 Task: Plan a trip to Mioveni, Romania from 5th December, 2023 to 13th December, 2023 for 6 adults. Place can be entire room with 3 bedrooms having 3 beds and 3 bathrooms. Property type can be house.
Action: Mouse moved to (489, 110)
Screenshot: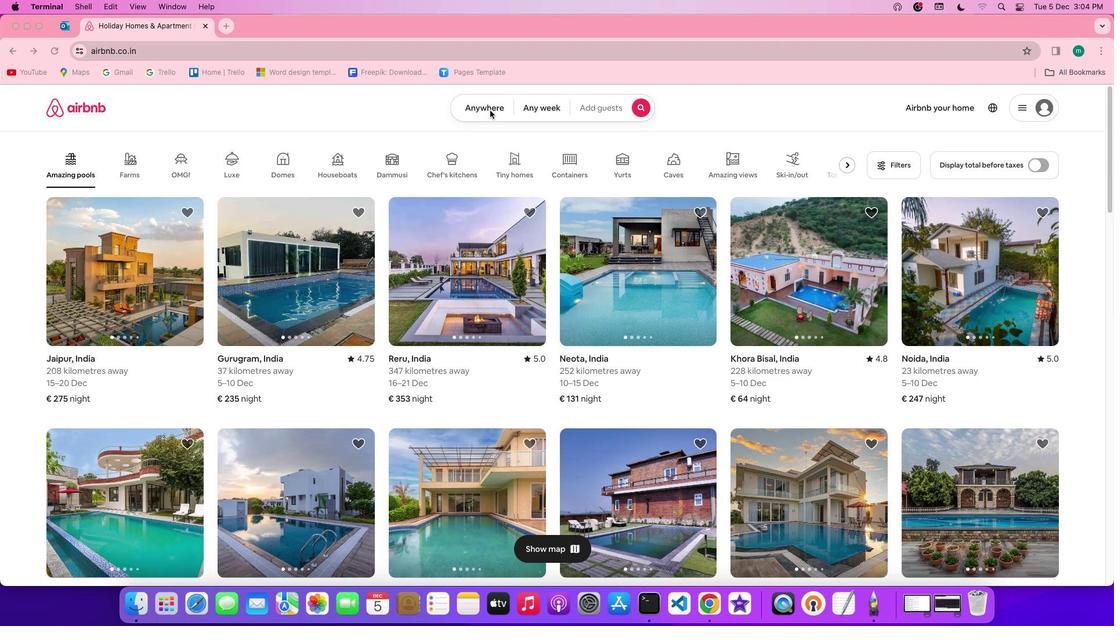 
Action: Mouse pressed left at (489, 110)
Screenshot: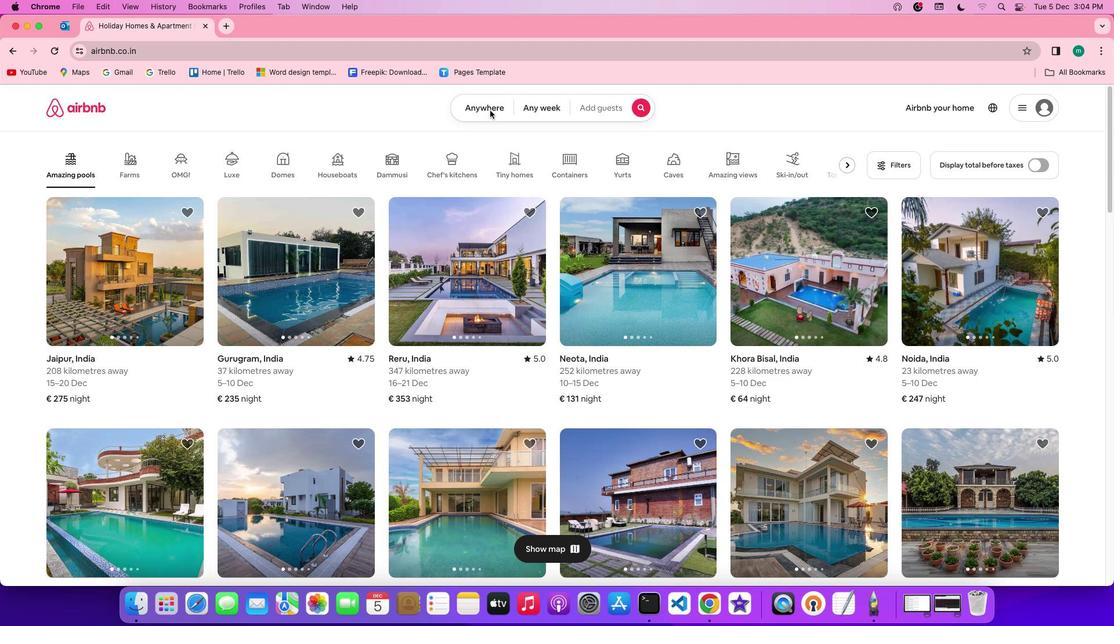
Action: Mouse pressed left at (489, 110)
Screenshot: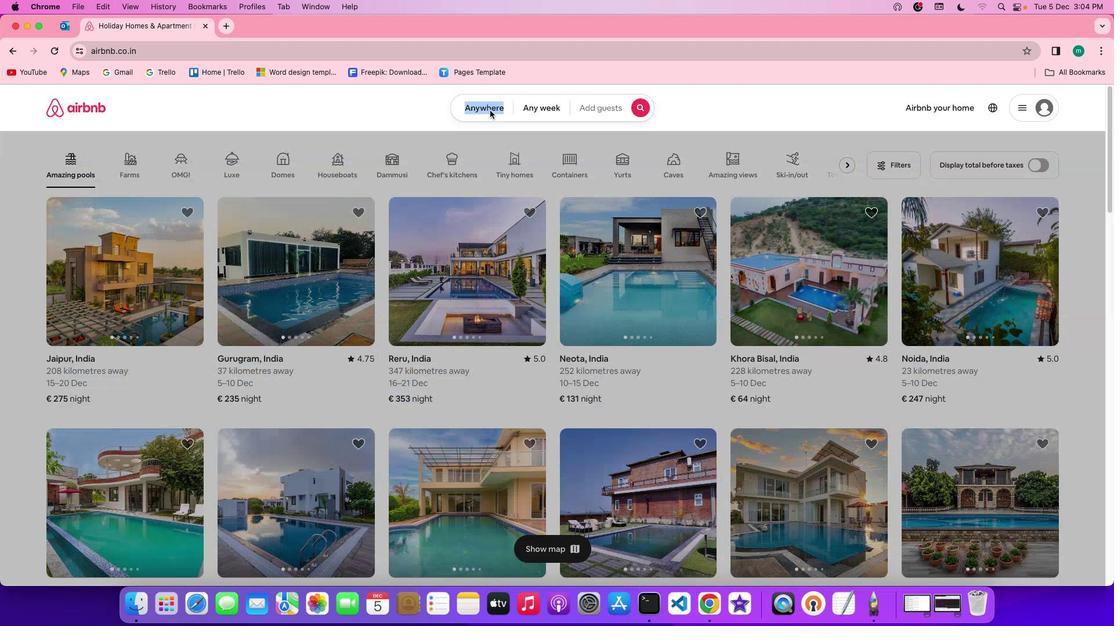 
Action: Mouse moved to (403, 150)
Screenshot: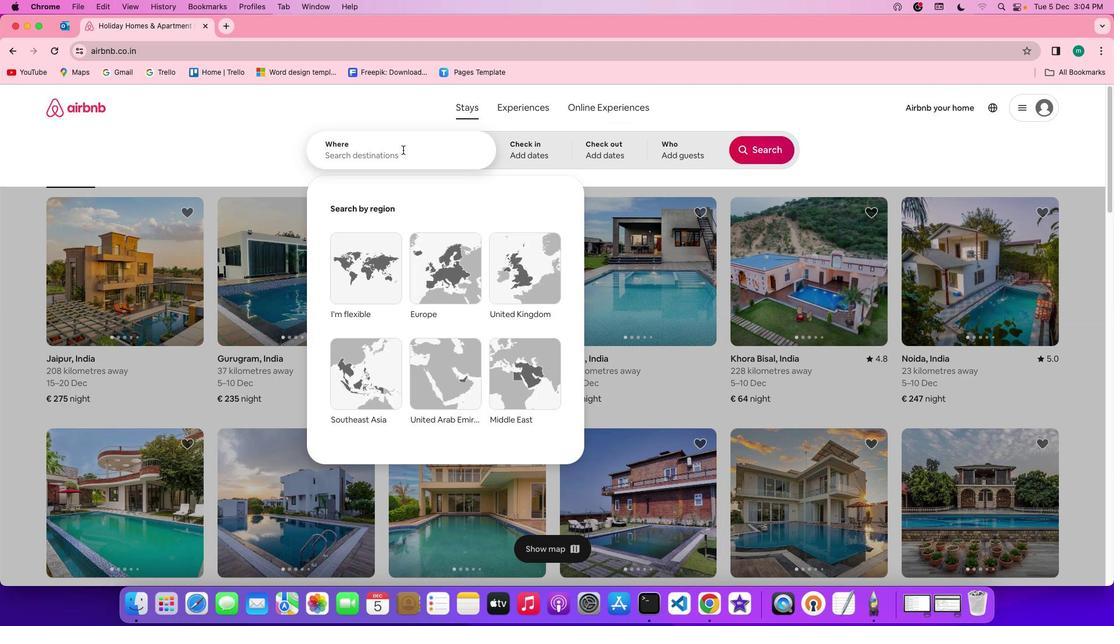 
Action: Mouse pressed left at (403, 150)
Screenshot: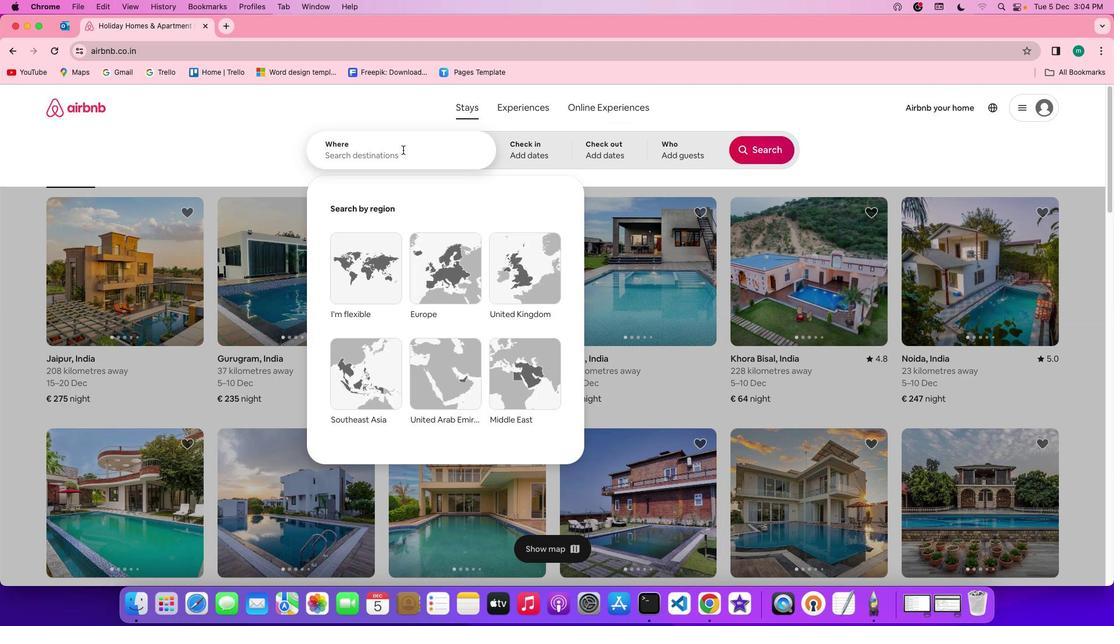 
Action: Key pressed Key.shift'M''i''o''v''e''n''i'','Key.spaceKey.shift'r''o''m''a''n''i''a'
Screenshot: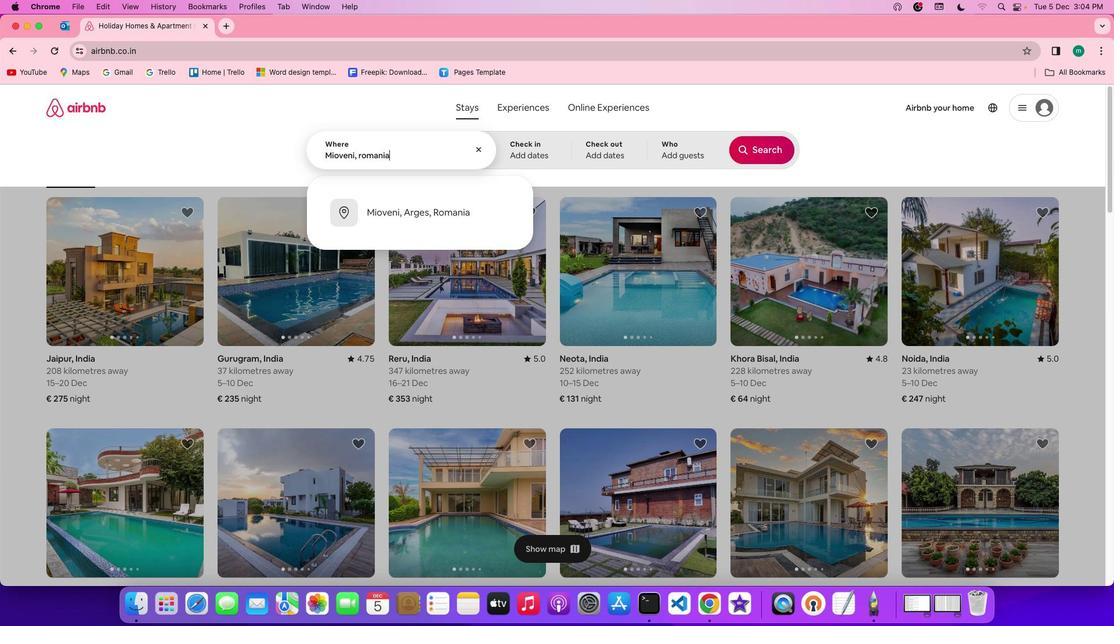 
Action: Mouse moved to (504, 147)
Screenshot: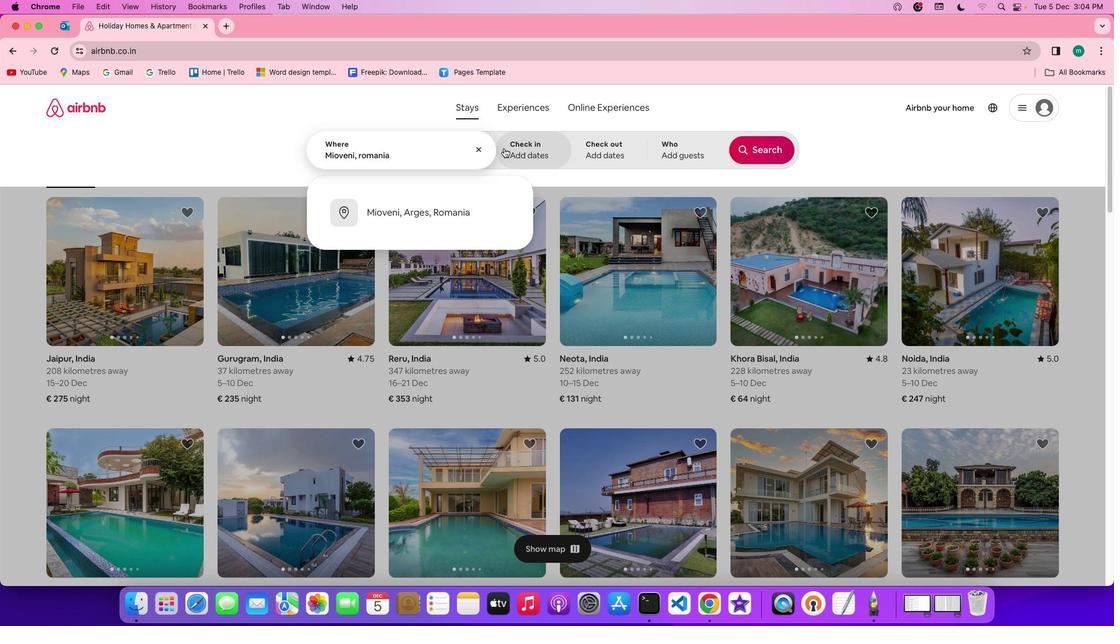 
Action: Mouse pressed left at (504, 147)
Screenshot: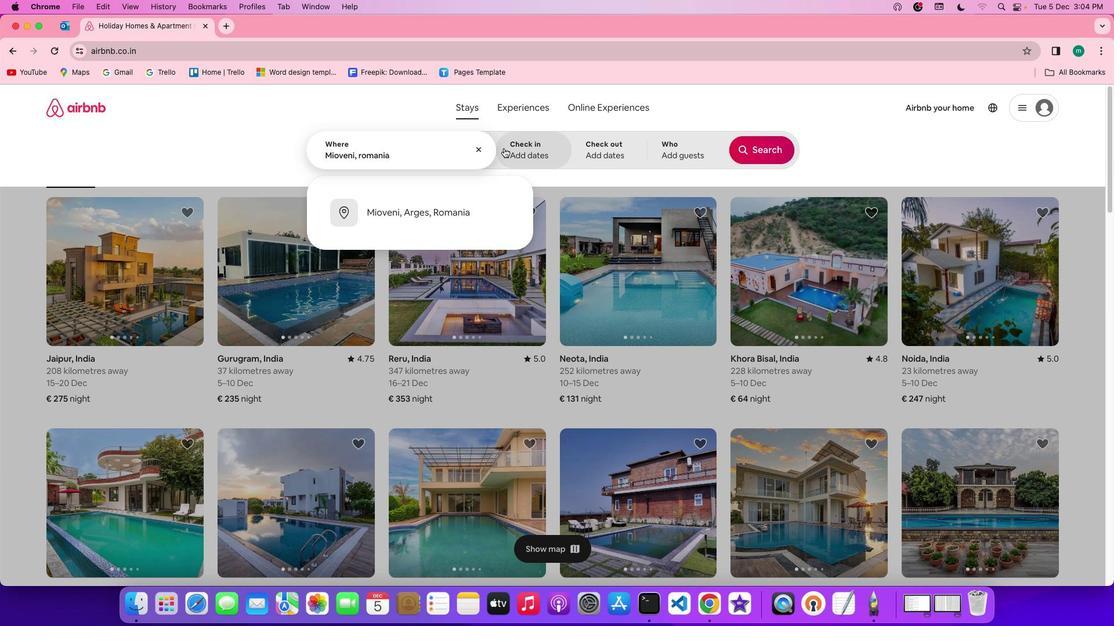 
Action: Mouse moved to (407, 312)
Screenshot: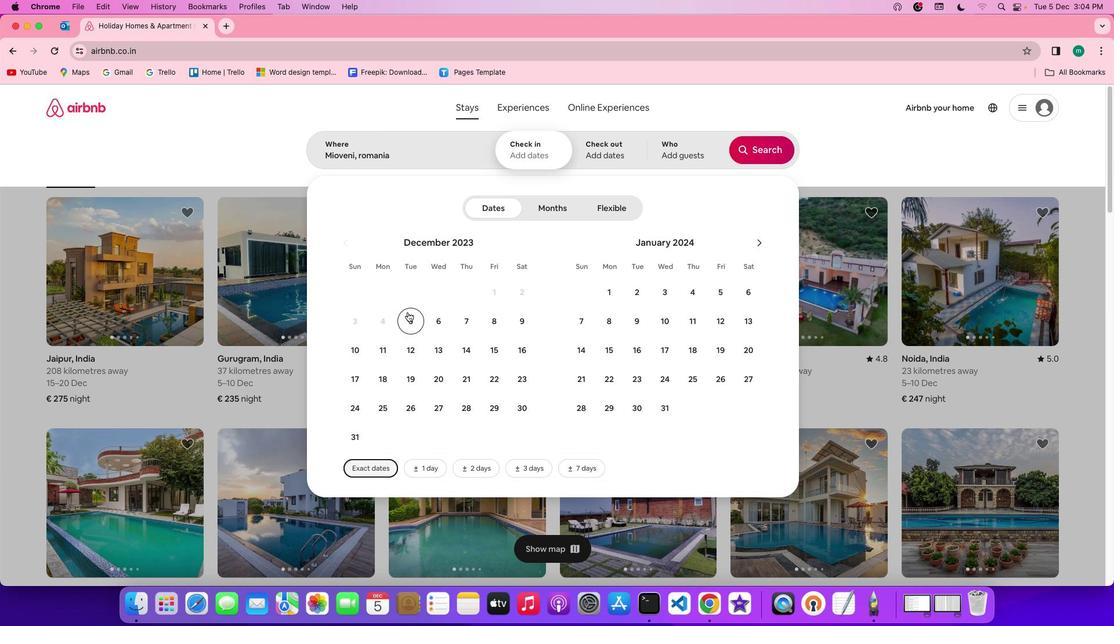 
Action: Mouse pressed left at (407, 312)
Screenshot: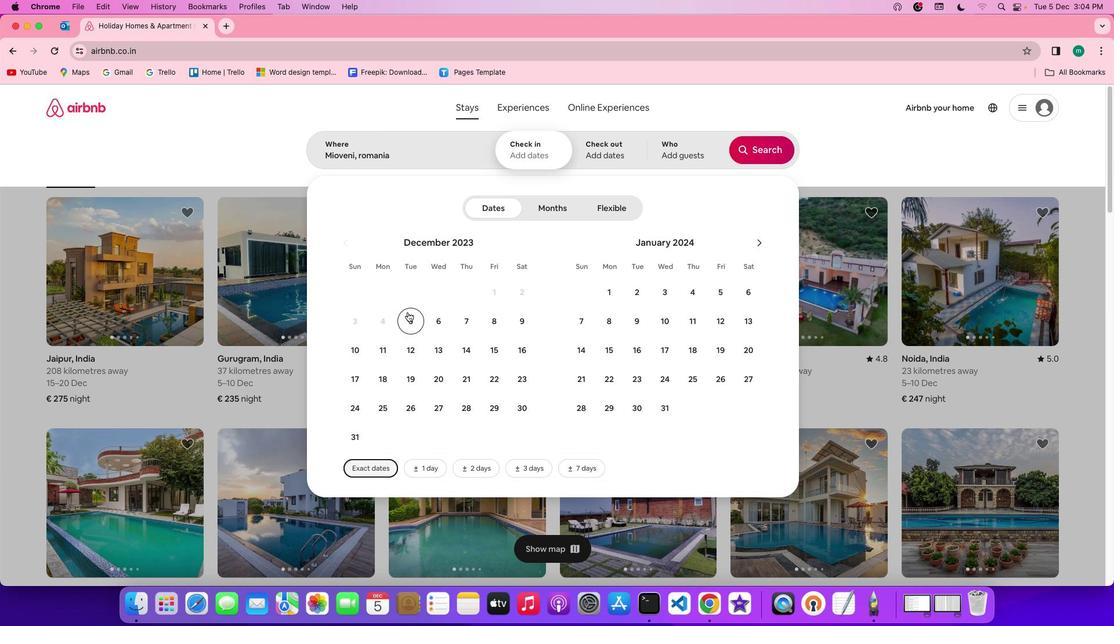 
Action: Mouse moved to (437, 362)
Screenshot: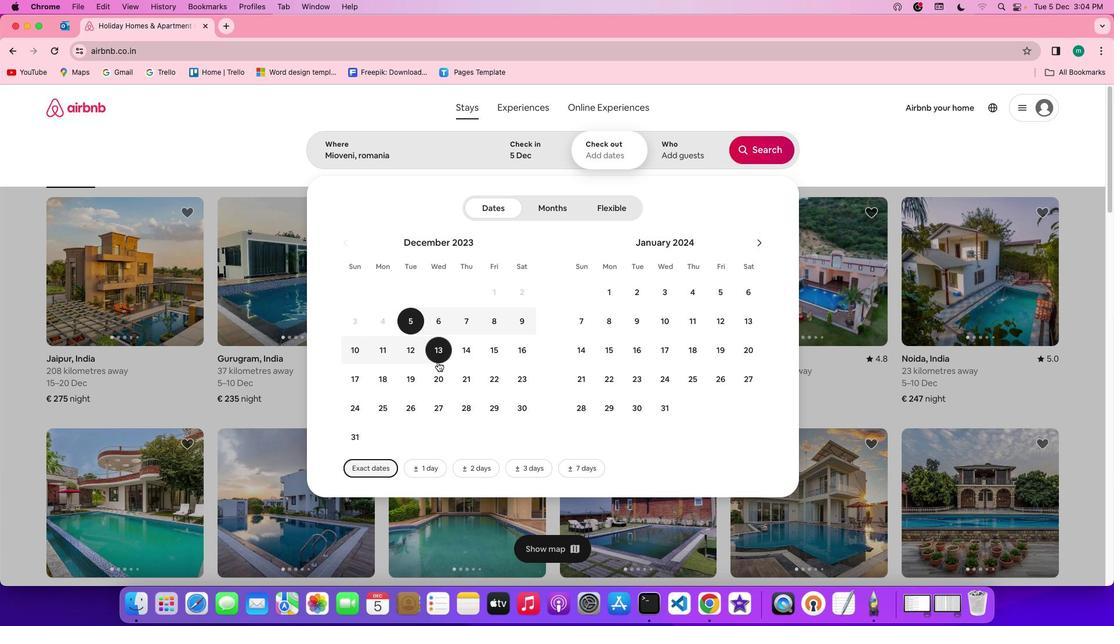 
Action: Mouse pressed left at (437, 362)
Screenshot: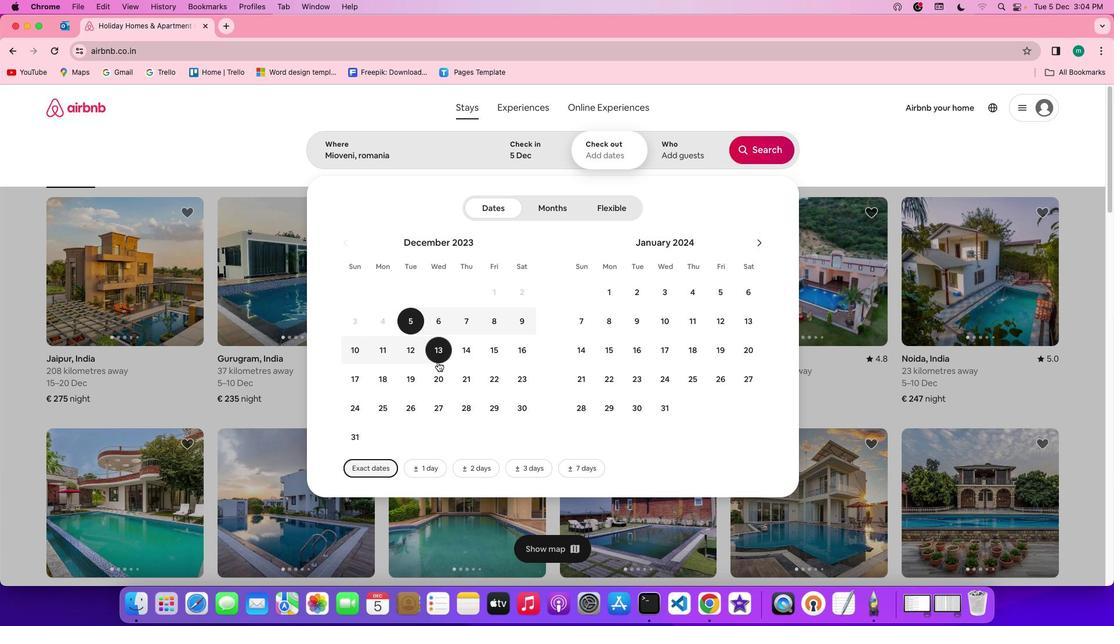 
Action: Mouse moved to (710, 157)
Screenshot: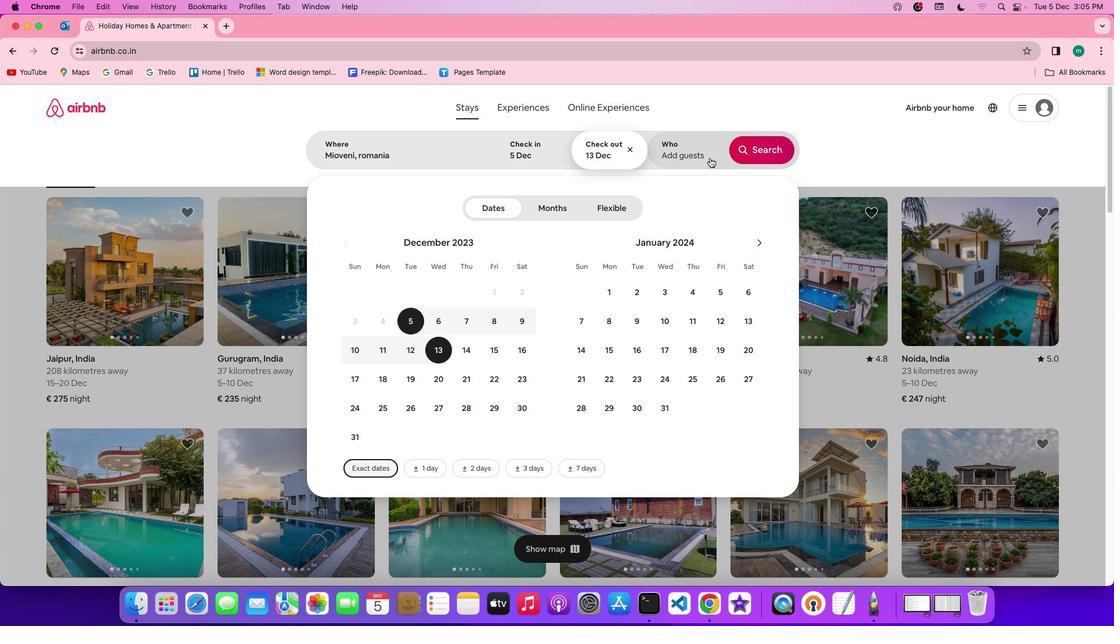 
Action: Mouse pressed left at (710, 157)
Screenshot: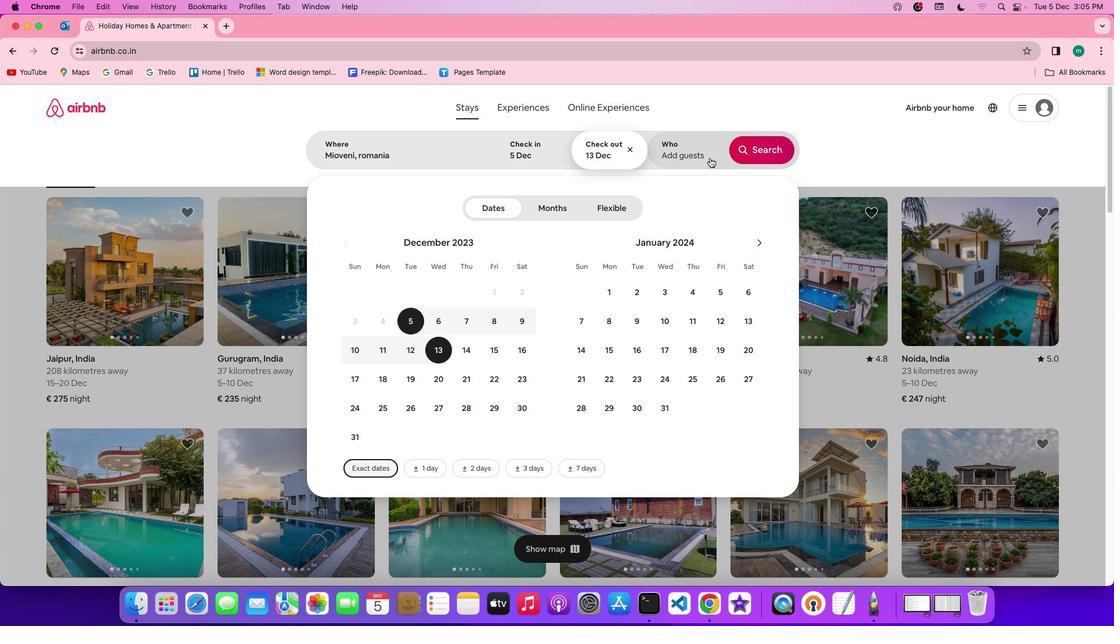 
Action: Mouse moved to (767, 211)
Screenshot: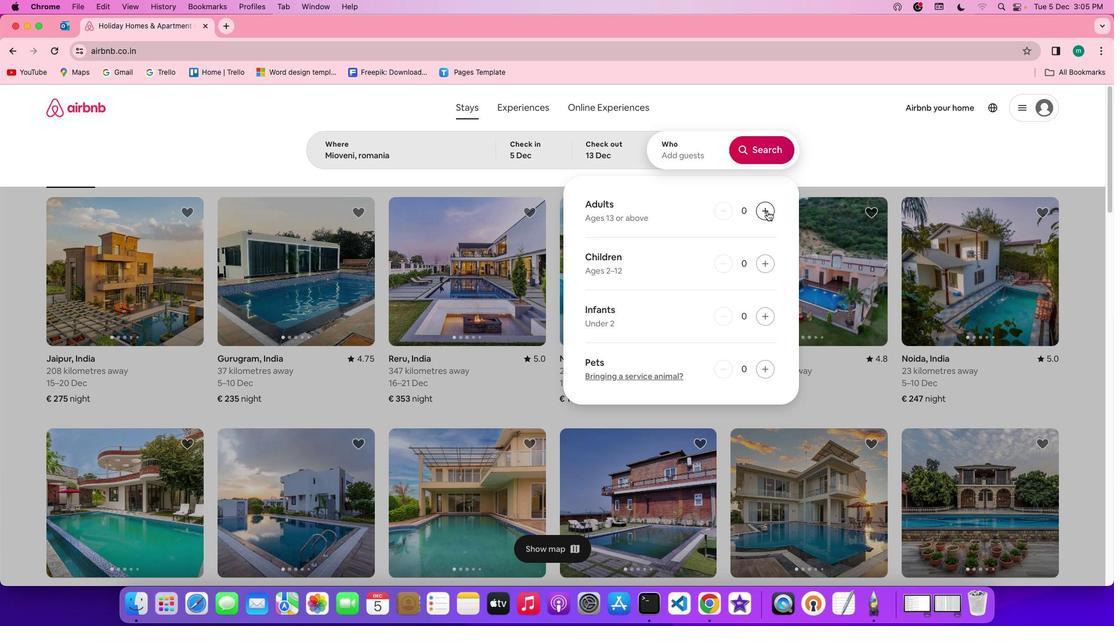 
Action: Mouse pressed left at (767, 211)
Screenshot: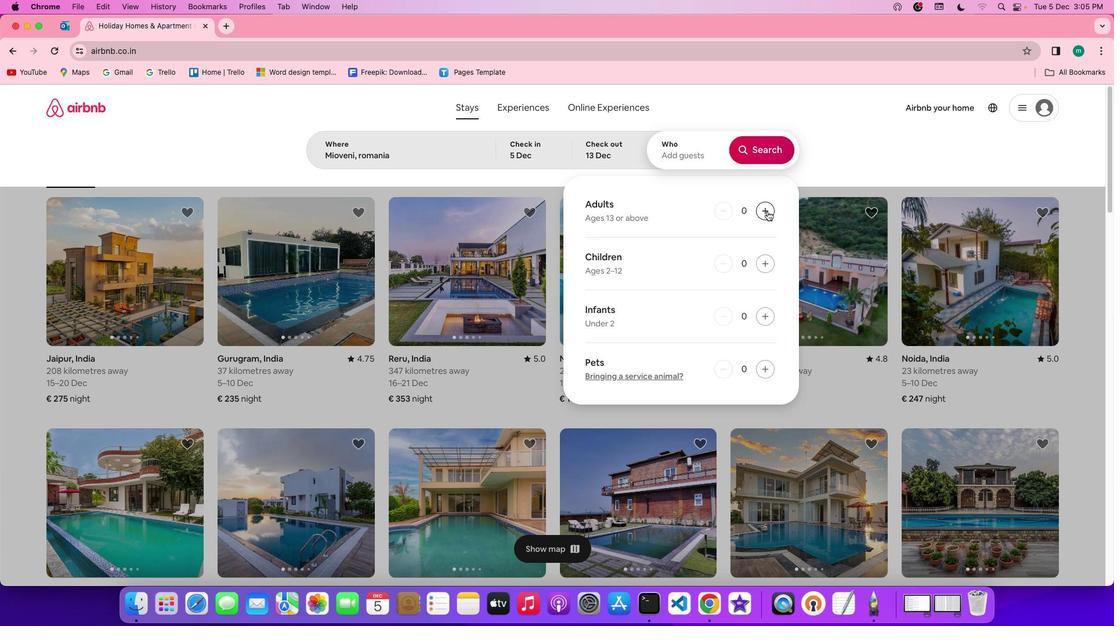 
Action: Mouse pressed left at (767, 211)
Screenshot: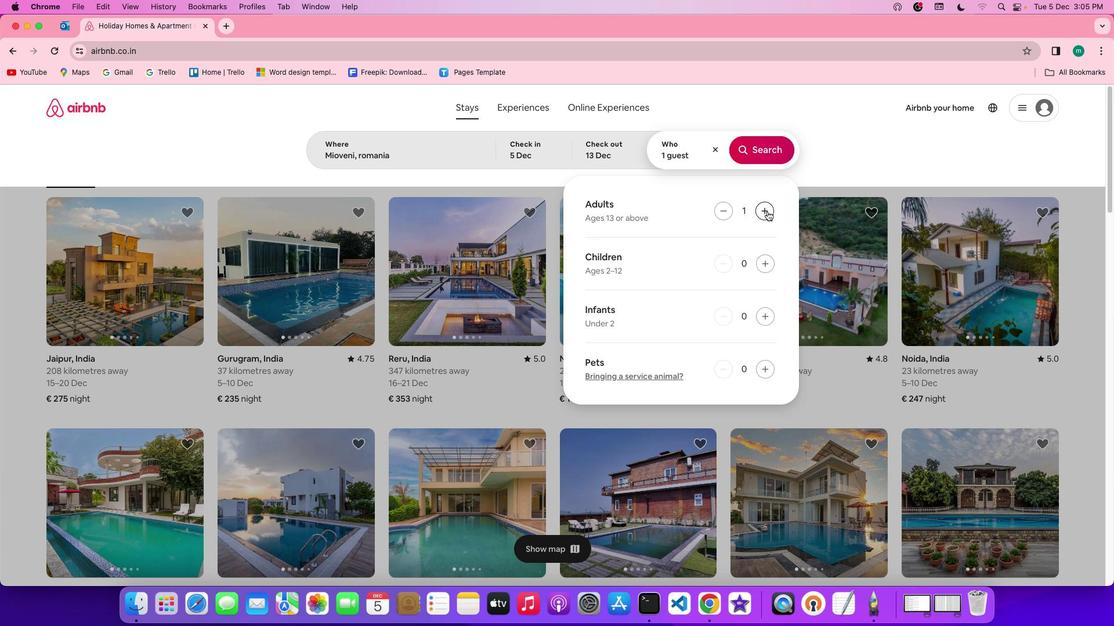 
Action: Mouse pressed left at (767, 211)
Screenshot: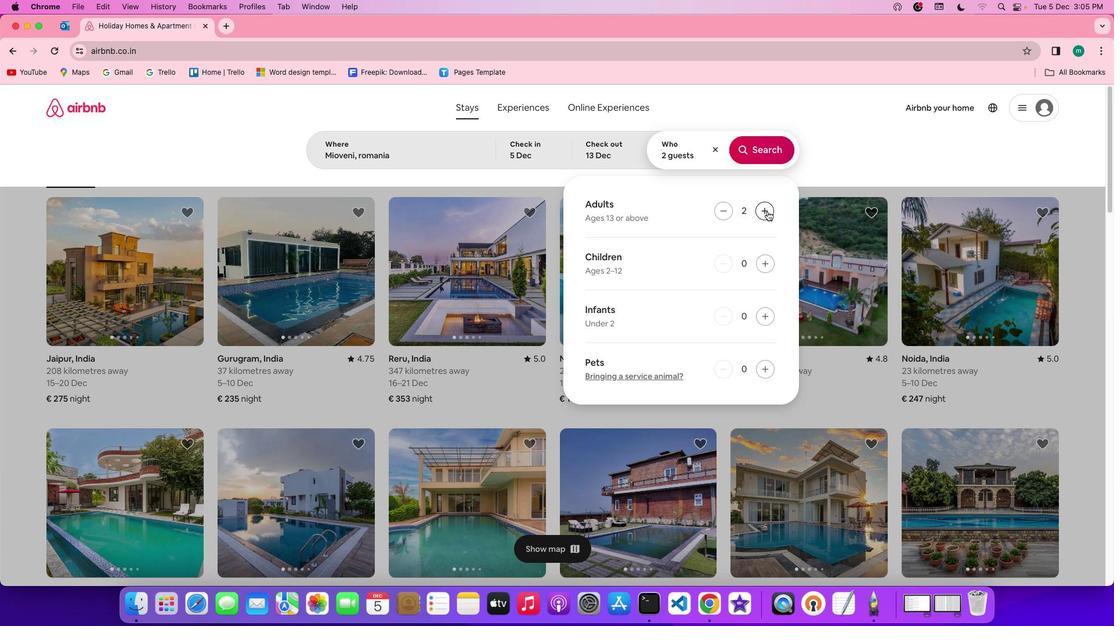 
Action: Mouse pressed left at (767, 211)
Screenshot: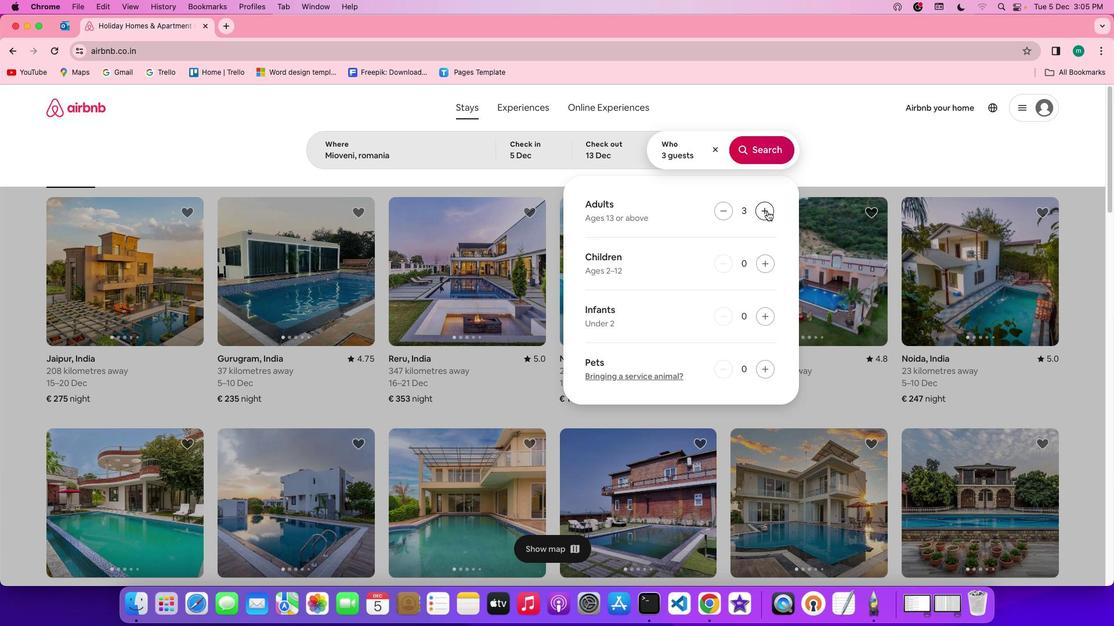 
Action: Mouse pressed left at (767, 211)
Screenshot: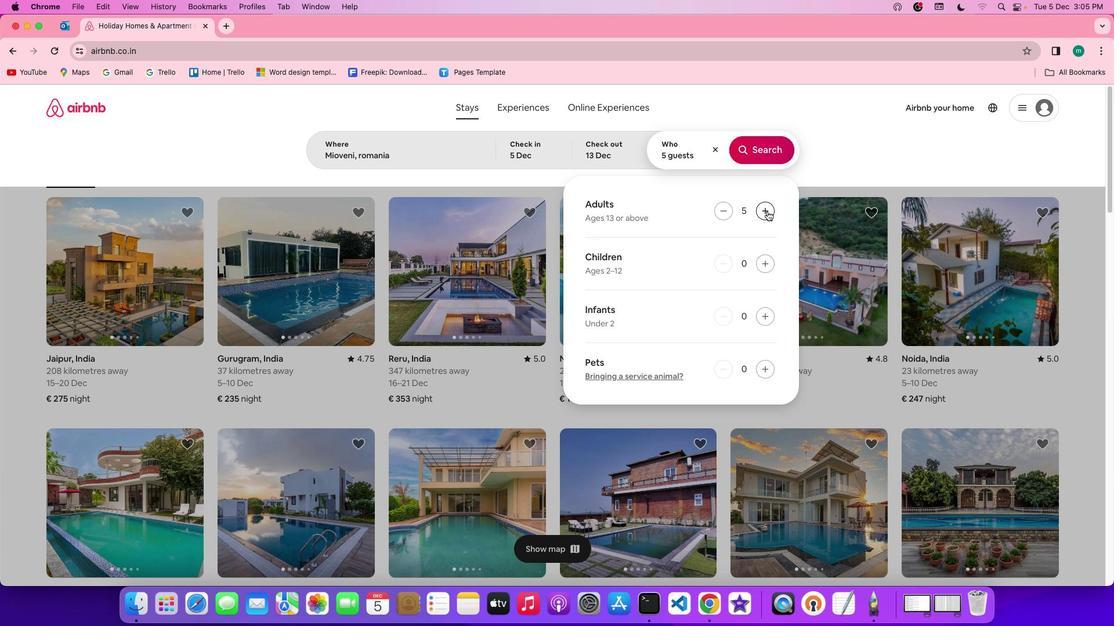 
Action: Mouse pressed left at (767, 211)
Screenshot: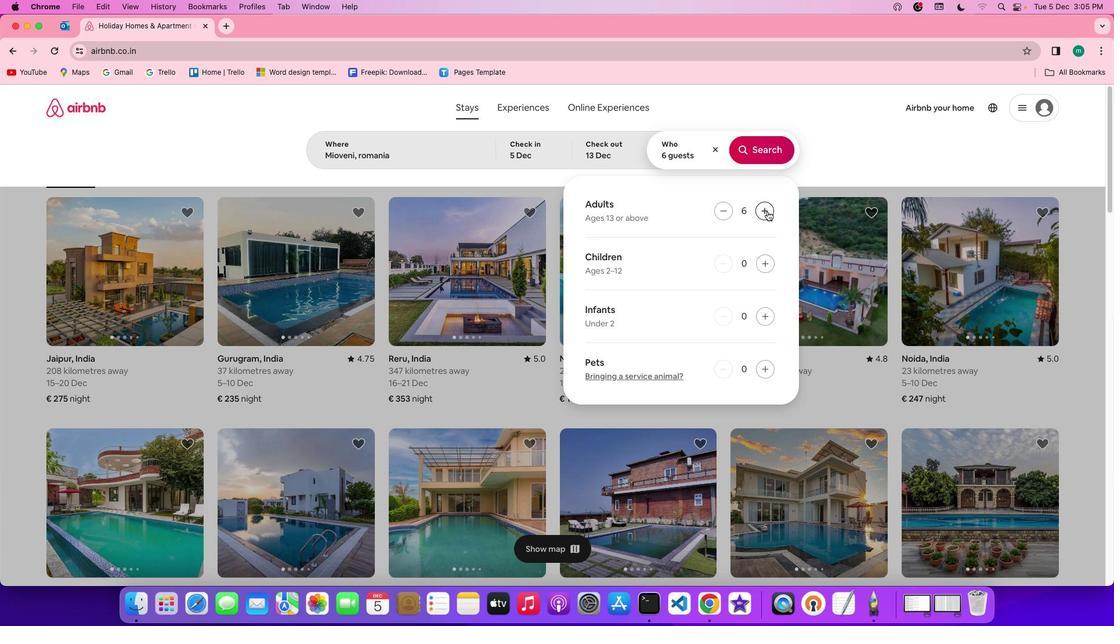 
Action: Mouse pressed left at (767, 211)
Screenshot: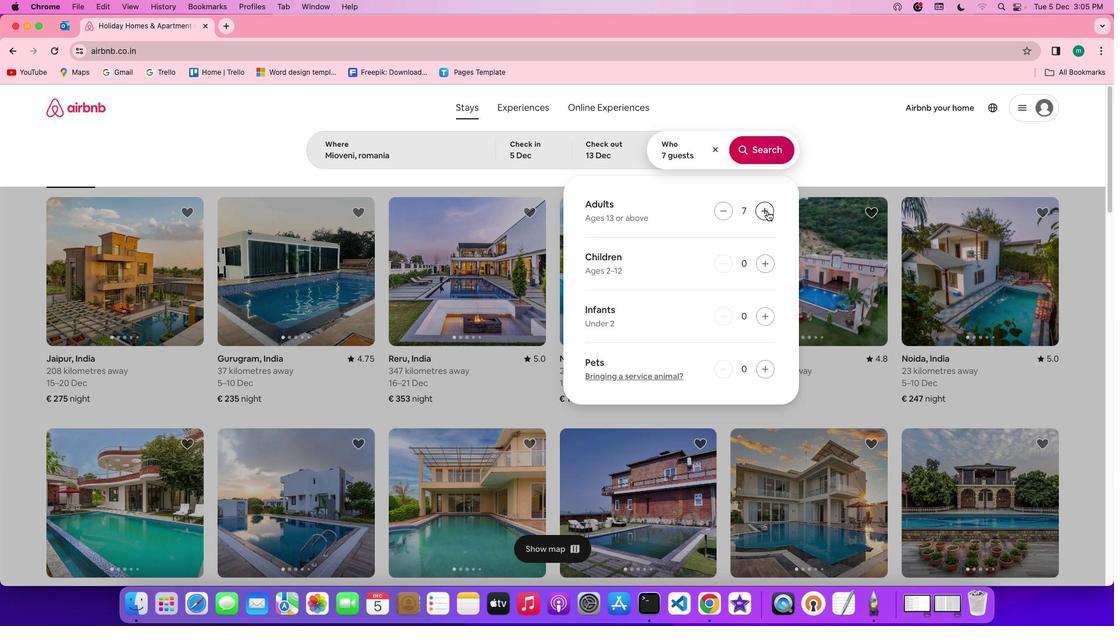
Action: Mouse moved to (724, 214)
Screenshot: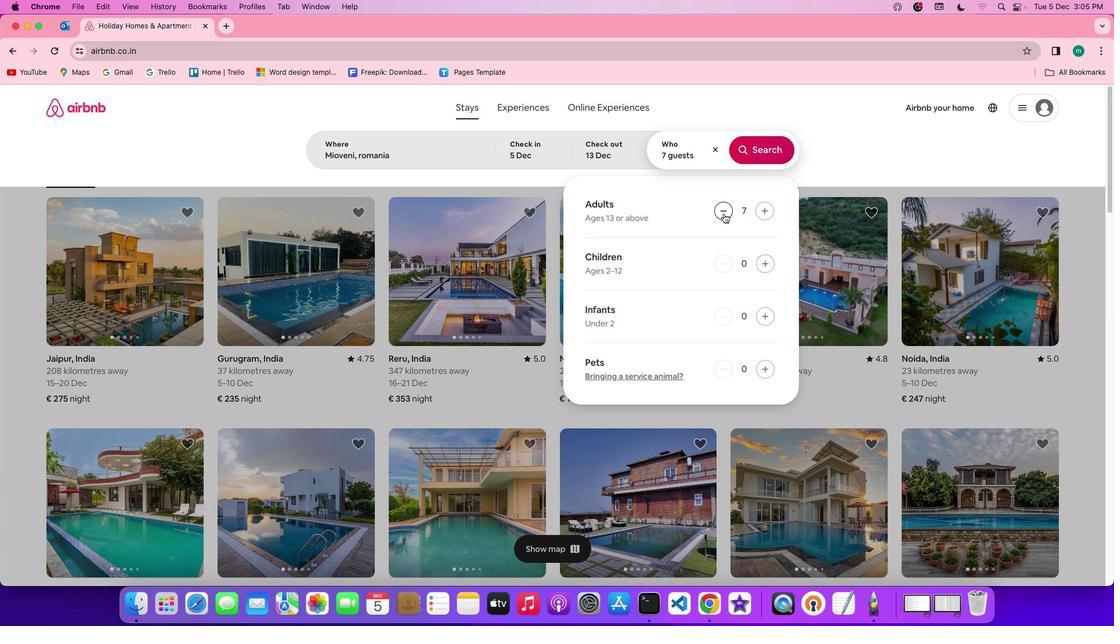
Action: Mouse pressed left at (724, 214)
Screenshot: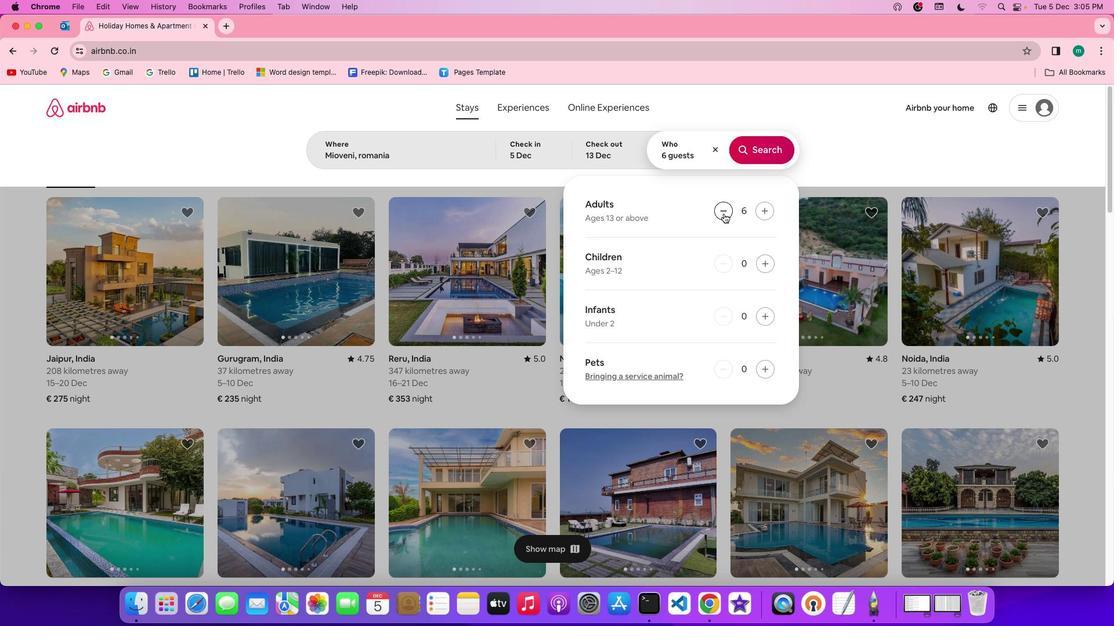 
Action: Mouse moved to (764, 149)
Screenshot: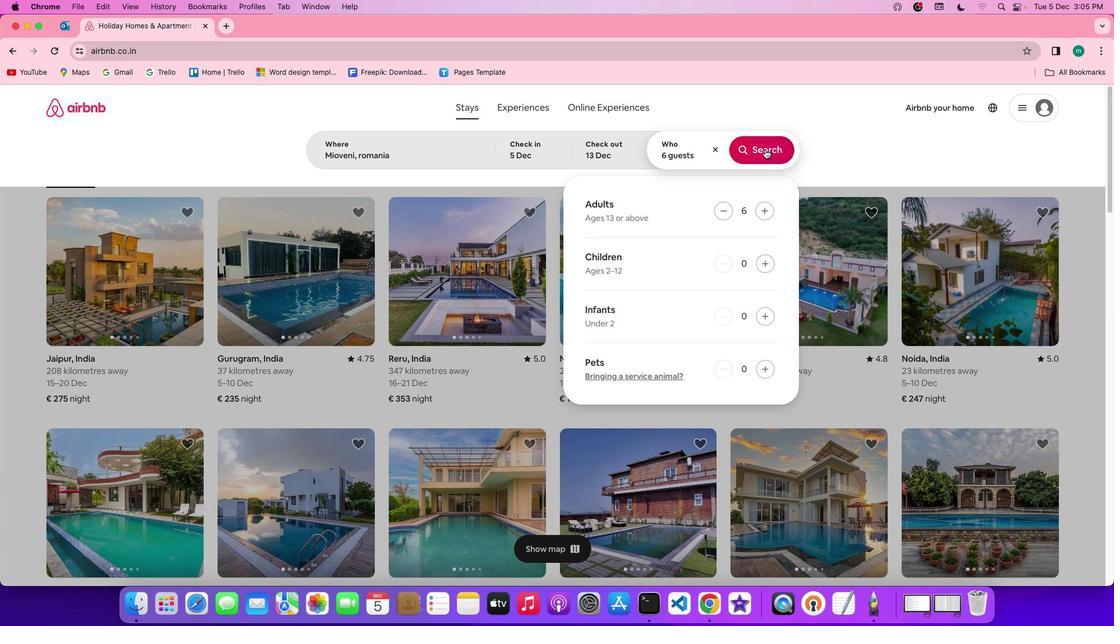 
Action: Mouse pressed left at (764, 149)
Screenshot: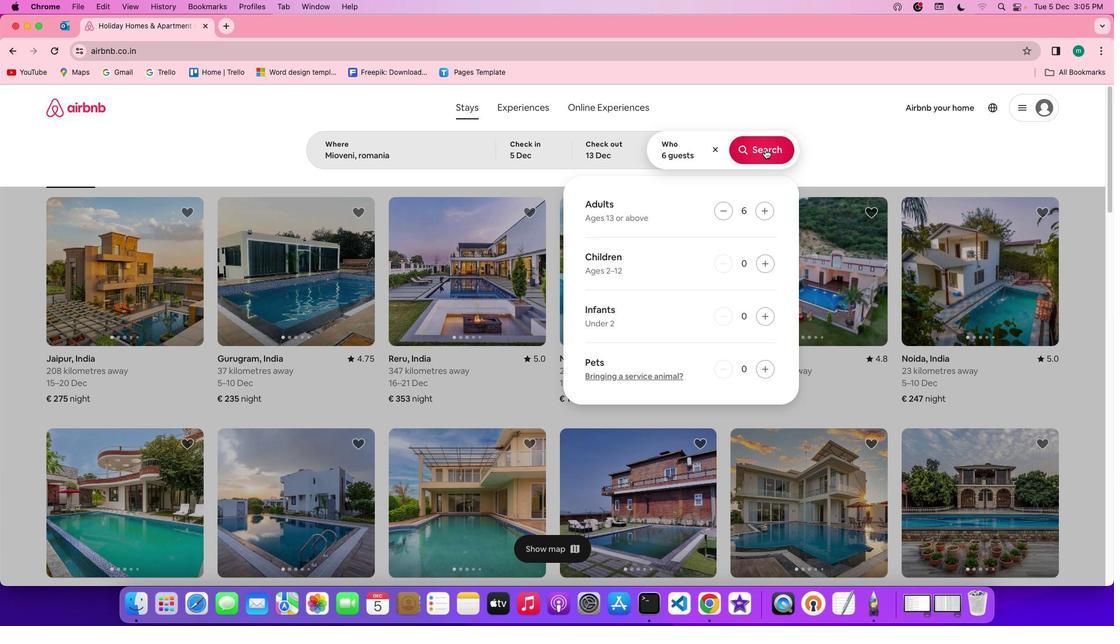
Action: Mouse moved to (935, 157)
Screenshot: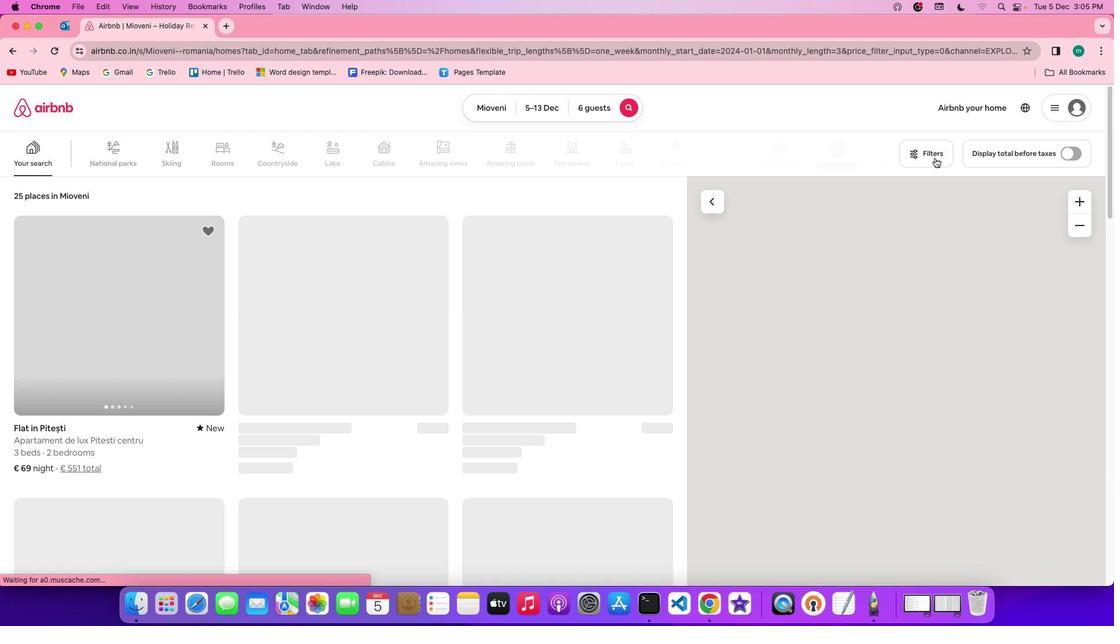 
Action: Mouse pressed left at (935, 157)
Screenshot: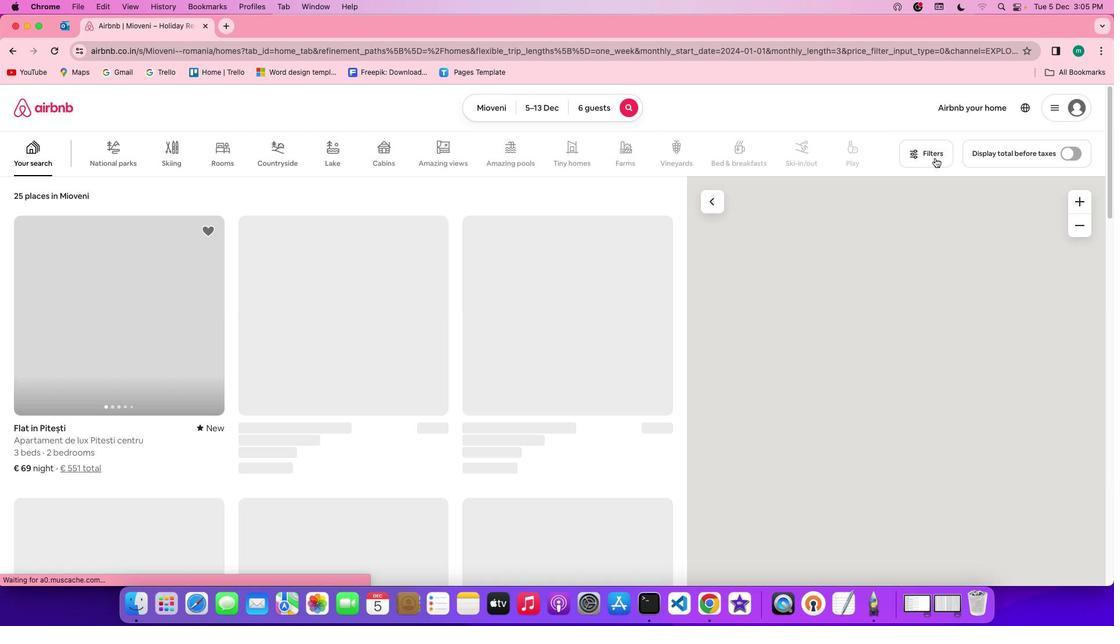 
Action: Mouse moved to (538, 423)
Screenshot: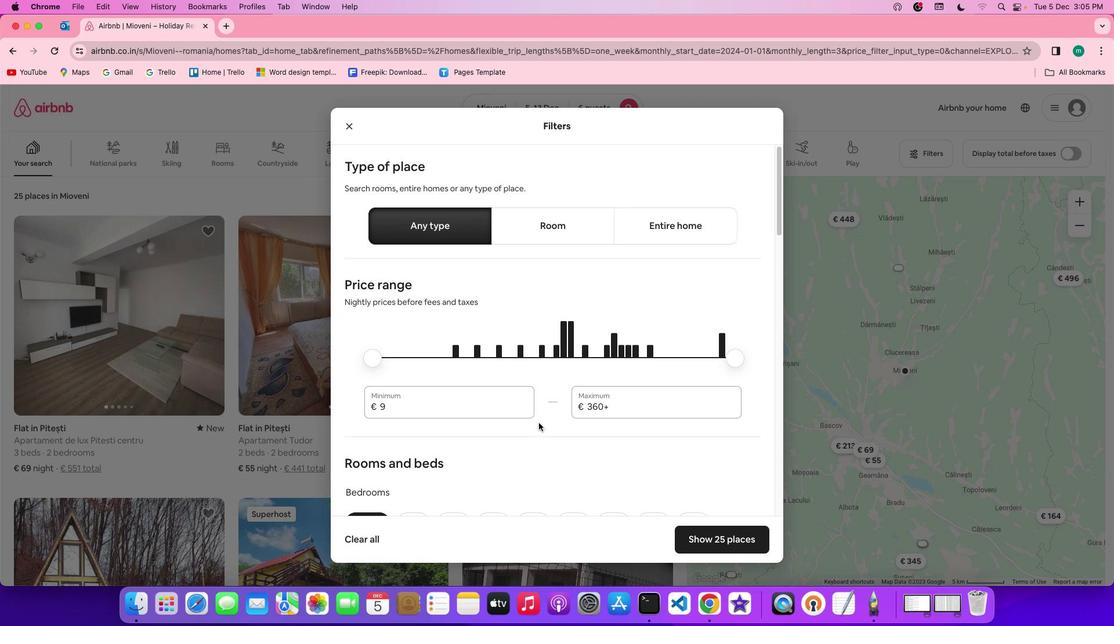 
Action: Mouse scrolled (538, 423) with delta (0, 0)
Screenshot: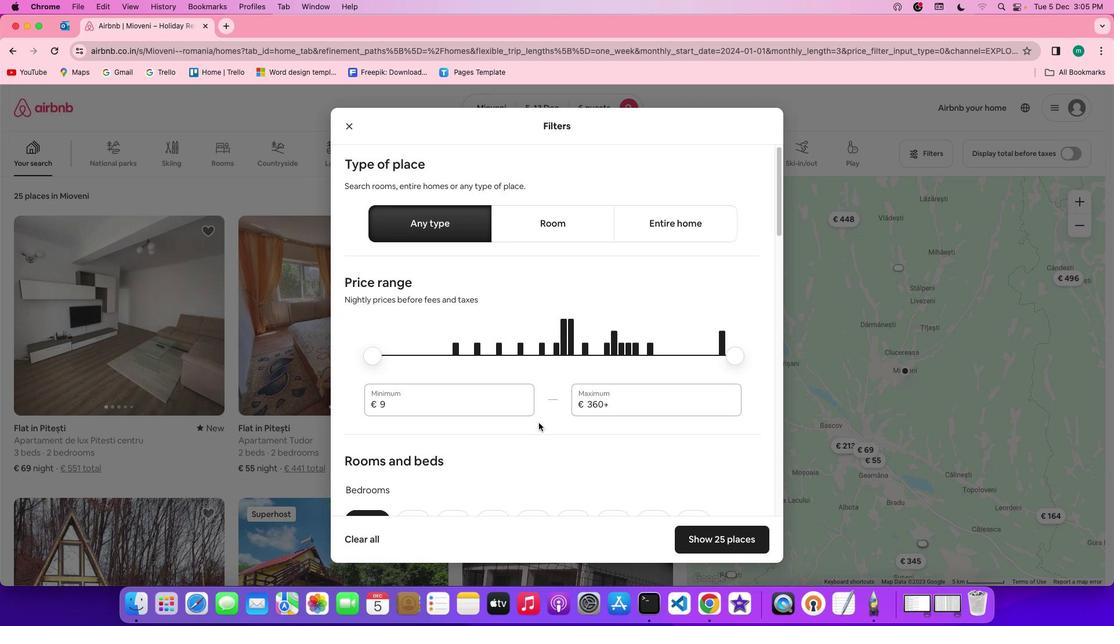 
Action: Mouse scrolled (538, 423) with delta (0, 0)
Screenshot: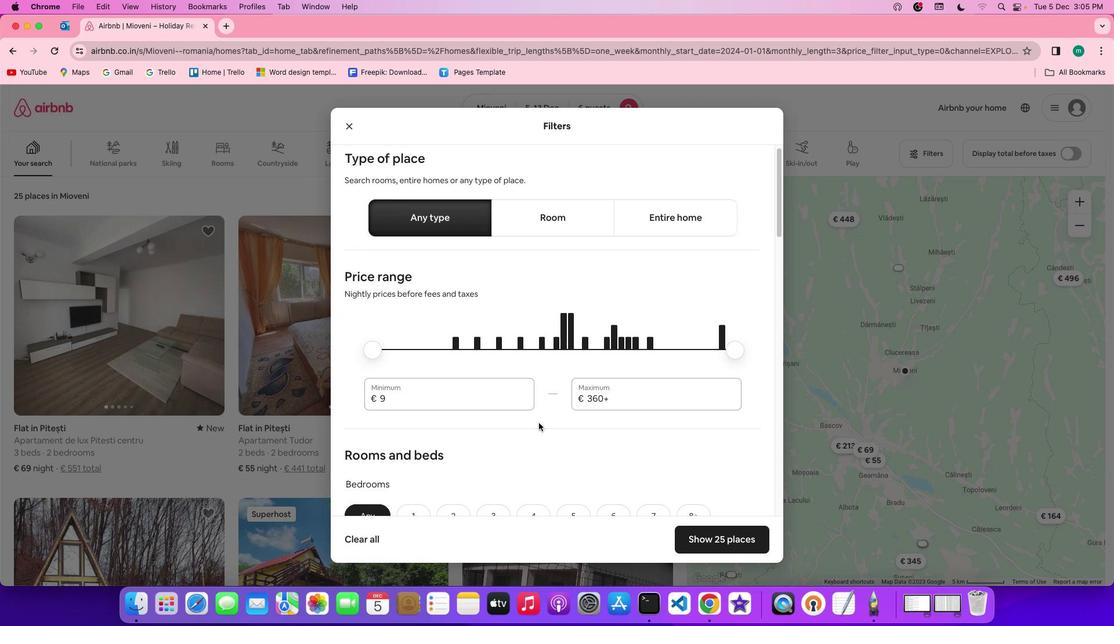 
Action: Mouse scrolled (538, 423) with delta (0, -1)
Screenshot: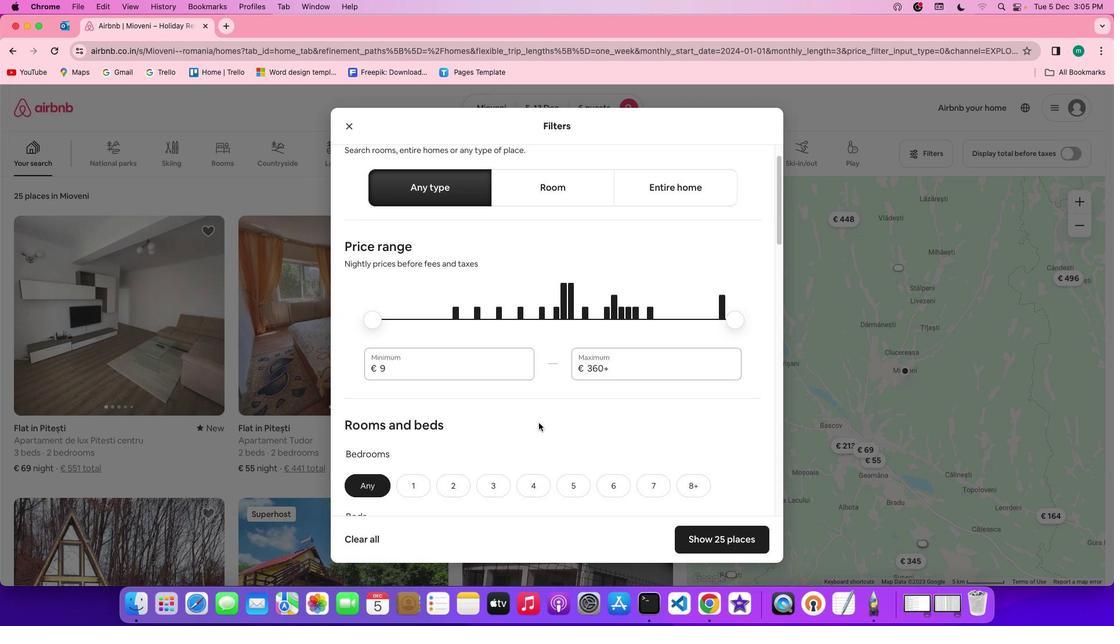
Action: Mouse scrolled (538, 423) with delta (0, -1)
Screenshot: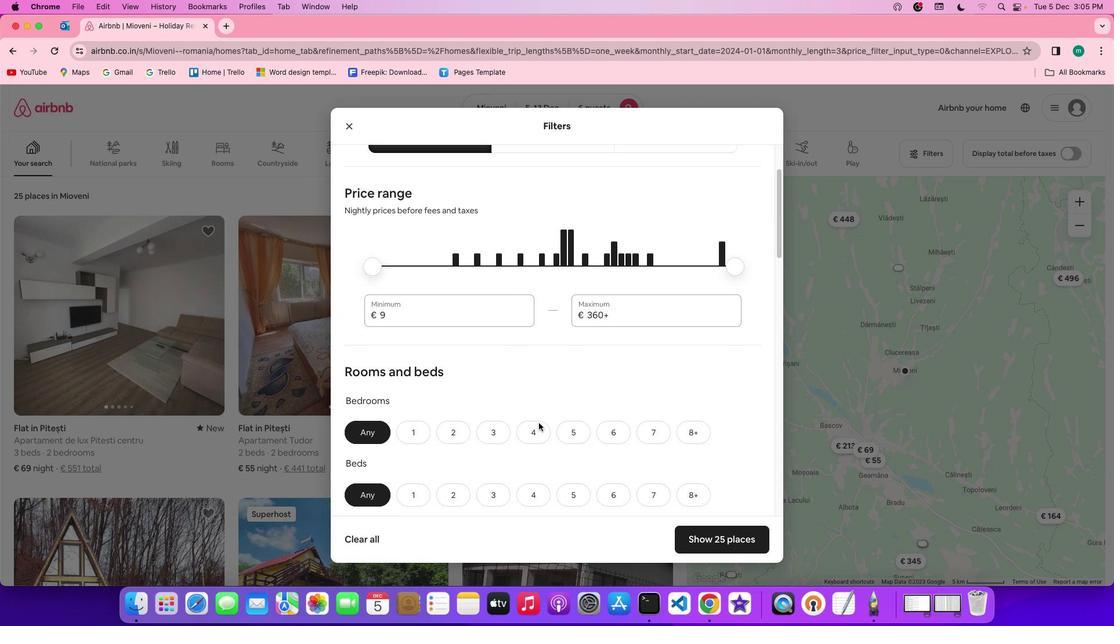 
Action: Mouse moved to (538, 423)
Screenshot: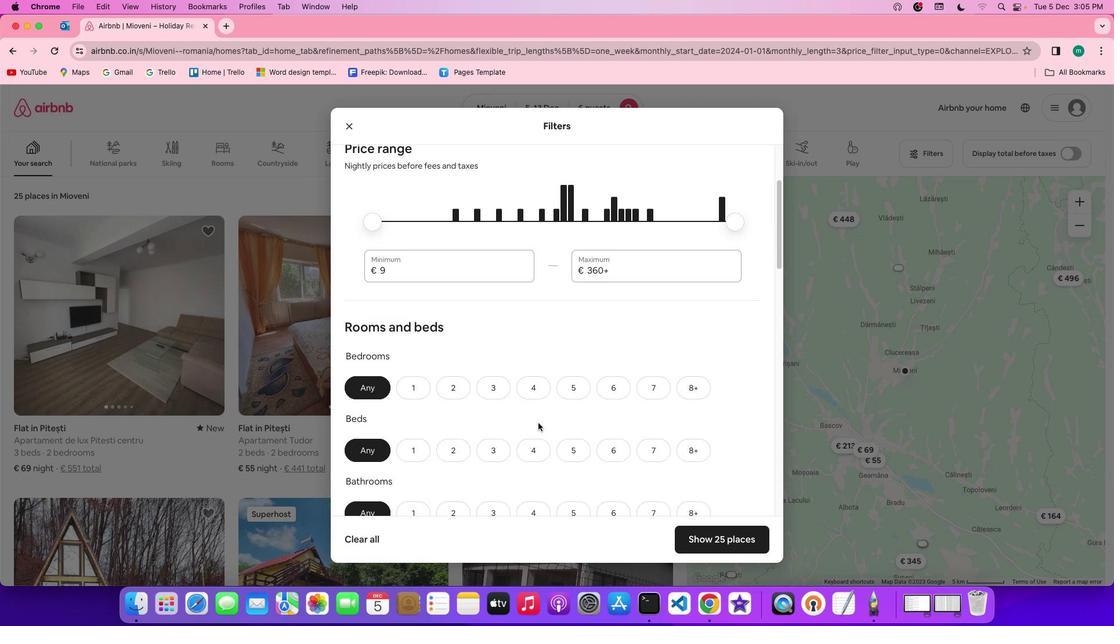 
Action: Mouse scrolled (538, 423) with delta (0, 0)
Screenshot: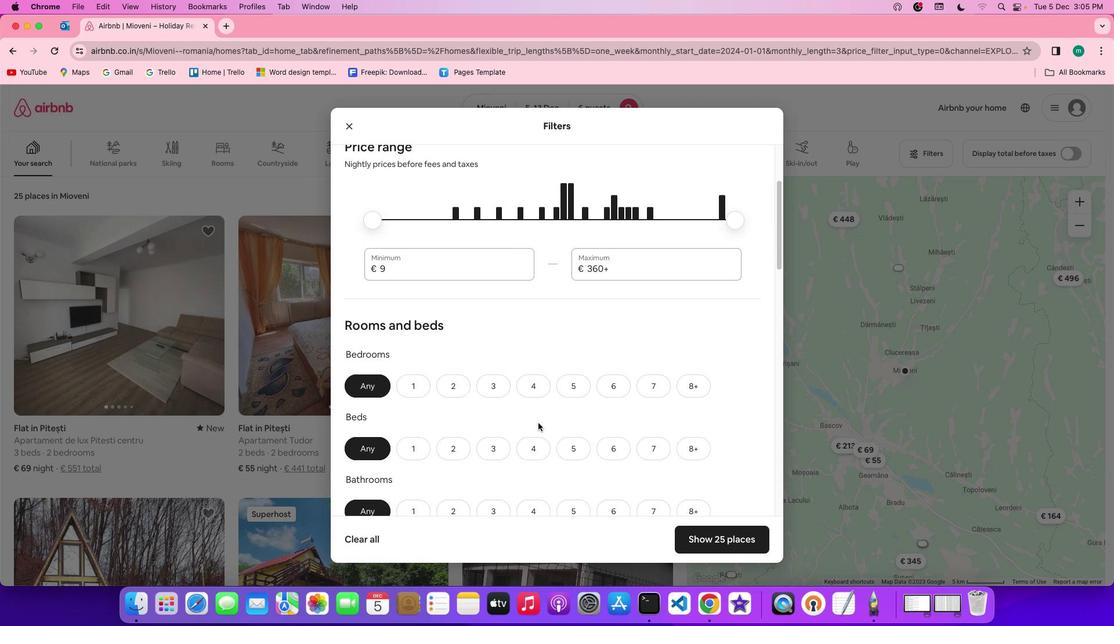 
Action: Mouse scrolled (538, 423) with delta (0, 0)
Screenshot: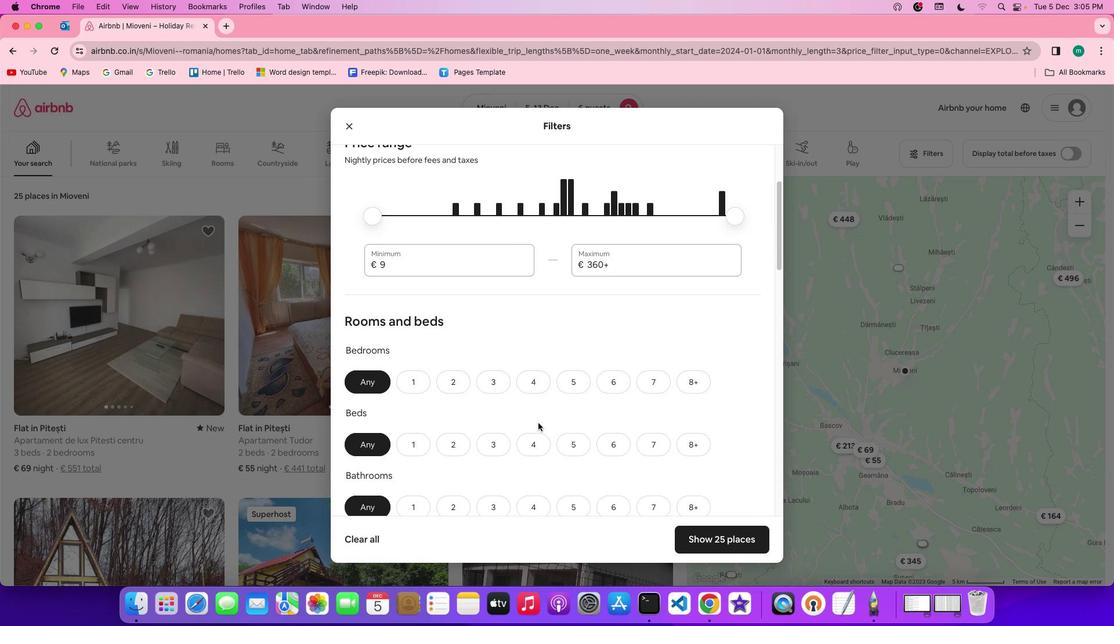 
Action: Mouse scrolled (538, 423) with delta (0, -1)
Screenshot: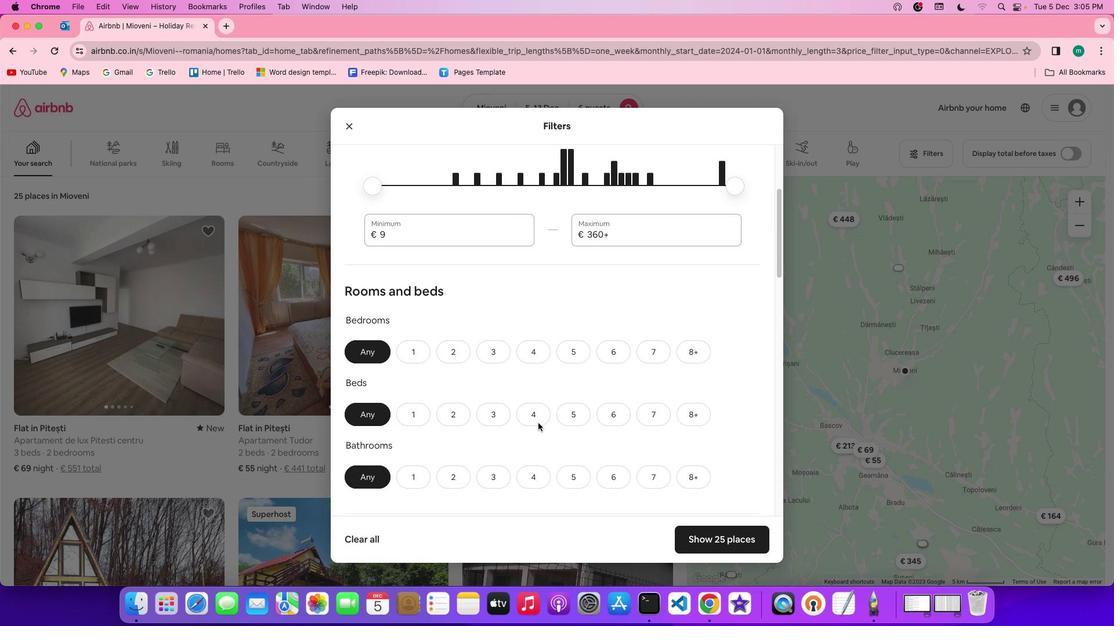 
Action: Mouse moved to (501, 304)
Screenshot: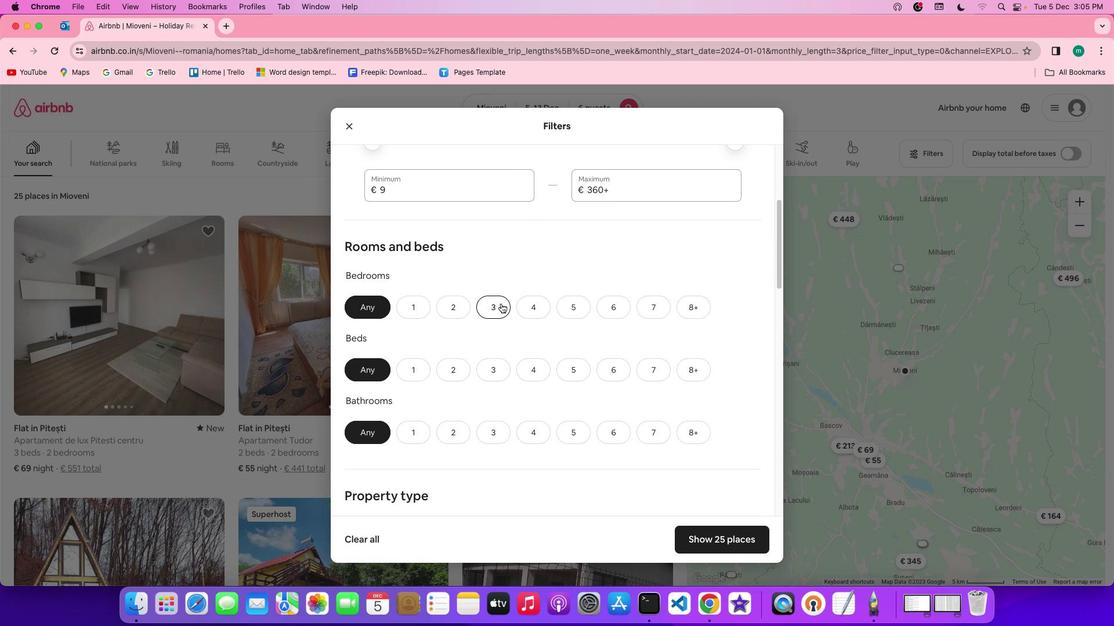 
Action: Mouse pressed left at (501, 304)
Screenshot: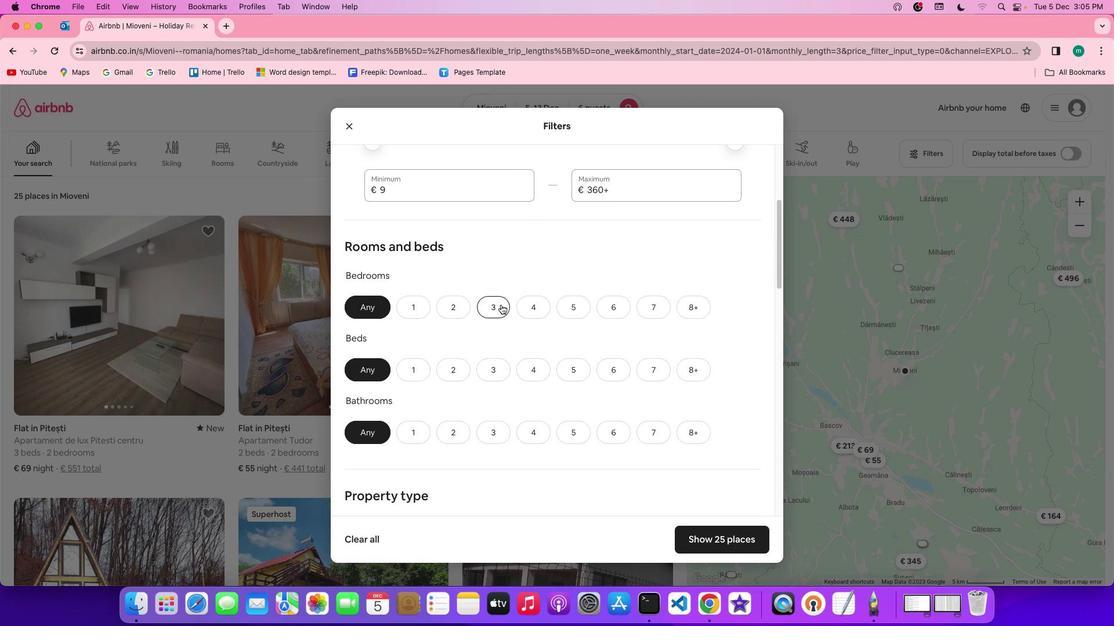 
Action: Mouse moved to (496, 371)
Screenshot: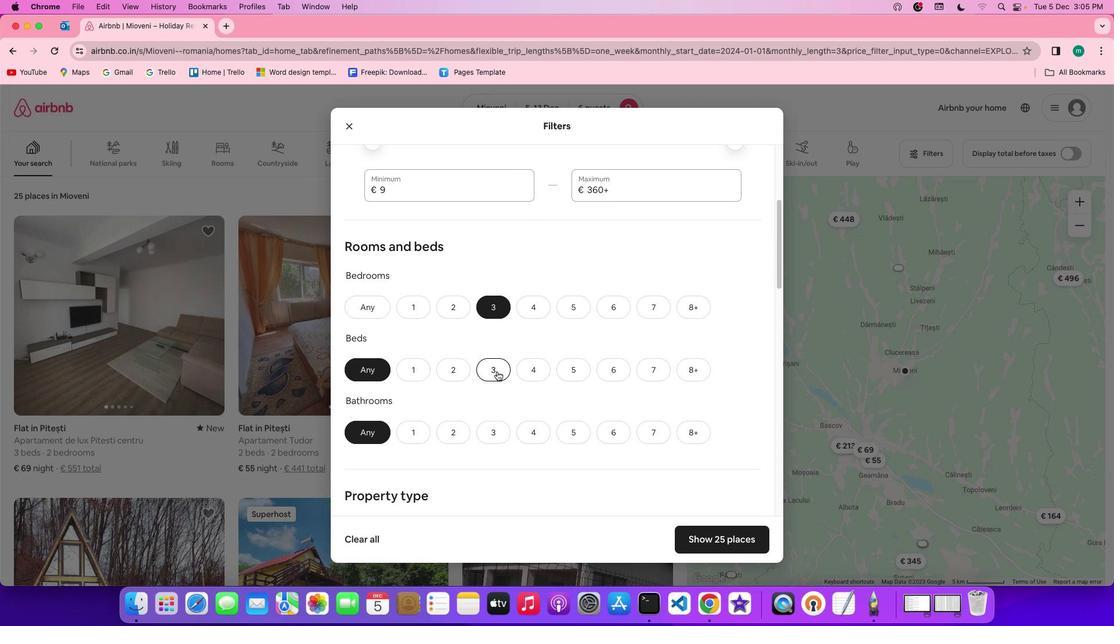 
Action: Mouse pressed left at (496, 371)
Screenshot: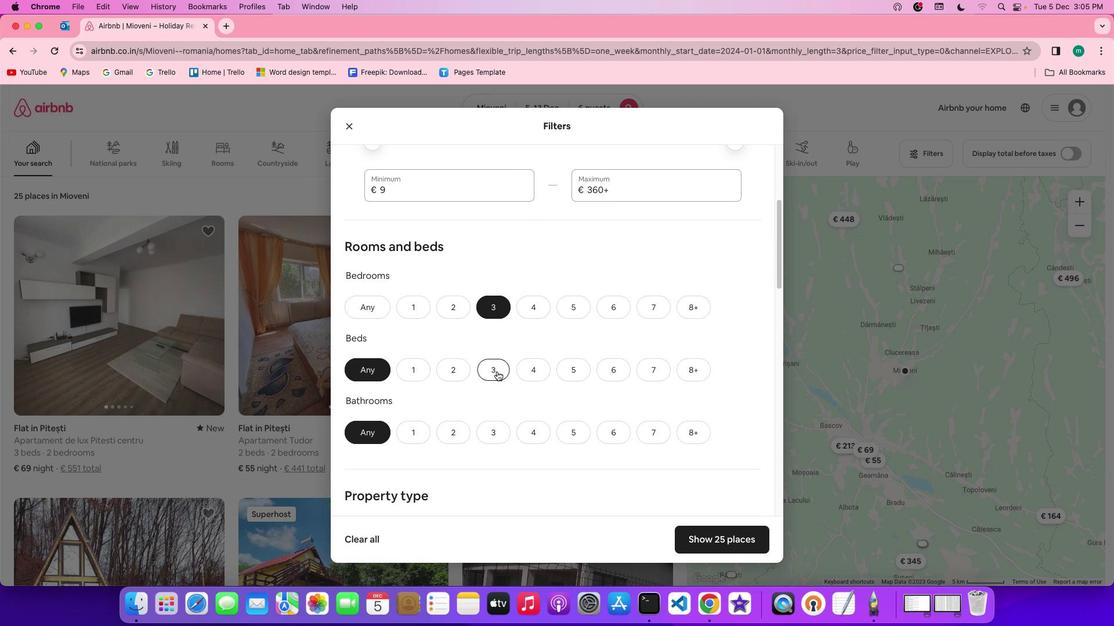 
Action: Mouse moved to (492, 432)
Screenshot: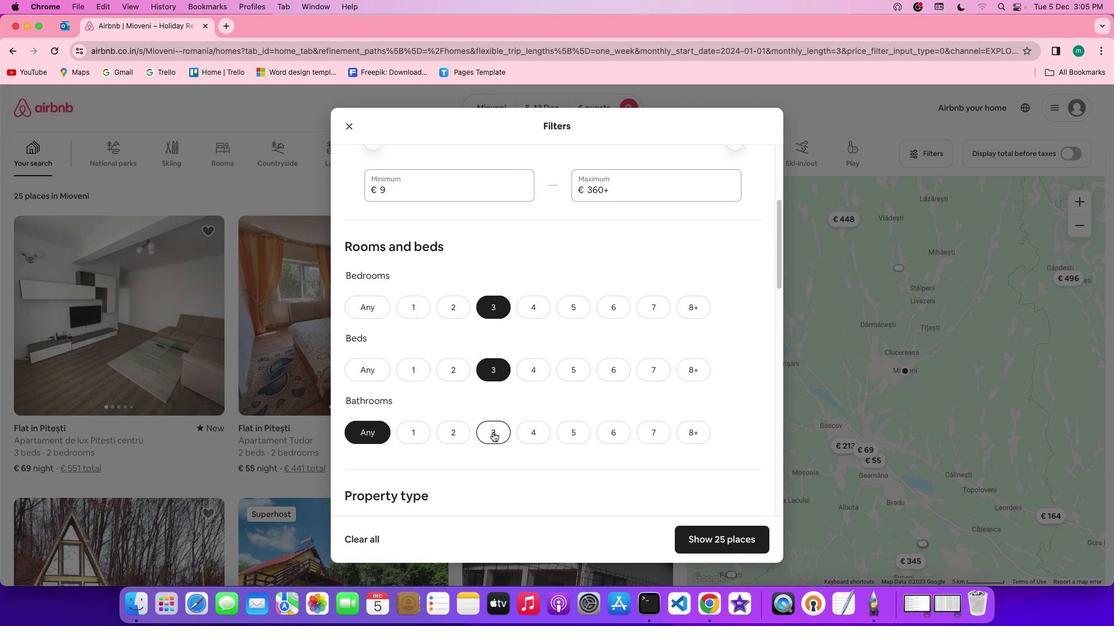 
Action: Mouse pressed left at (492, 432)
Screenshot: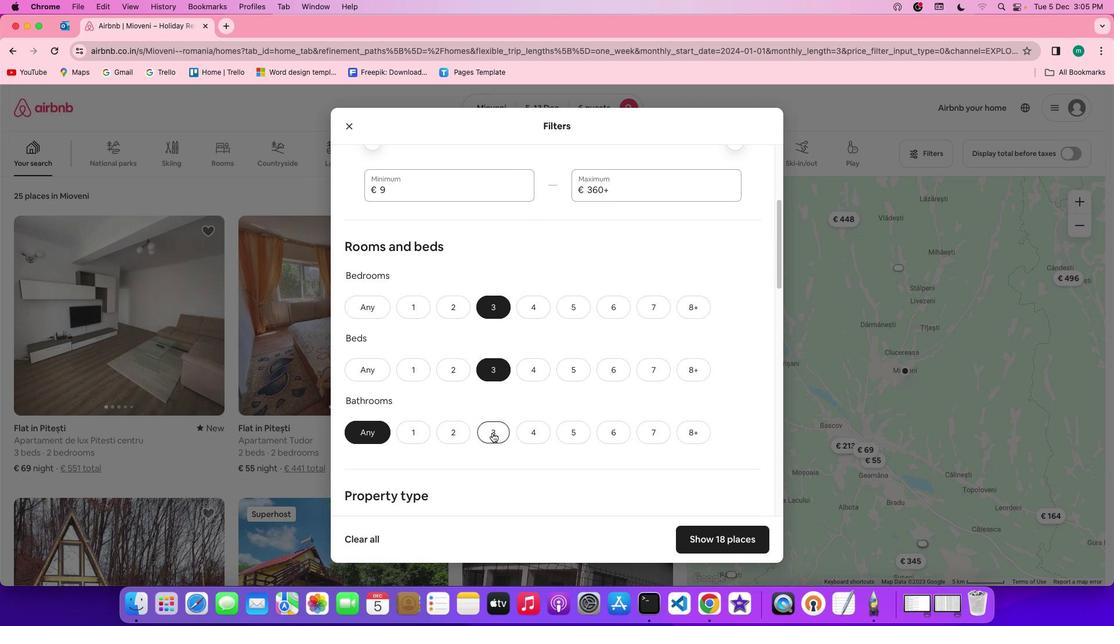 
Action: Mouse moved to (613, 437)
Screenshot: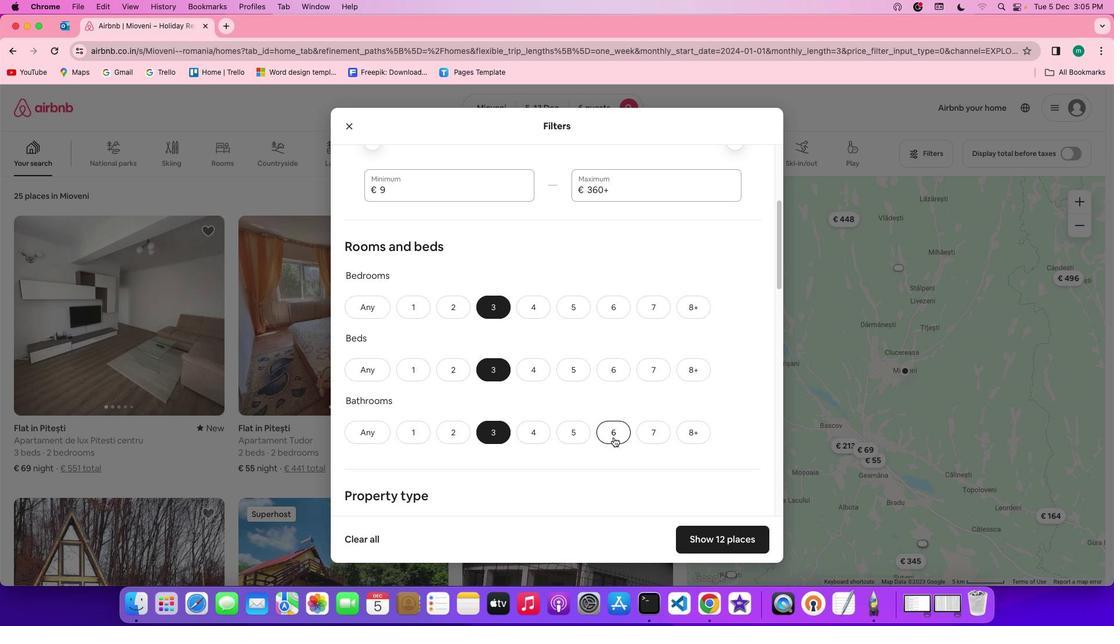 
Action: Mouse scrolled (613, 437) with delta (0, 0)
Screenshot: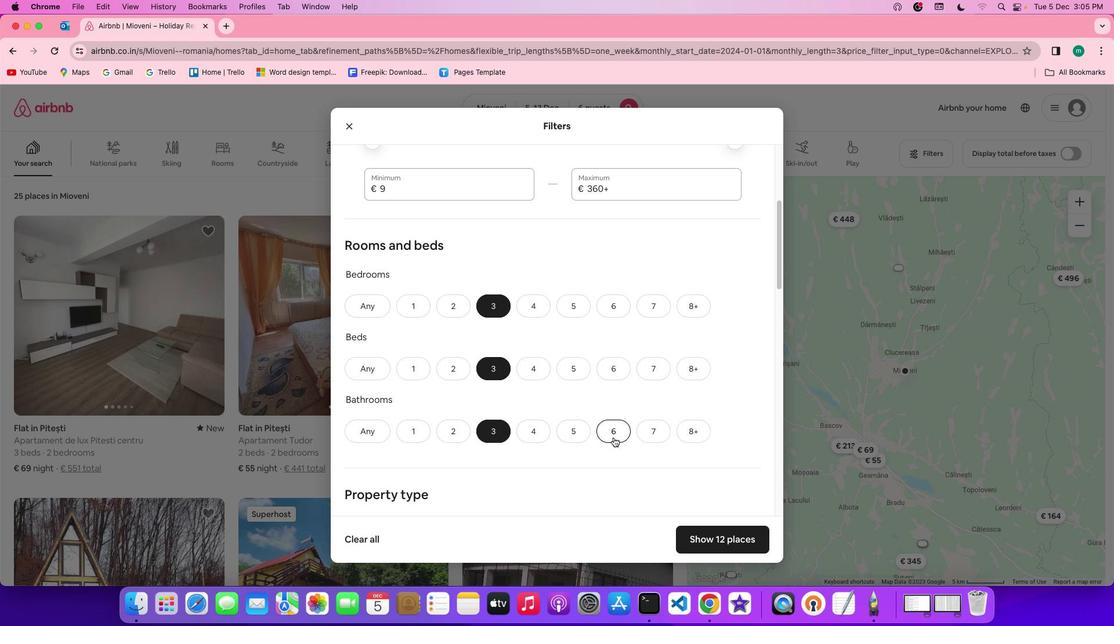 
Action: Mouse scrolled (613, 437) with delta (0, 0)
Screenshot: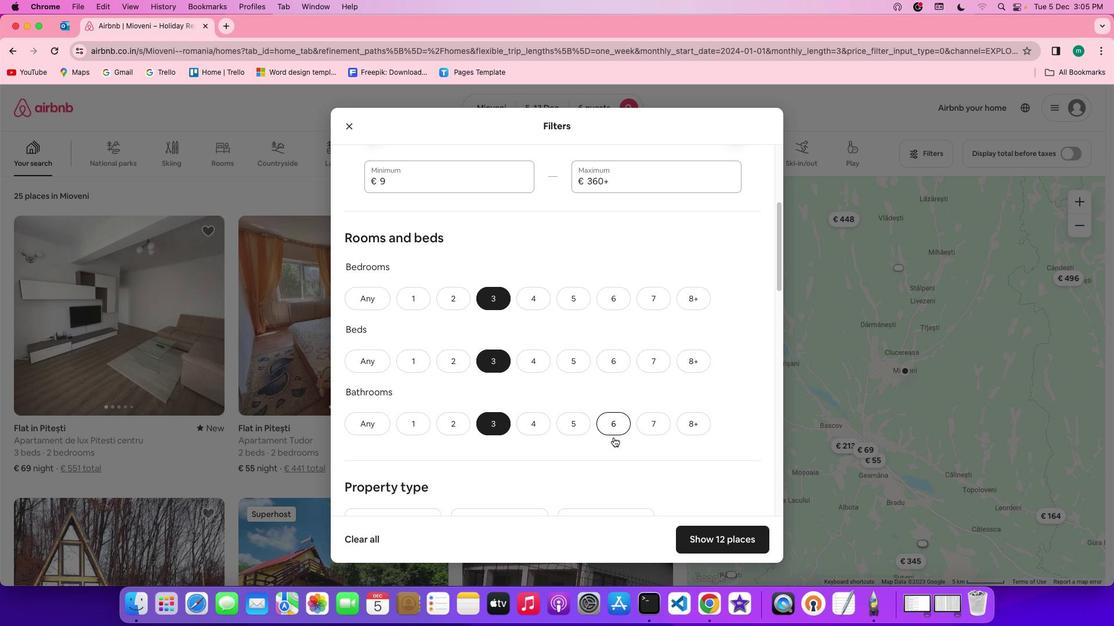 
Action: Mouse scrolled (613, 437) with delta (0, -1)
Screenshot: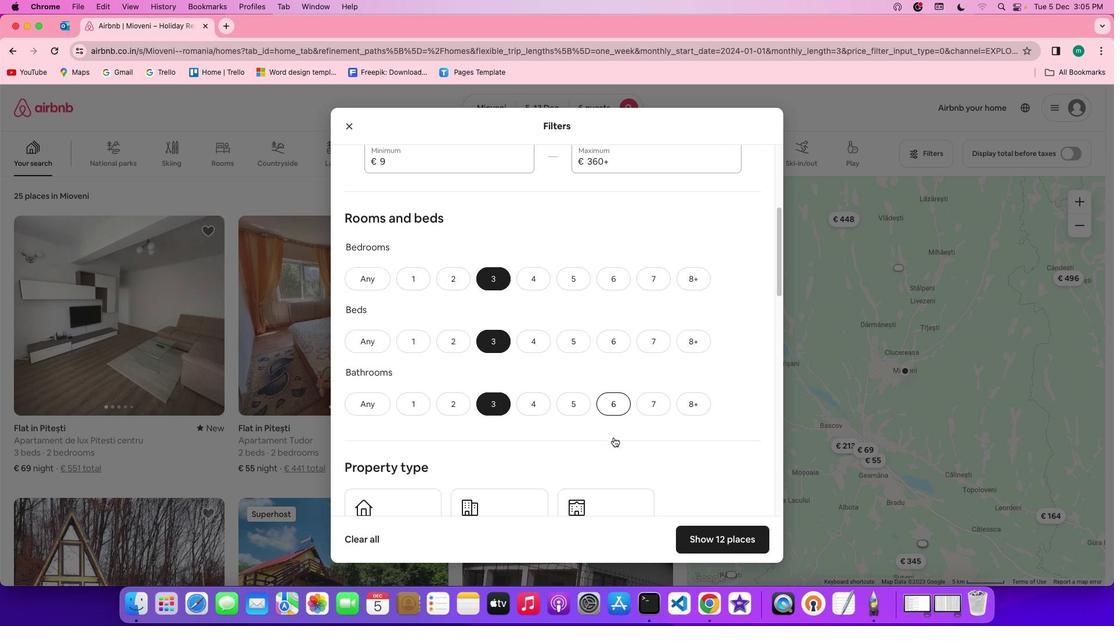 
Action: Mouse scrolled (613, 437) with delta (0, -2)
Screenshot: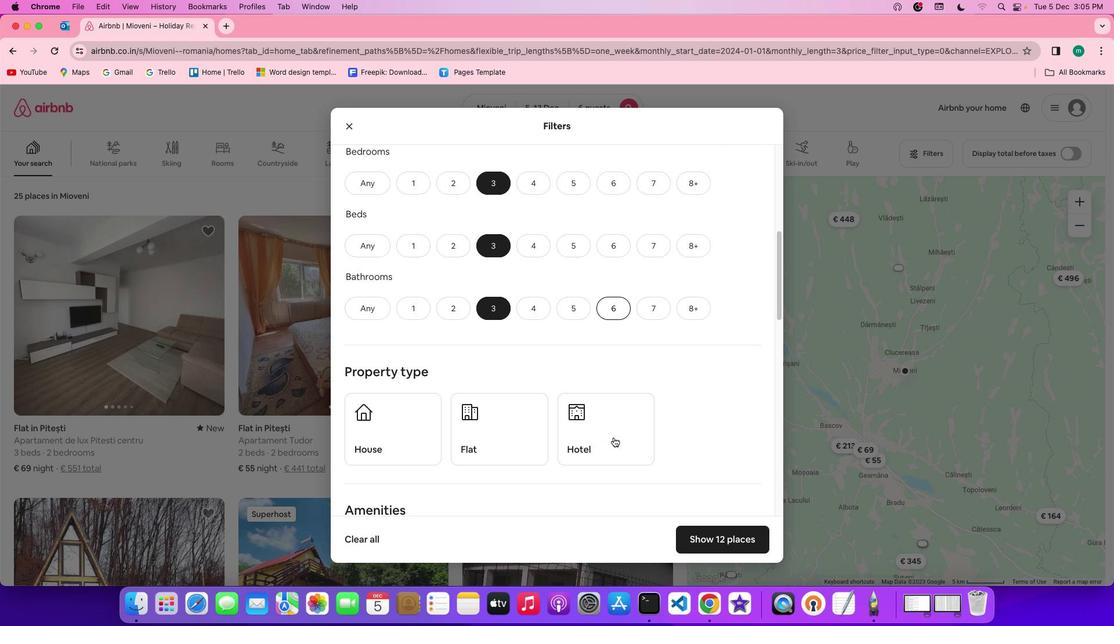 
Action: Mouse scrolled (613, 437) with delta (0, 0)
Screenshot: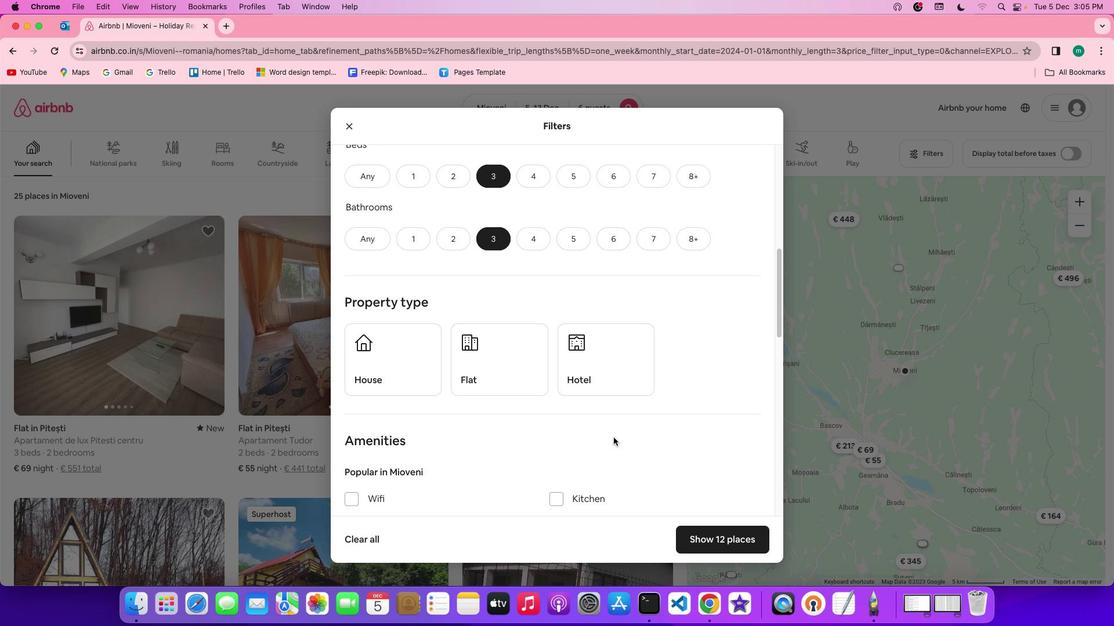 
Action: Mouse scrolled (613, 437) with delta (0, 0)
Screenshot: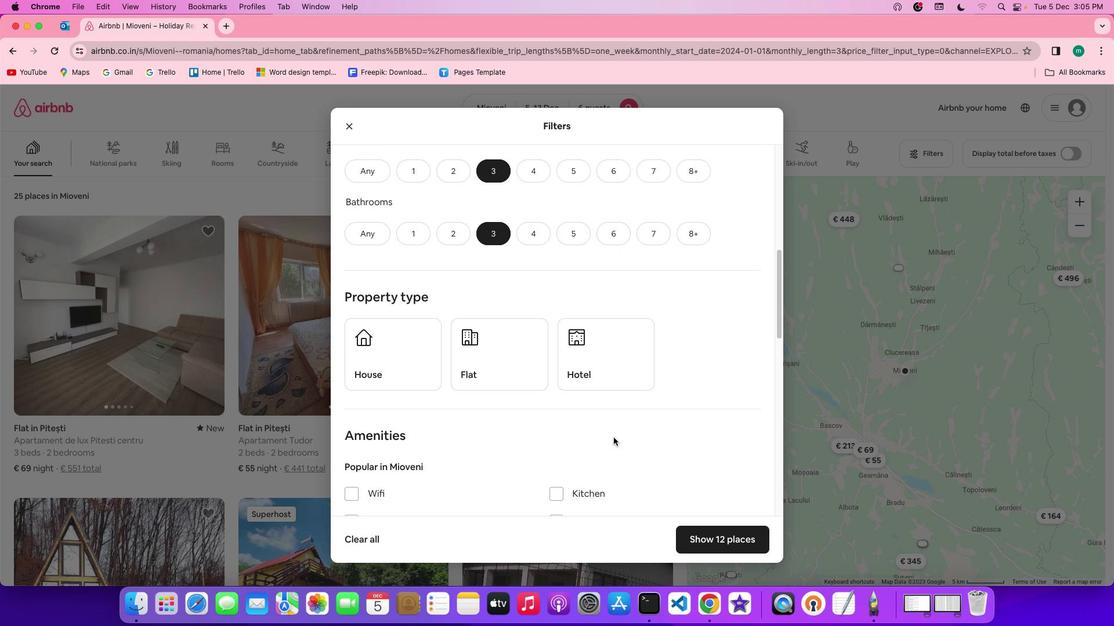 
Action: Mouse scrolled (613, 437) with delta (0, 0)
Screenshot: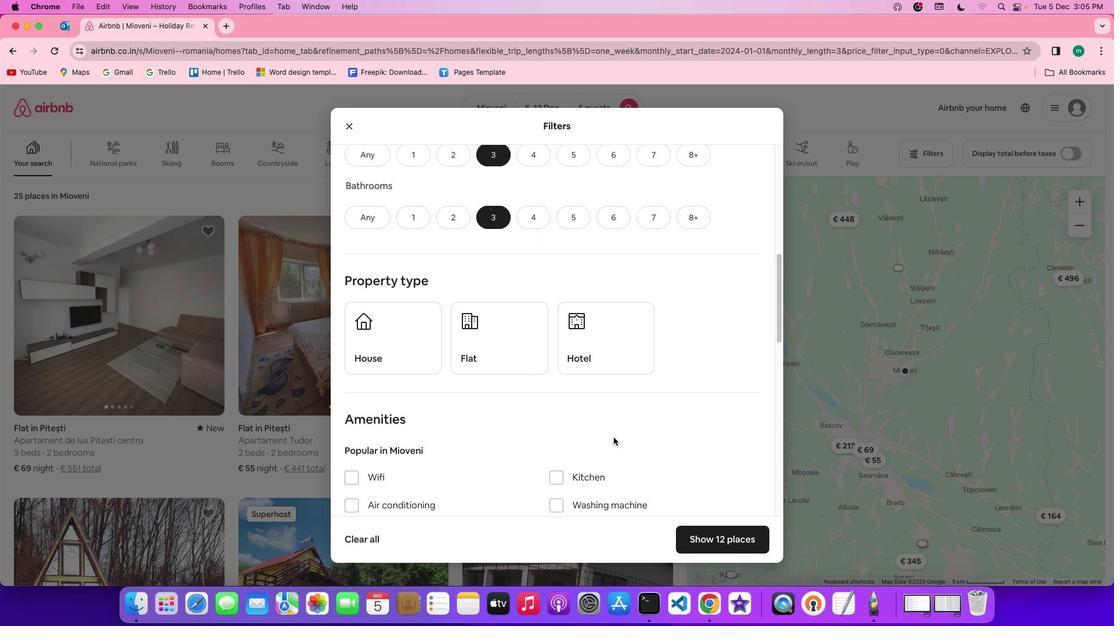 
Action: Mouse scrolled (613, 437) with delta (0, 0)
Screenshot: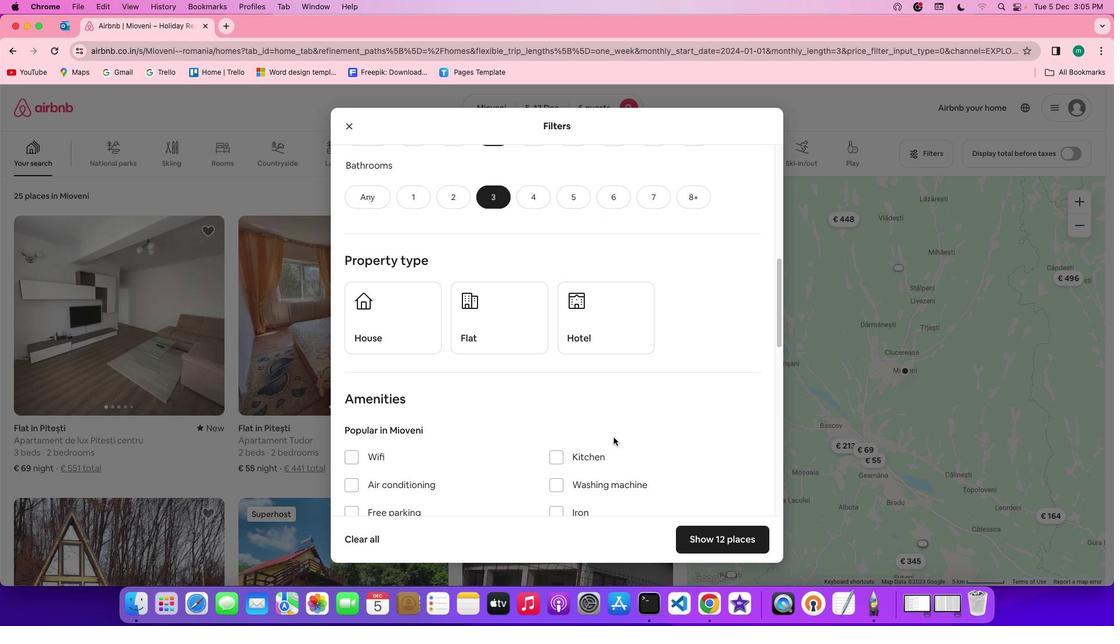 
Action: Mouse scrolled (613, 437) with delta (0, 0)
Screenshot: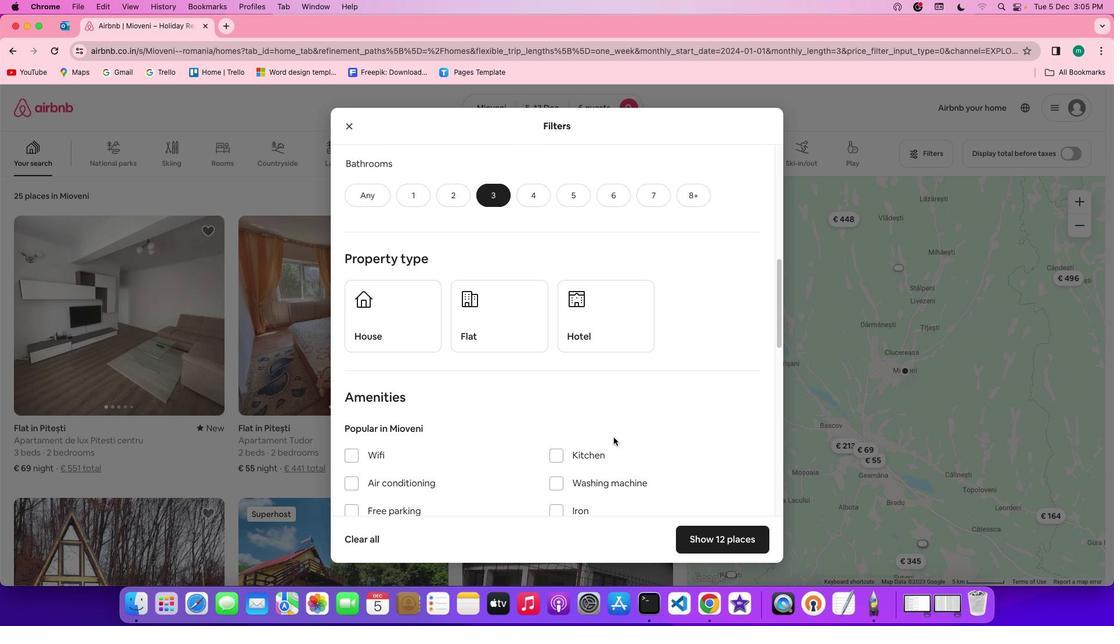 
Action: Mouse scrolled (613, 437) with delta (0, 0)
Screenshot: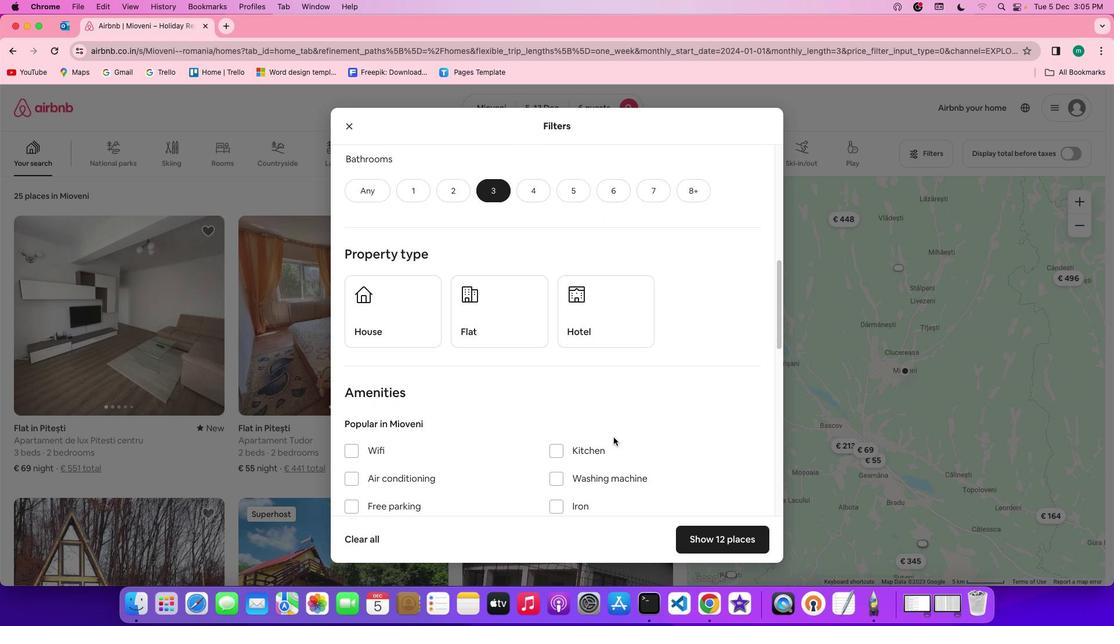 
Action: Mouse moved to (402, 312)
Screenshot: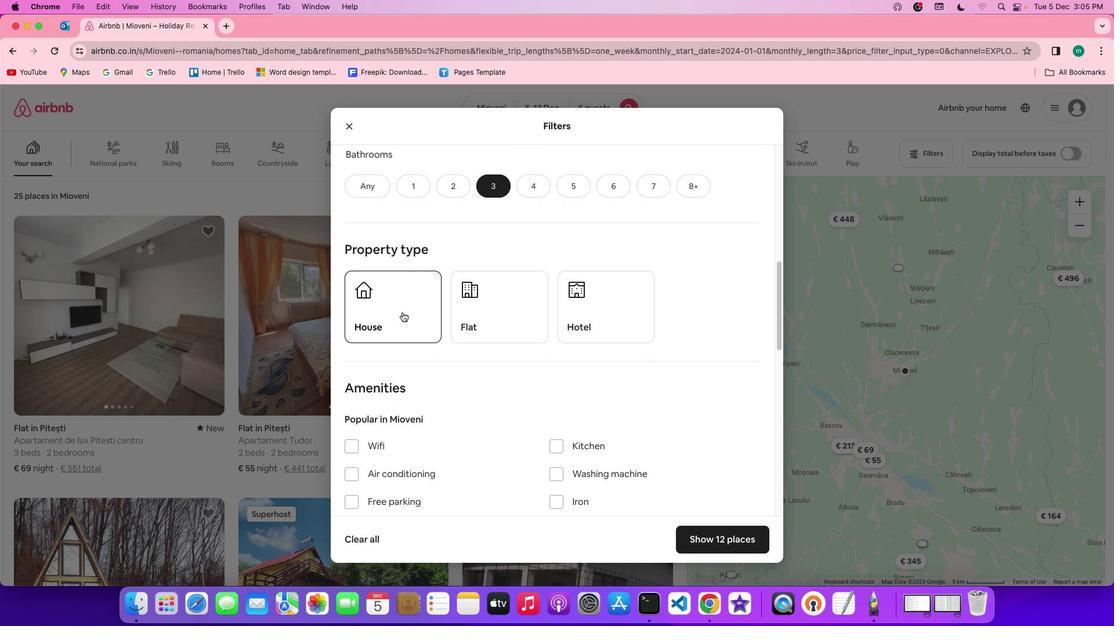 
Action: Mouse pressed left at (402, 312)
Screenshot: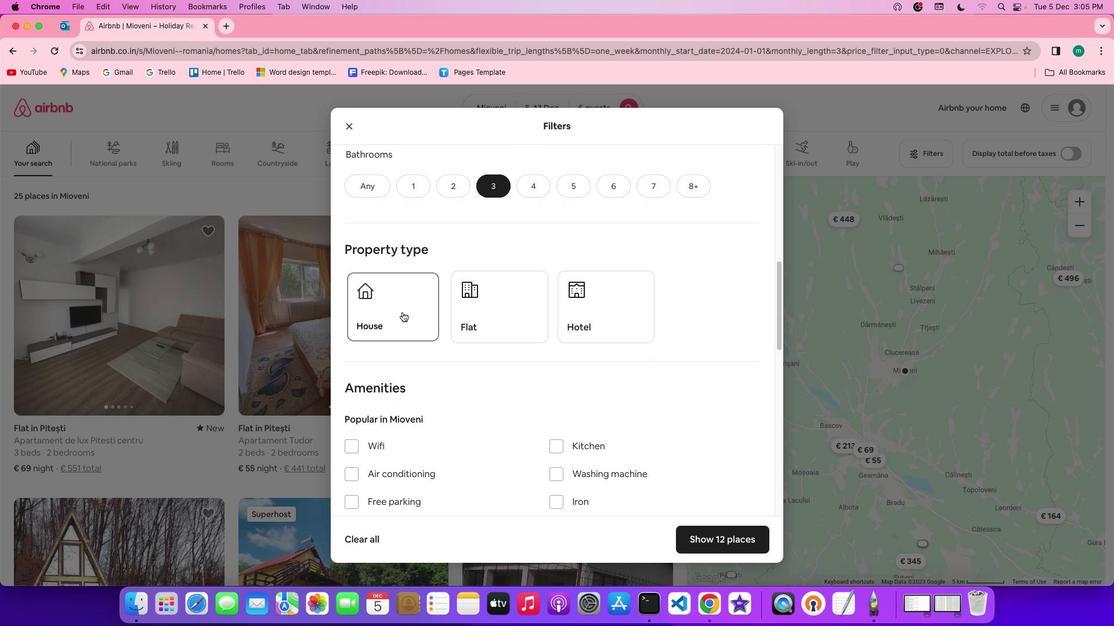 
Action: Mouse moved to (652, 424)
Screenshot: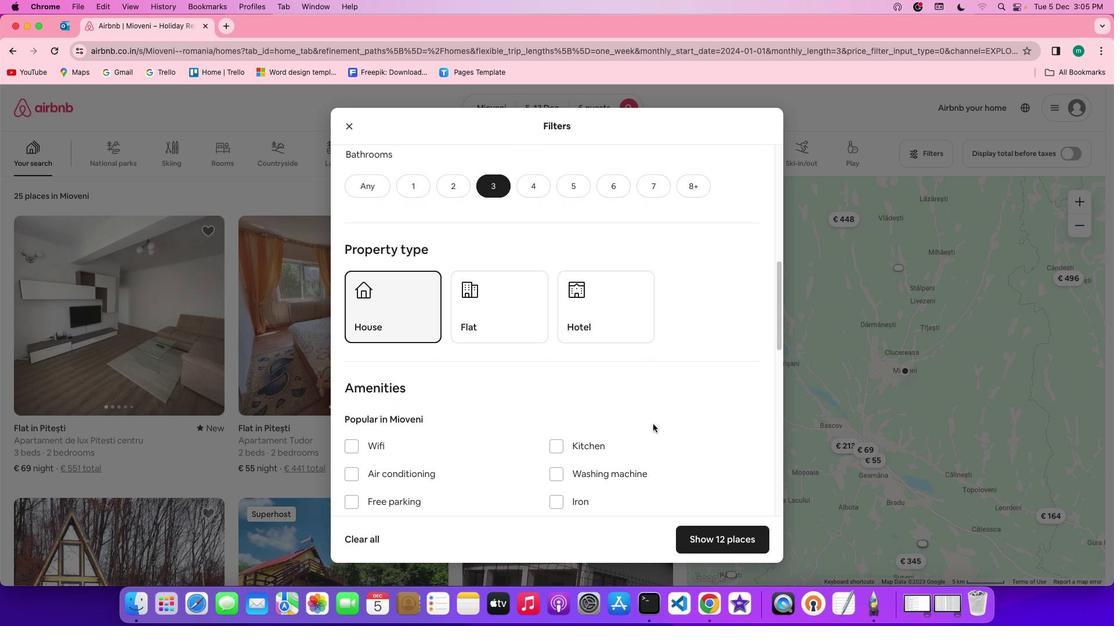 
Action: Mouse scrolled (652, 424) with delta (0, 0)
Screenshot: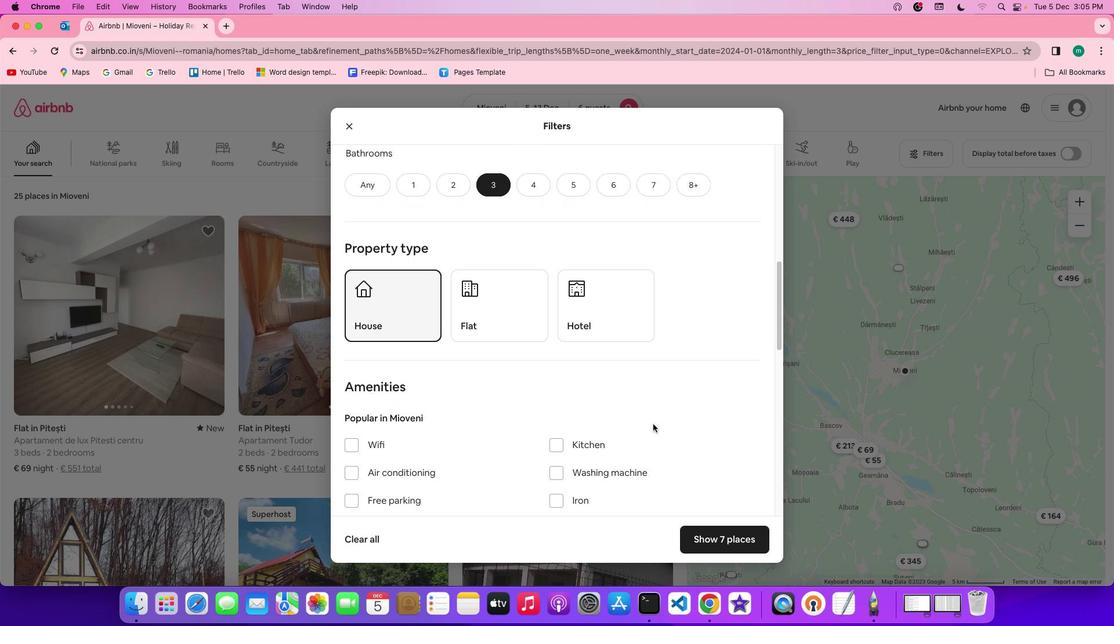 
Action: Mouse scrolled (652, 424) with delta (0, 0)
Screenshot: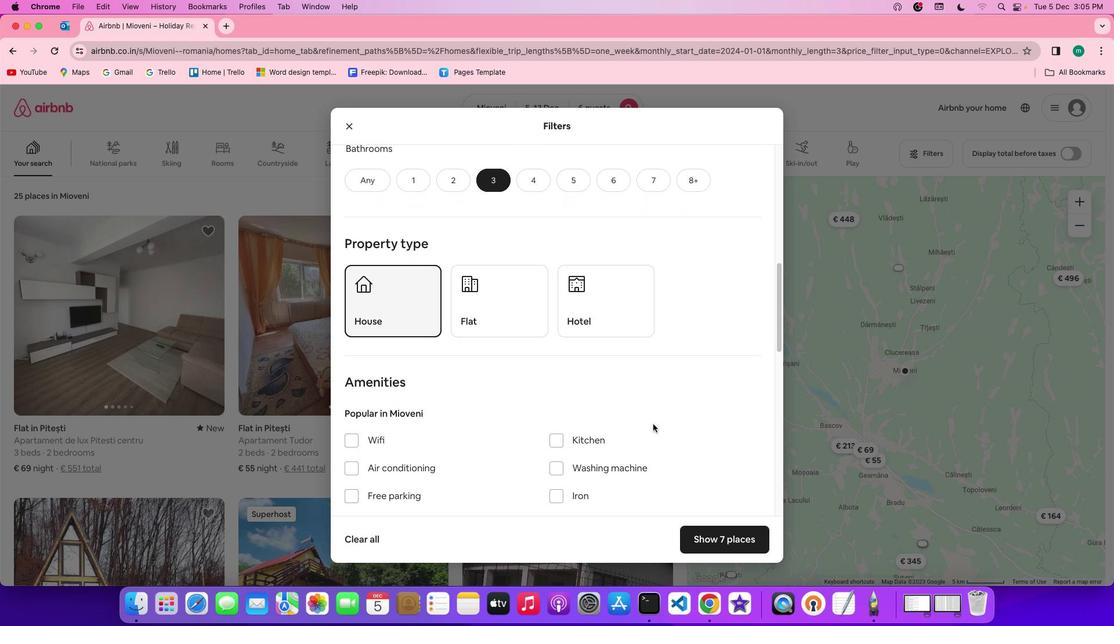 
Action: Mouse scrolled (652, 424) with delta (0, 0)
Screenshot: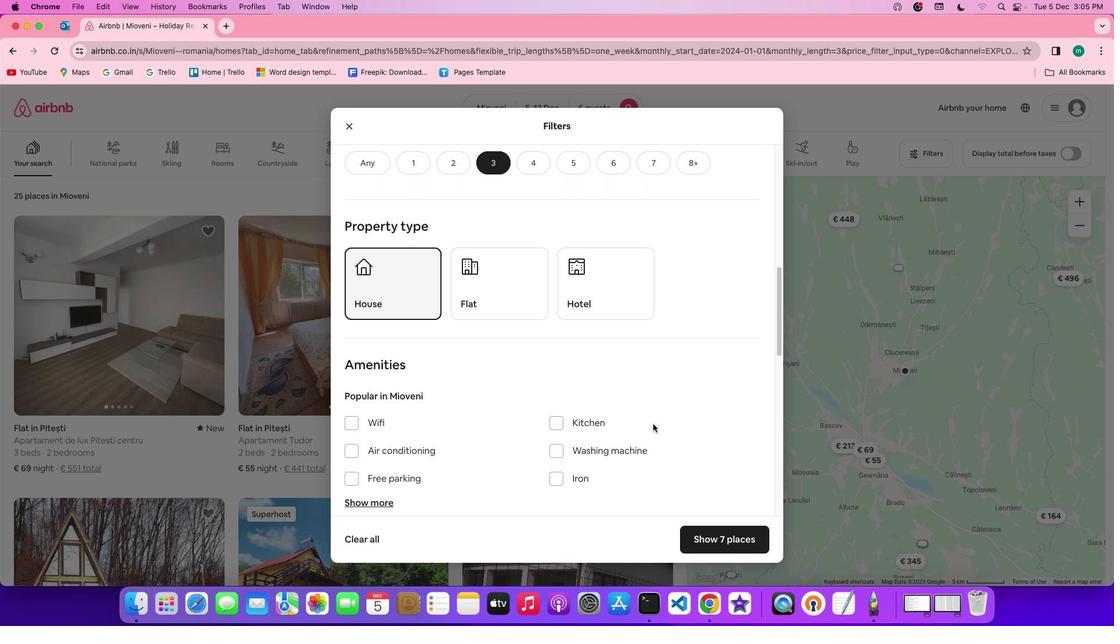 
Action: Mouse scrolled (652, 424) with delta (0, 0)
Screenshot: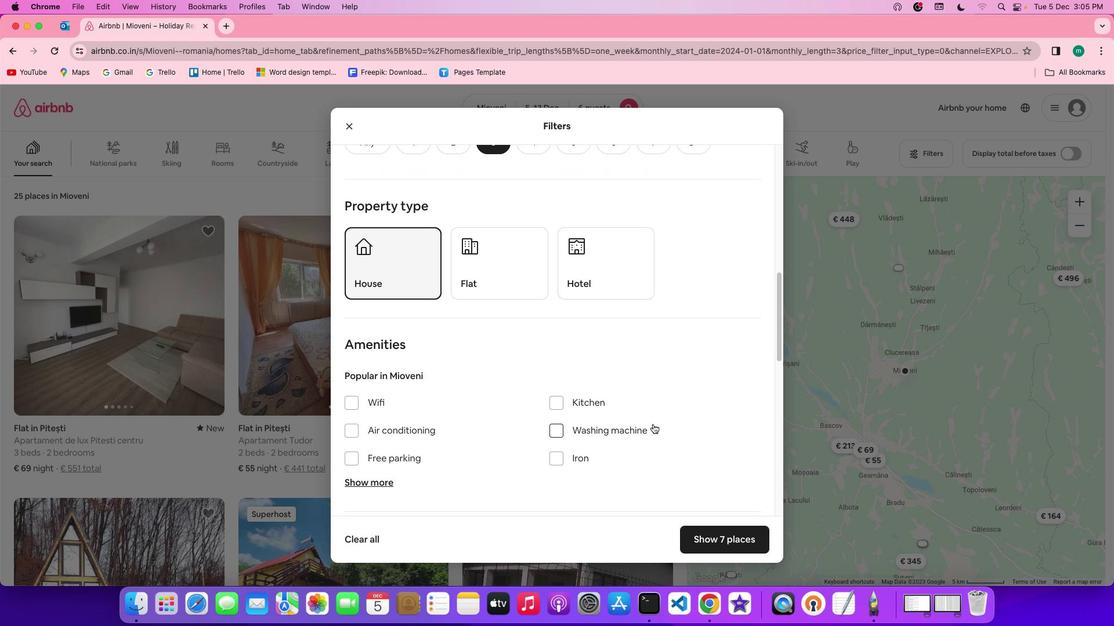 
Action: Mouse scrolled (652, 424) with delta (0, 0)
Screenshot: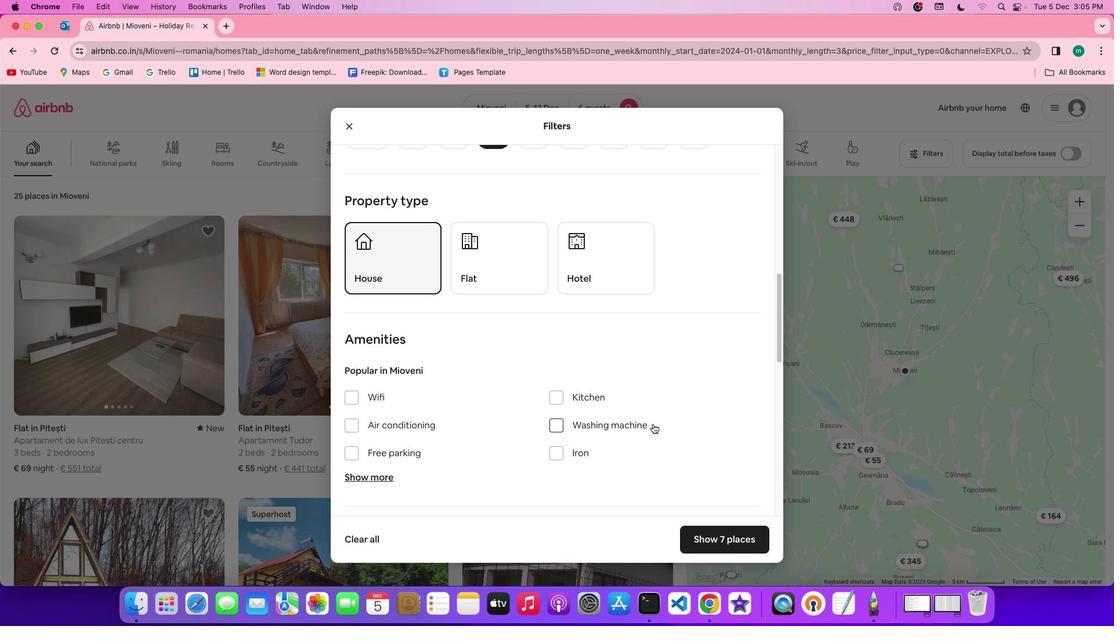
Action: Mouse scrolled (652, 424) with delta (0, -1)
Screenshot: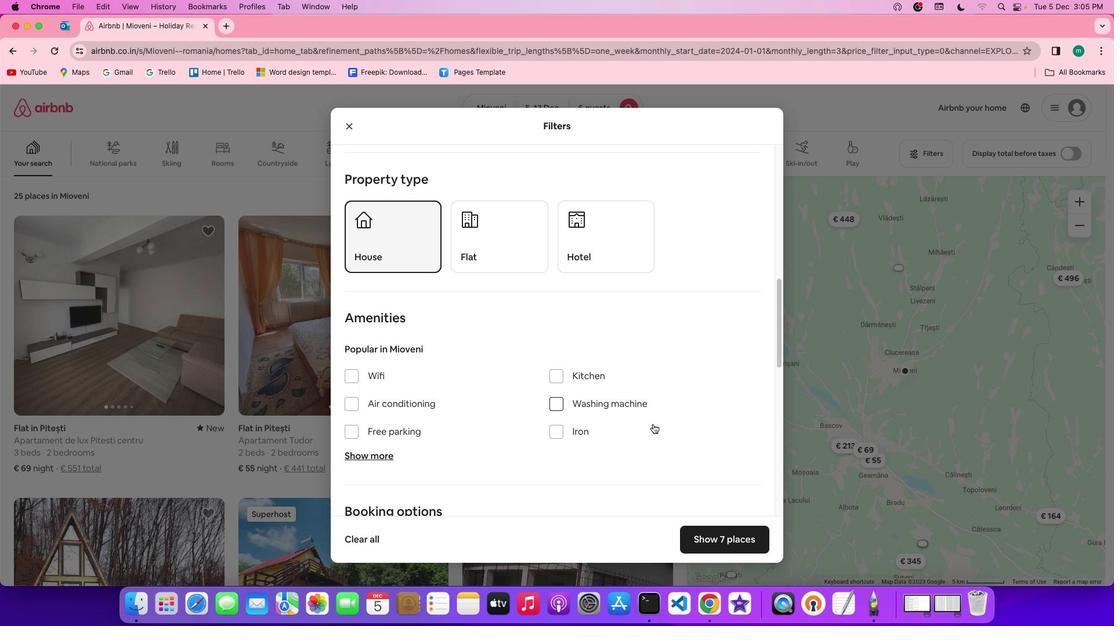 
Action: Mouse moved to (665, 428)
Screenshot: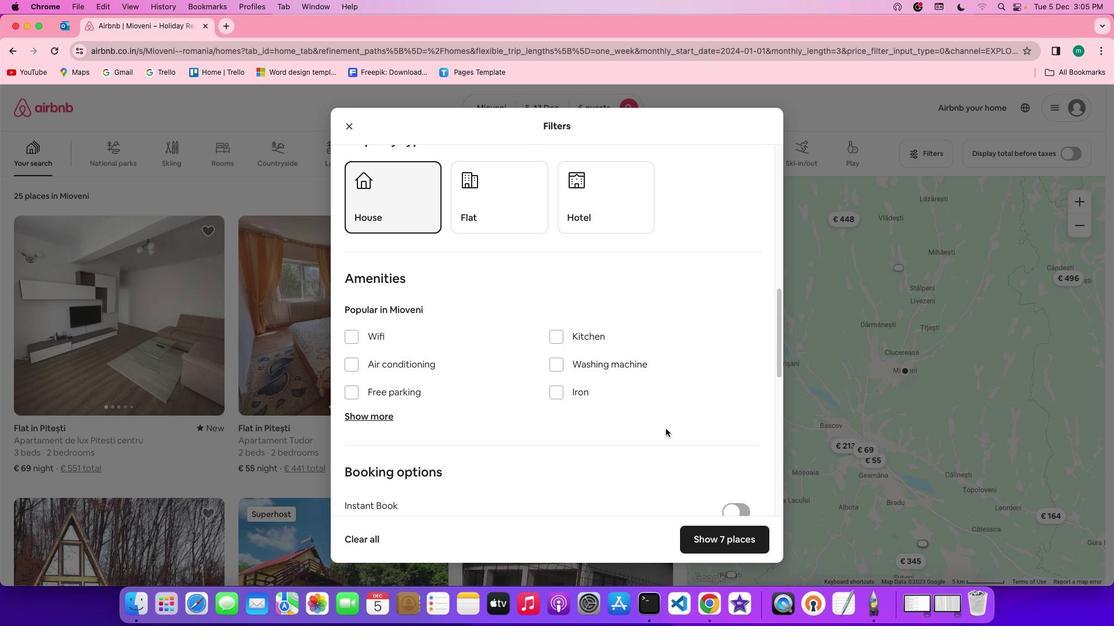 
Action: Mouse scrolled (665, 428) with delta (0, 0)
Screenshot: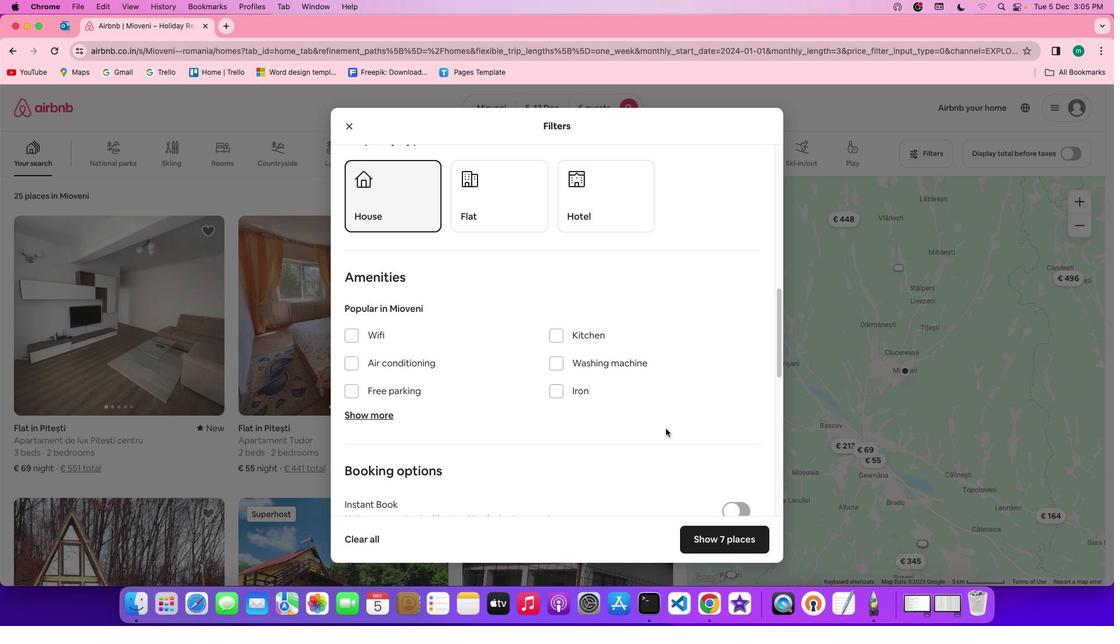 
Action: Mouse scrolled (665, 428) with delta (0, 0)
Screenshot: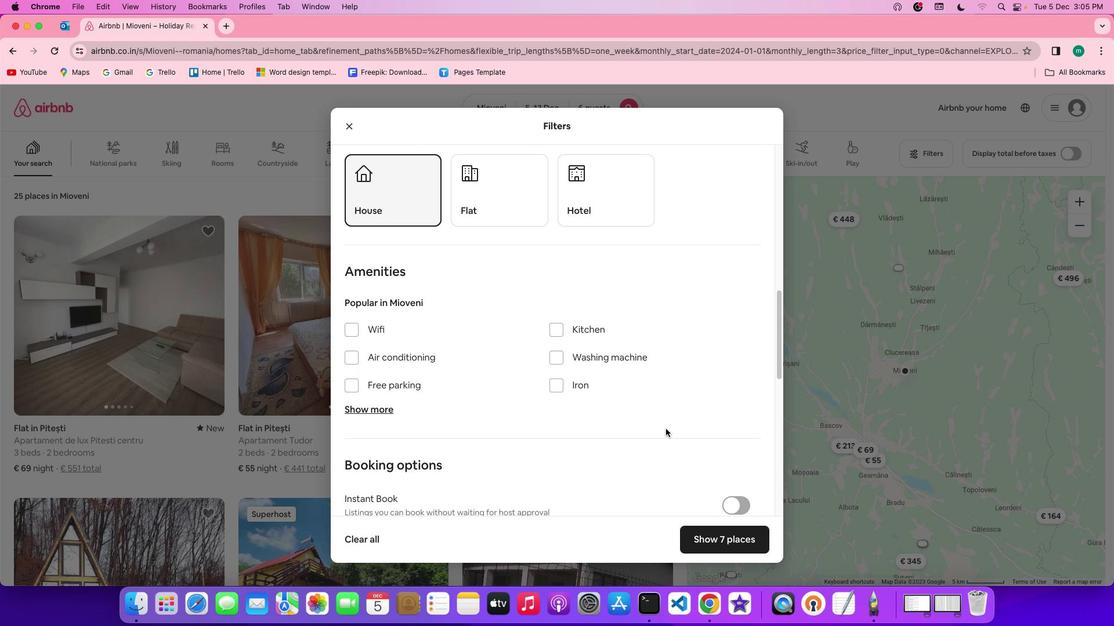 
Action: Mouse scrolled (665, 428) with delta (0, -1)
Screenshot: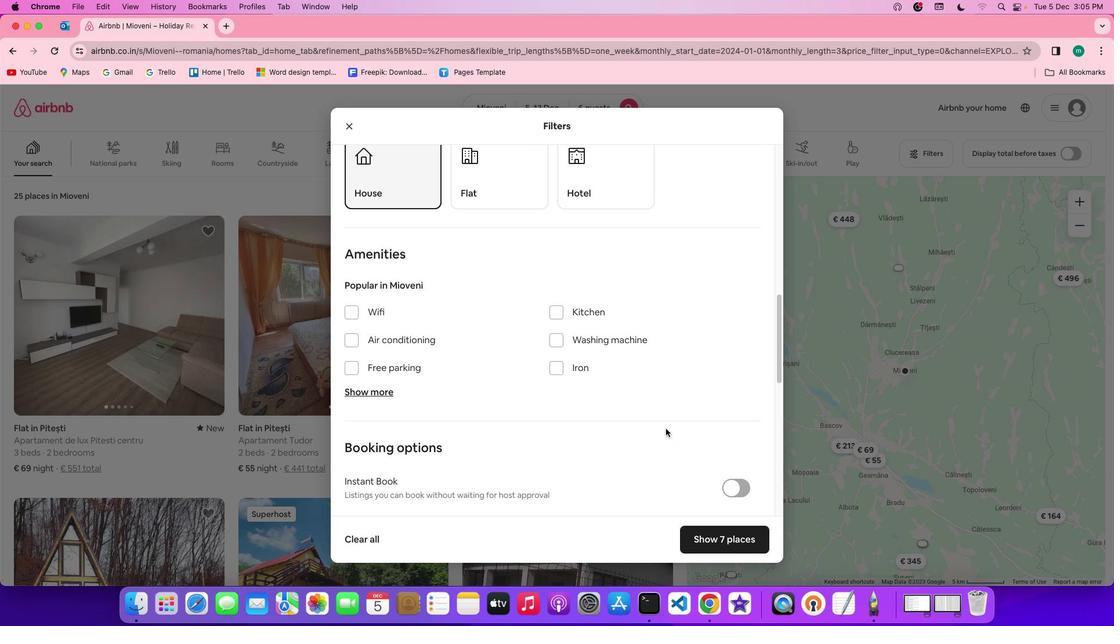
Action: Mouse scrolled (665, 428) with delta (0, -2)
Screenshot: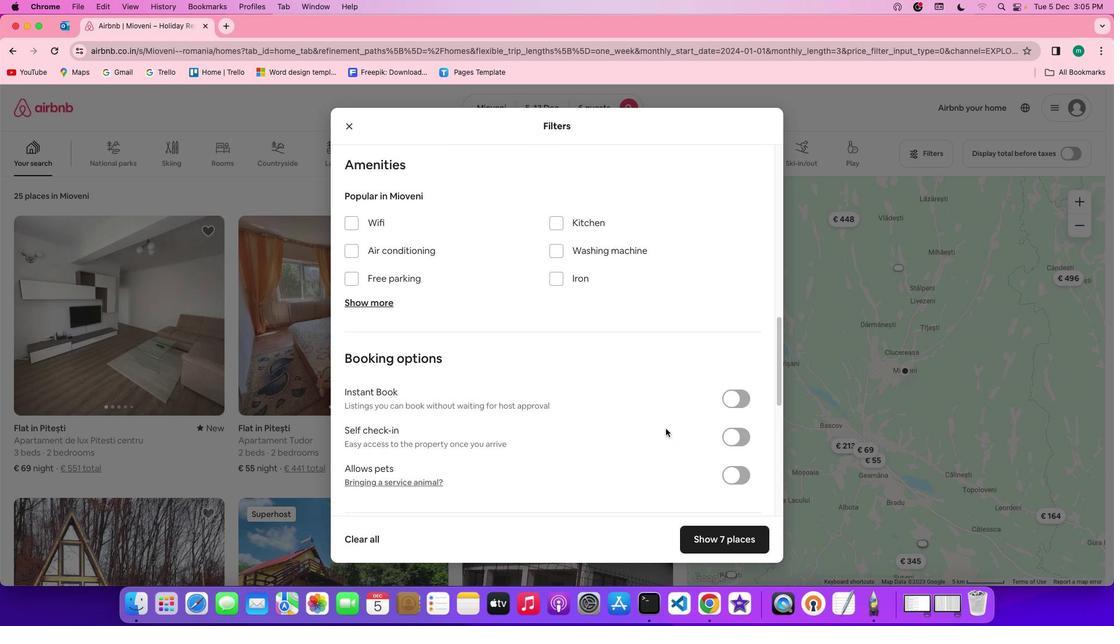 
Action: Mouse scrolled (665, 428) with delta (0, 0)
Screenshot: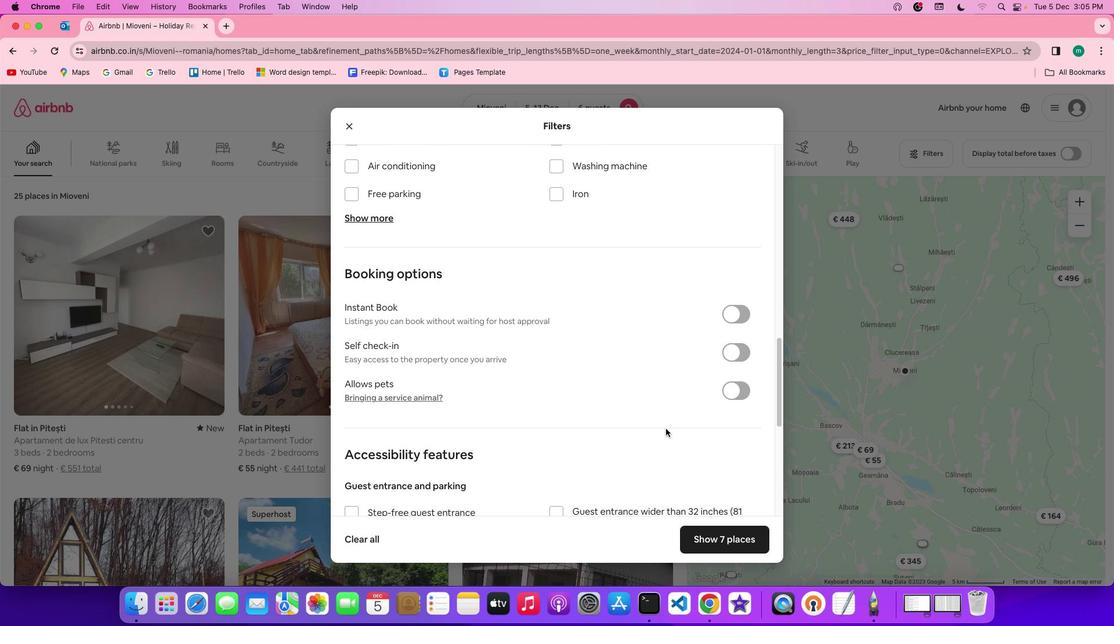 
Action: Mouse scrolled (665, 428) with delta (0, 0)
Screenshot: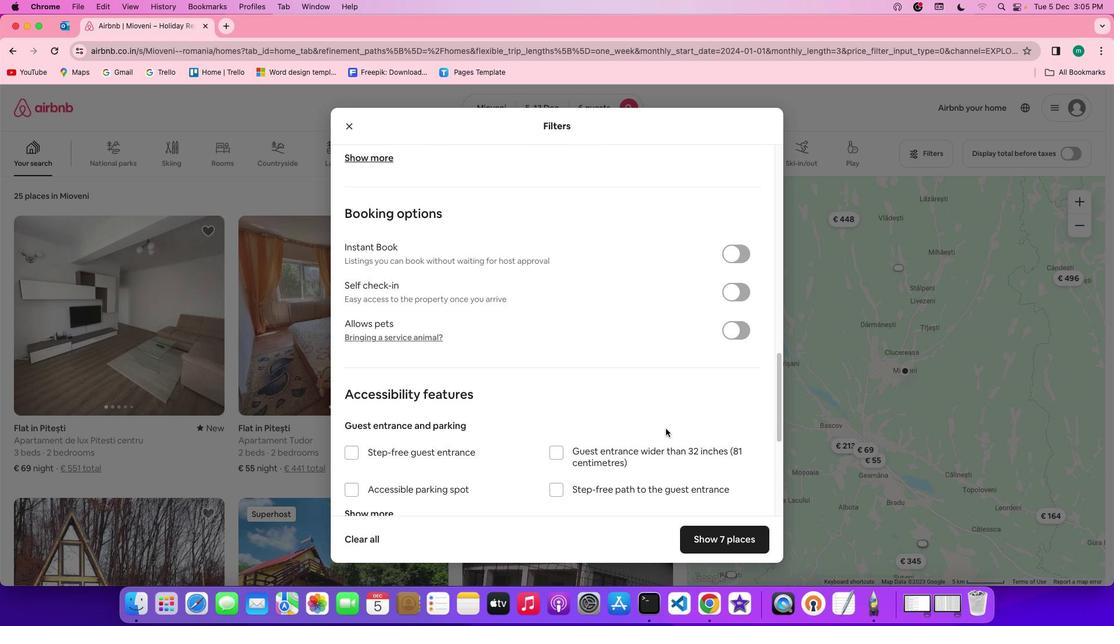 
Action: Mouse scrolled (665, 428) with delta (0, -1)
Screenshot: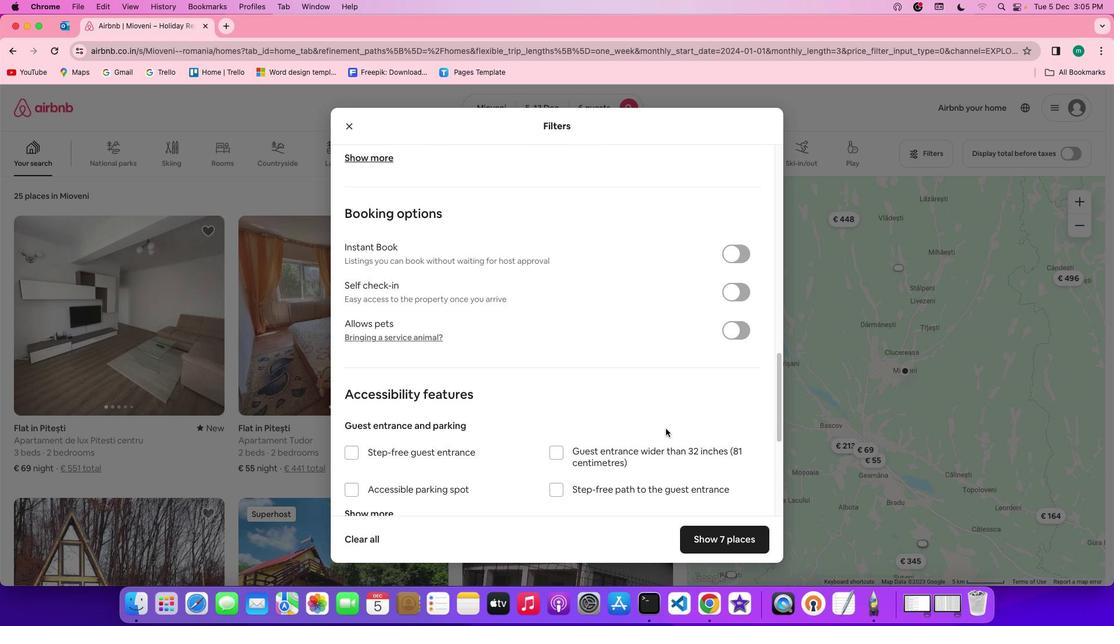 
Action: Mouse scrolled (665, 428) with delta (0, -2)
Screenshot: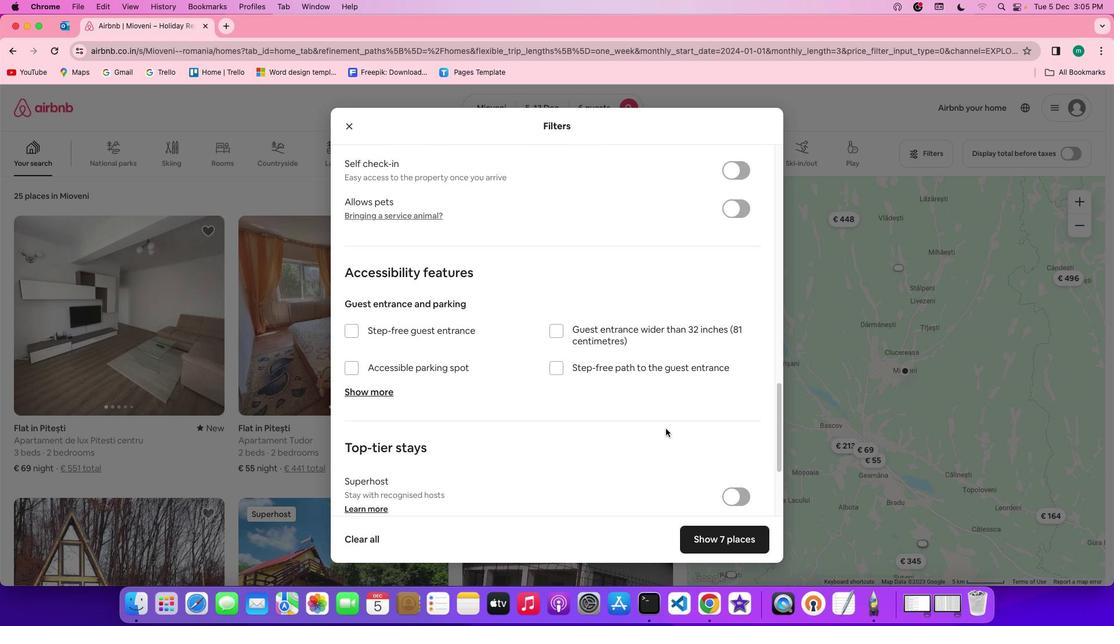 
Action: Mouse scrolled (665, 428) with delta (0, -3)
Screenshot: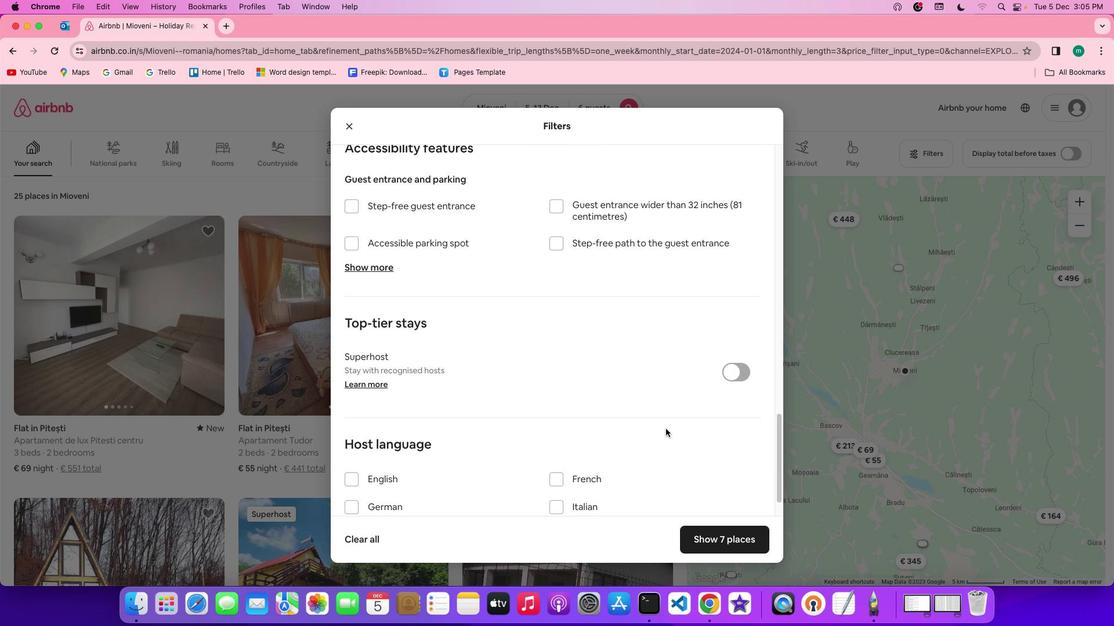 
Action: Mouse scrolled (665, 428) with delta (0, 0)
Screenshot: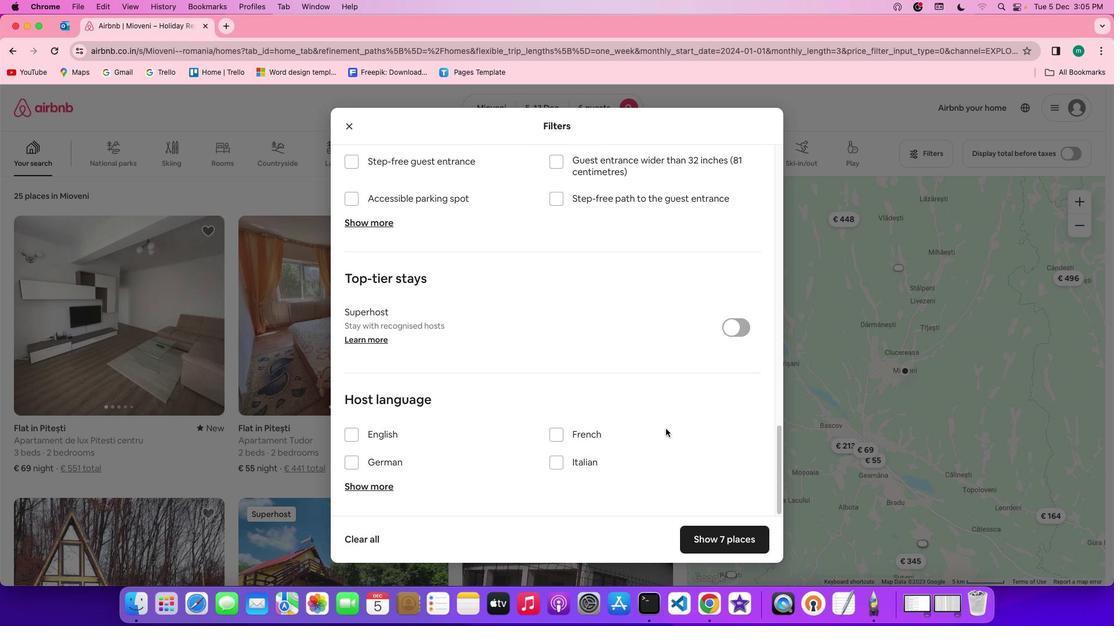 
Action: Mouse scrolled (665, 428) with delta (0, 0)
Screenshot: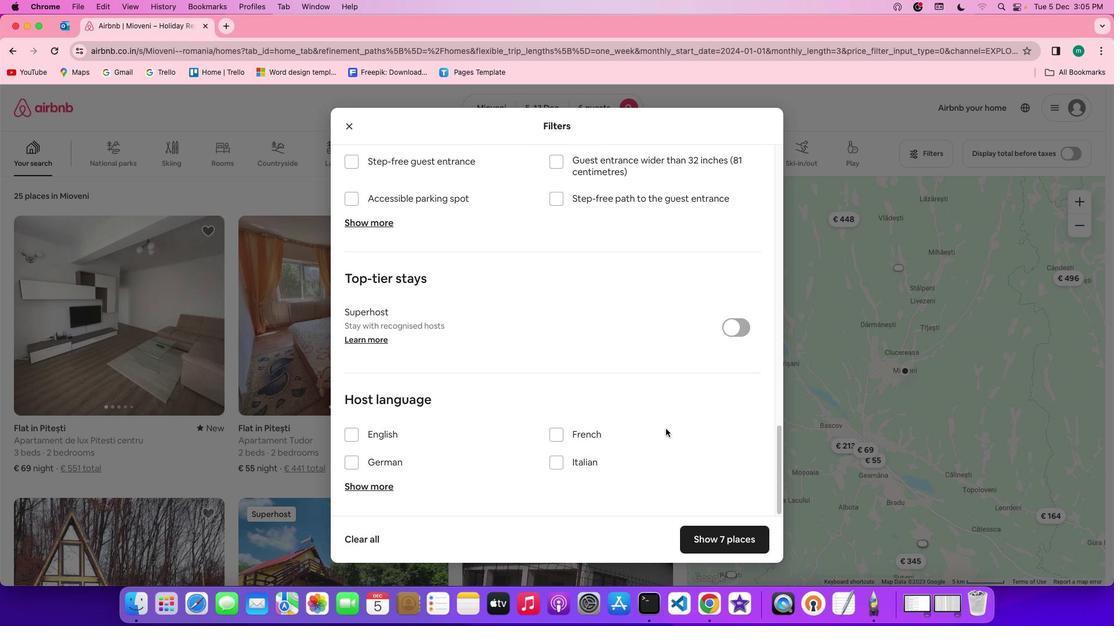 
Action: Mouse scrolled (665, 428) with delta (0, -2)
Screenshot: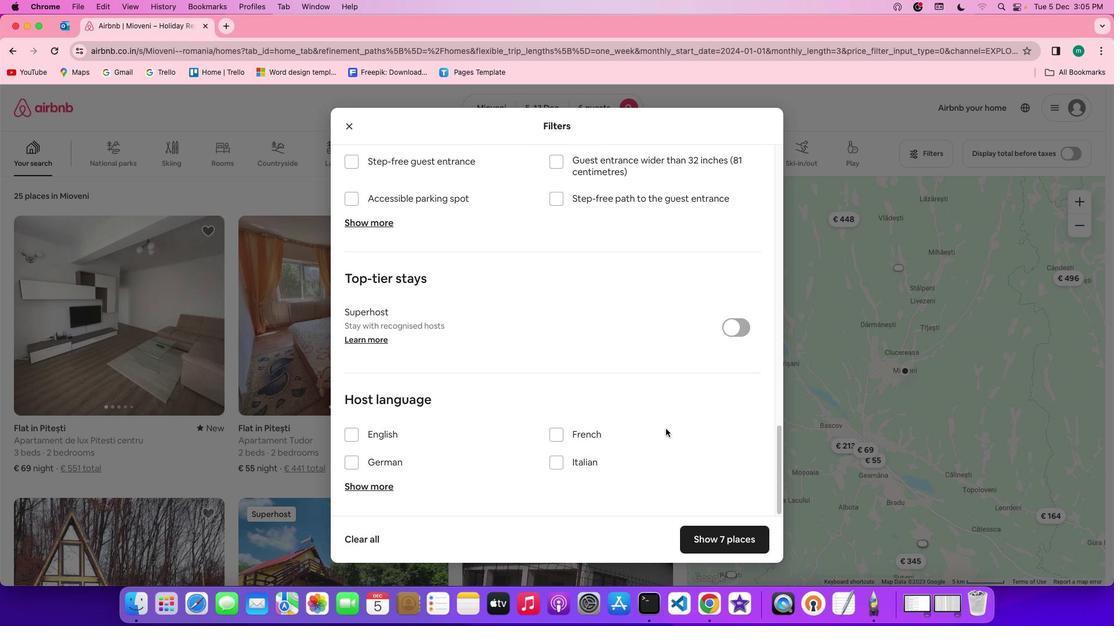 
Action: Mouse scrolled (665, 428) with delta (0, -2)
Screenshot: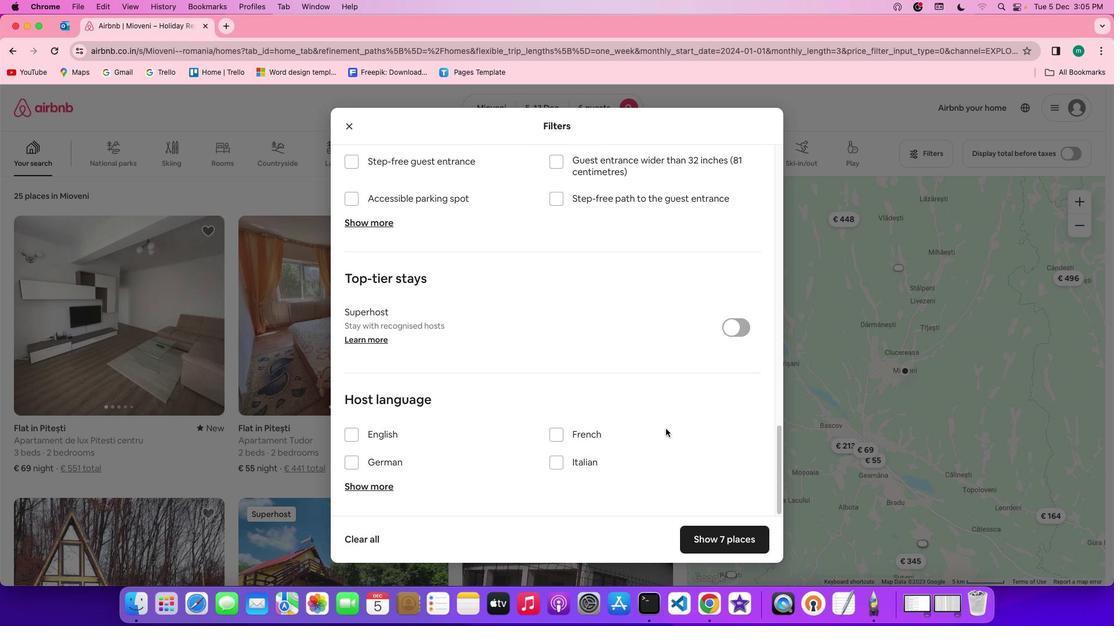 
Action: Mouse scrolled (665, 428) with delta (0, -3)
Screenshot: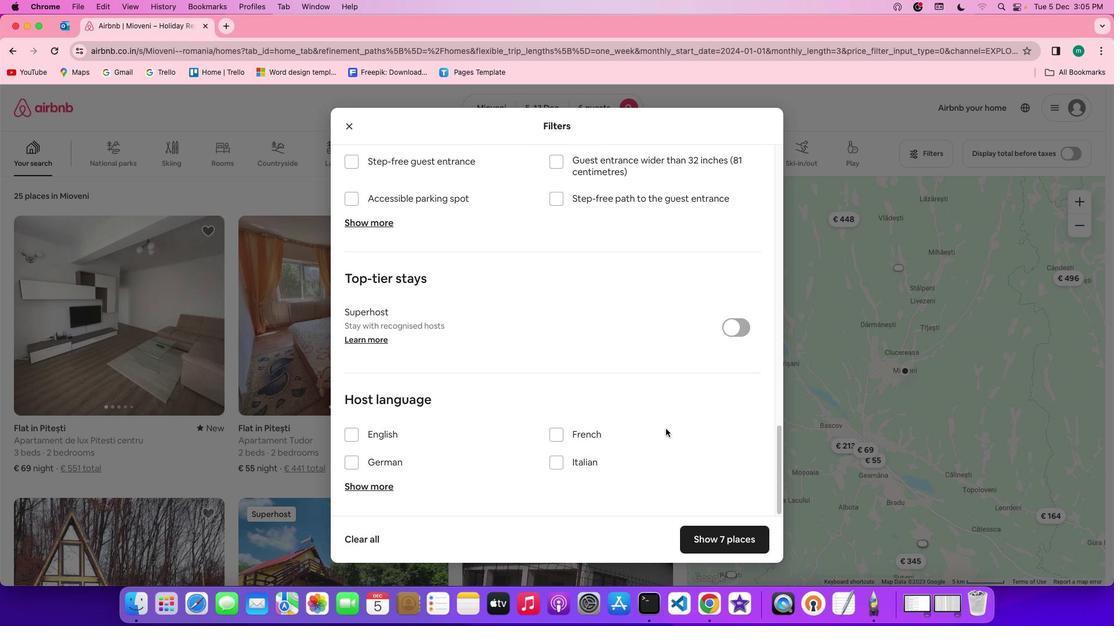 
Action: Mouse moved to (725, 535)
Screenshot: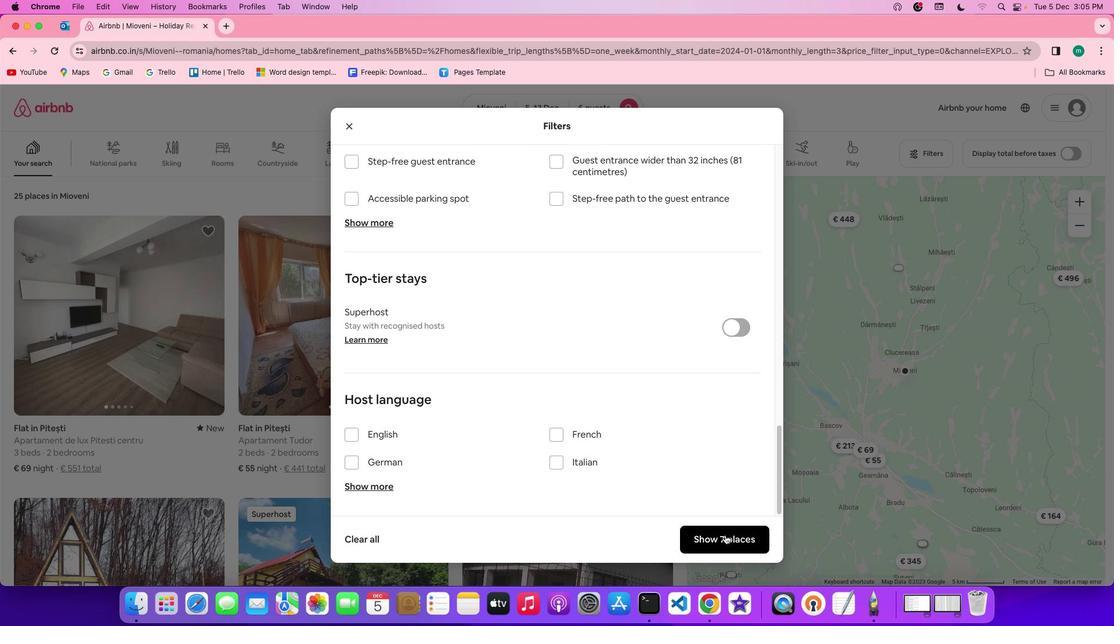 
Action: Mouse pressed left at (725, 535)
Screenshot: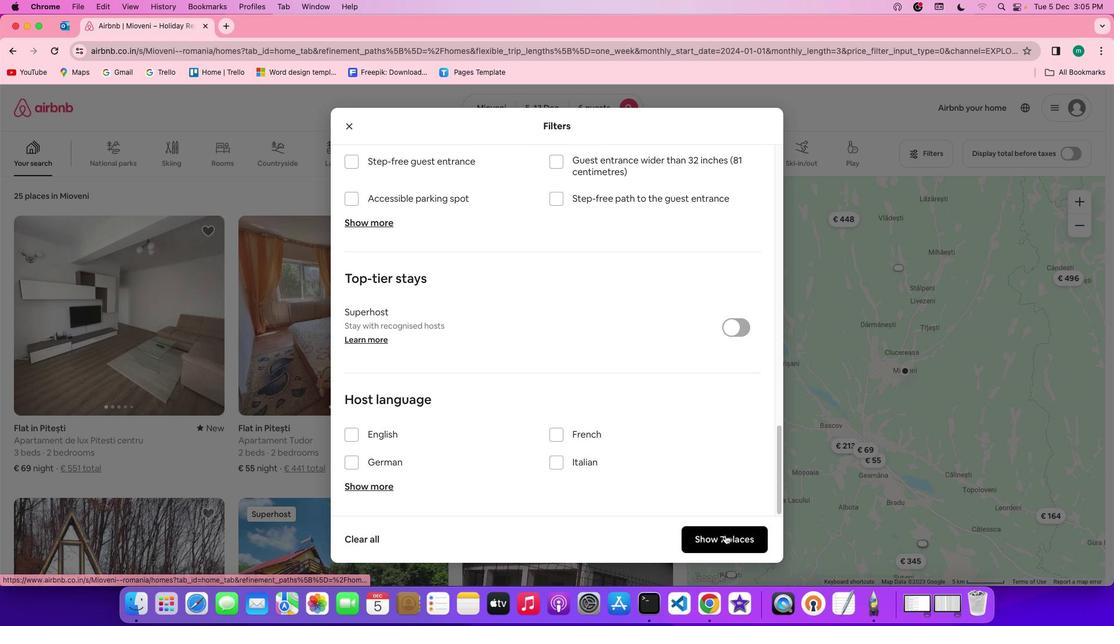 
Action: Mouse moved to (120, 316)
Screenshot: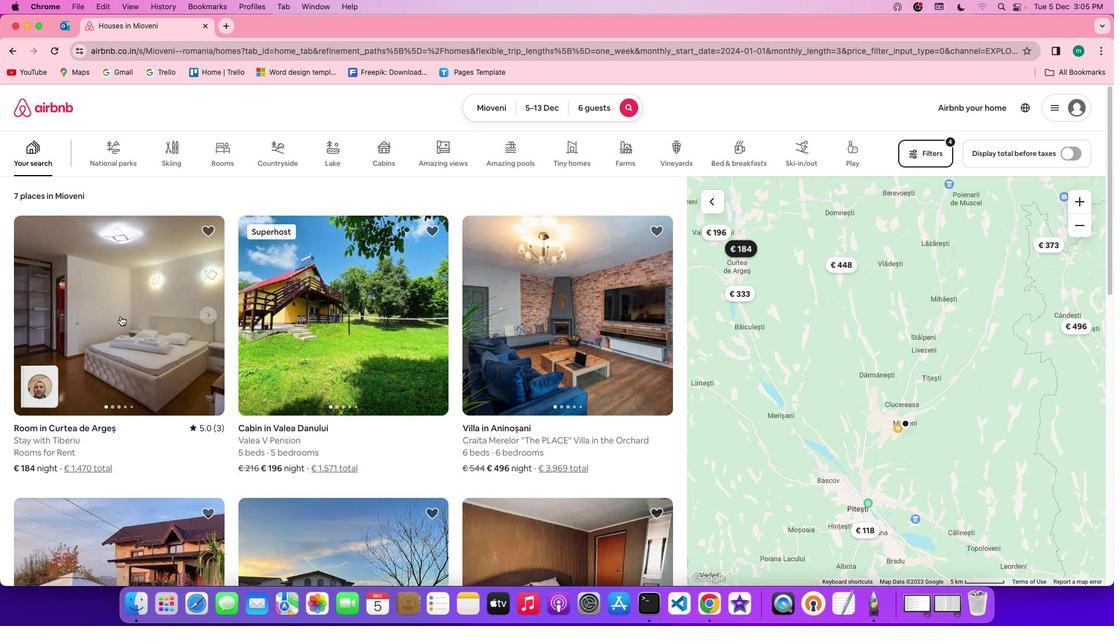 
Action: Mouse pressed left at (120, 316)
Screenshot: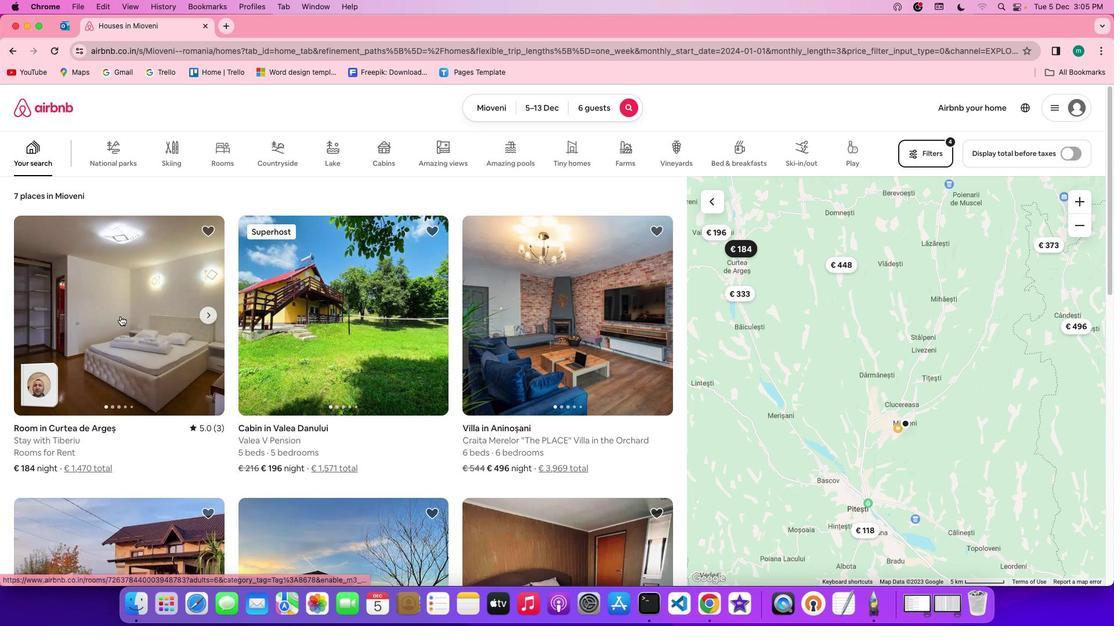 
Action: Mouse moved to (809, 428)
Screenshot: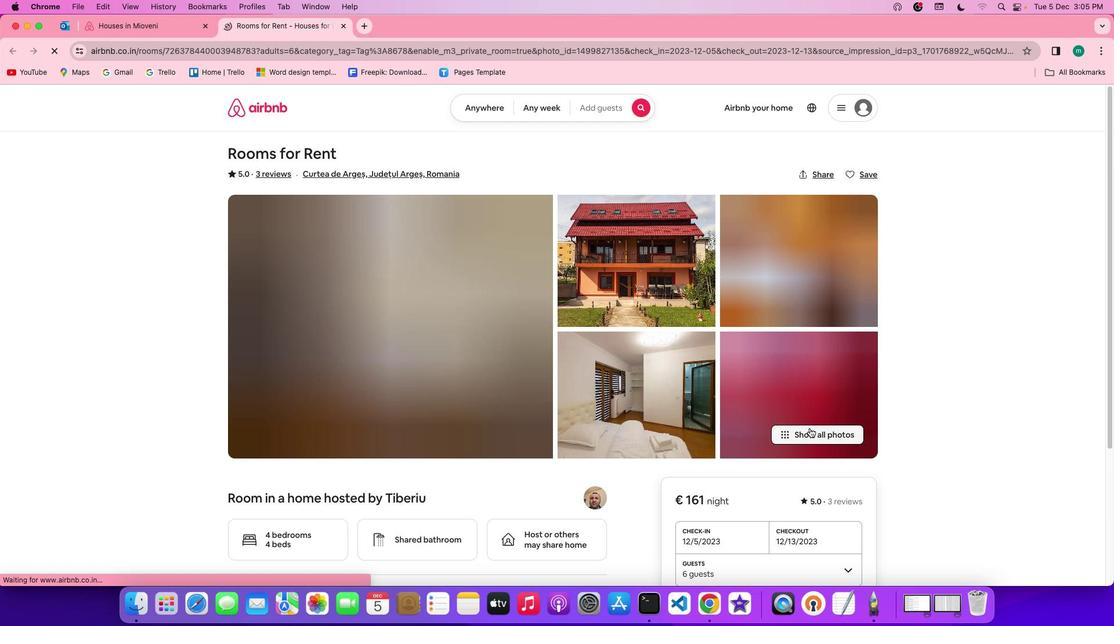 
Action: Mouse pressed left at (809, 428)
Screenshot: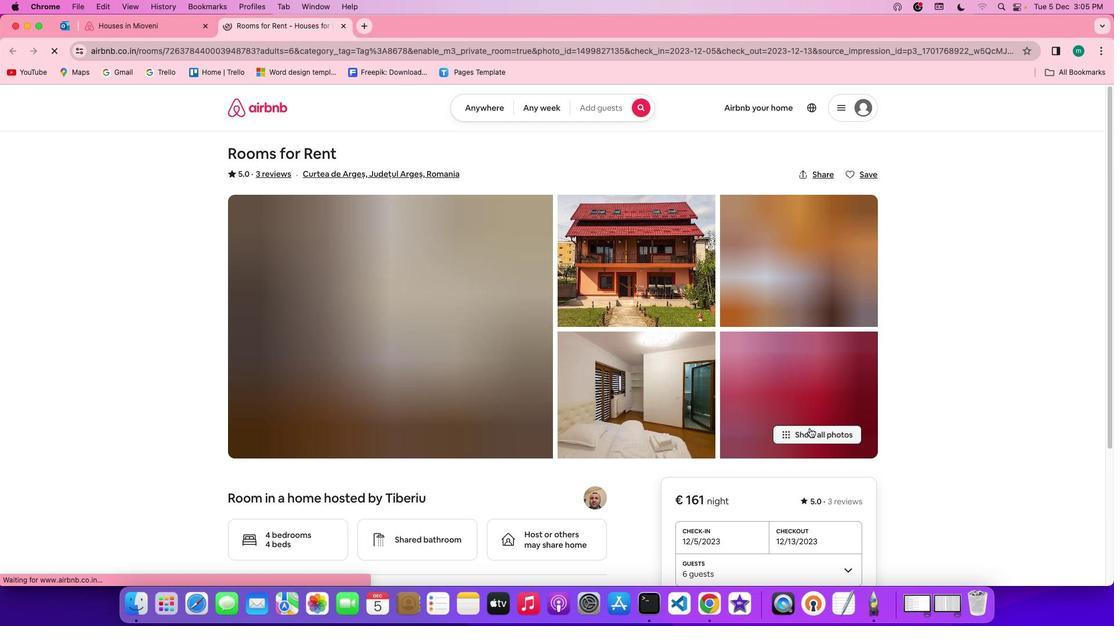 
Action: Mouse moved to (489, 387)
Screenshot: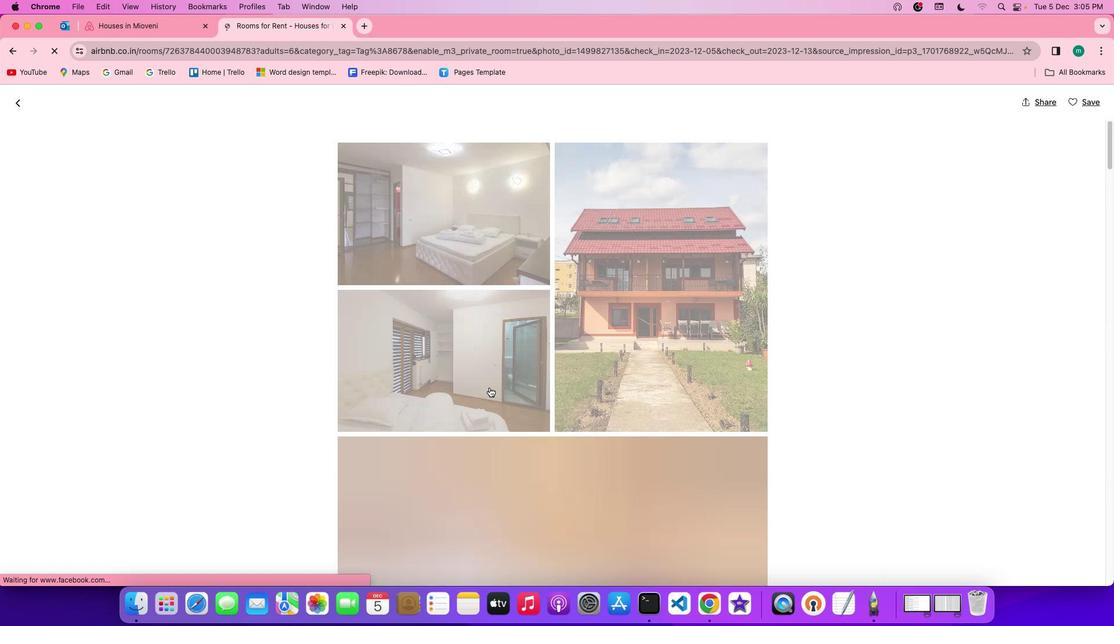 
Action: Mouse scrolled (489, 387) with delta (0, 0)
Screenshot: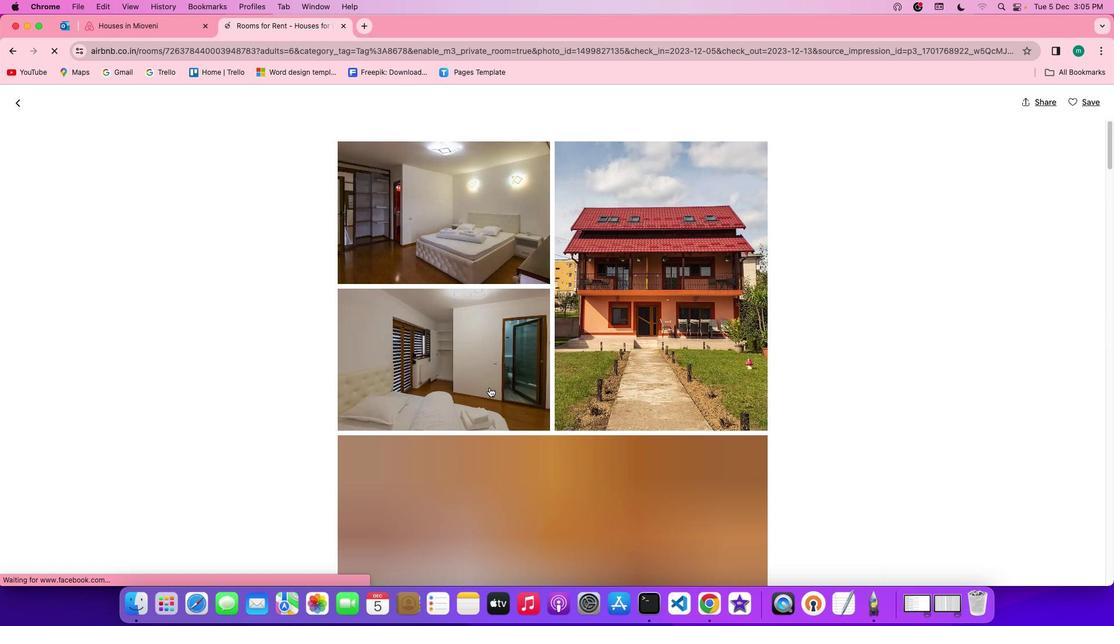
Action: Mouse scrolled (489, 387) with delta (0, 0)
Screenshot: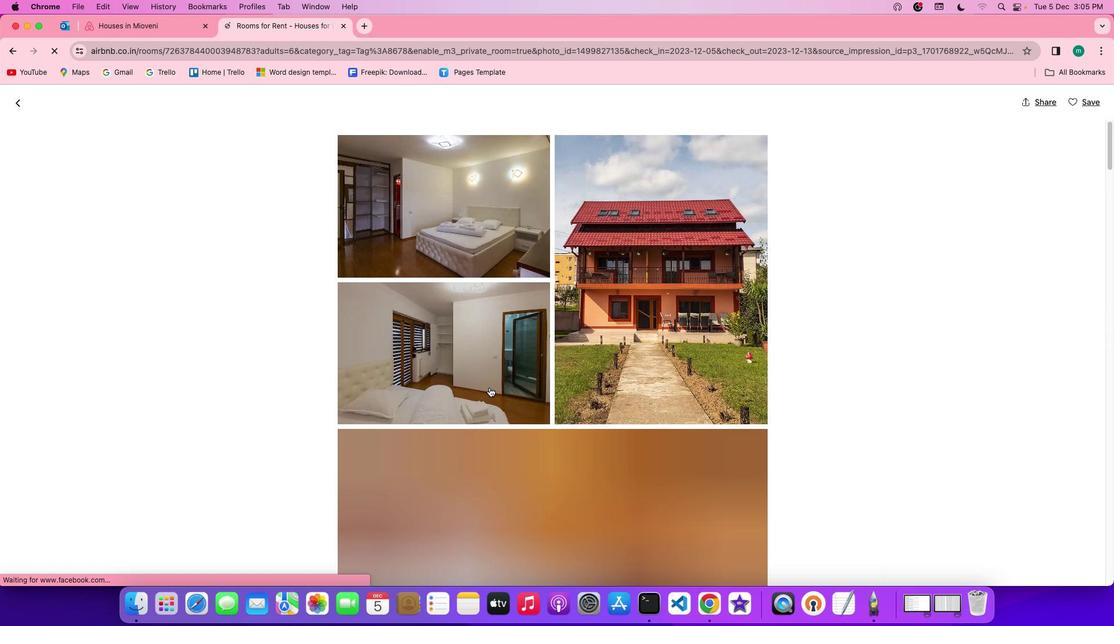
Action: Mouse scrolled (489, 387) with delta (0, -1)
Screenshot: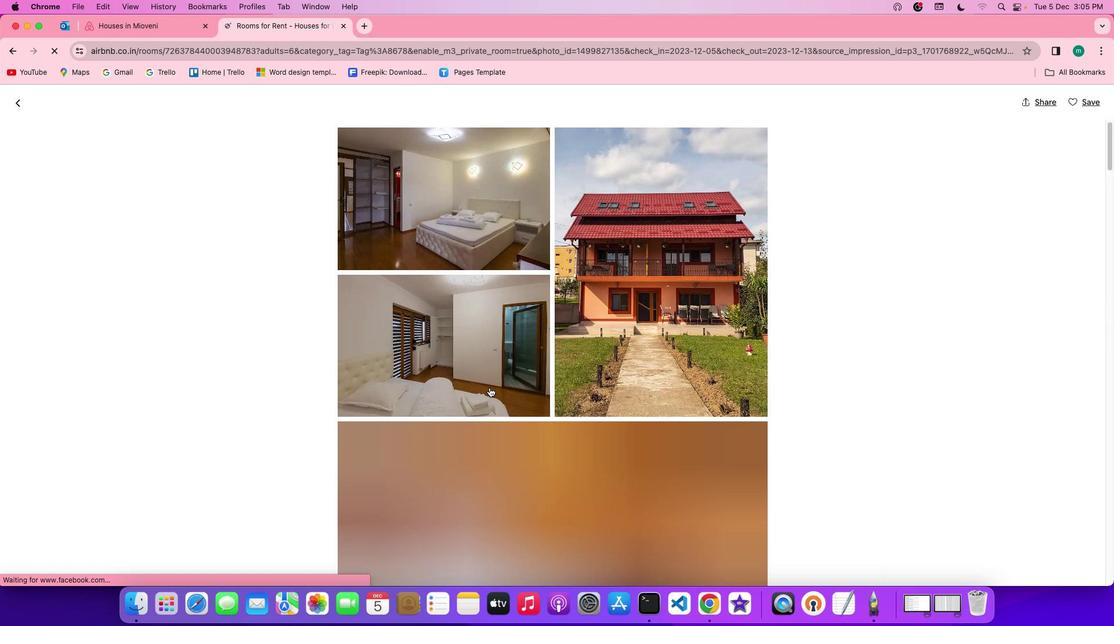 
Action: Mouse scrolled (489, 387) with delta (0, -1)
Screenshot: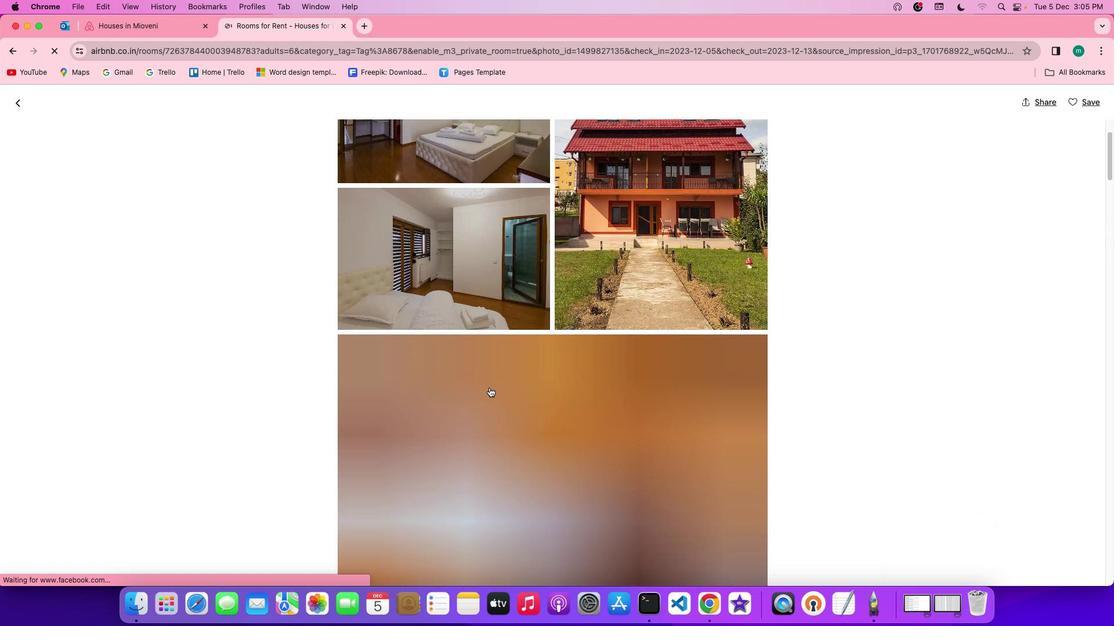 
Action: Mouse scrolled (489, 387) with delta (0, 0)
Screenshot: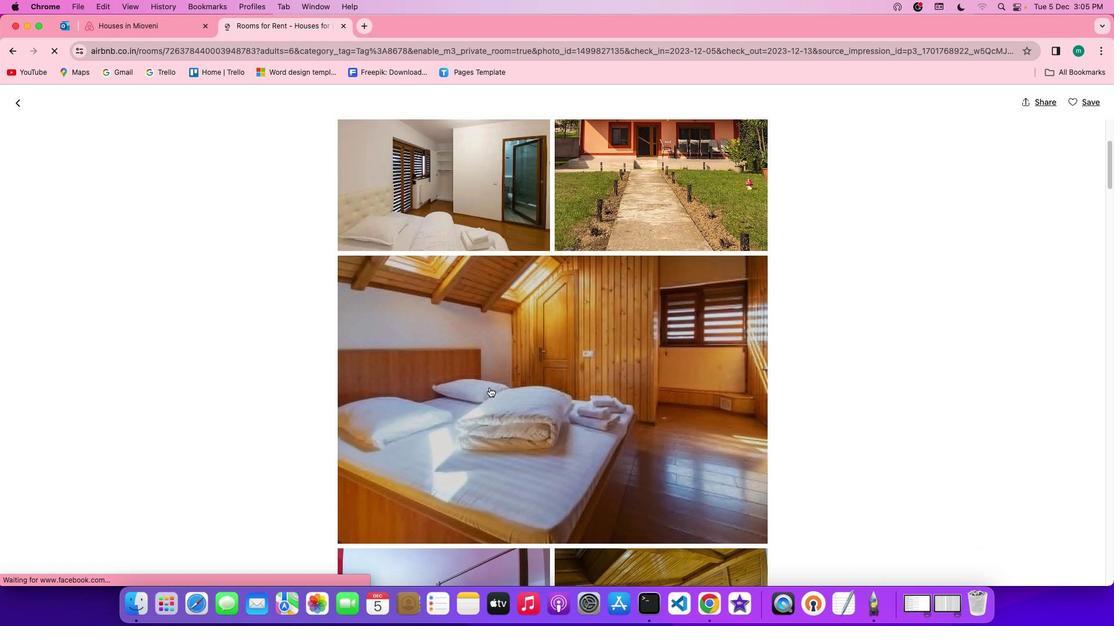 
Action: Mouse scrolled (489, 387) with delta (0, 0)
Screenshot: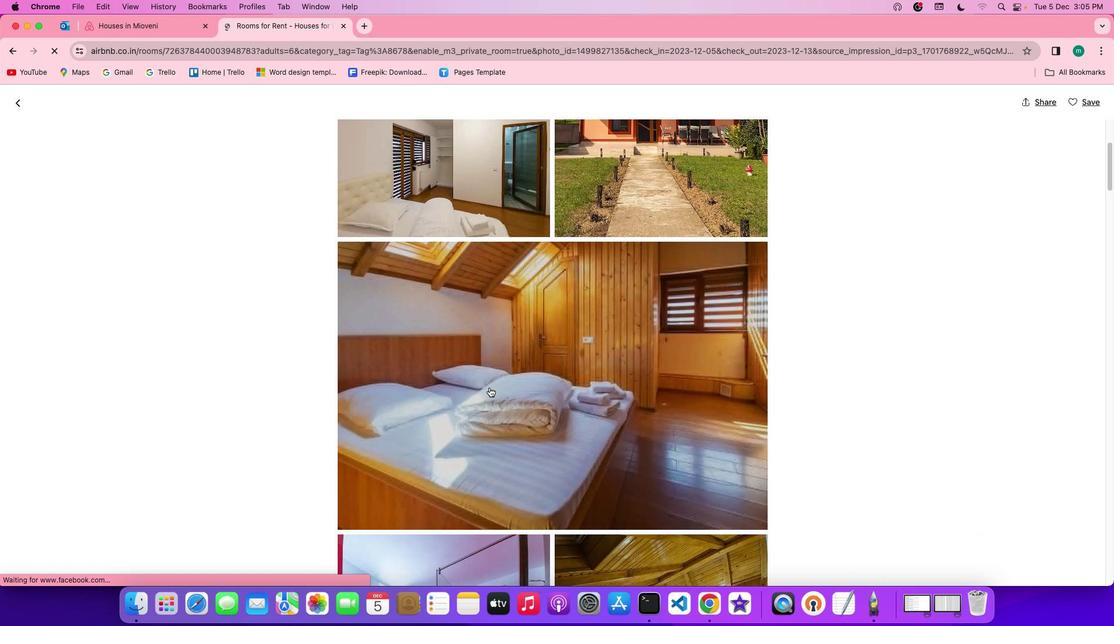 
Action: Mouse scrolled (489, 387) with delta (0, -1)
Screenshot: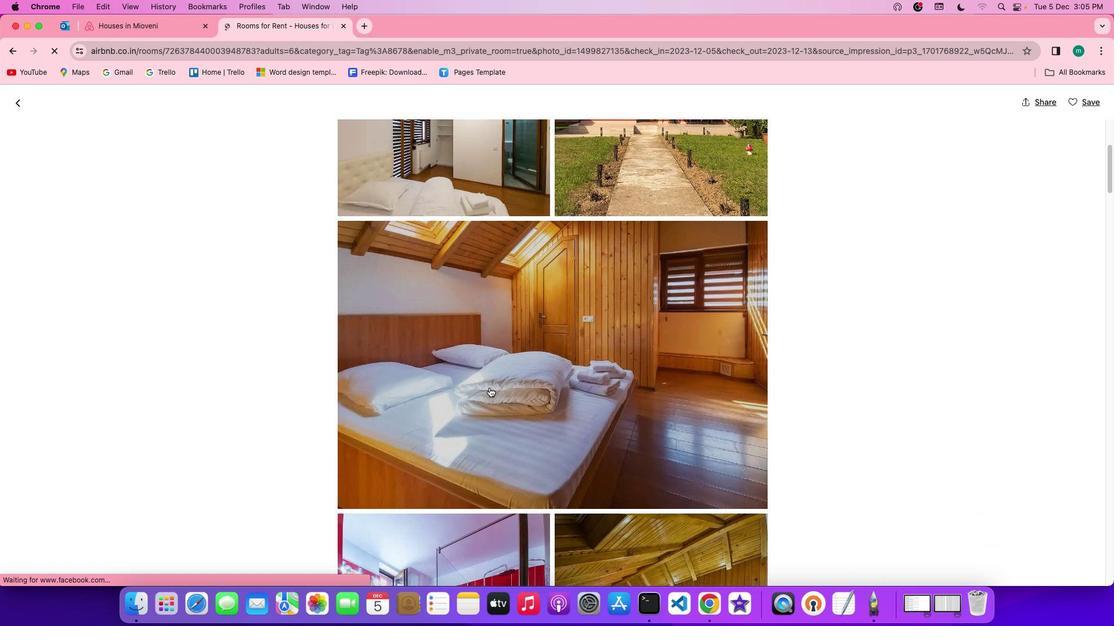 
Action: Mouse scrolled (489, 387) with delta (0, -1)
Screenshot: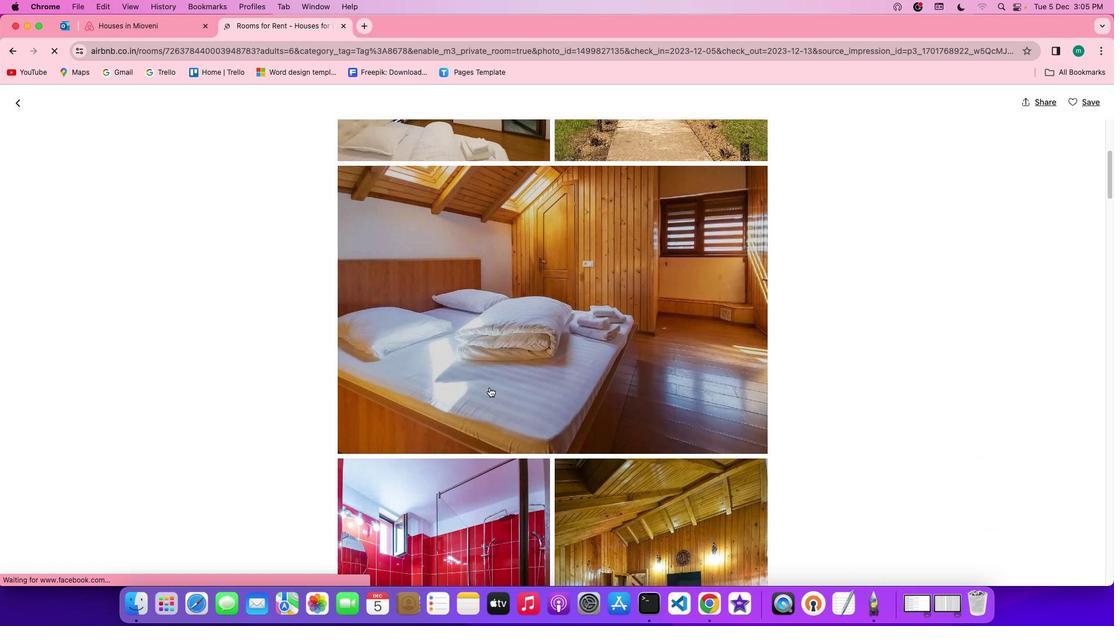 
Action: Mouse scrolled (489, 387) with delta (0, 0)
Screenshot: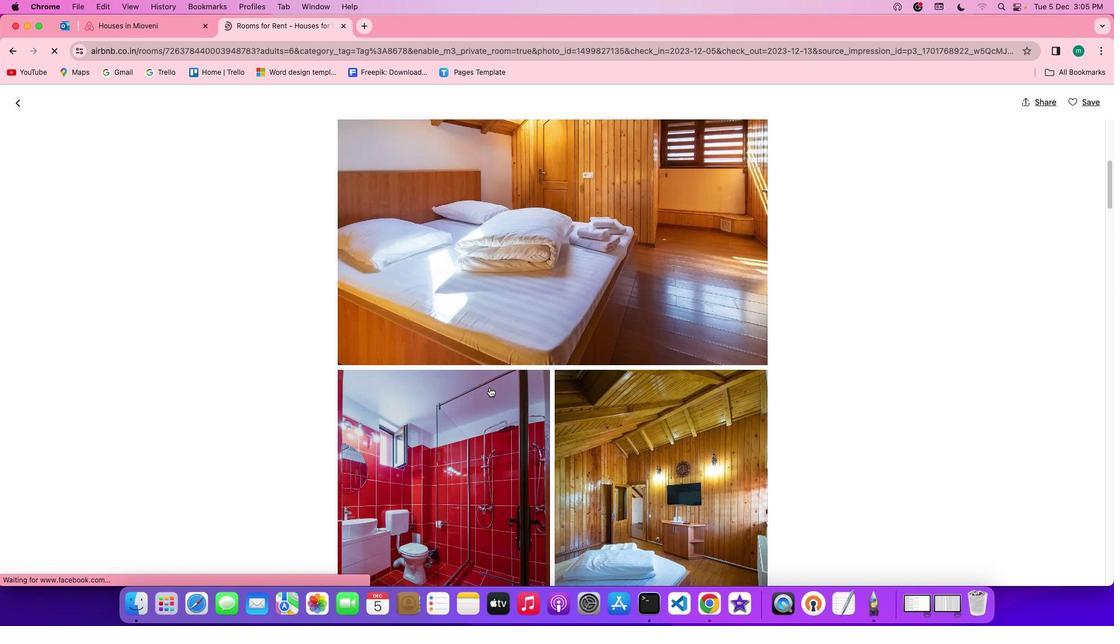 
Action: Mouse scrolled (489, 387) with delta (0, 0)
Screenshot: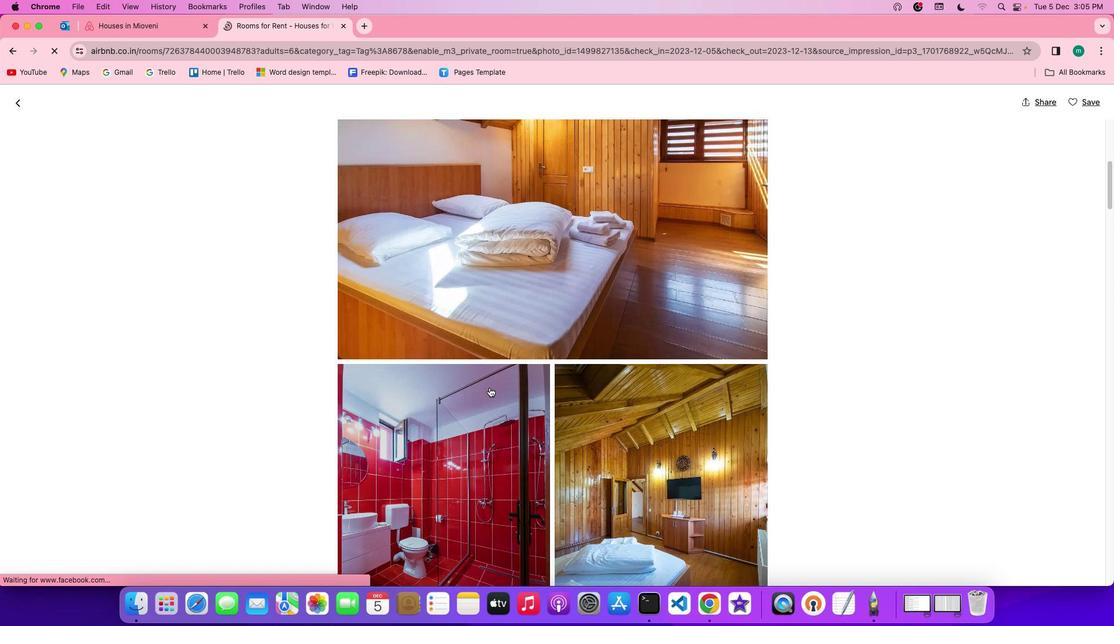 
Action: Mouse scrolled (489, 387) with delta (0, -1)
Screenshot: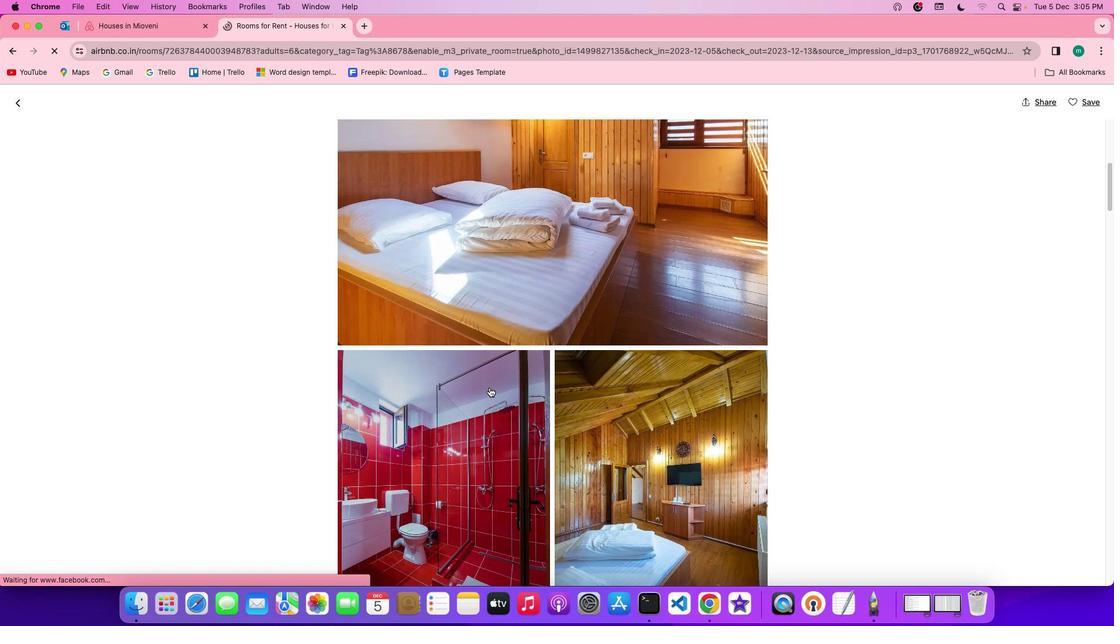 
Action: Mouse scrolled (489, 387) with delta (0, 0)
Screenshot: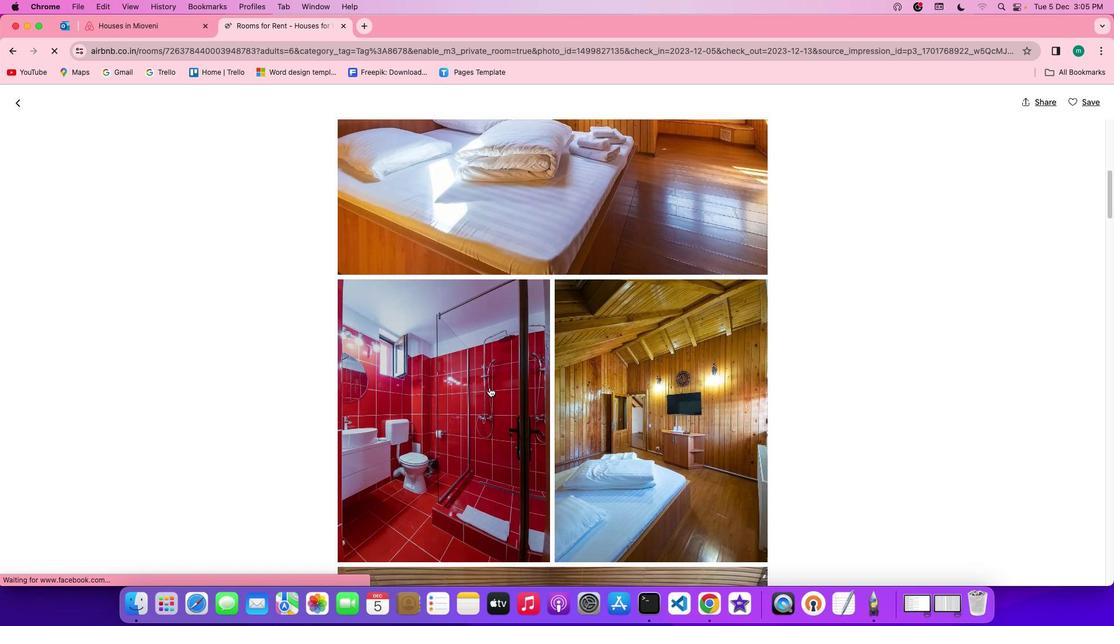 
Action: Mouse scrolled (489, 387) with delta (0, 0)
Screenshot: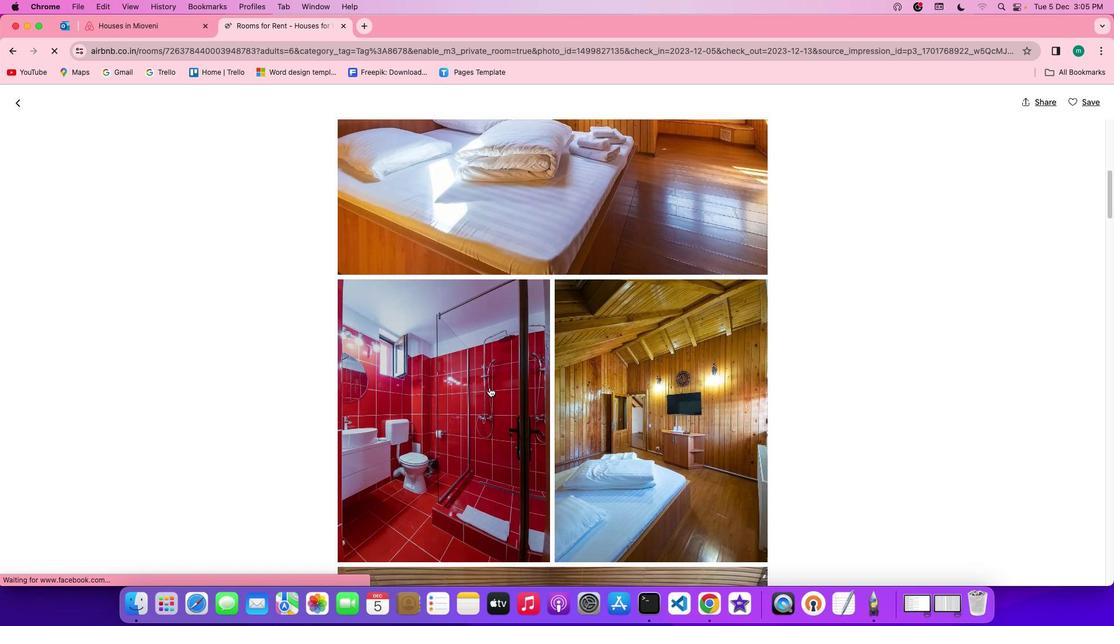 
Action: Mouse scrolled (489, 387) with delta (0, -1)
Screenshot: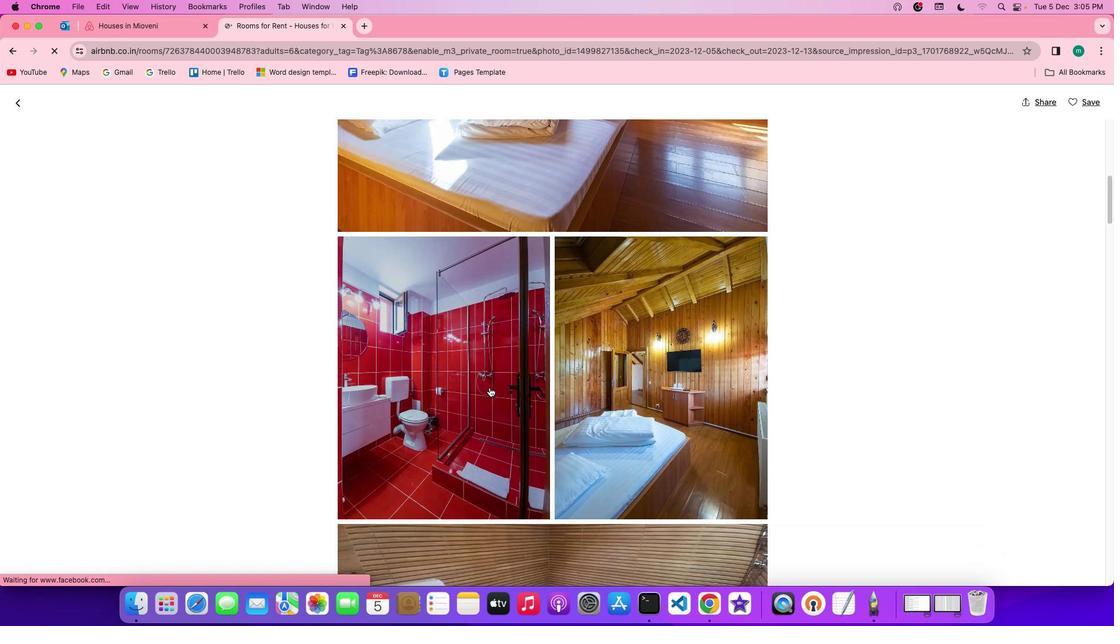 
Action: Mouse scrolled (489, 387) with delta (0, 0)
Screenshot: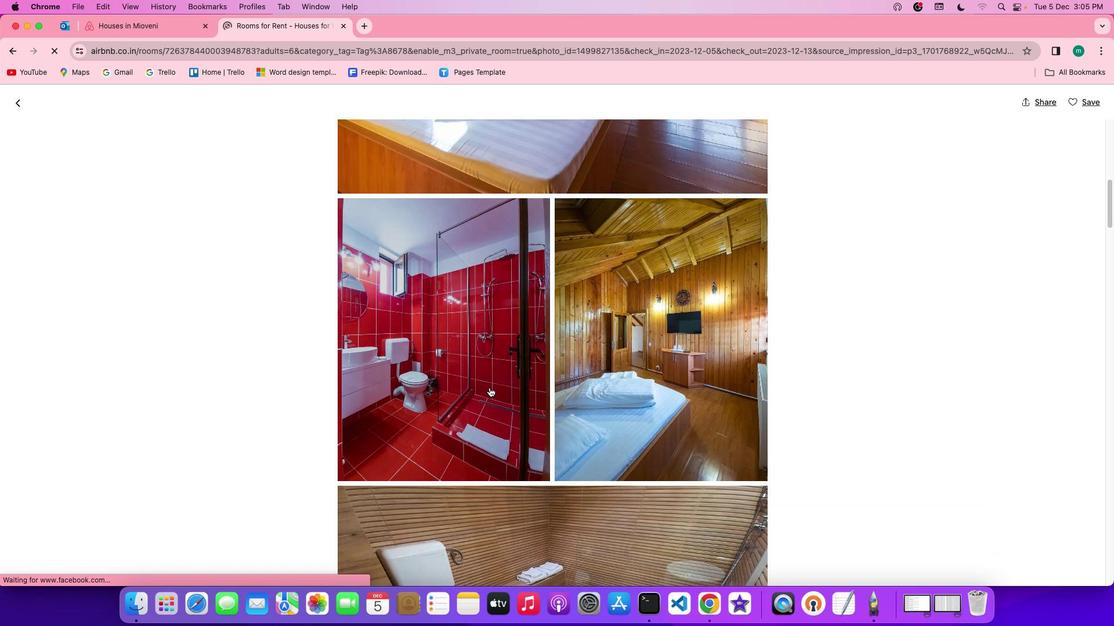 
Action: Mouse scrolled (489, 387) with delta (0, 0)
Screenshot: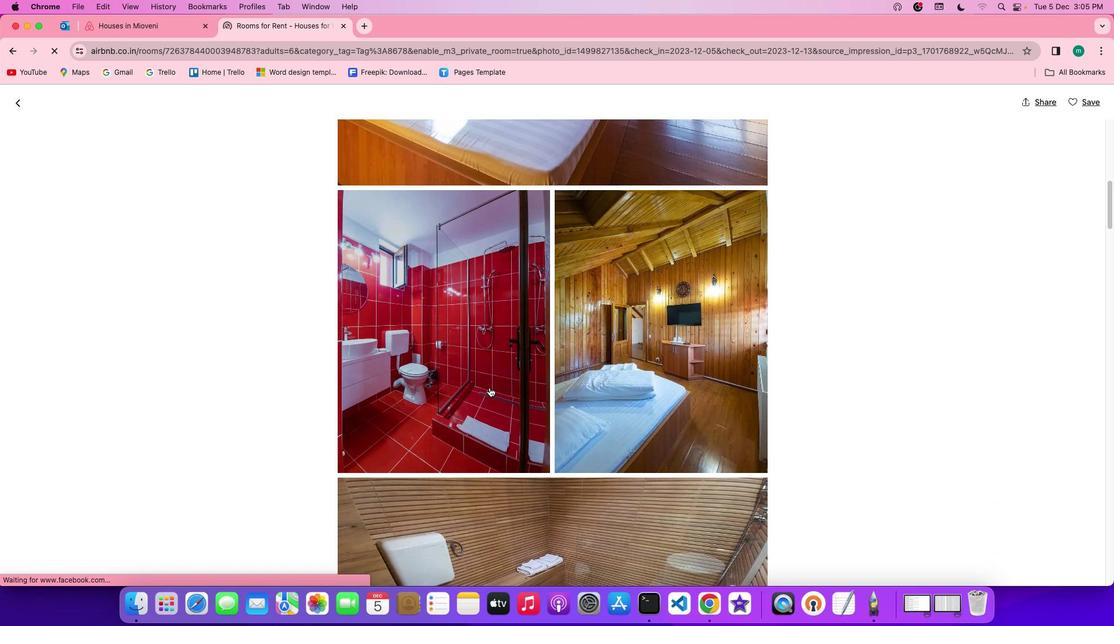 
Action: Mouse scrolled (489, 387) with delta (0, -1)
Screenshot: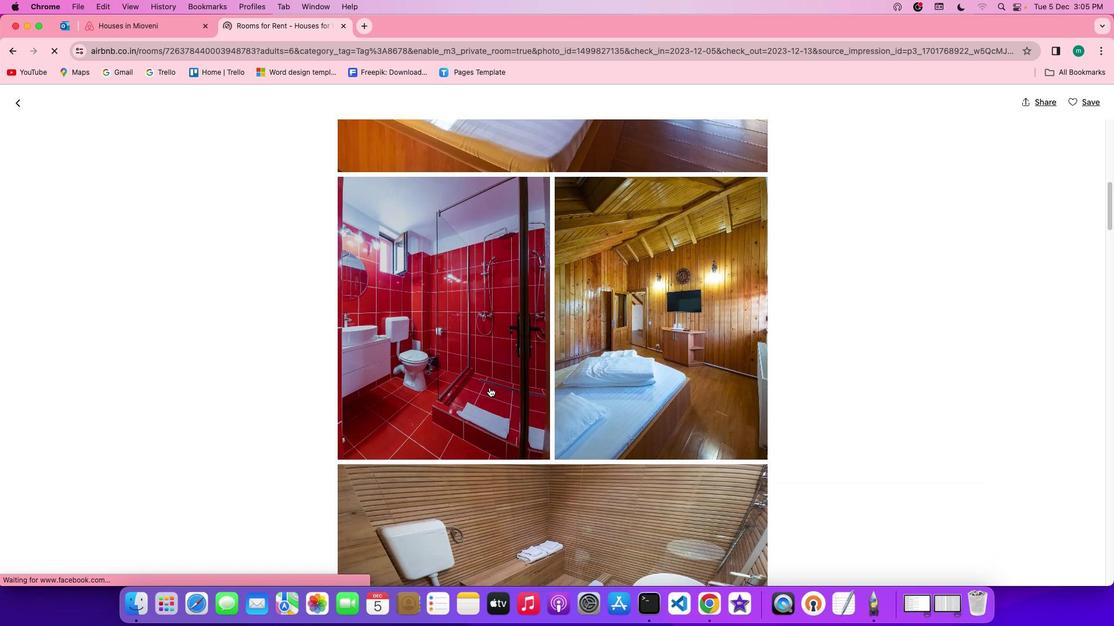 
Action: Mouse scrolled (489, 387) with delta (0, -1)
Screenshot: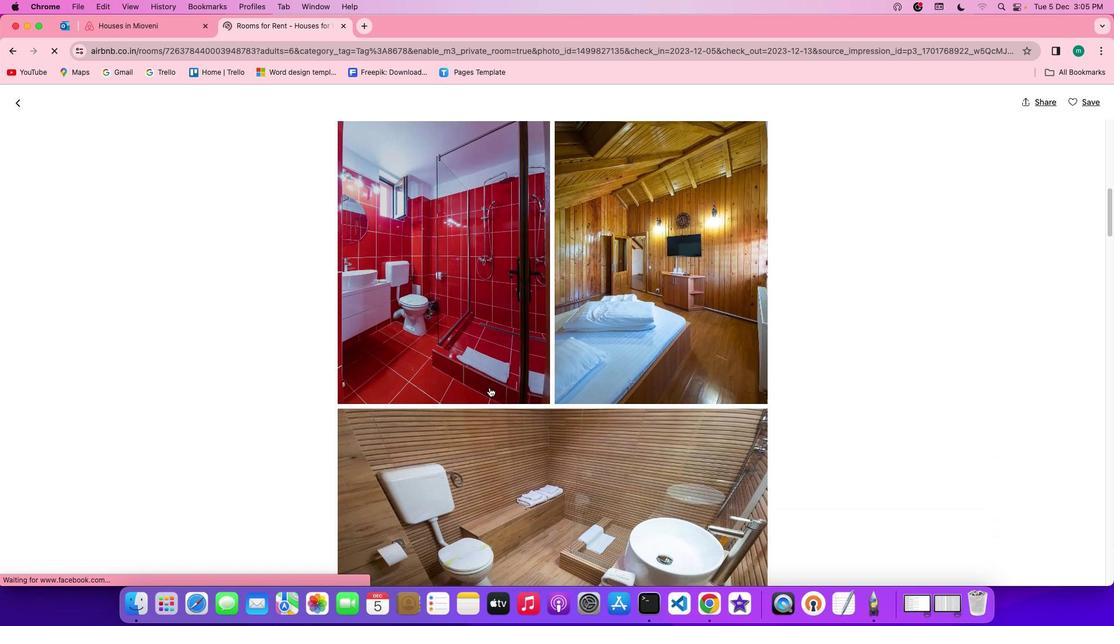 
Action: Mouse scrolled (489, 387) with delta (0, 0)
Screenshot: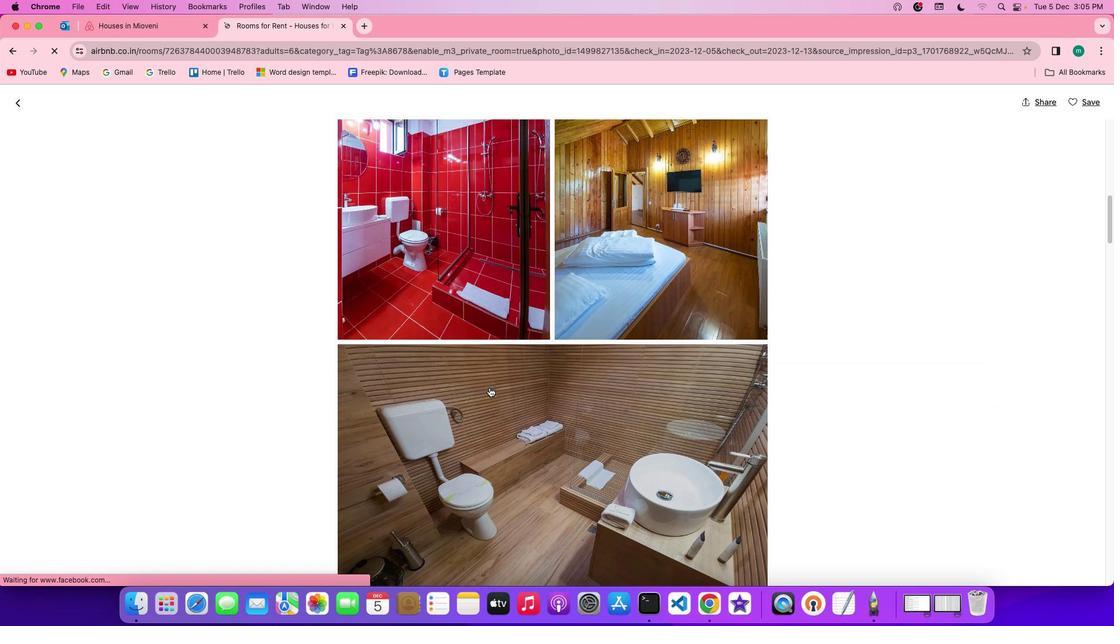 
Action: Mouse scrolled (489, 387) with delta (0, 0)
Screenshot: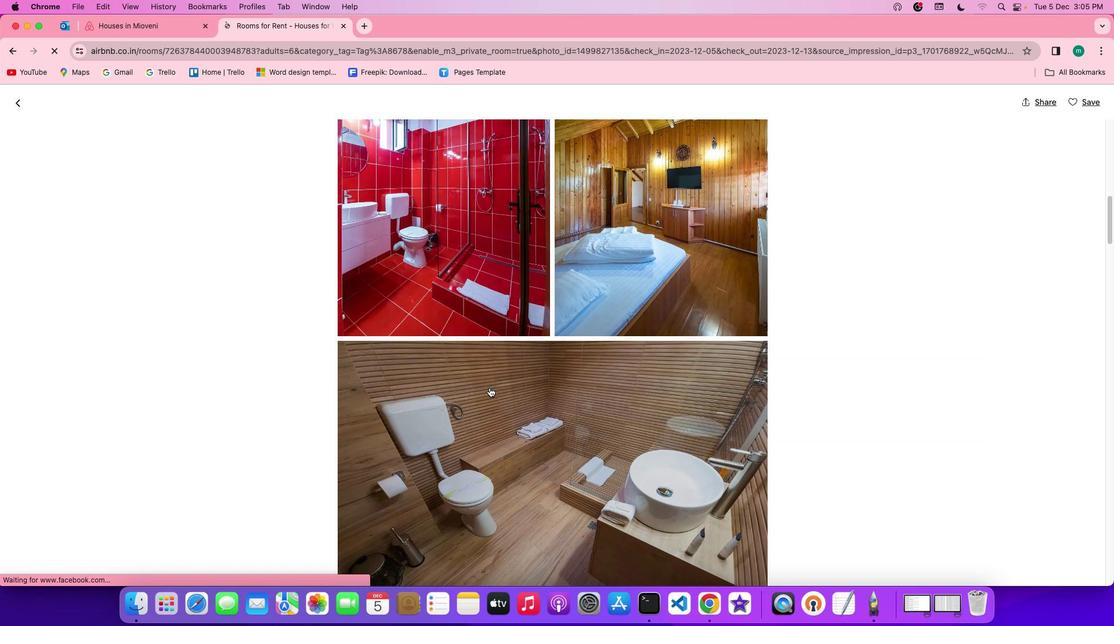 
Action: Mouse scrolled (489, 387) with delta (0, 0)
Screenshot: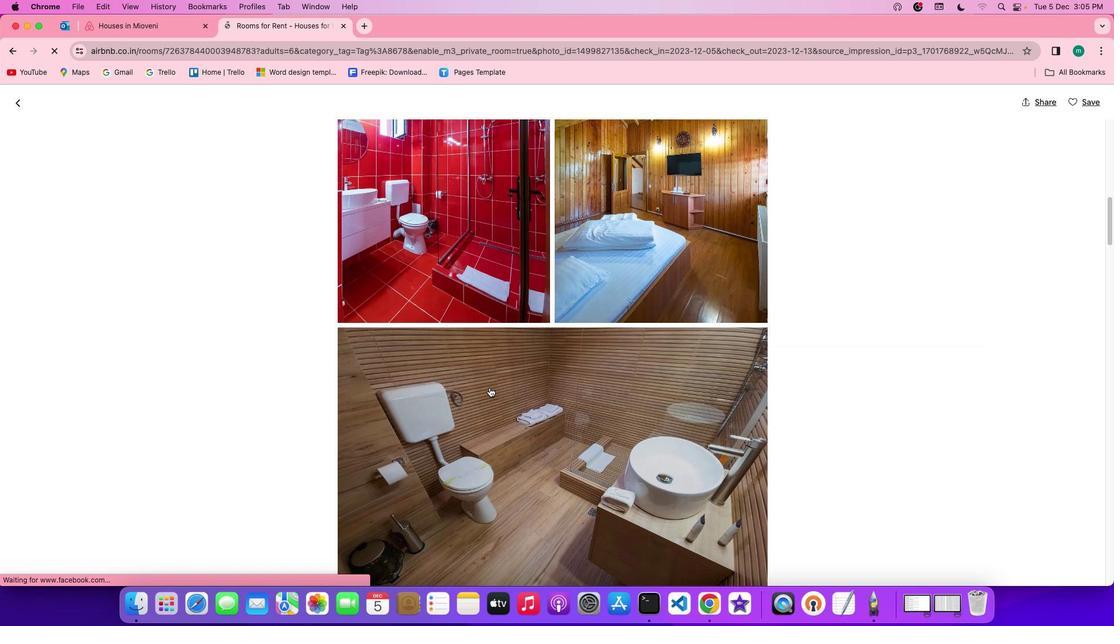 
Action: Mouse scrolled (489, 387) with delta (0, 0)
Screenshot: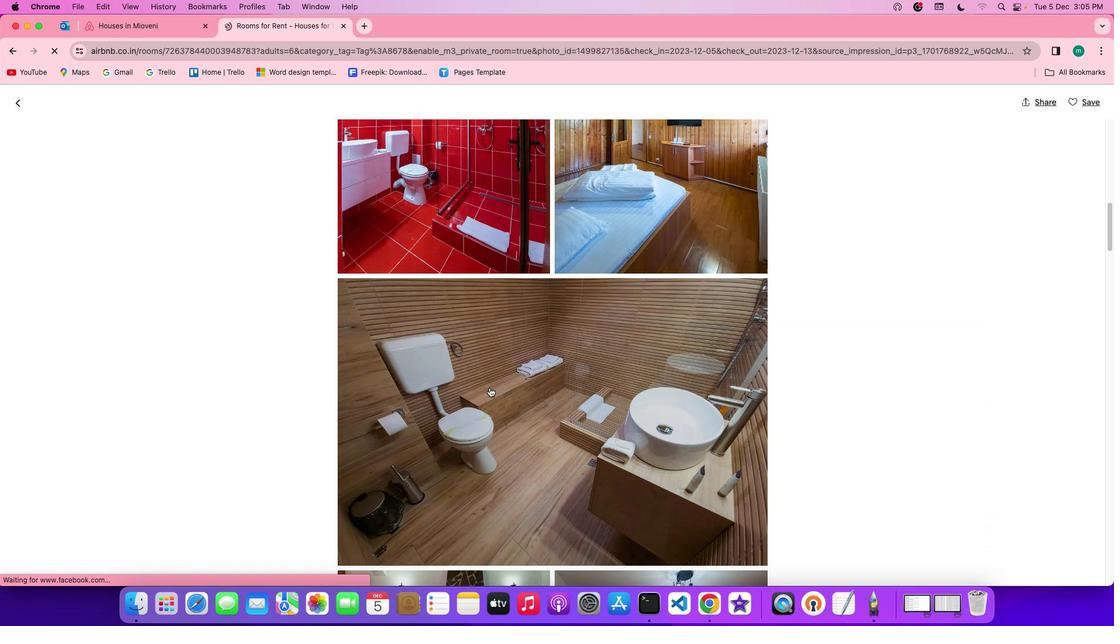 
Action: Mouse scrolled (489, 387) with delta (0, 0)
Screenshot: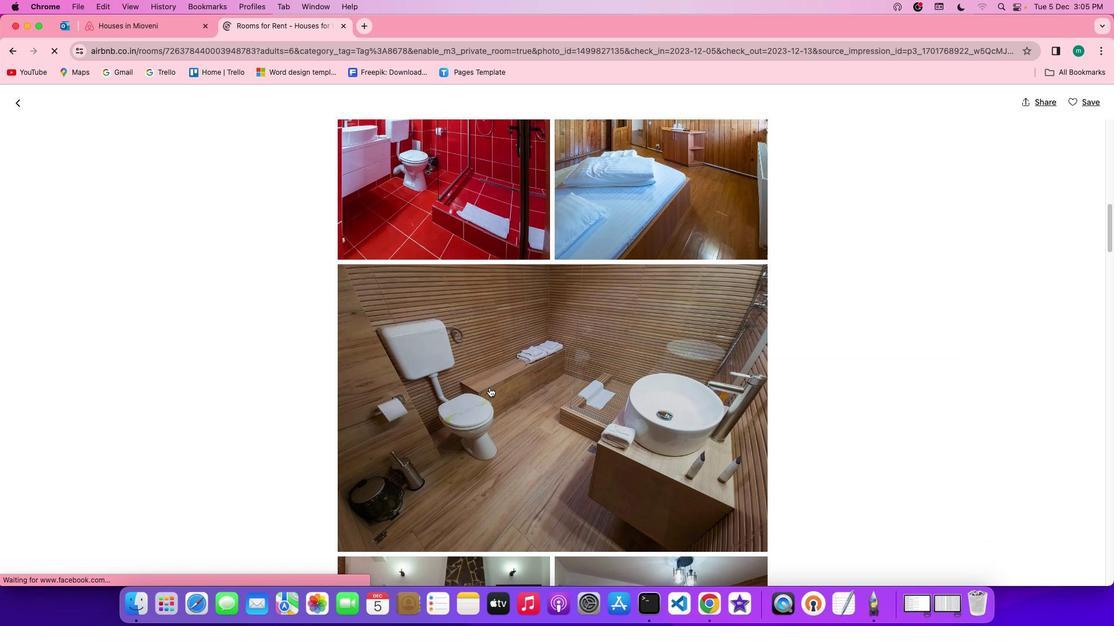 
Action: Mouse scrolled (489, 387) with delta (0, 0)
Screenshot: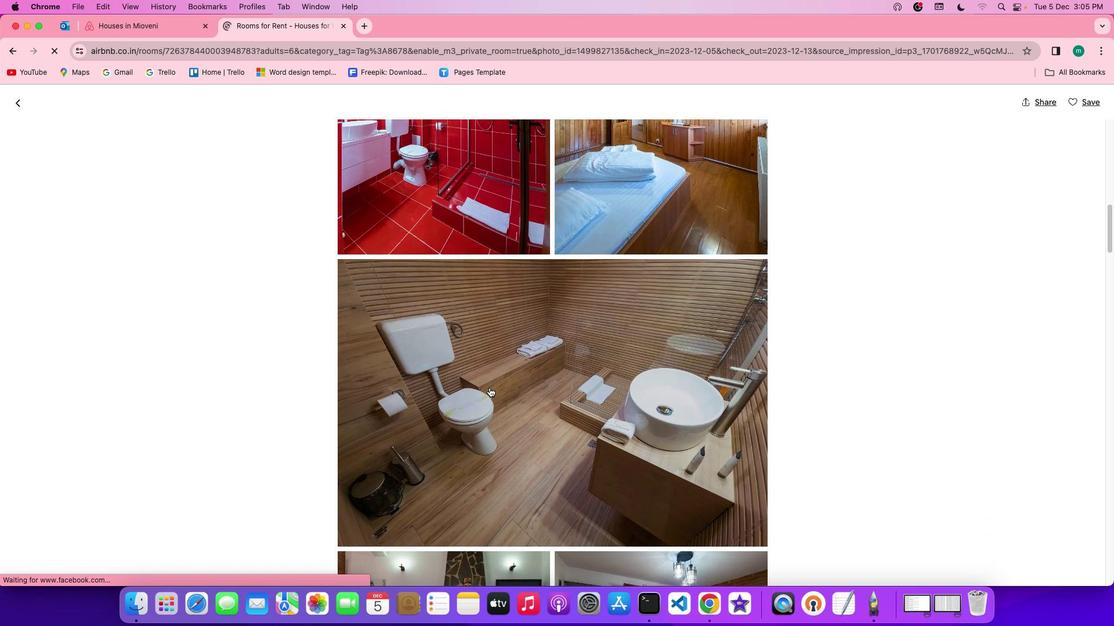 
Action: Mouse scrolled (489, 387) with delta (0, -1)
Screenshot: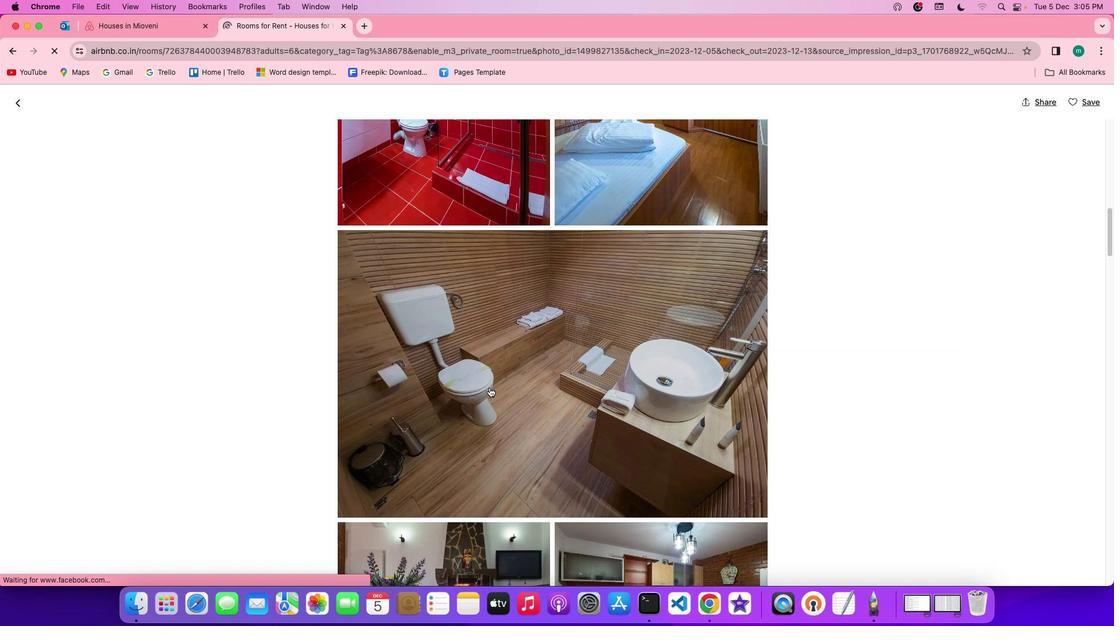 
Action: Mouse scrolled (489, 387) with delta (0, 0)
Screenshot: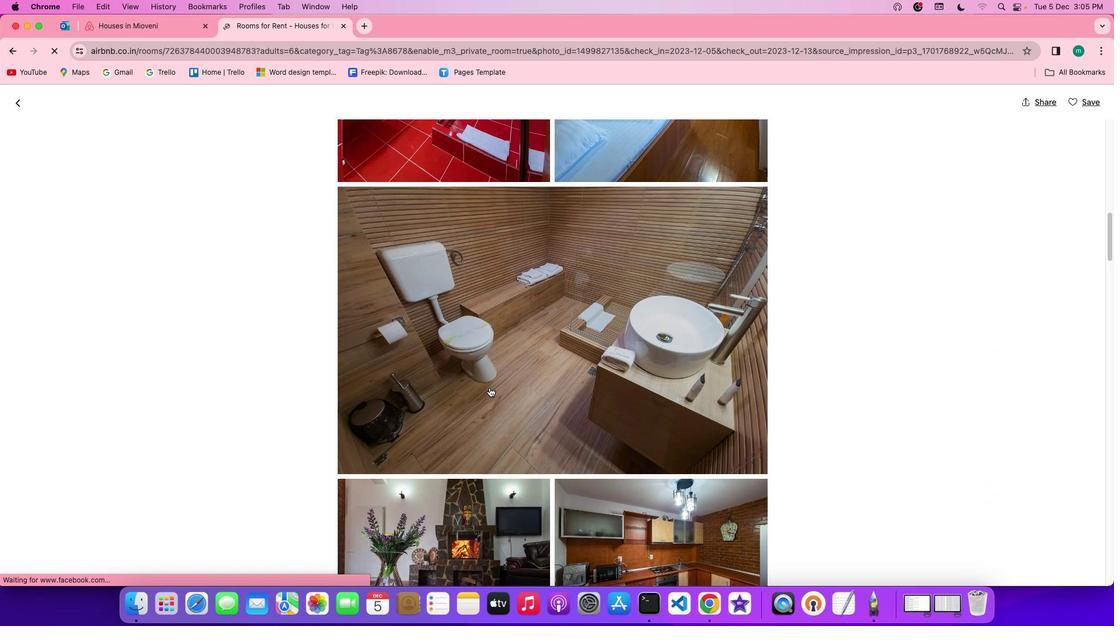 
Action: Mouse scrolled (489, 387) with delta (0, 0)
Screenshot: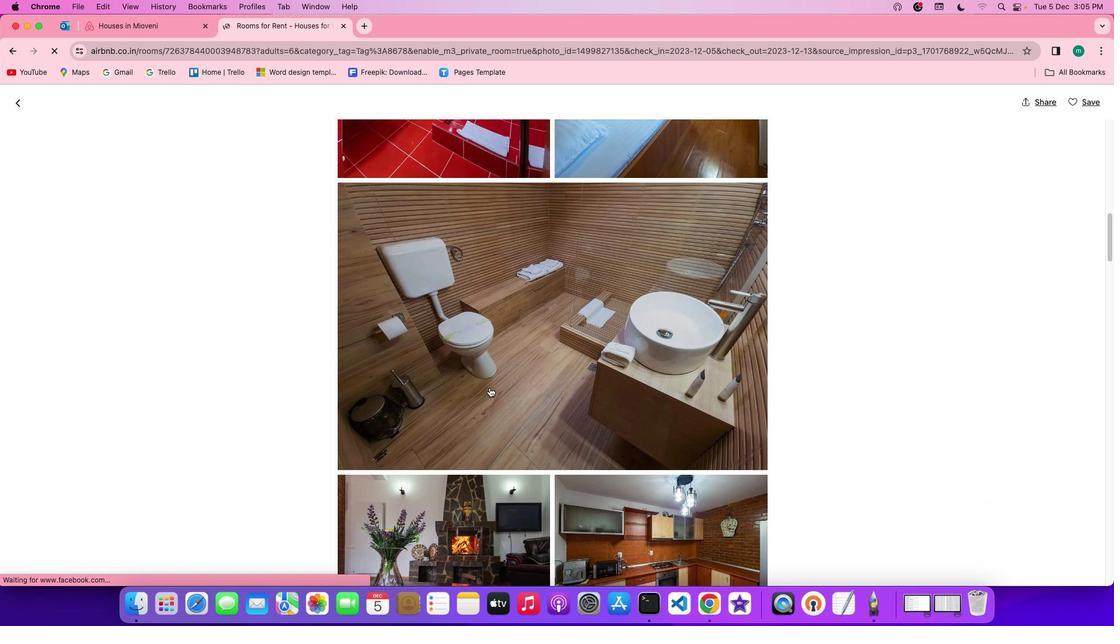 
Action: Mouse scrolled (489, 387) with delta (0, 0)
Screenshot: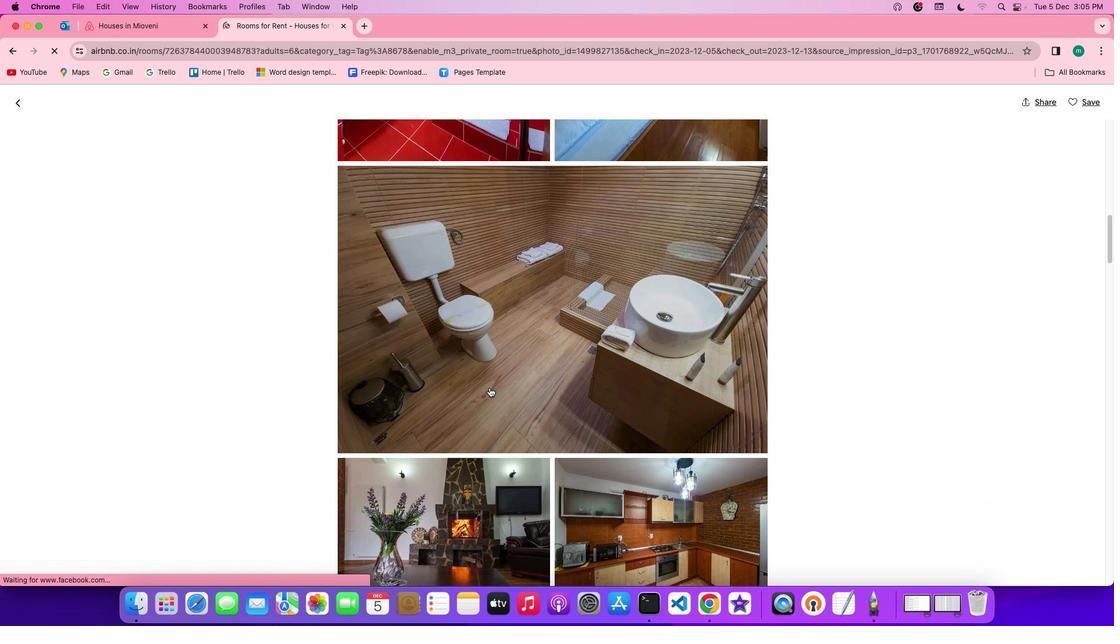 
Action: Mouse scrolled (489, 387) with delta (0, 0)
Screenshot: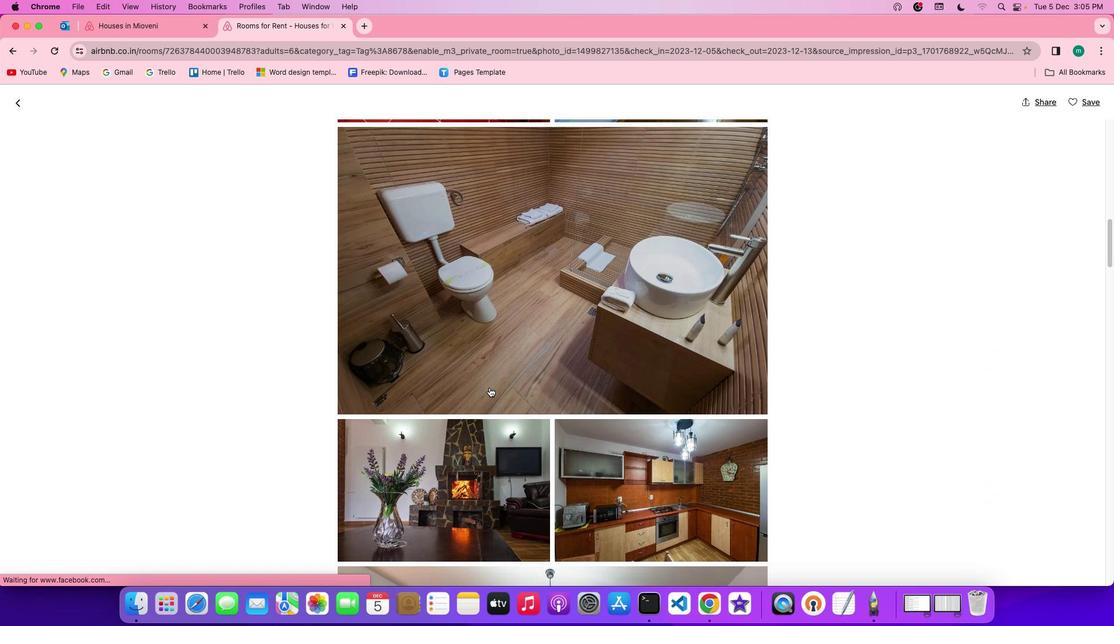 
Action: Mouse scrolled (489, 387) with delta (0, 0)
Screenshot: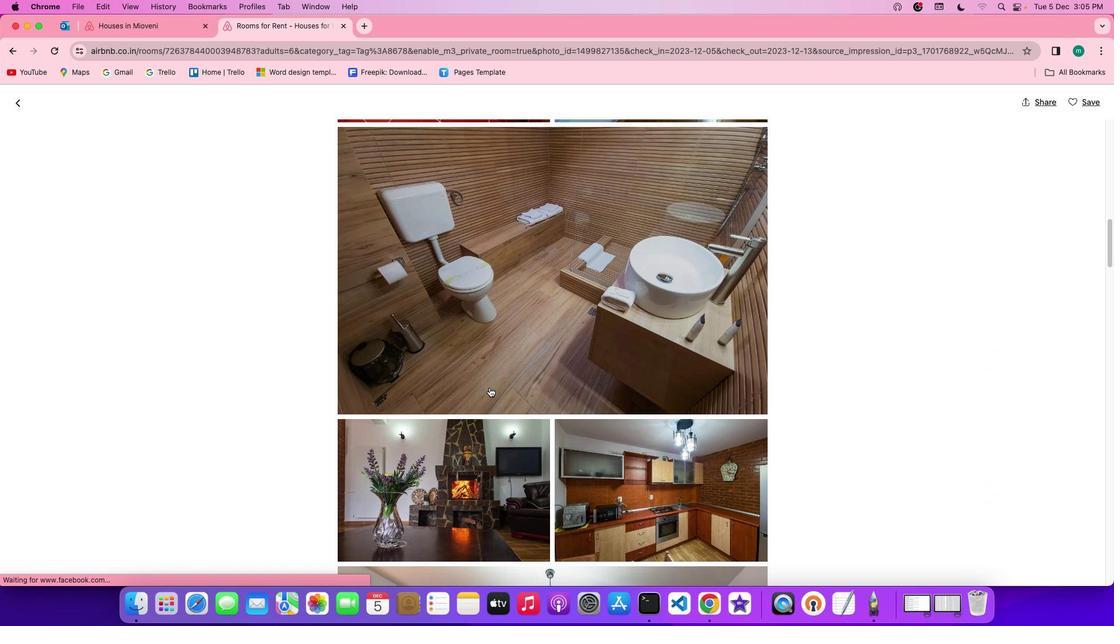 
Action: Mouse scrolled (489, 387) with delta (0, 0)
Screenshot: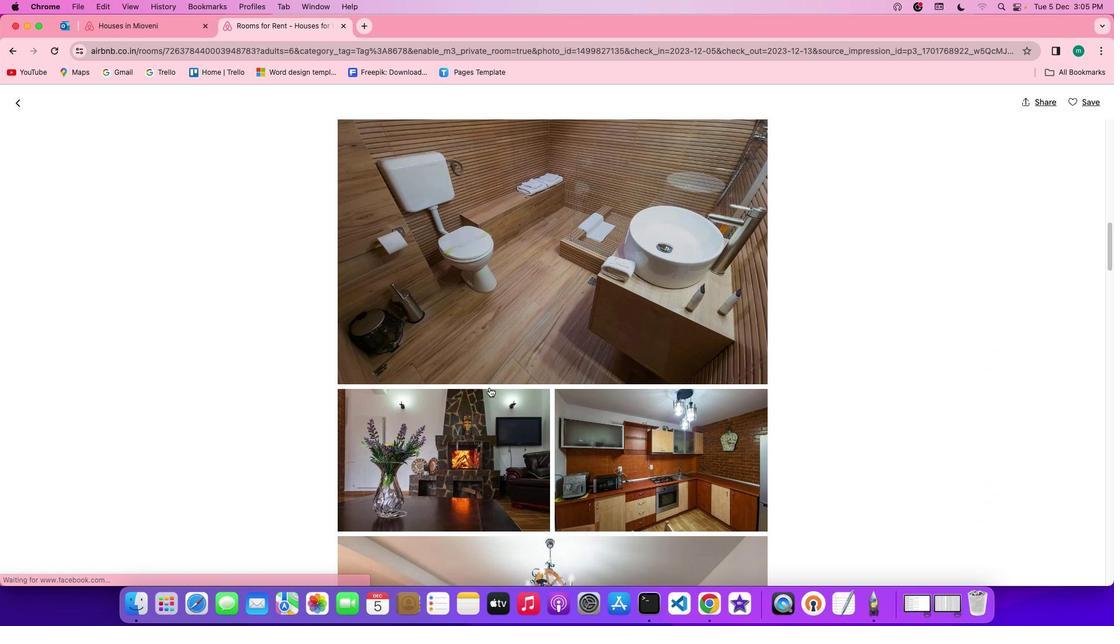 
Action: Mouse scrolled (489, 387) with delta (0, 0)
Screenshot: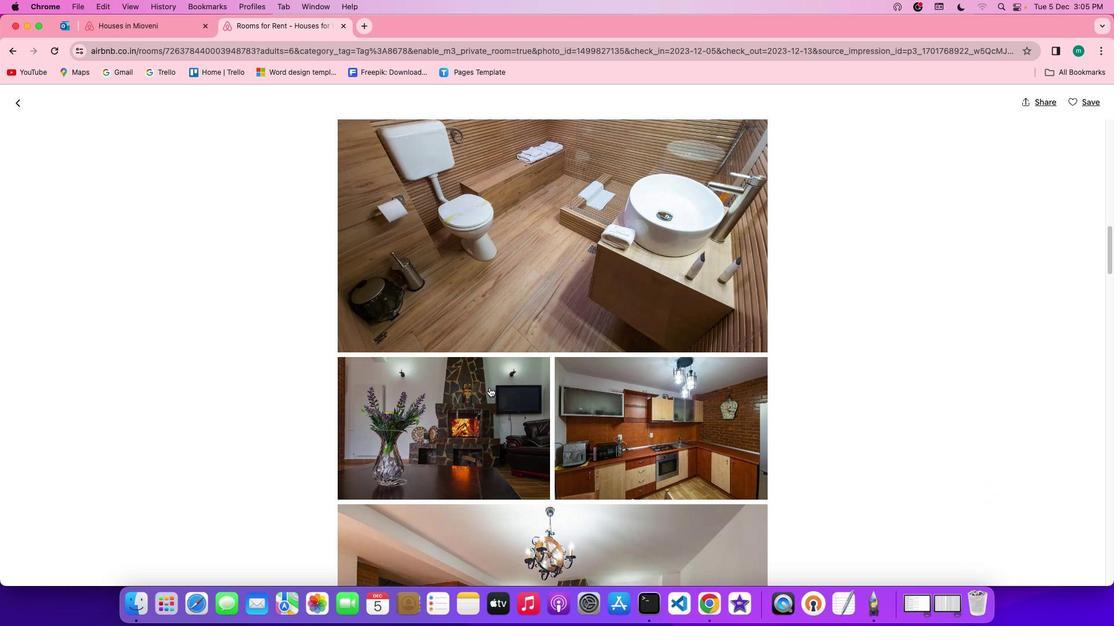 
Action: Mouse scrolled (489, 387) with delta (0, 0)
Screenshot: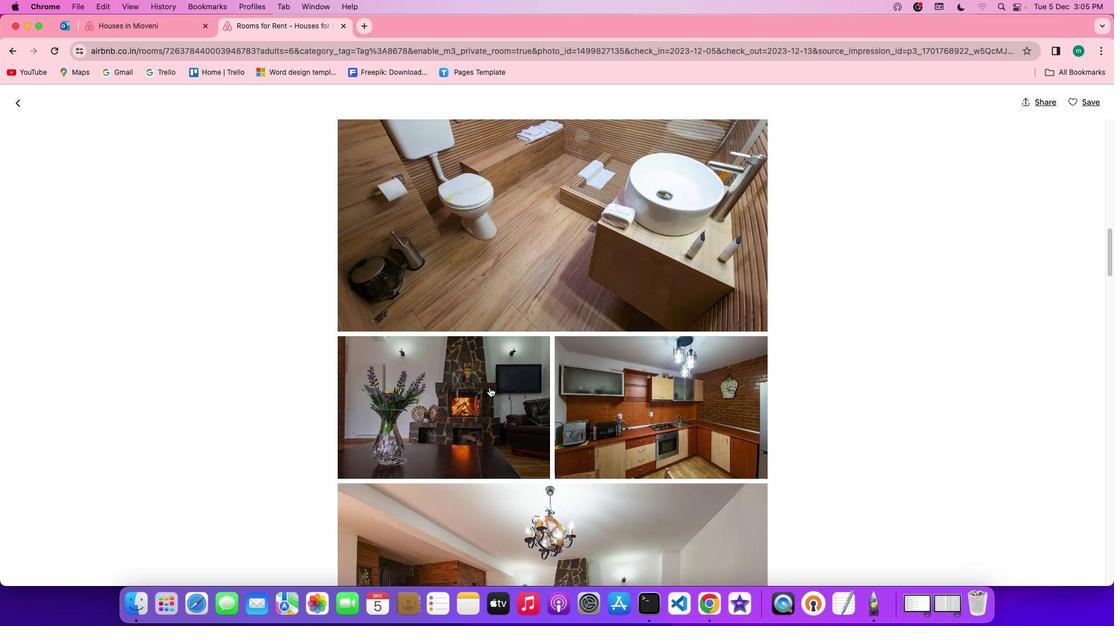 
Action: Mouse scrolled (489, 387) with delta (0, -1)
Screenshot: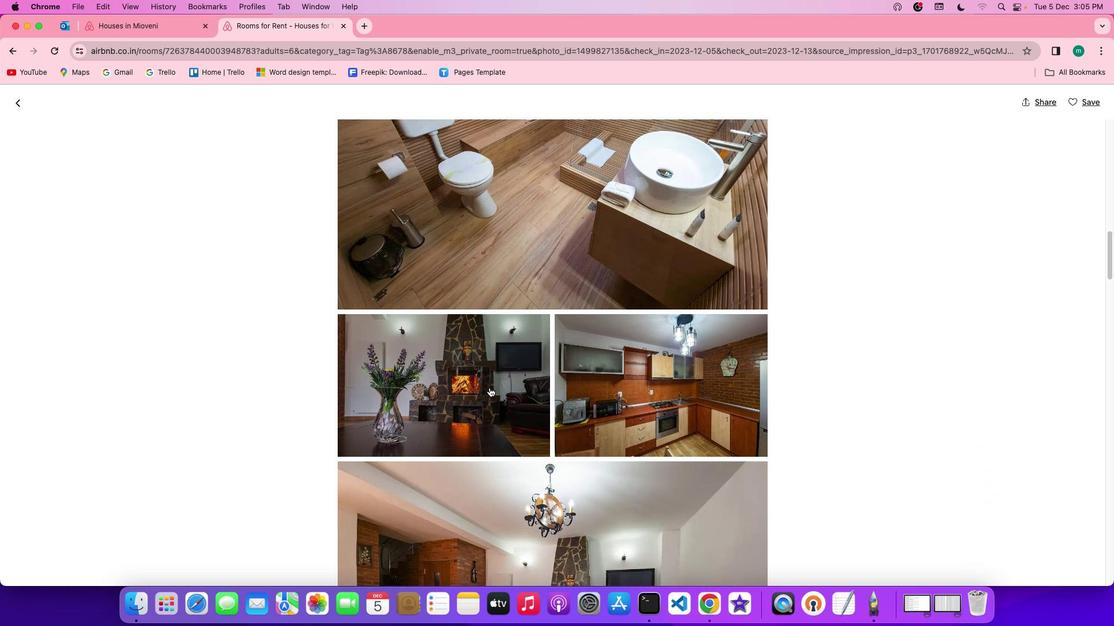 
Action: Mouse scrolled (489, 387) with delta (0, -1)
Screenshot: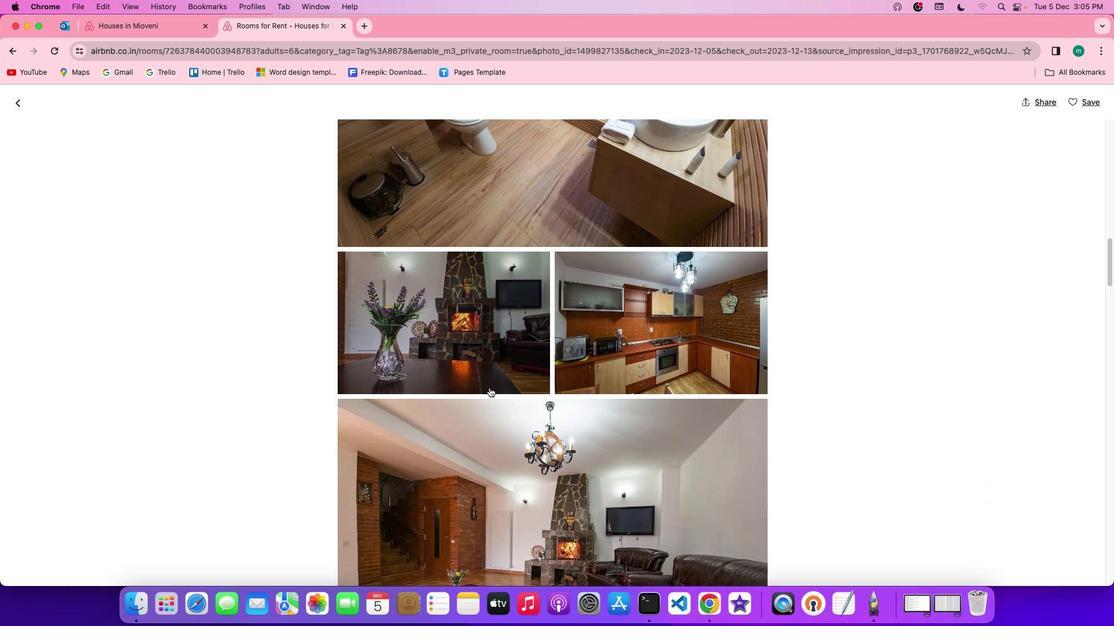 
Action: Mouse scrolled (489, 387) with delta (0, 0)
Screenshot: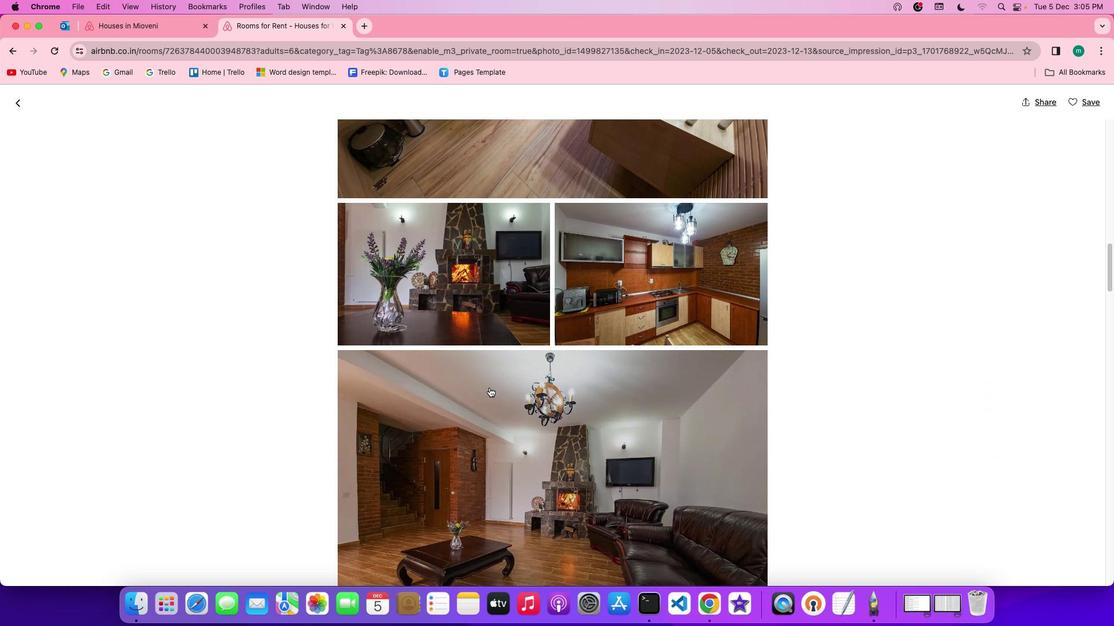 
Action: Mouse scrolled (489, 387) with delta (0, 0)
Screenshot: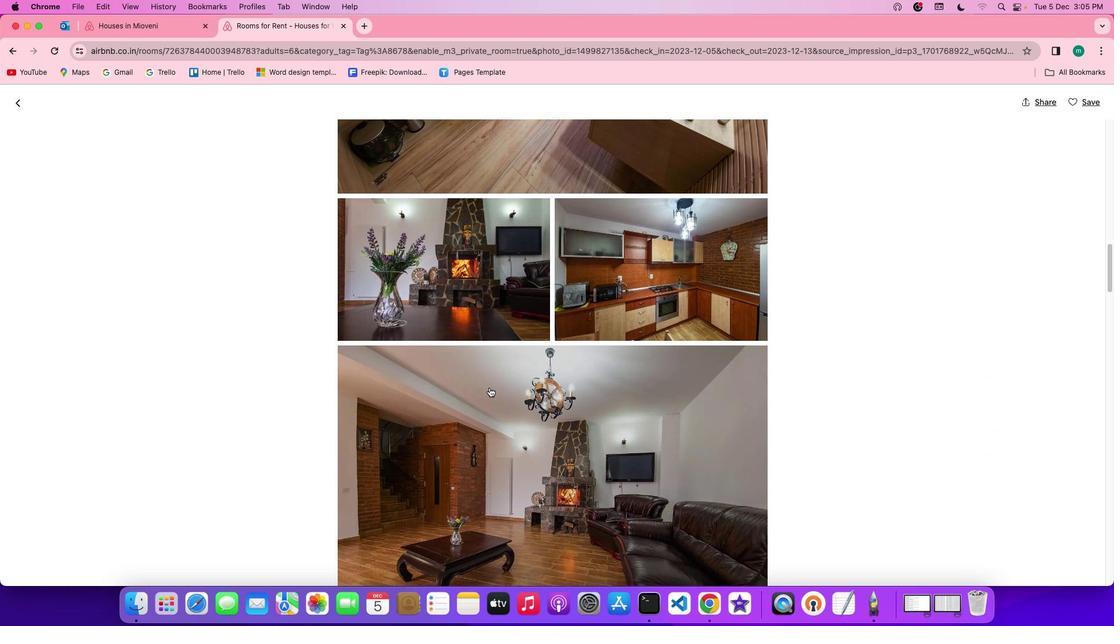 
Action: Mouse scrolled (489, 387) with delta (0, 0)
Screenshot: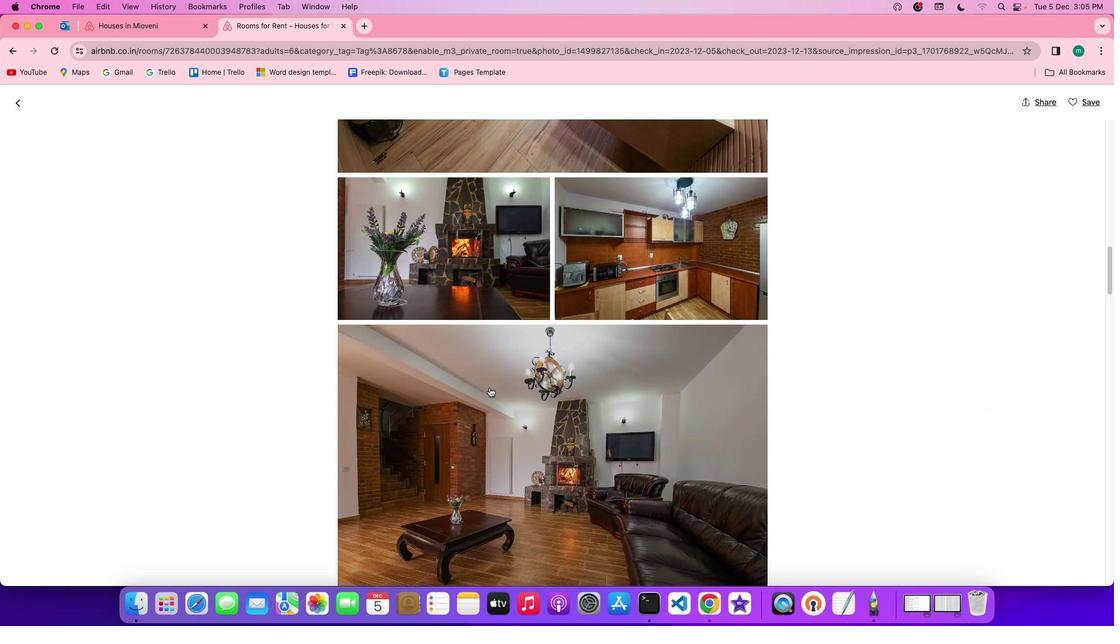 
Action: Mouse scrolled (489, 387) with delta (0, 0)
Screenshot: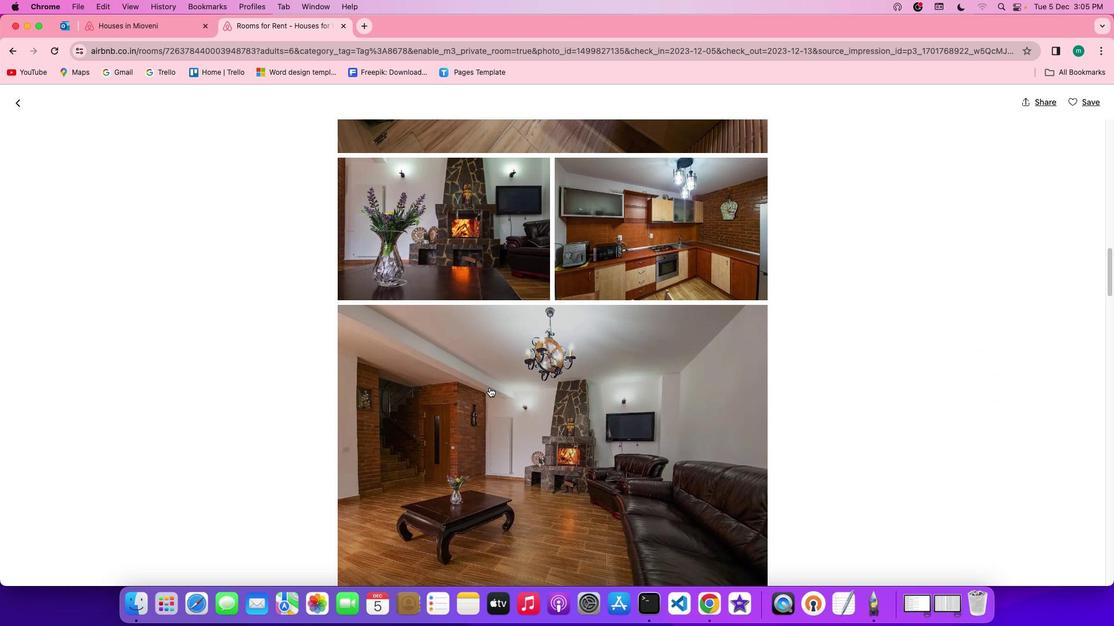
Action: Mouse scrolled (489, 387) with delta (0, 0)
Screenshot: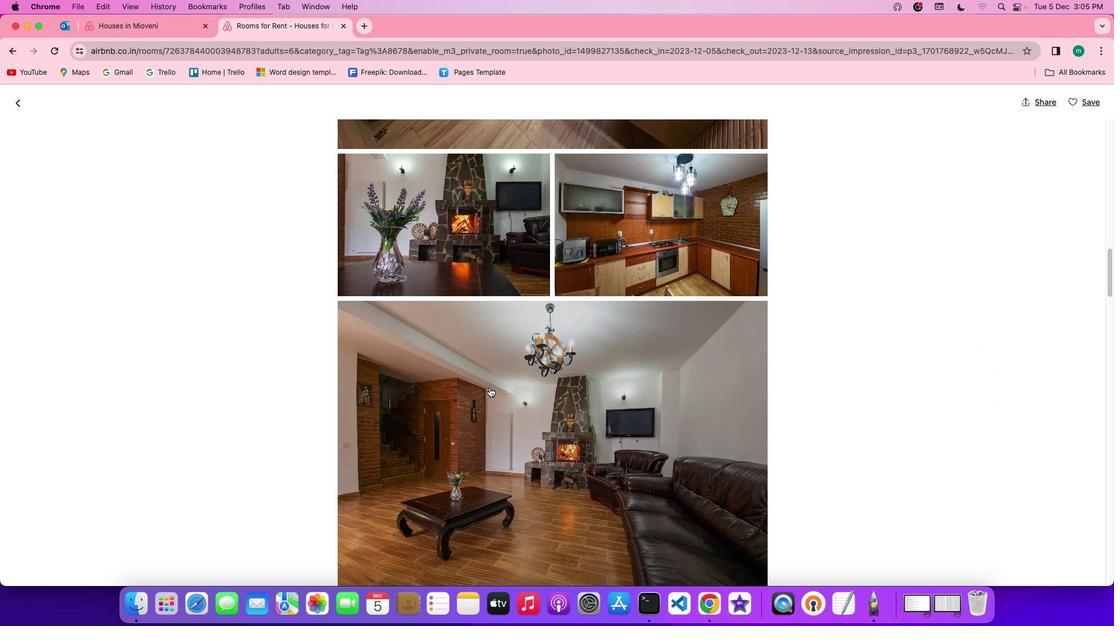 
Action: Mouse scrolled (489, 387) with delta (0, 0)
Screenshot: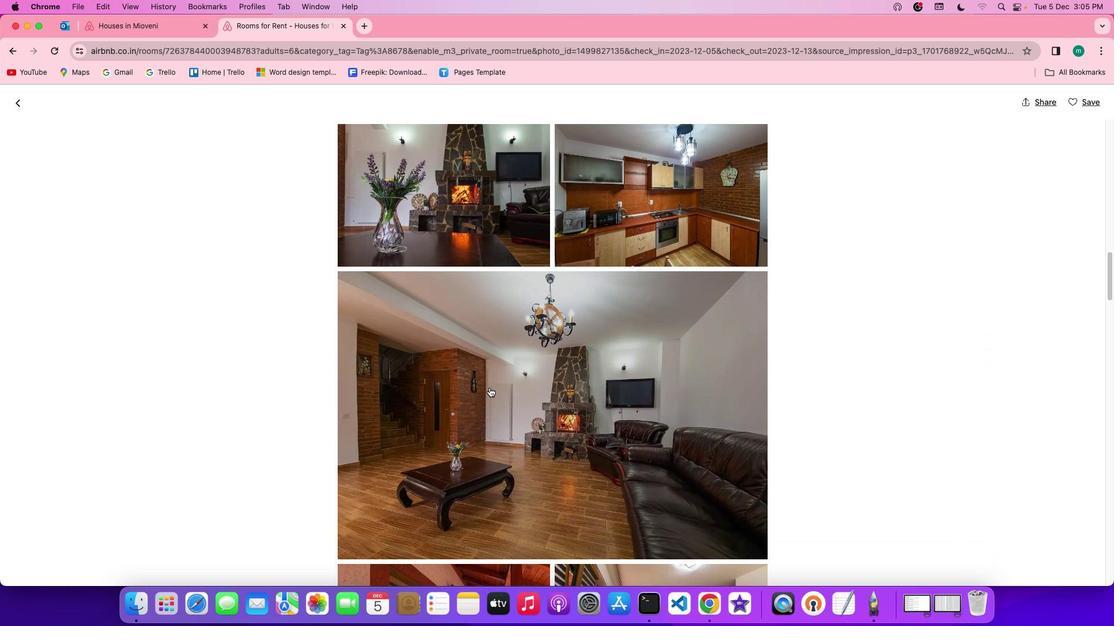 
Action: Mouse scrolled (489, 387) with delta (0, 0)
Screenshot: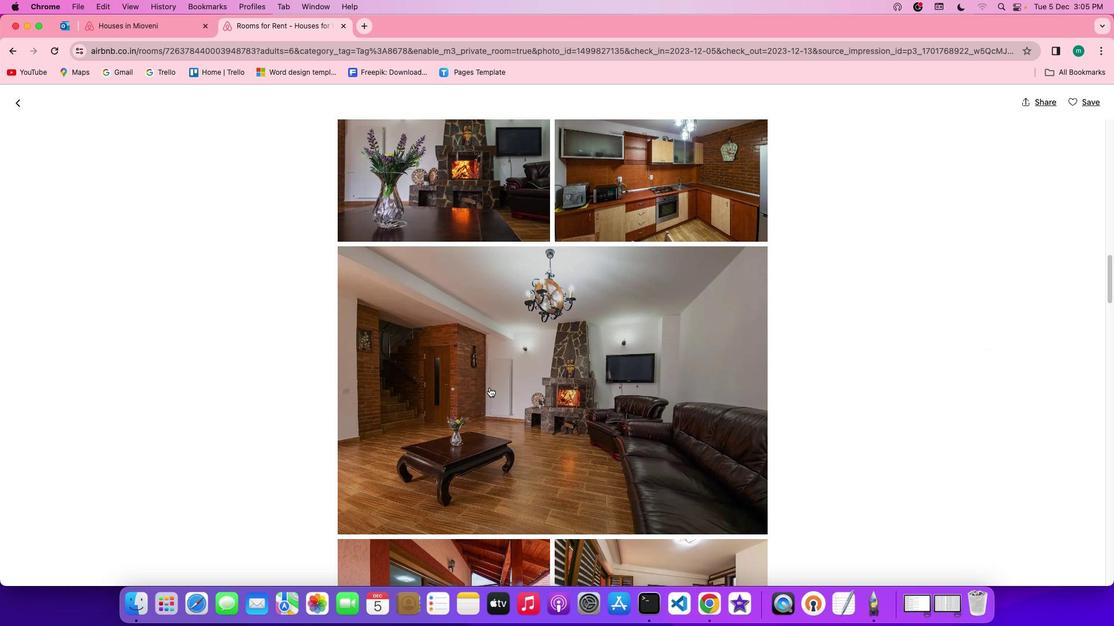 
Action: Mouse scrolled (489, 387) with delta (0, 0)
Screenshot: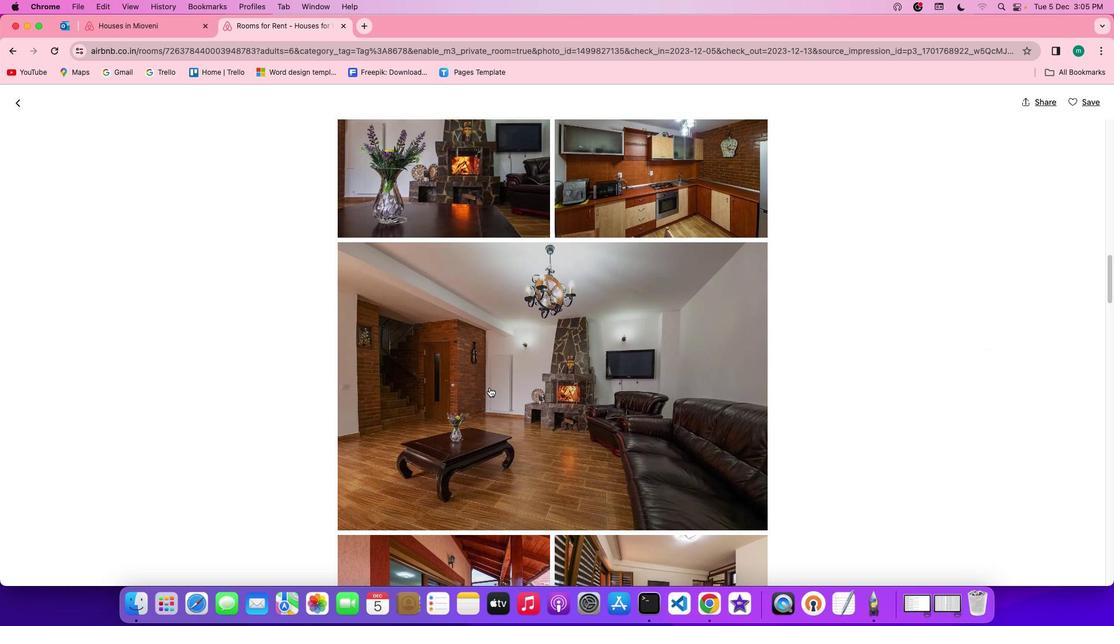 
Action: Mouse scrolled (489, 387) with delta (0, -1)
Screenshot: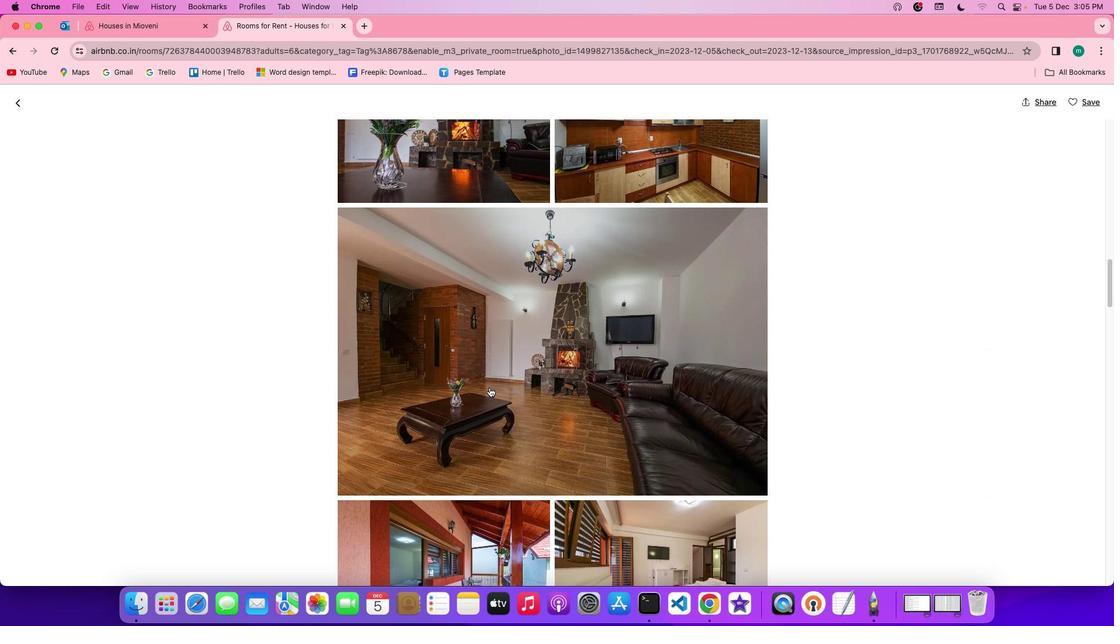 
Action: Mouse scrolled (489, 387) with delta (0, 0)
Screenshot: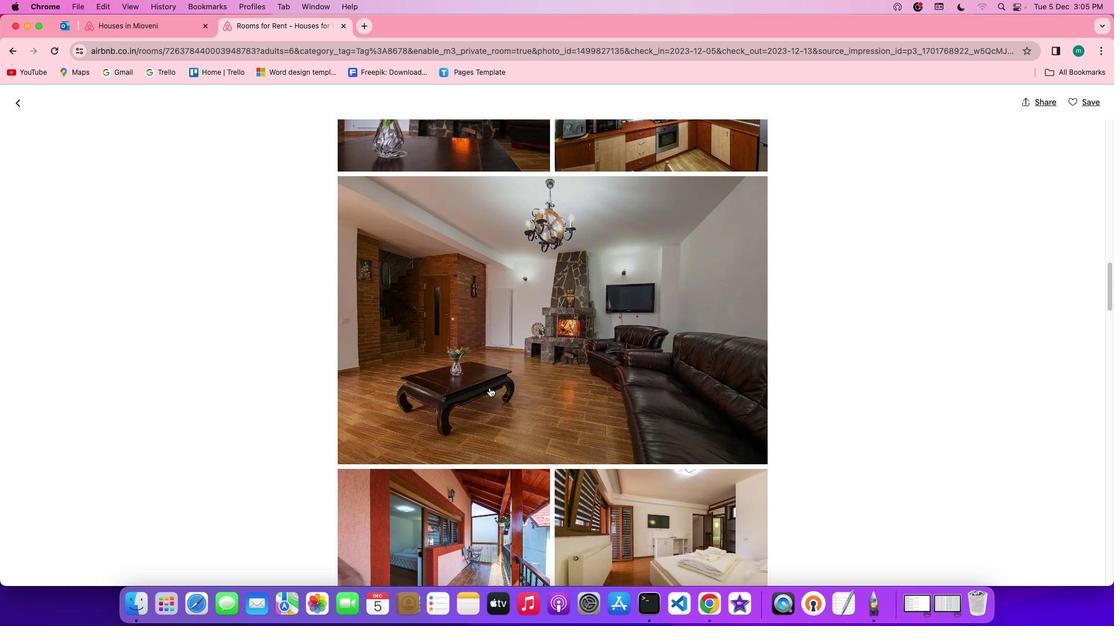 
Action: Mouse scrolled (489, 387) with delta (0, 0)
Screenshot: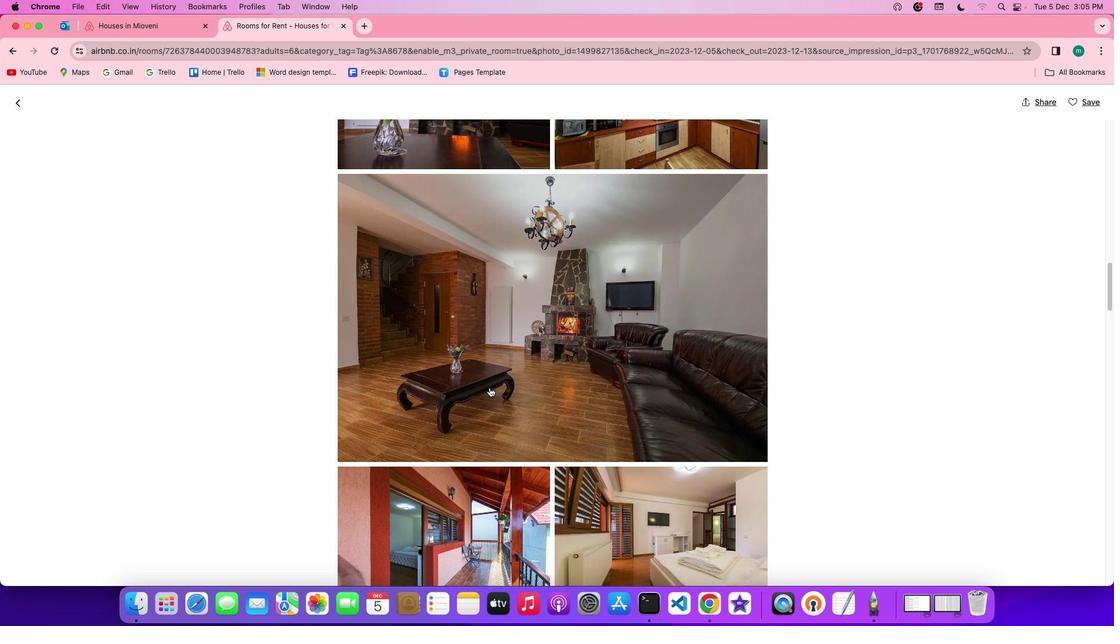 
Action: Mouse scrolled (489, 387) with delta (0, 0)
Screenshot: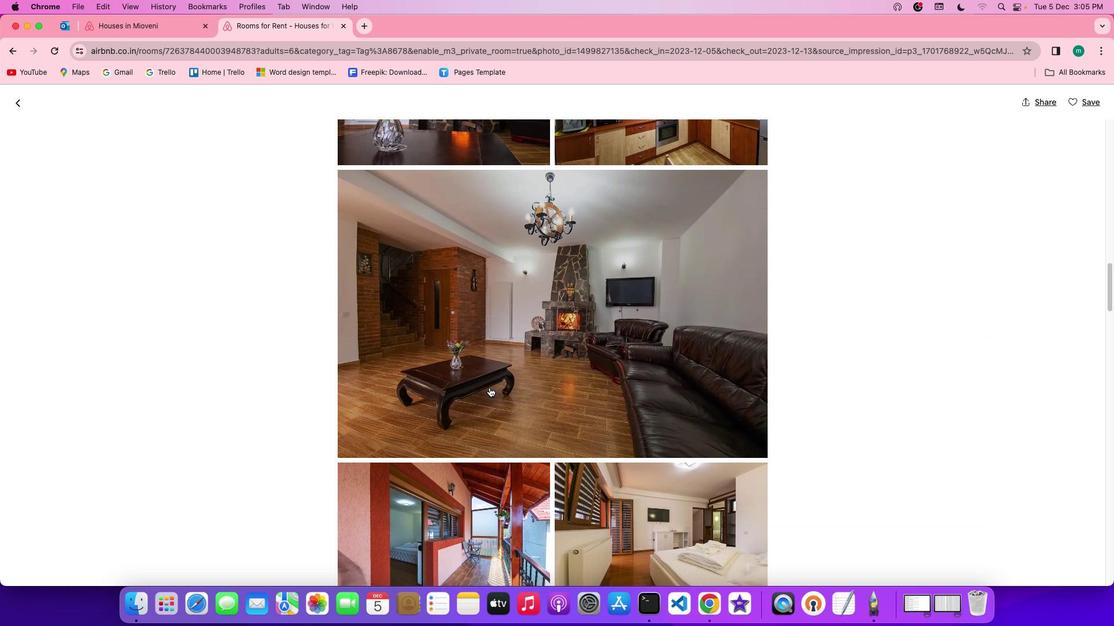
Action: Mouse scrolled (489, 387) with delta (0, -1)
Screenshot: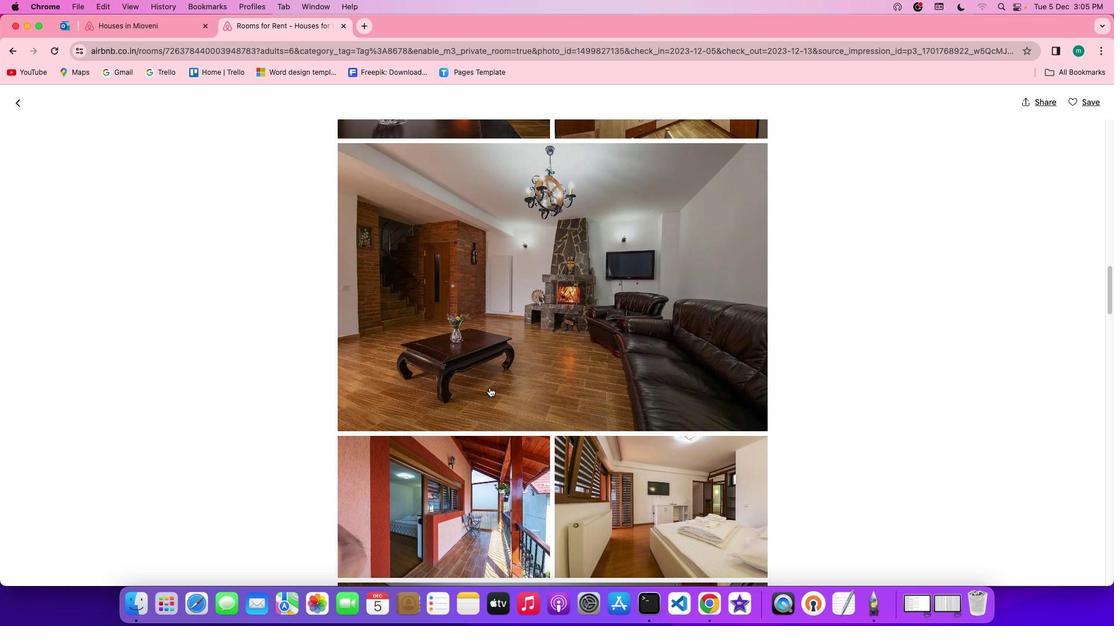 
Action: Mouse scrolled (489, 387) with delta (0, 0)
Screenshot: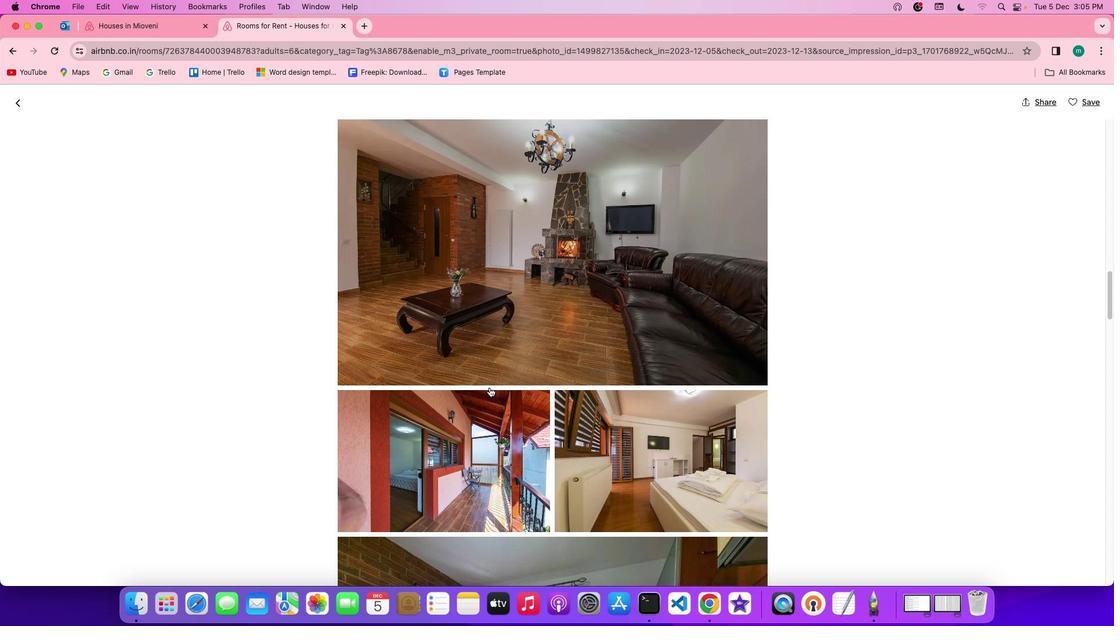 
Action: Mouse scrolled (489, 387) with delta (0, 0)
Screenshot: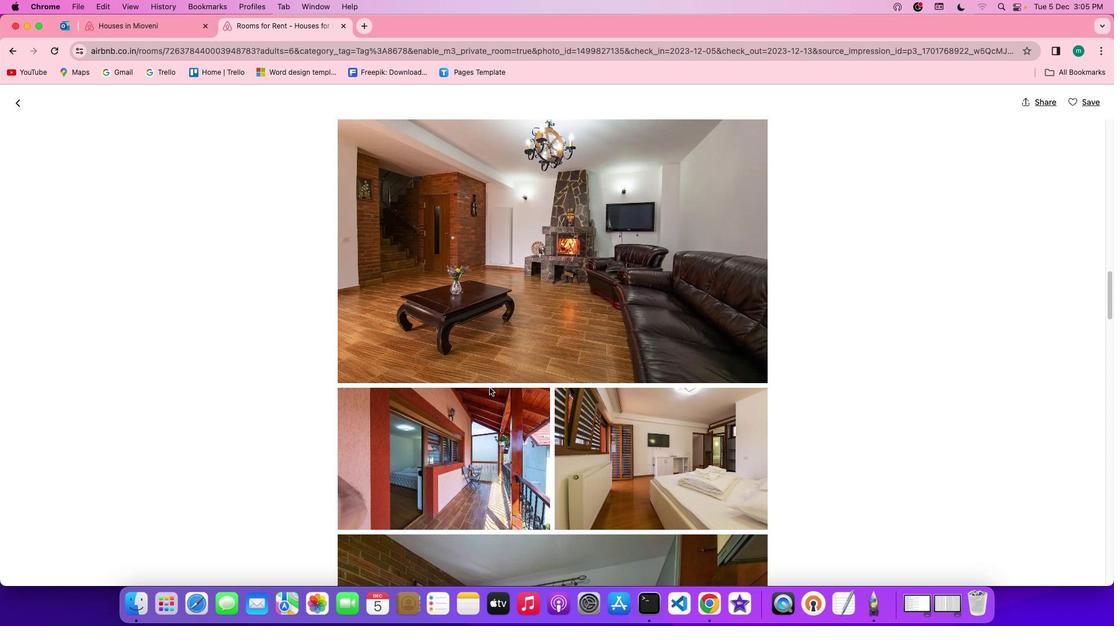 
Action: Mouse scrolled (489, 387) with delta (0, 0)
Screenshot: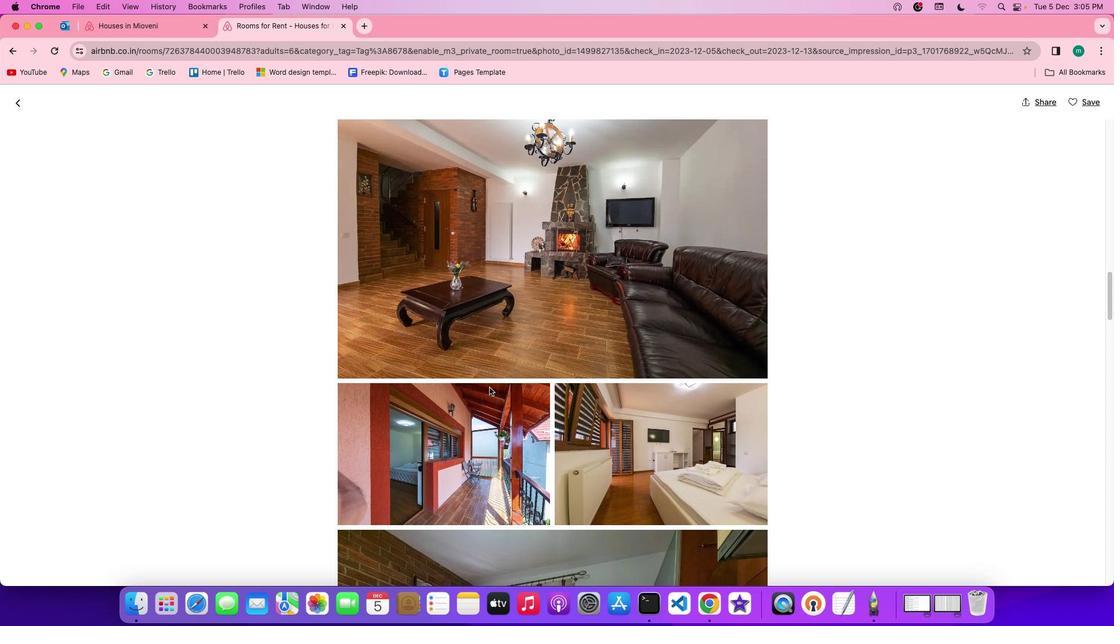 
Action: Mouse scrolled (489, 387) with delta (0, -1)
Screenshot: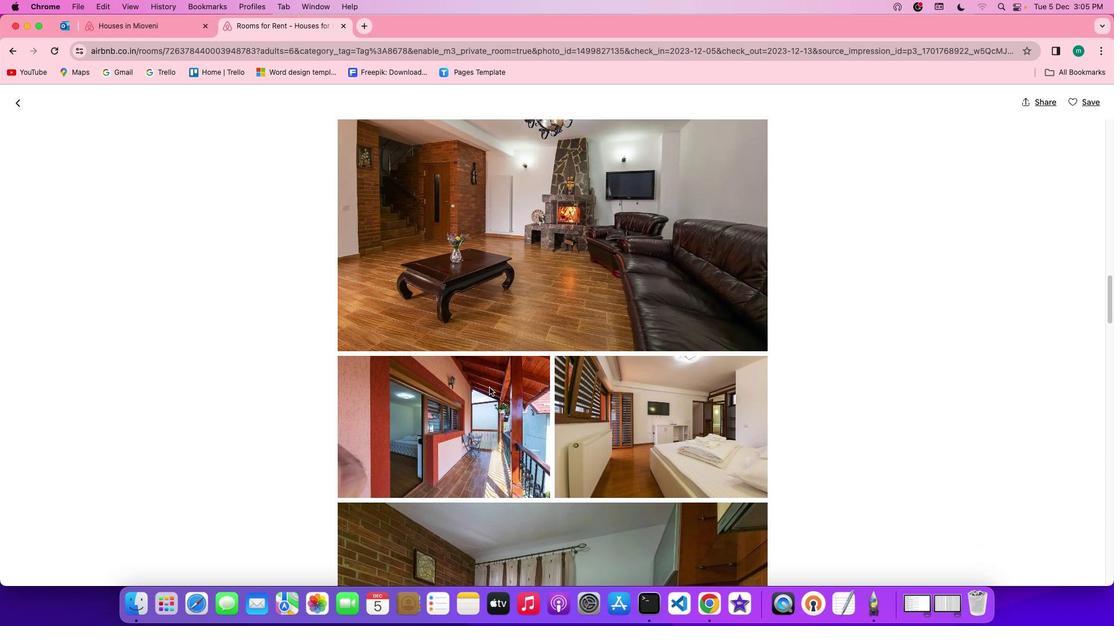 
Action: Mouse scrolled (489, 387) with delta (0, 0)
Screenshot: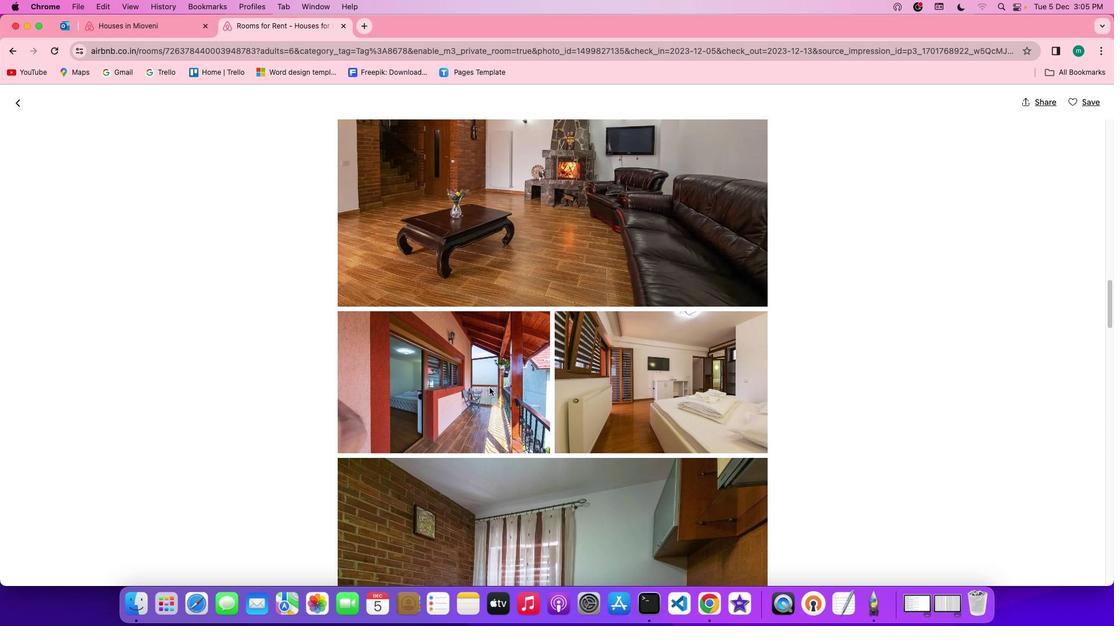 
Action: Mouse scrolled (489, 387) with delta (0, 0)
Screenshot: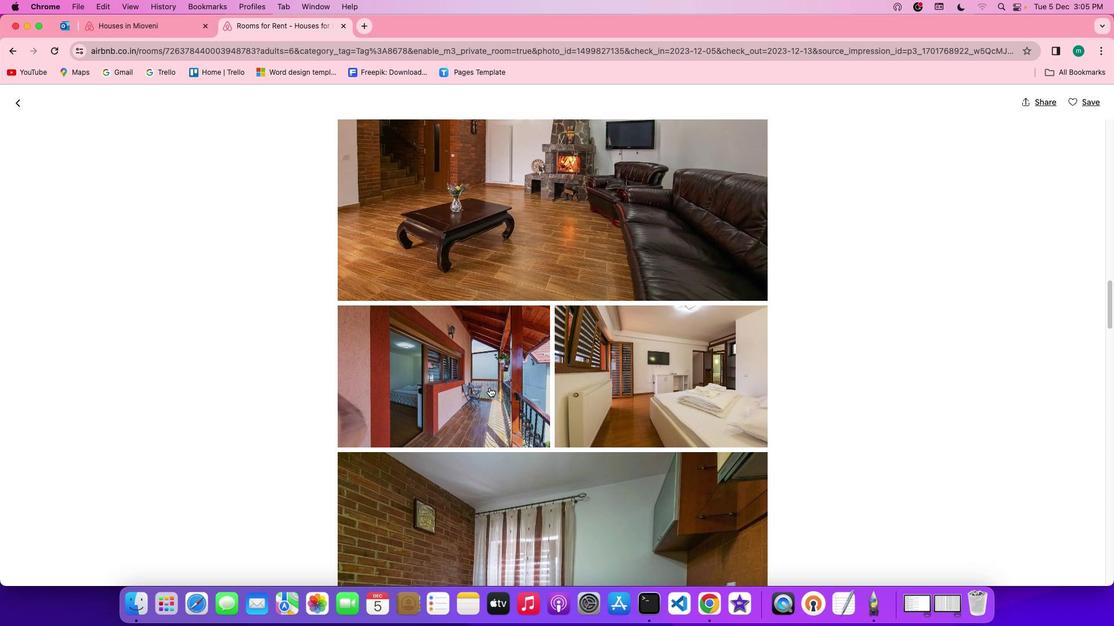 
Action: Mouse scrolled (489, 387) with delta (0, 0)
Screenshot: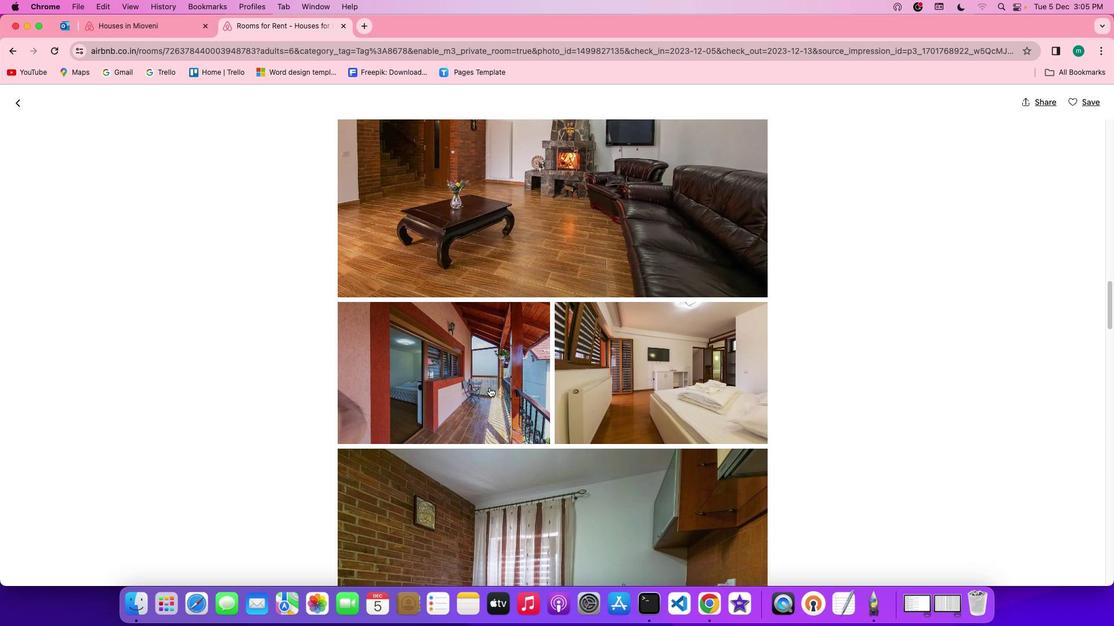
Action: Mouse scrolled (489, 387) with delta (0, -1)
Screenshot: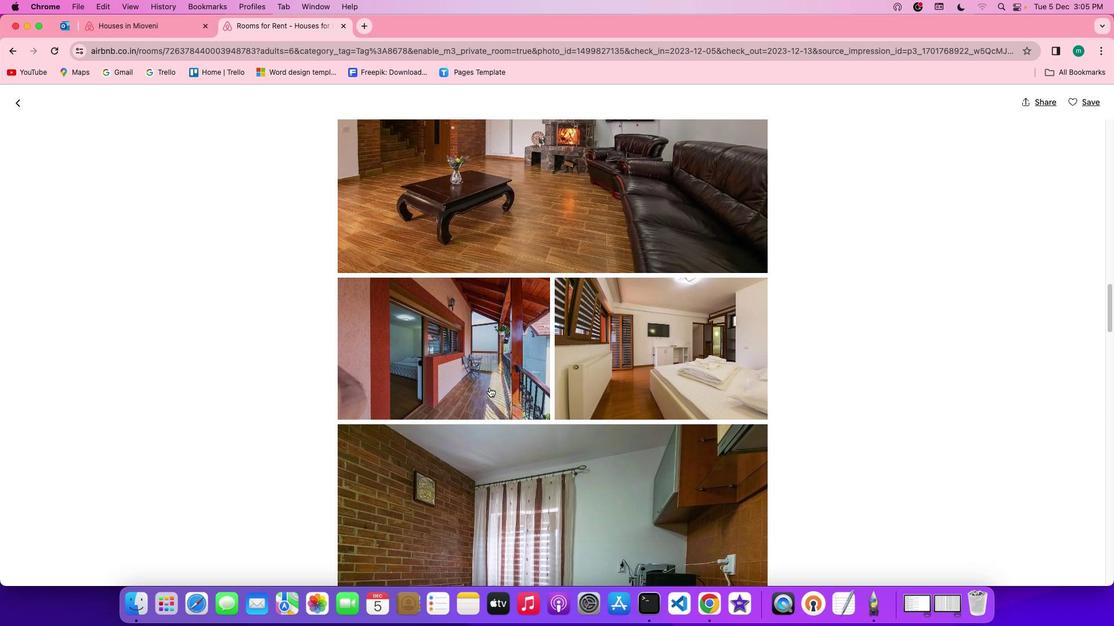 
Action: Mouse scrolled (489, 387) with delta (0, 0)
Screenshot: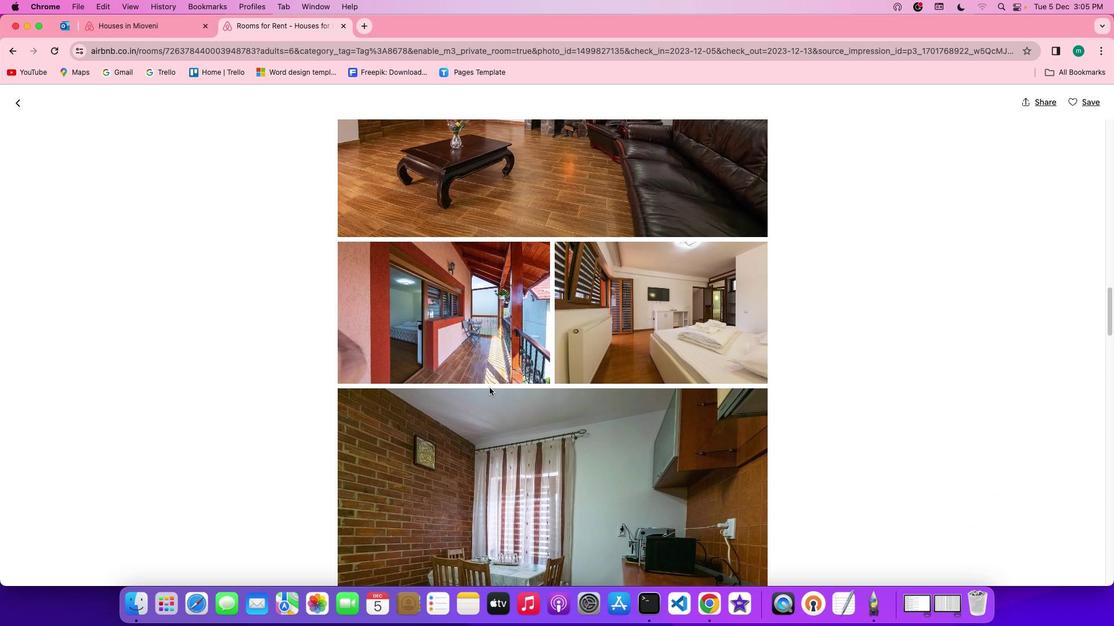 
Action: Mouse scrolled (489, 387) with delta (0, 0)
Screenshot: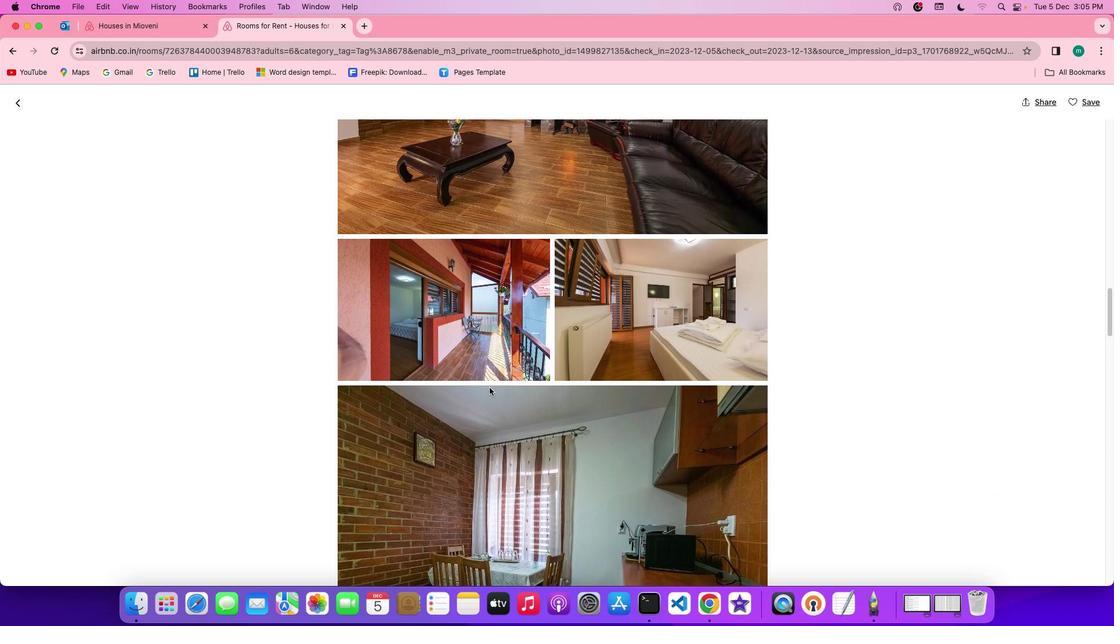 
Action: Mouse scrolled (489, 387) with delta (0, -1)
Screenshot: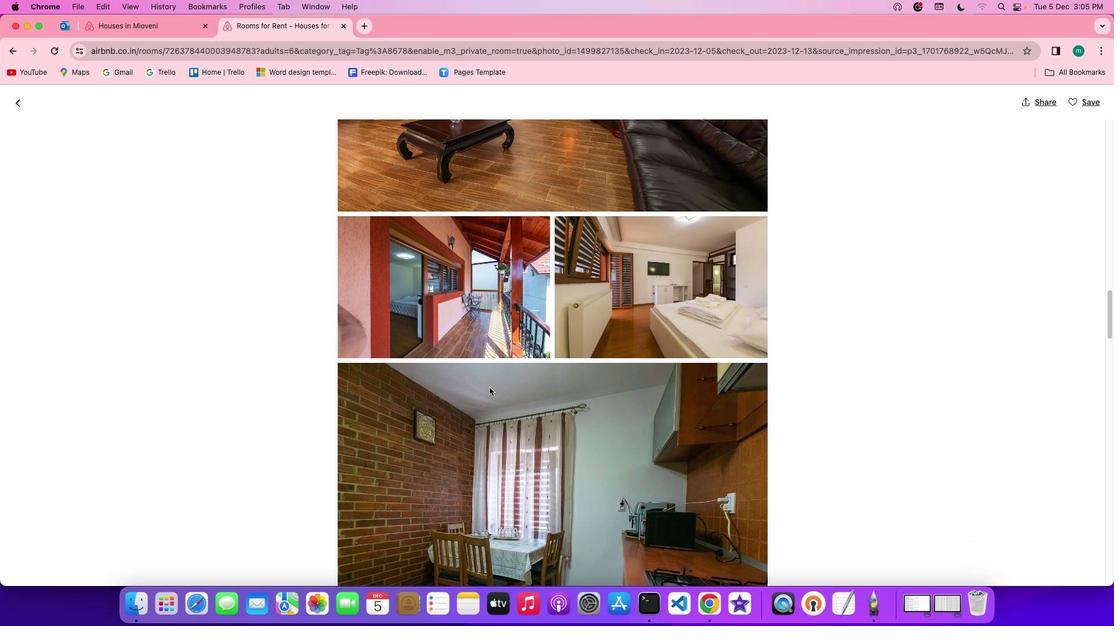 
Action: Mouse scrolled (489, 387) with delta (0, 0)
Screenshot: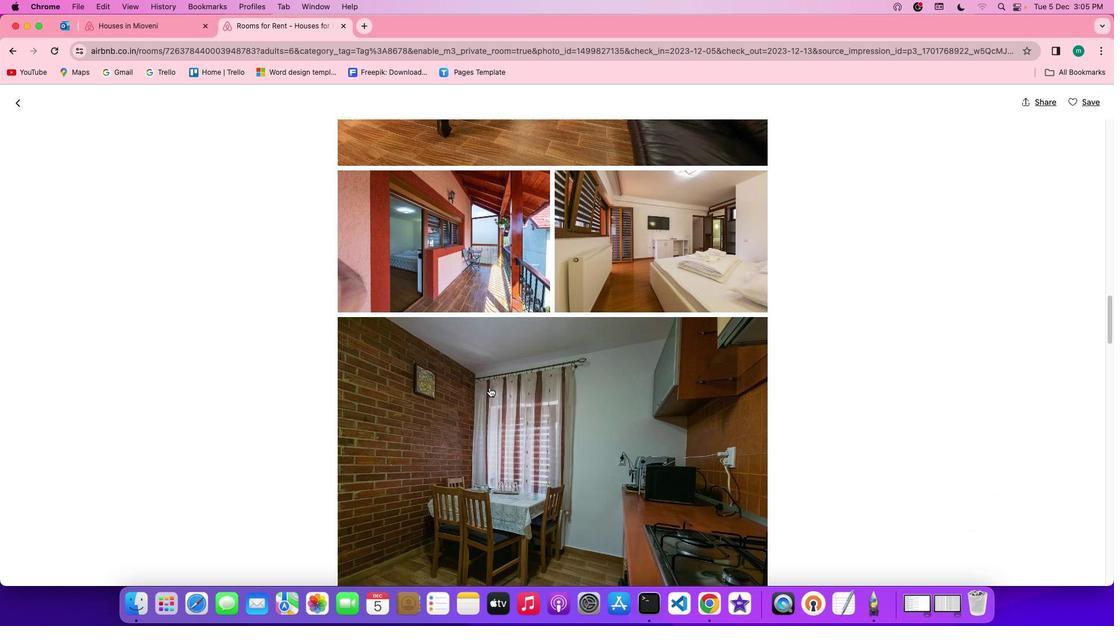 
Action: Mouse scrolled (489, 387) with delta (0, 0)
Screenshot: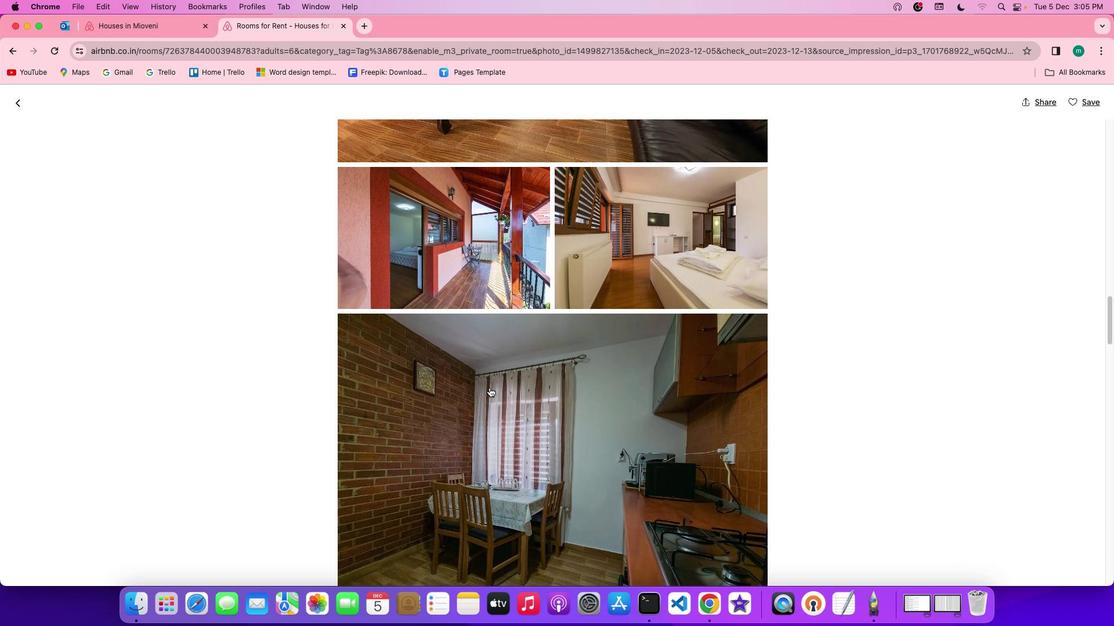 
Action: Mouse scrolled (489, 387) with delta (0, 0)
Screenshot: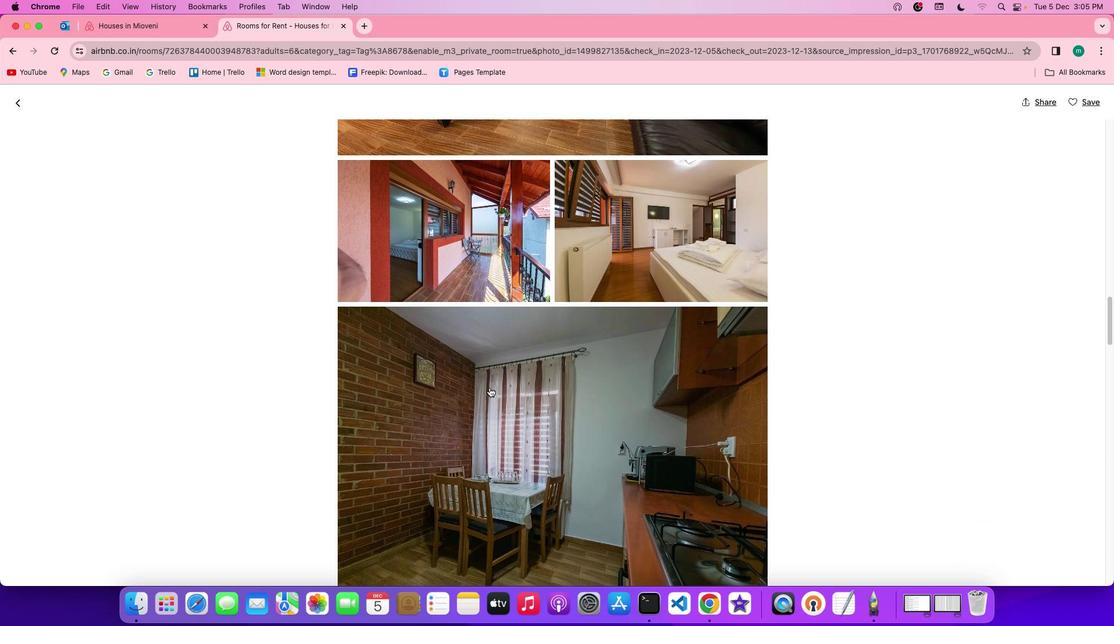 
Action: Mouse scrolled (489, 387) with delta (0, -1)
Screenshot: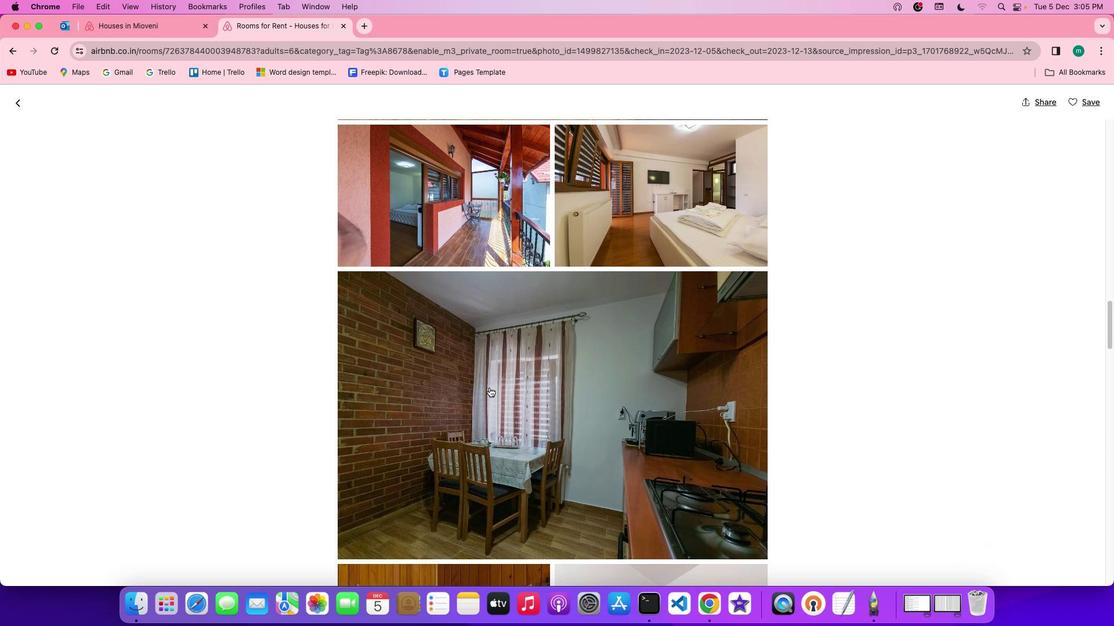 
Action: Mouse scrolled (489, 387) with delta (0, 0)
Screenshot: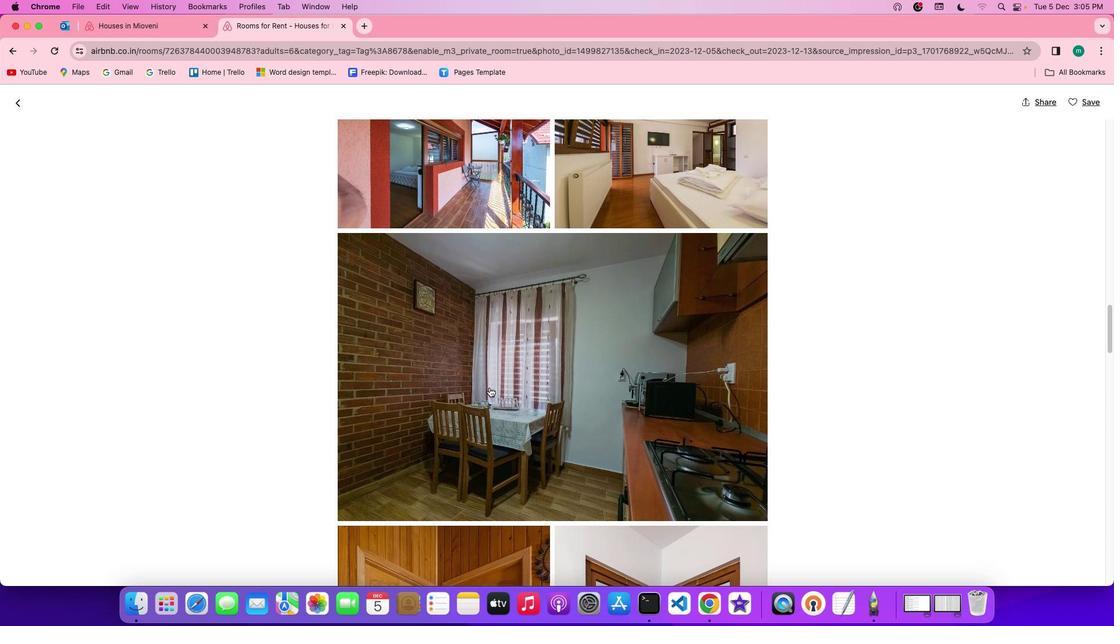 
Action: Mouse scrolled (489, 387) with delta (0, 0)
Screenshot: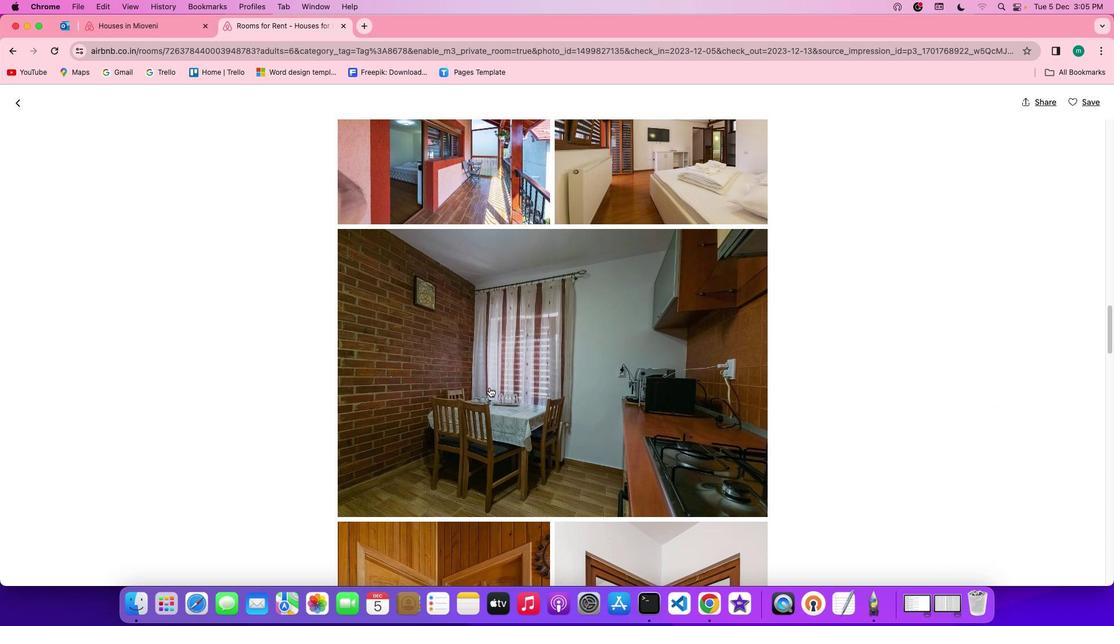 
Action: Mouse scrolled (489, 387) with delta (0, 0)
Screenshot: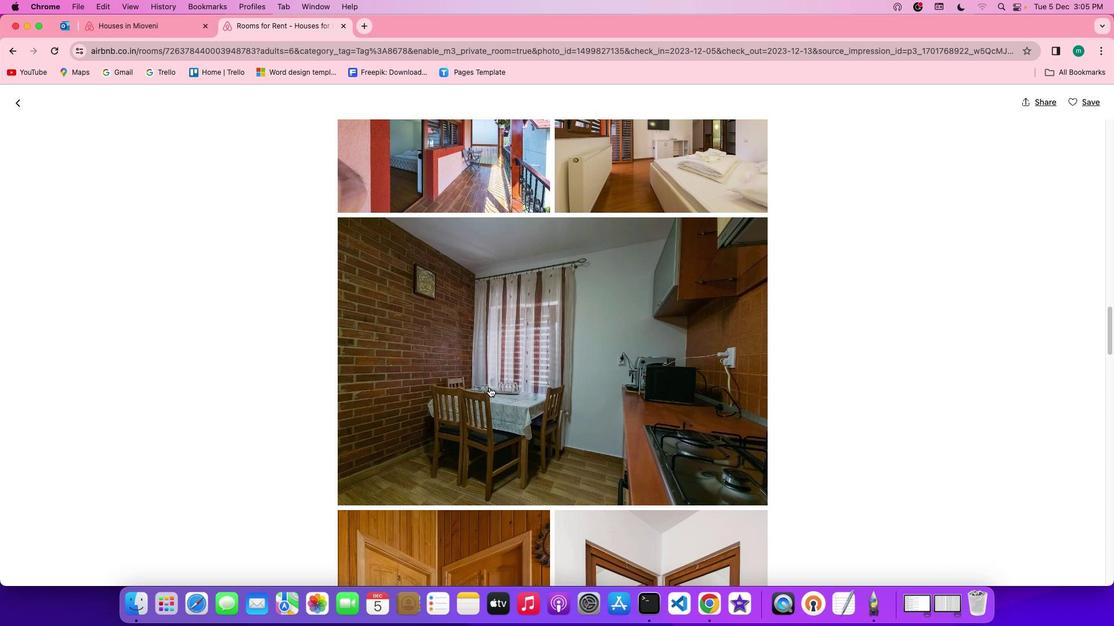 
Action: Mouse scrolled (489, 387) with delta (0, -1)
Screenshot: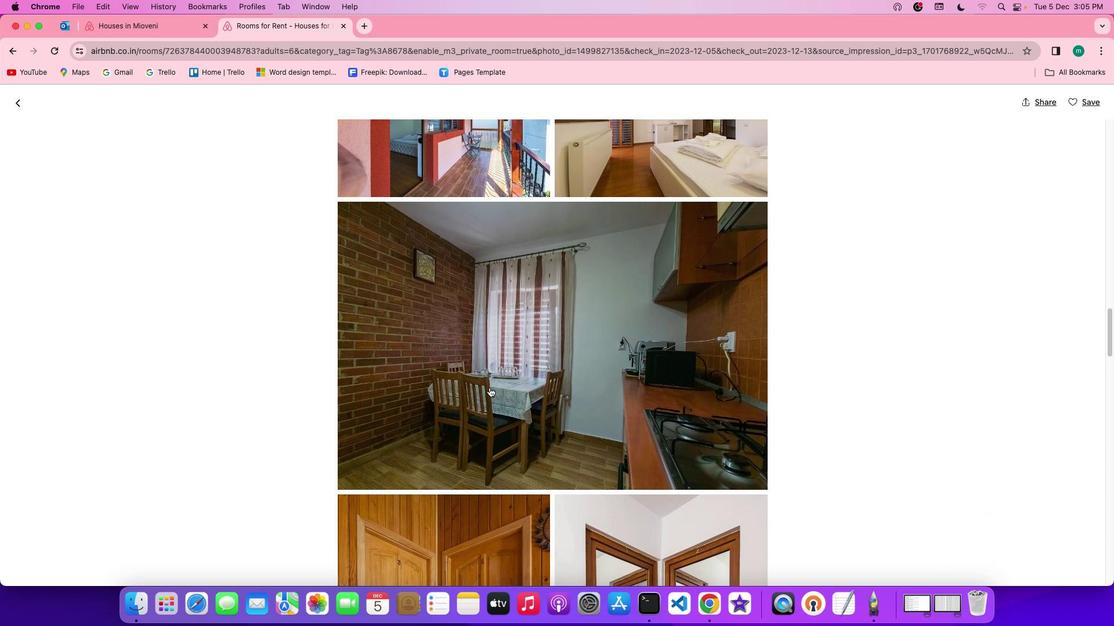 
Action: Mouse scrolled (489, 387) with delta (0, -1)
Screenshot: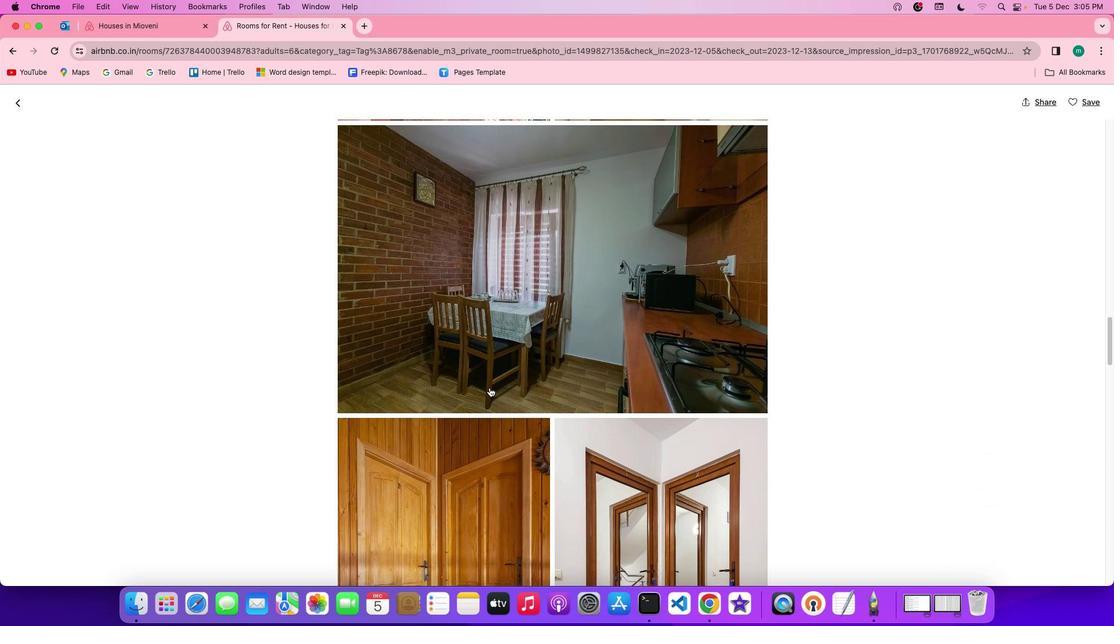 
Action: Mouse scrolled (489, 387) with delta (0, 0)
Screenshot: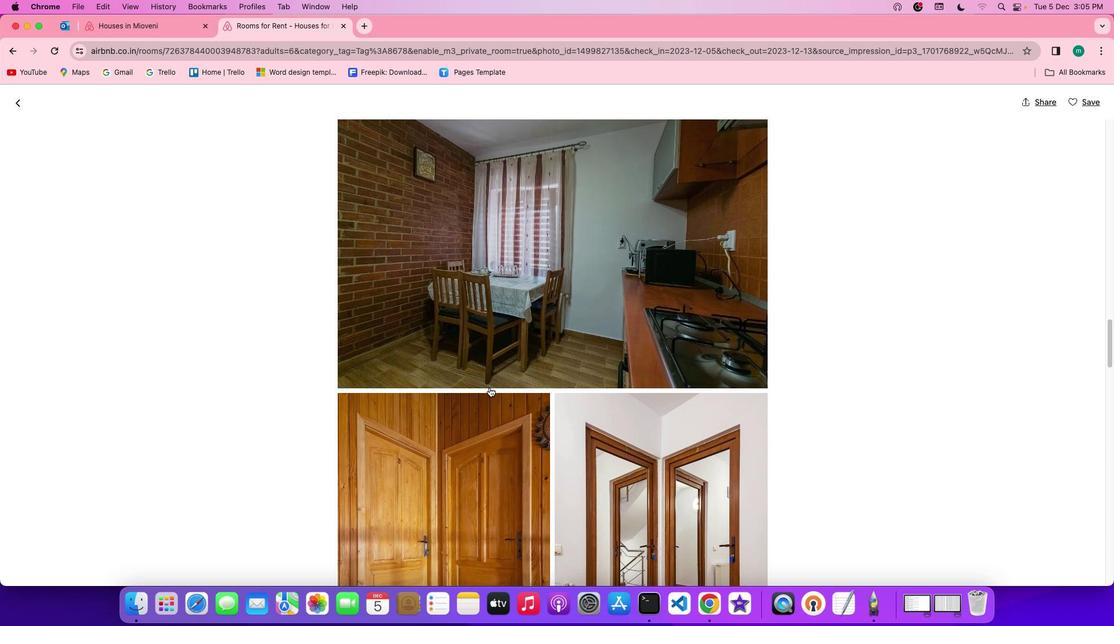
Action: Mouse scrolled (489, 387) with delta (0, 0)
Screenshot: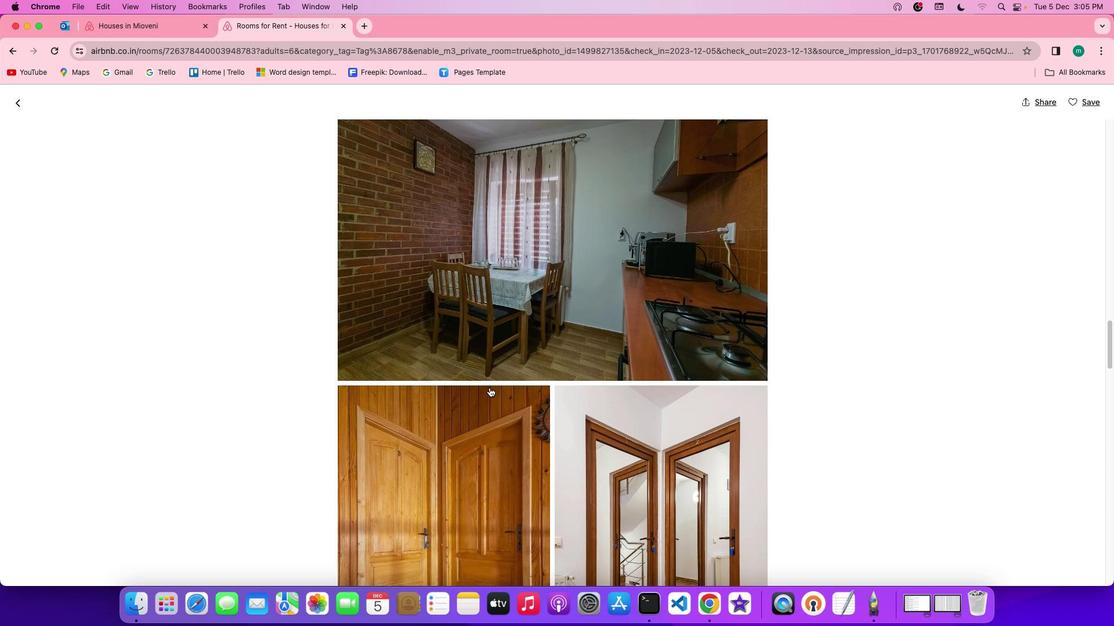 
Action: Mouse scrolled (489, 387) with delta (0, -1)
Screenshot: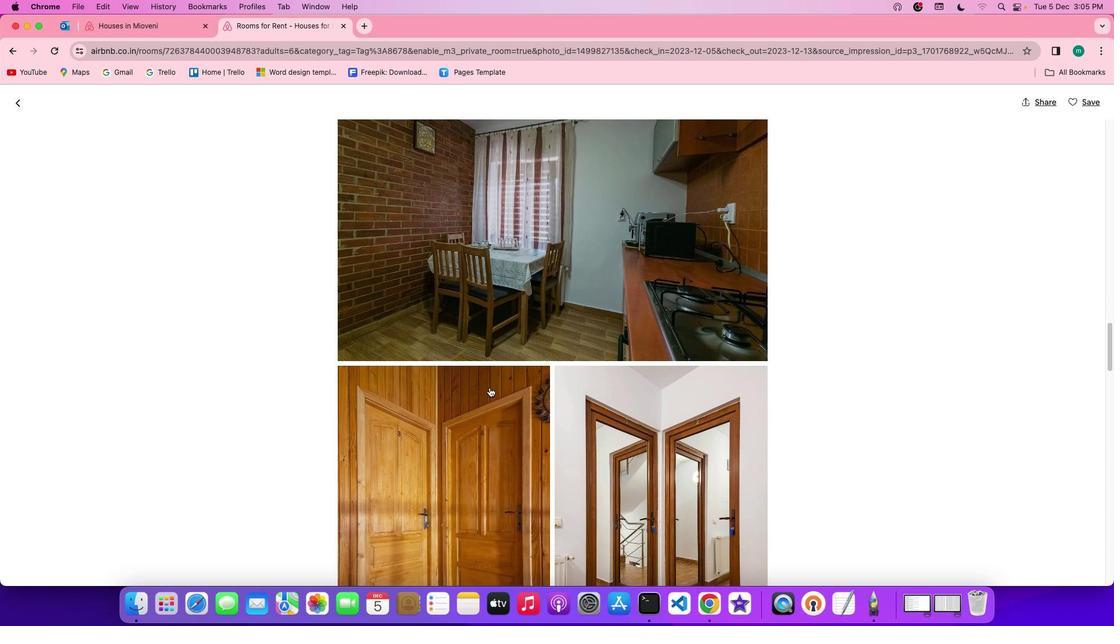 
Action: Mouse scrolled (489, 387) with delta (0, 0)
Screenshot: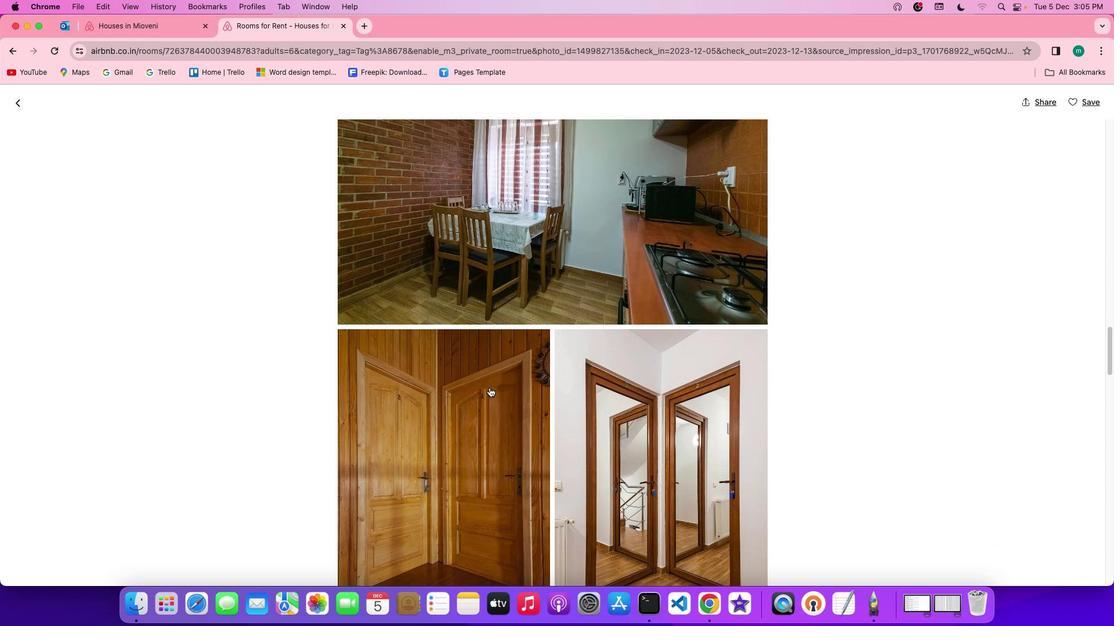 
Action: Mouse scrolled (489, 387) with delta (0, 0)
Screenshot: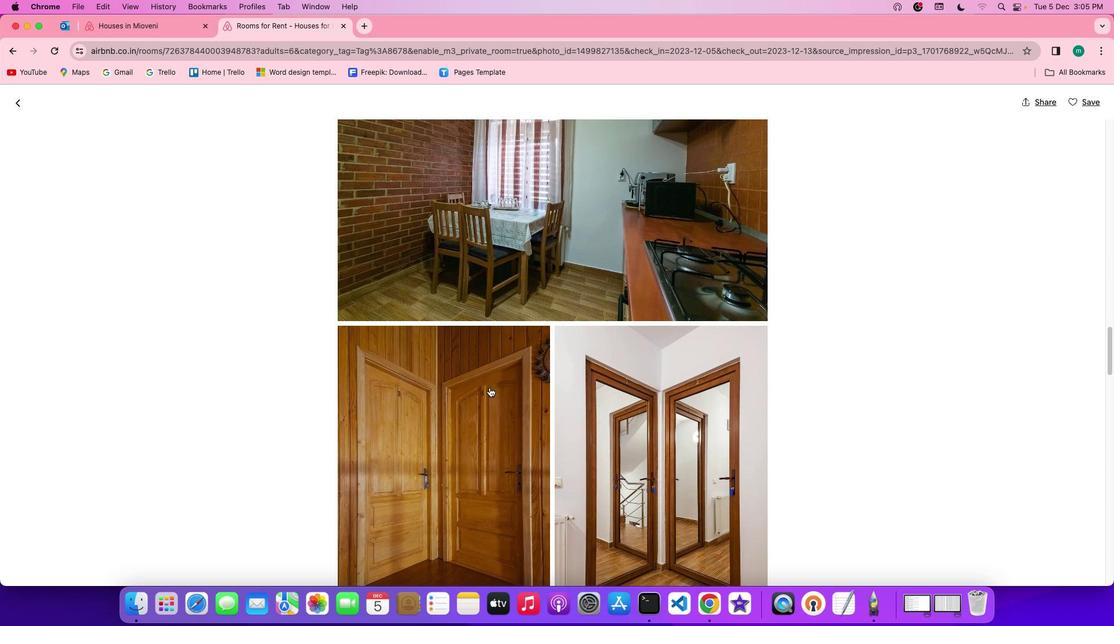 
Action: Mouse scrolled (489, 387) with delta (0, -1)
Screenshot: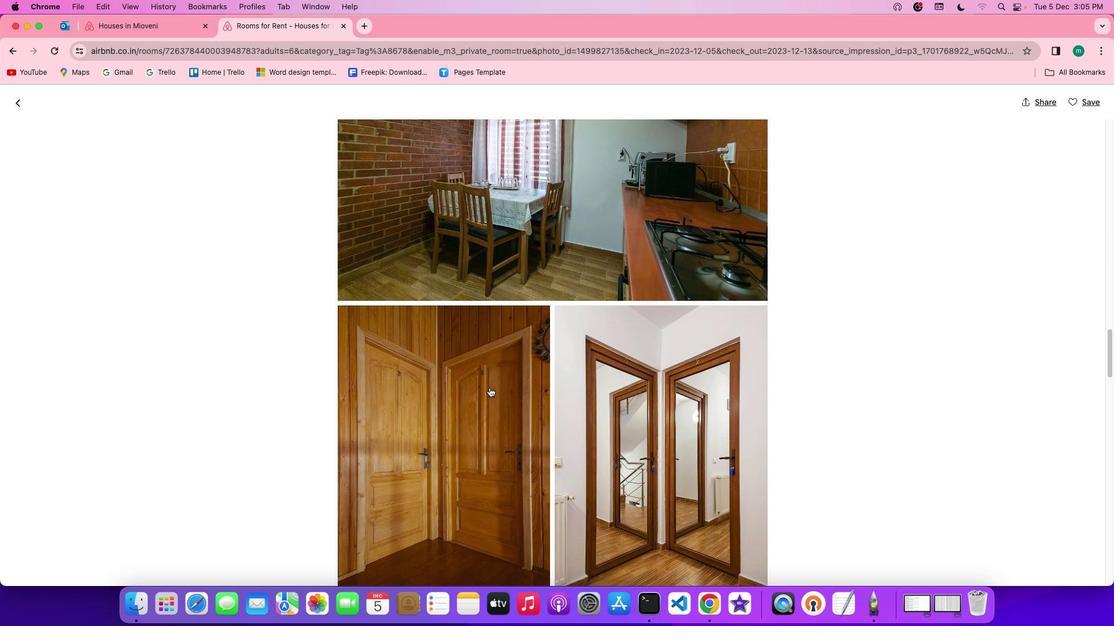 
Action: Mouse scrolled (489, 387) with delta (0, 0)
Screenshot: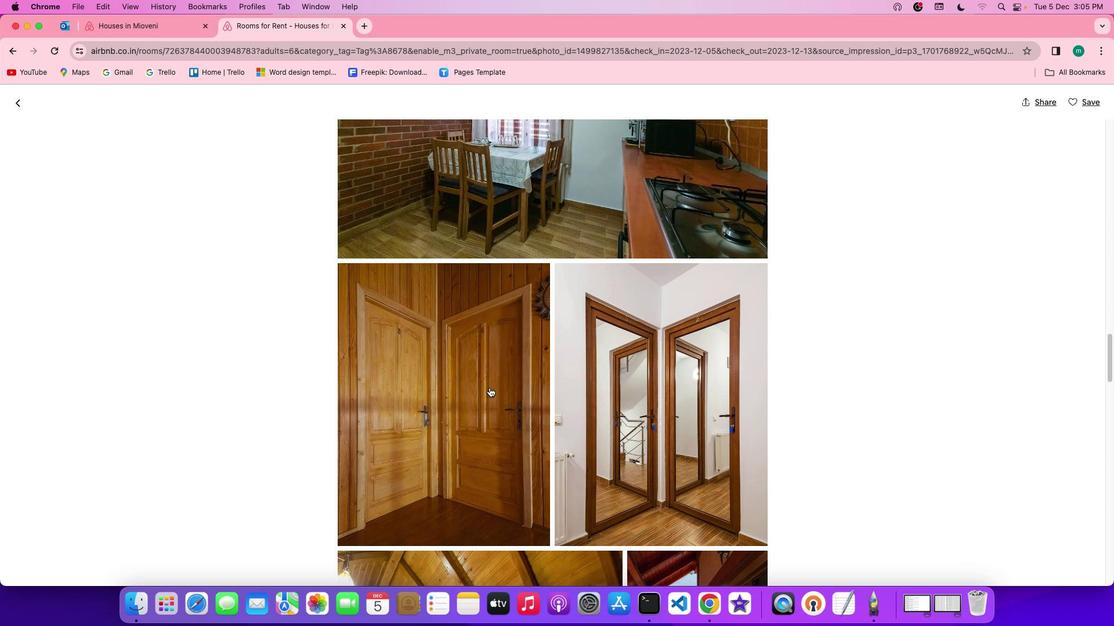 
Action: Mouse scrolled (489, 387) with delta (0, 0)
Screenshot: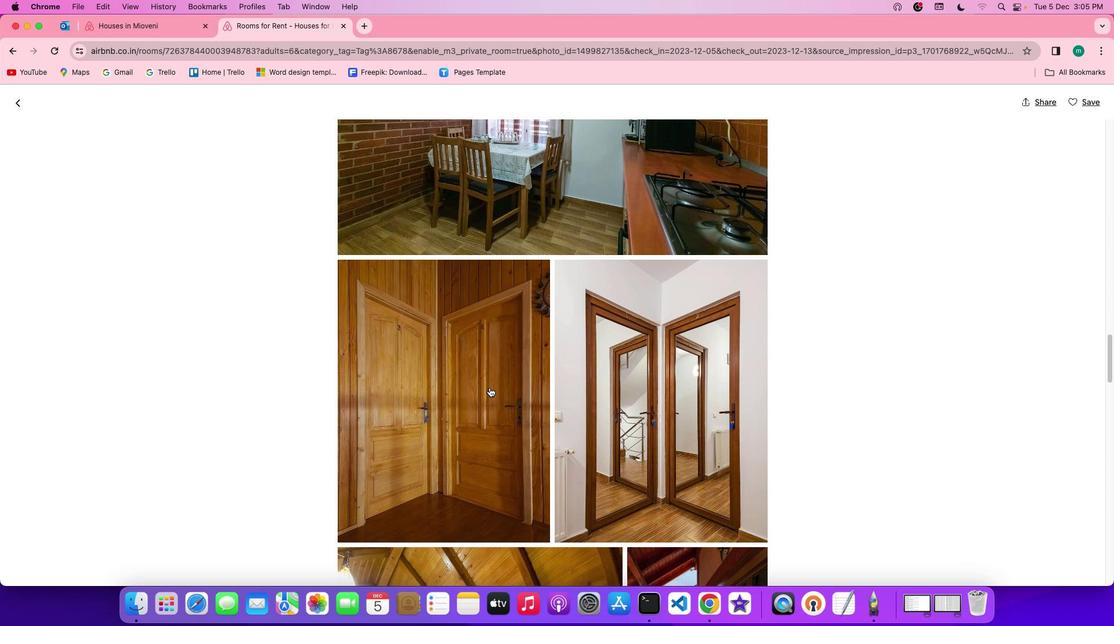 
Action: Mouse scrolled (489, 387) with delta (0, -1)
Screenshot: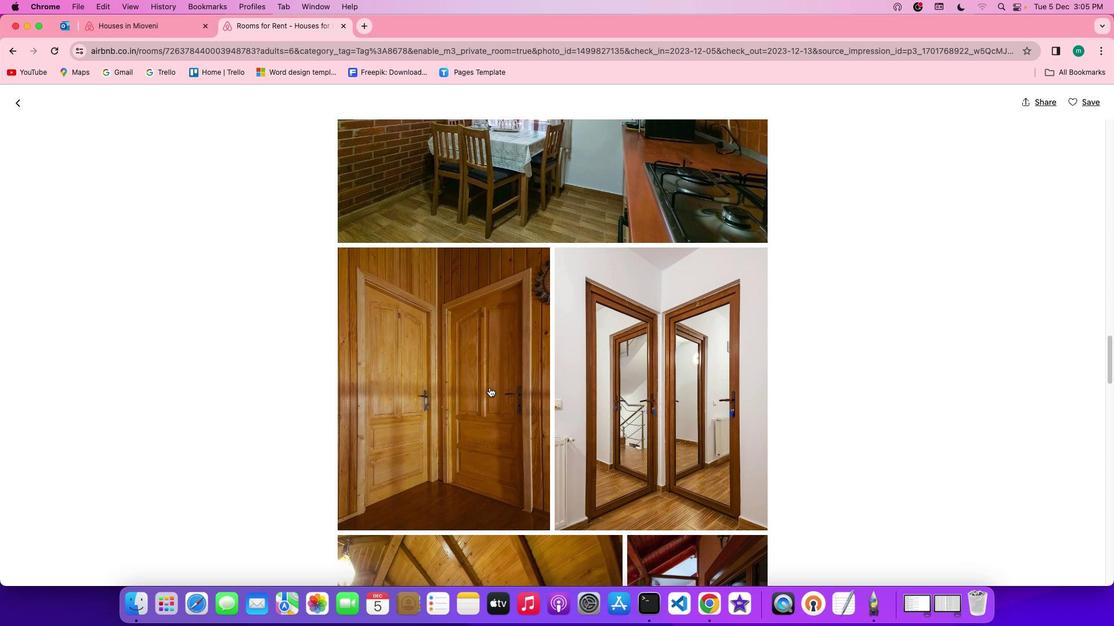 
Action: Mouse scrolled (489, 387) with delta (0, 0)
Screenshot: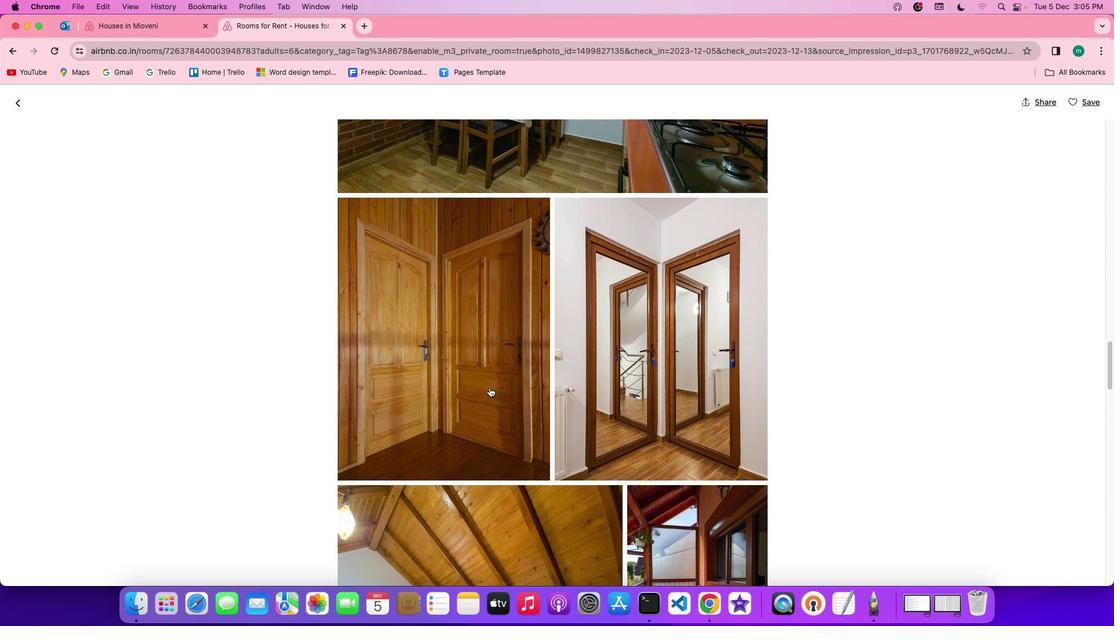 
Action: Mouse scrolled (489, 387) with delta (0, 0)
Screenshot: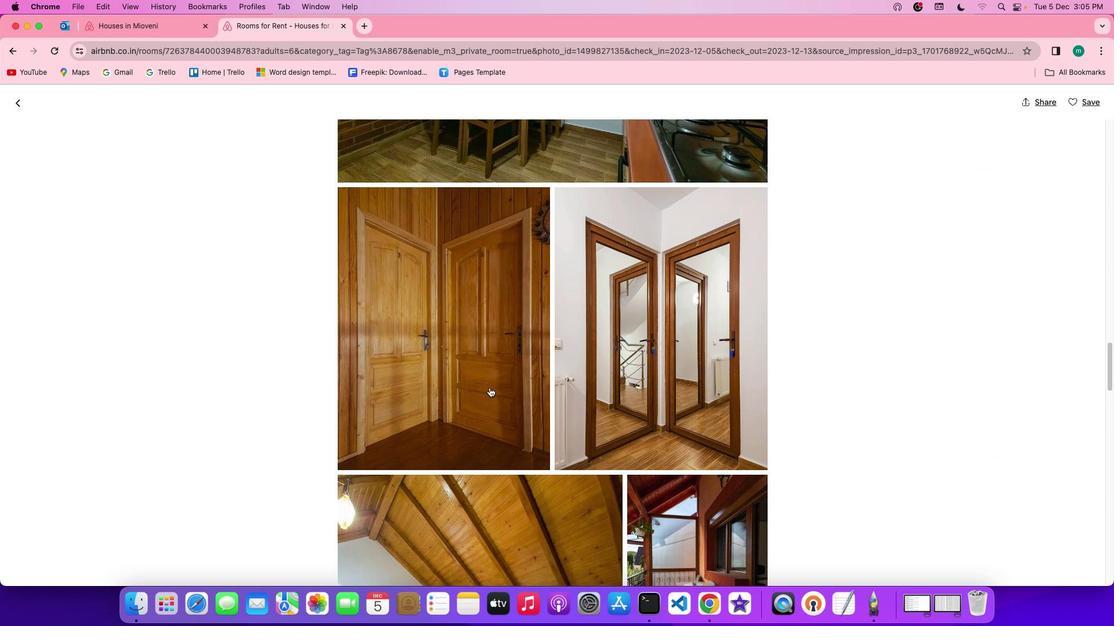 
Action: Mouse scrolled (489, 387) with delta (0, -1)
Screenshot: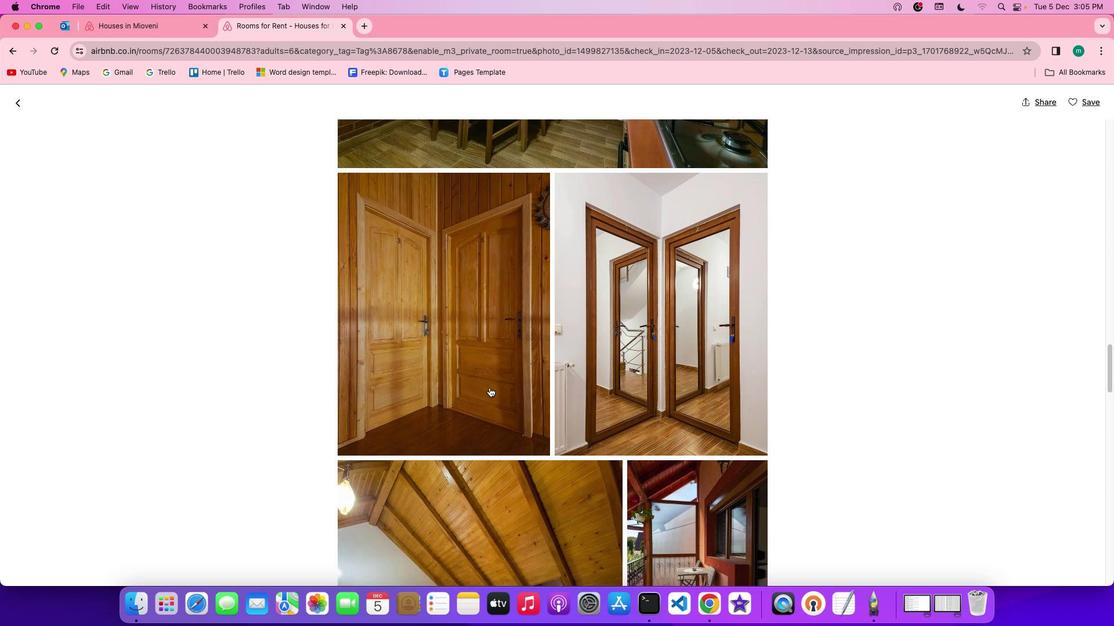 
Action: Mouse scrolled (489, 387) with delta (0, -1)
Screenshot: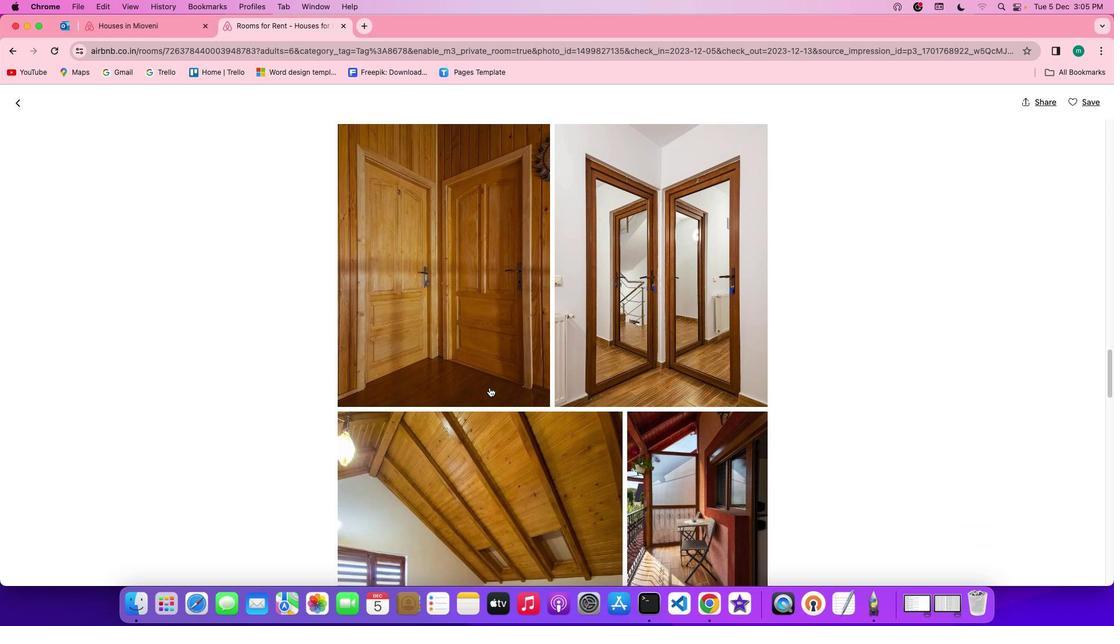 
Action: Mouse scrolled (489, 387) with delta (0, 0)
Screenshot: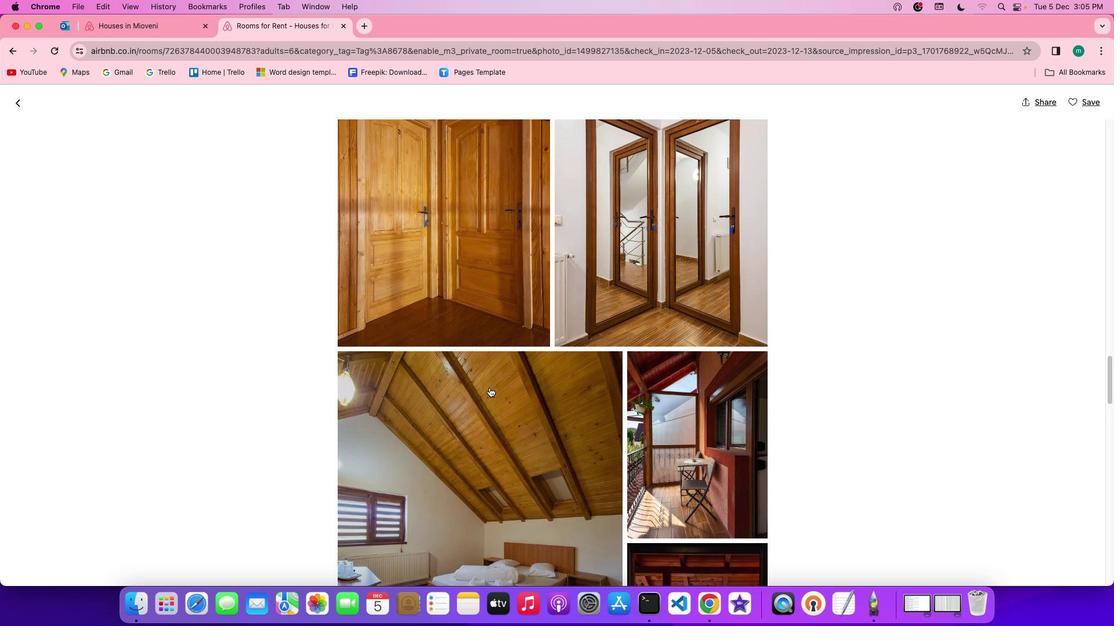 
Action: Mouse scrolled (489, 387) with delta (0, 0)
Screenshot: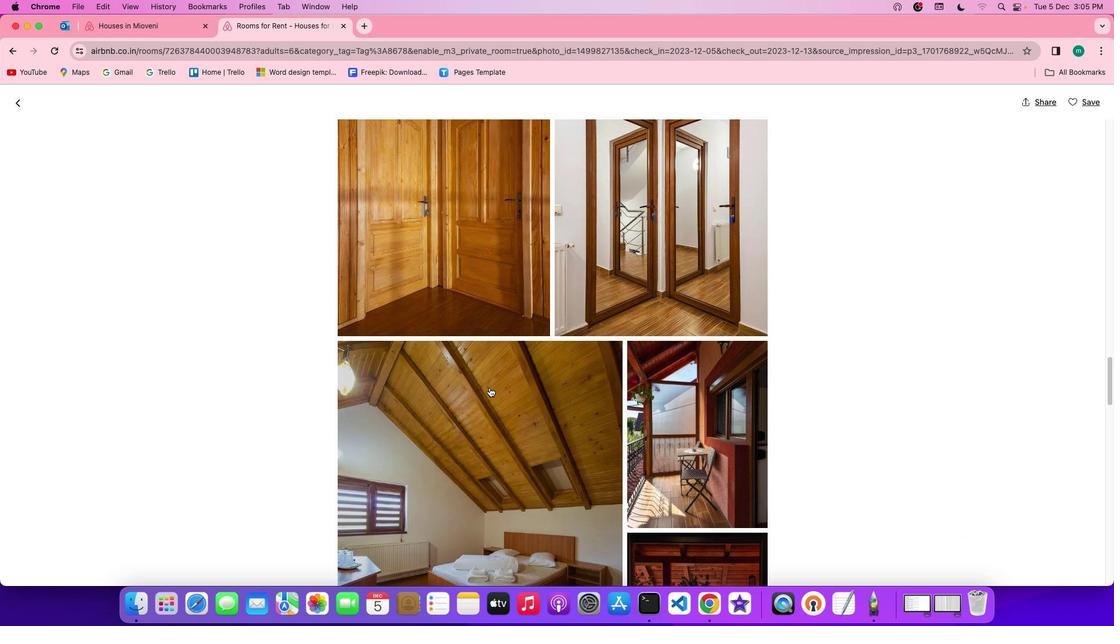 
Action: Mouse scrolled (489, 387) with delta (0, -1)
Screenshot: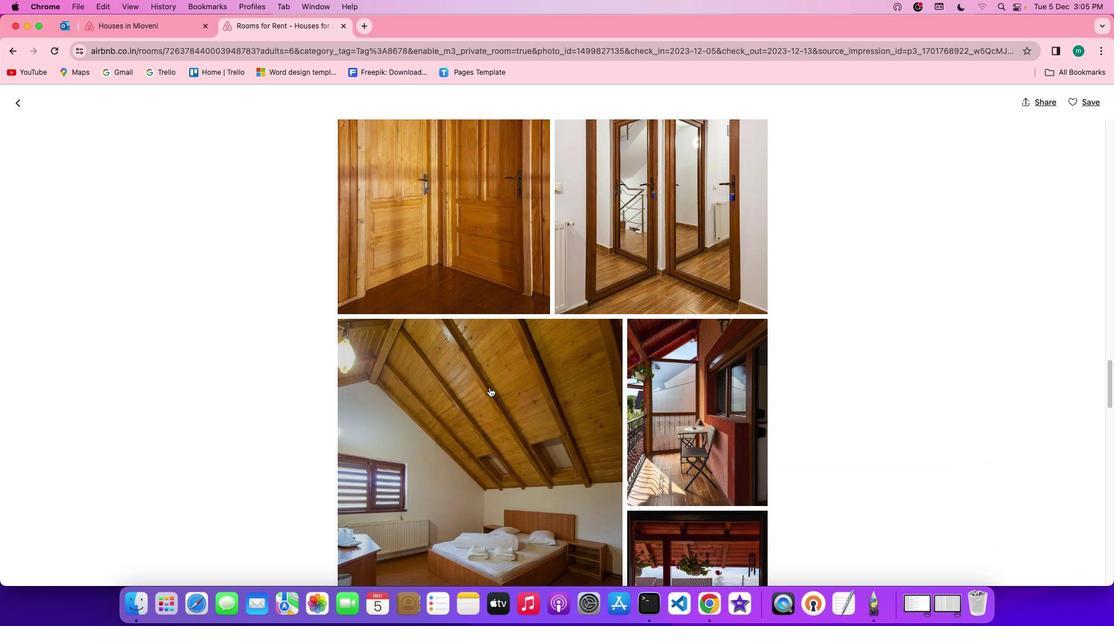 
Action: Mouse scrolled (489, 387) with delta (0, -1)
Screenshot: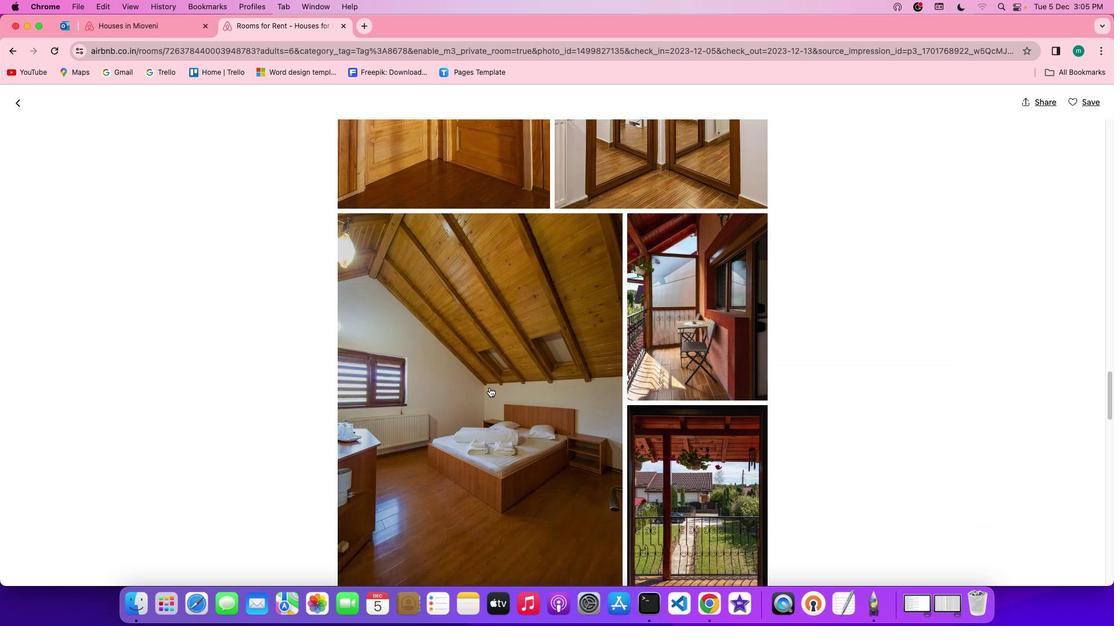 
Action: Mouse scrolled (489, 387) with delta (0, 0)
Screenshot: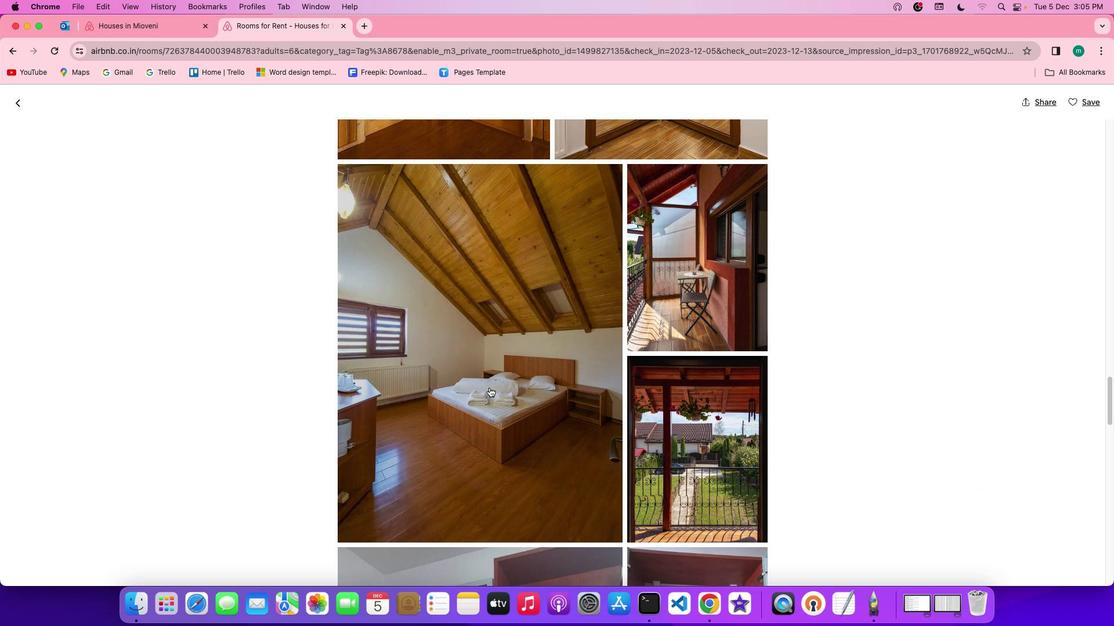 
Action: Mouse scrolled (489, 387) with delta (0, 0)
Screenshot: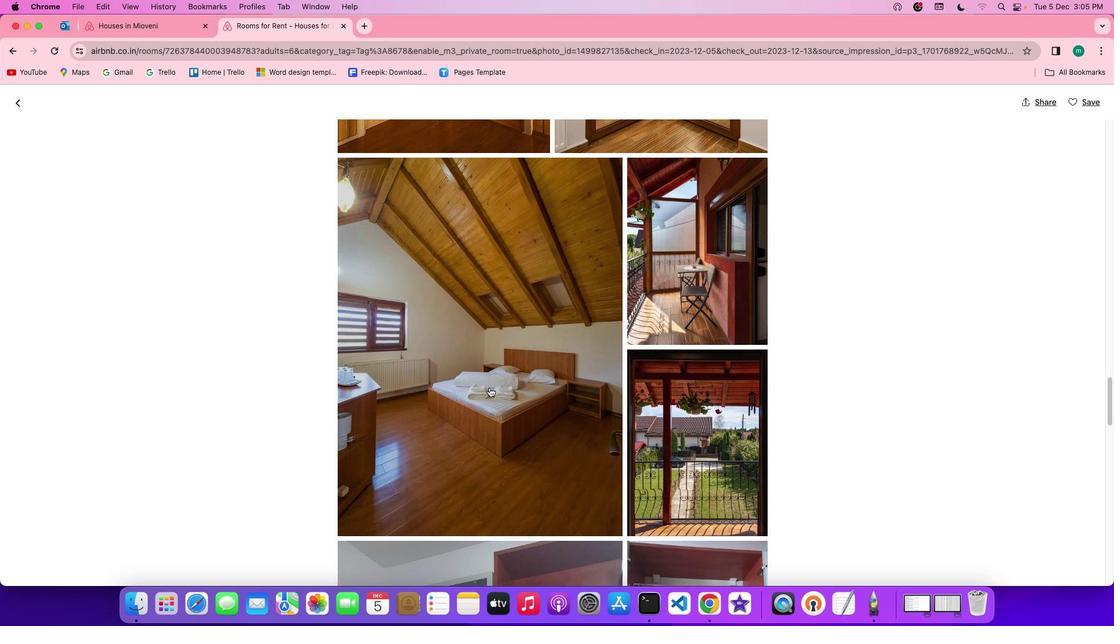
Action: Mouse scrolled (489, 387) with delta (0, -1)
Screenshot: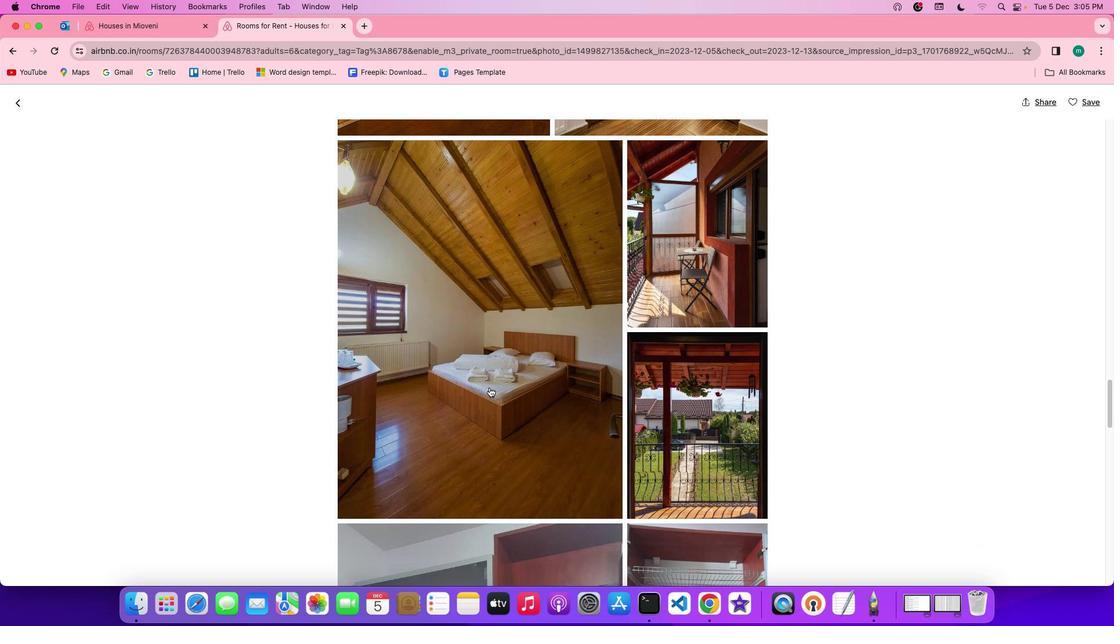 
Action: Mouse scrolled (489, 387) with delta (0, -1)
Screenshot: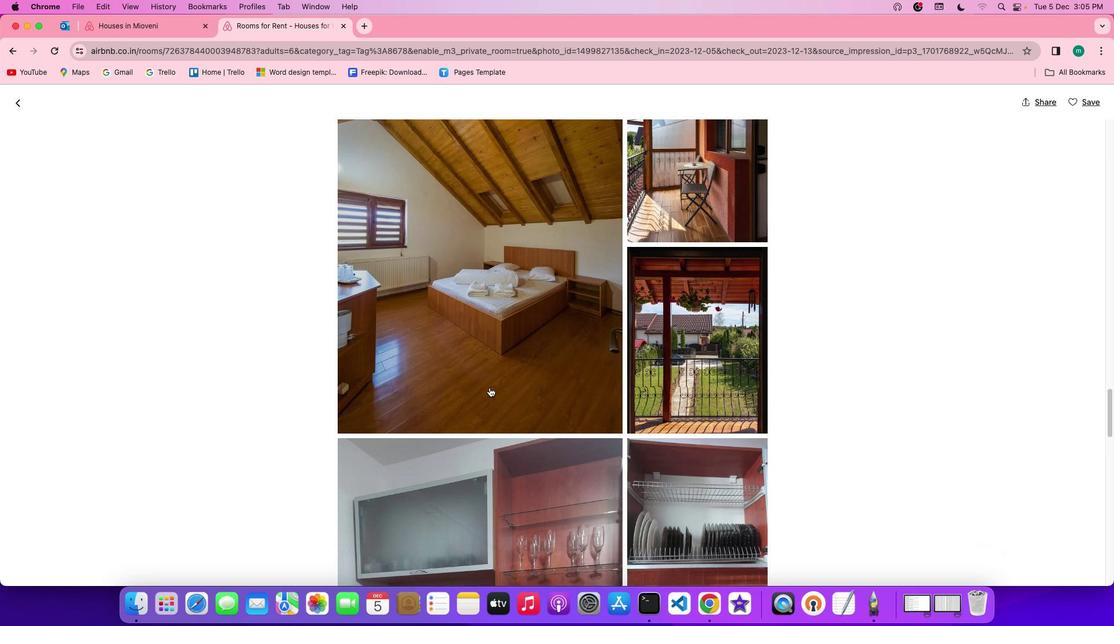 
Action: Mouse scrolled (489, 387) with delta (0, 0)
Screenshot: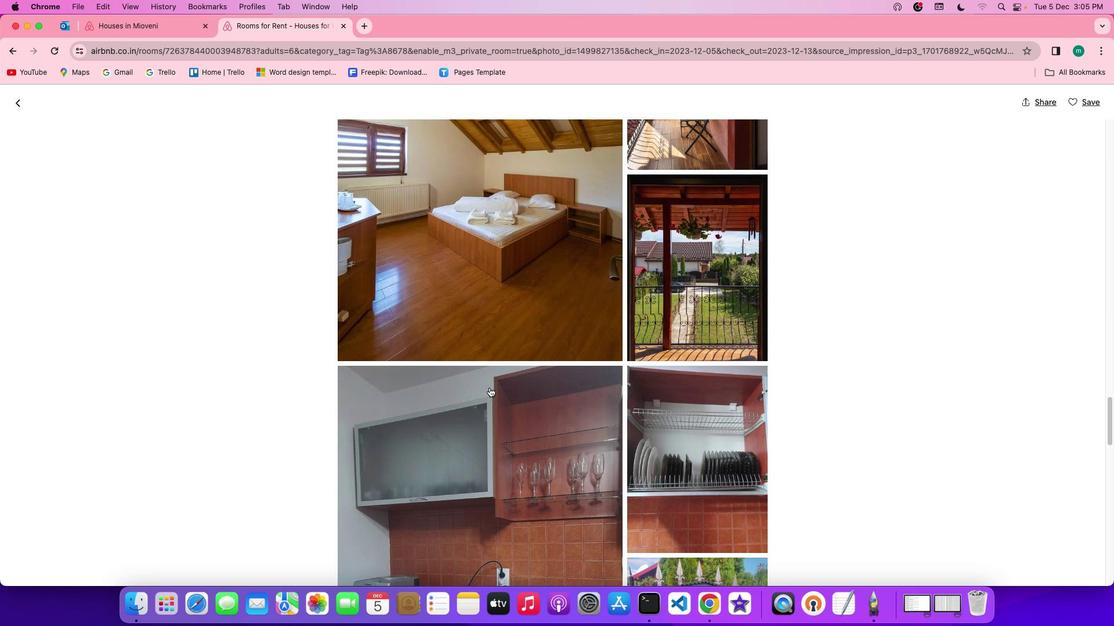 
Action: Mouse scrolled (489, 387) with delta (0, 0)
Screenshot: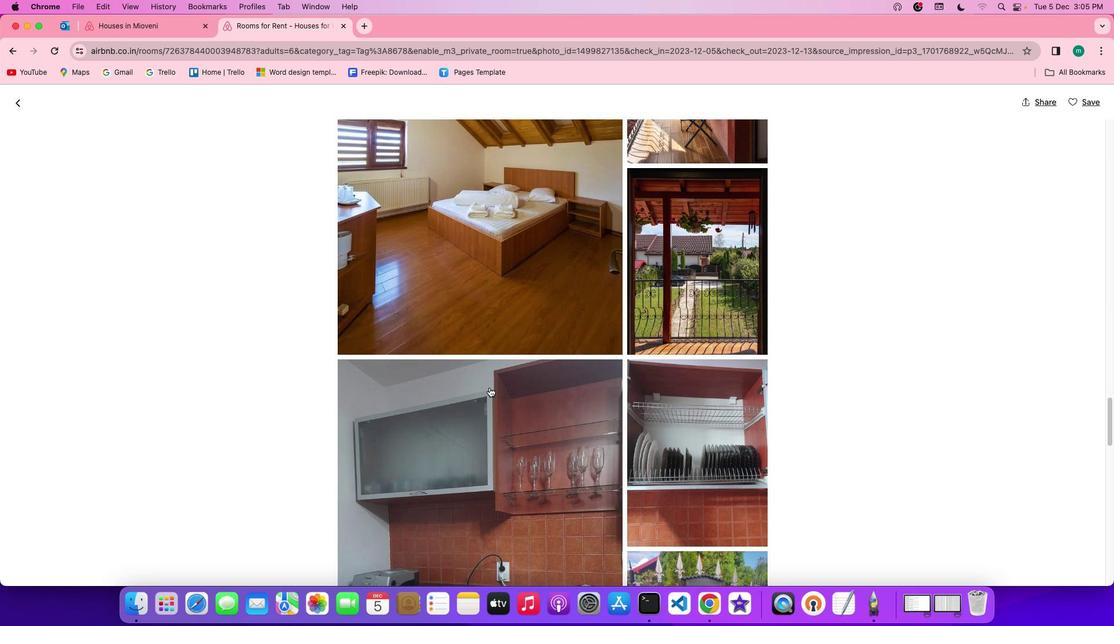 
Action: Mouse scrolled (489, 387) with delta (0, -1)
Screenshot: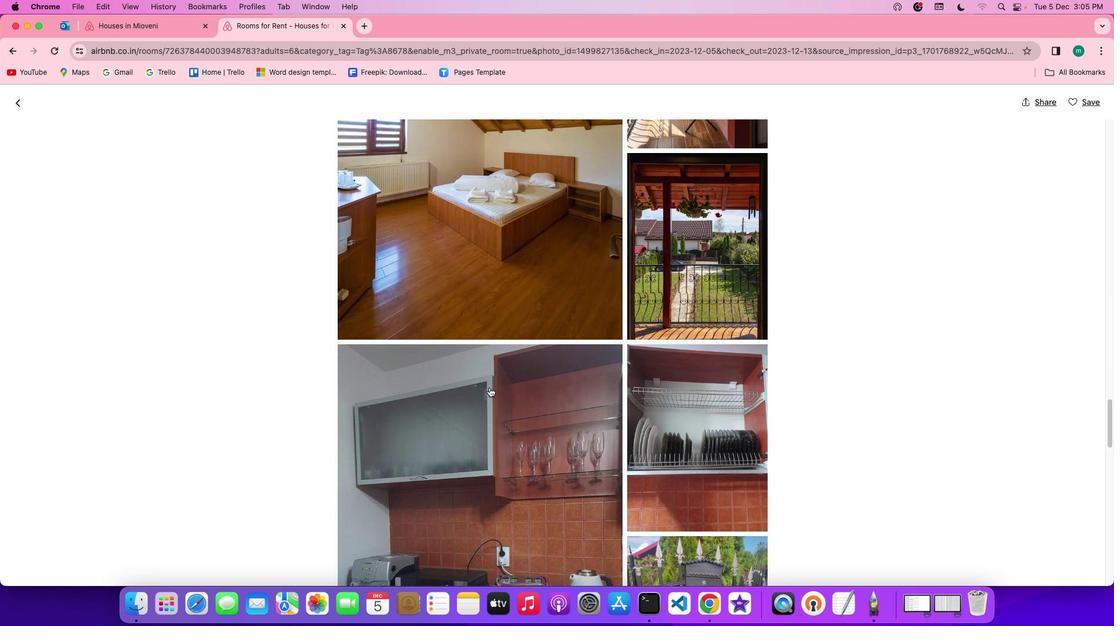 
Action: Mouse scrolled (489, 387) with delta (0, -1)
Screenshot: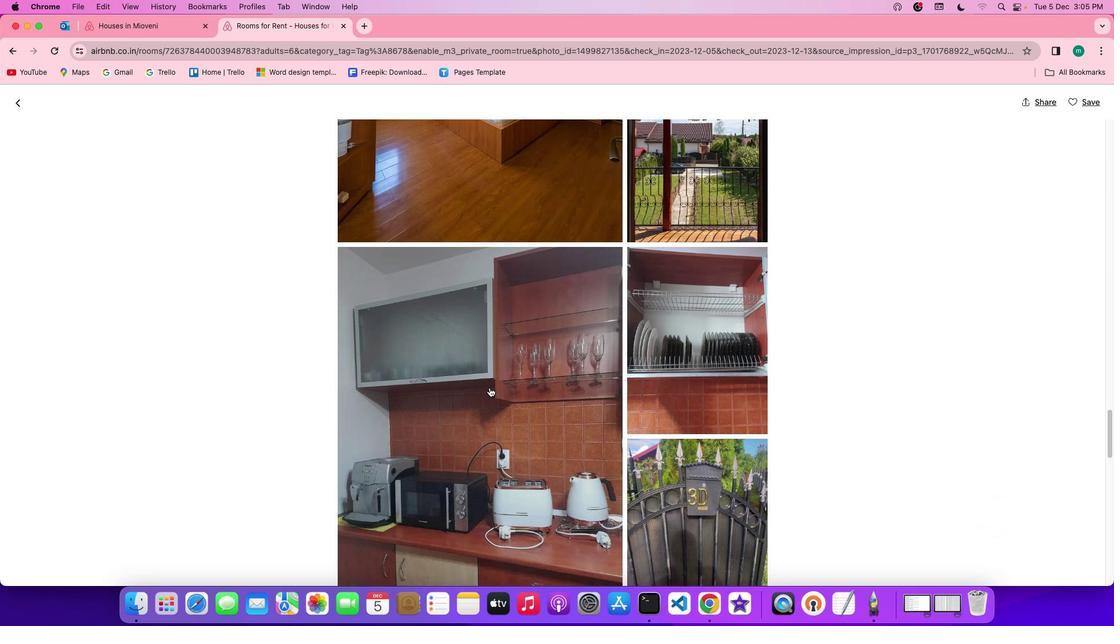 
Action: Mouse scrolled (489, 387) with delta (0, 0)
Screenshot: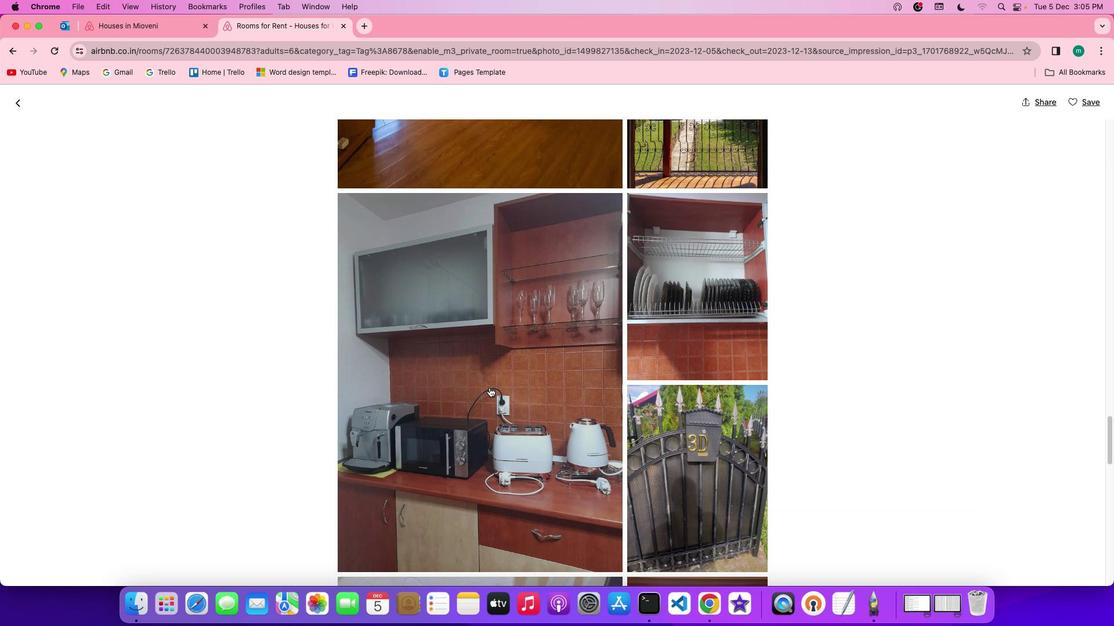 
Action: Mouse scrolled (489, 387) with delta (0, 0)
Screenshot: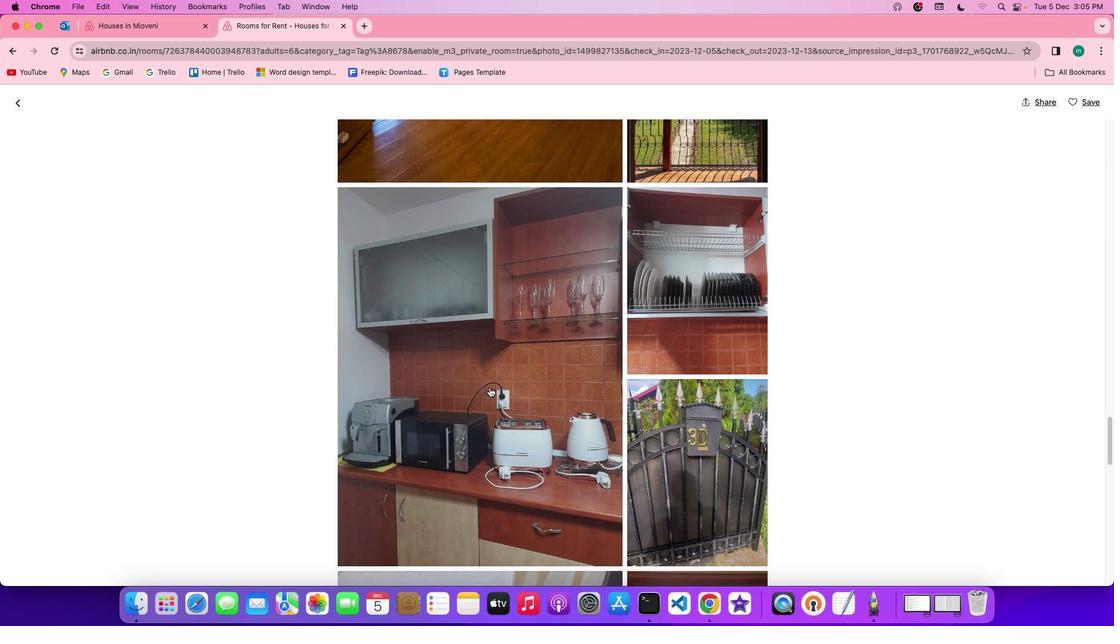 
Action: Mouse scrolled (489, 387) with delta (0, -1)
Screenshot: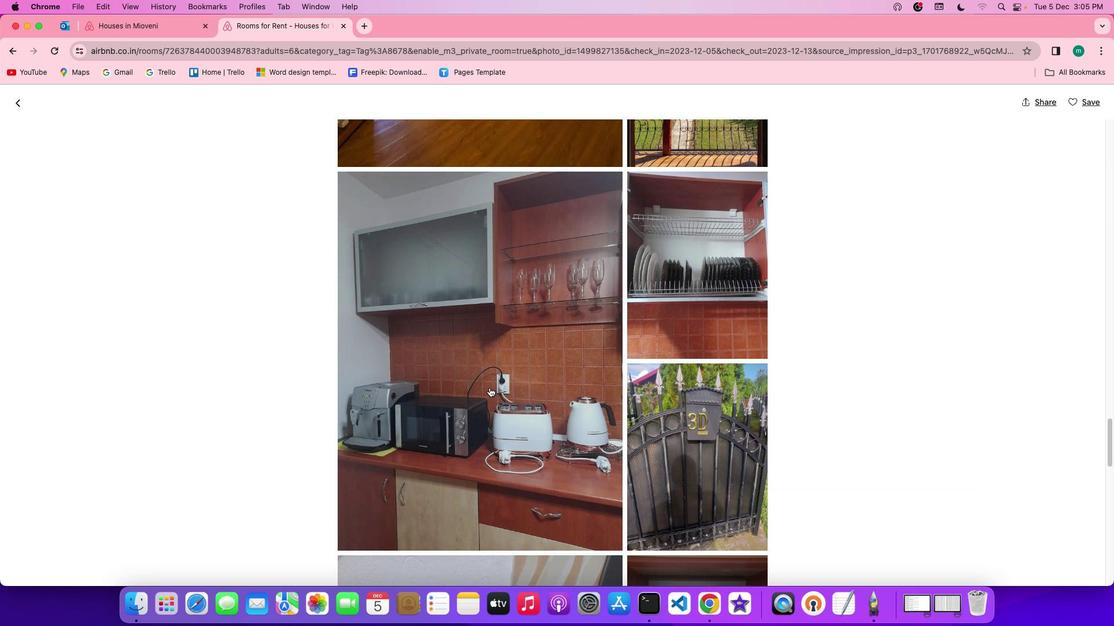 
Action: Mouse scrolled (489, 387) with delta (0, -1)
Screenshot: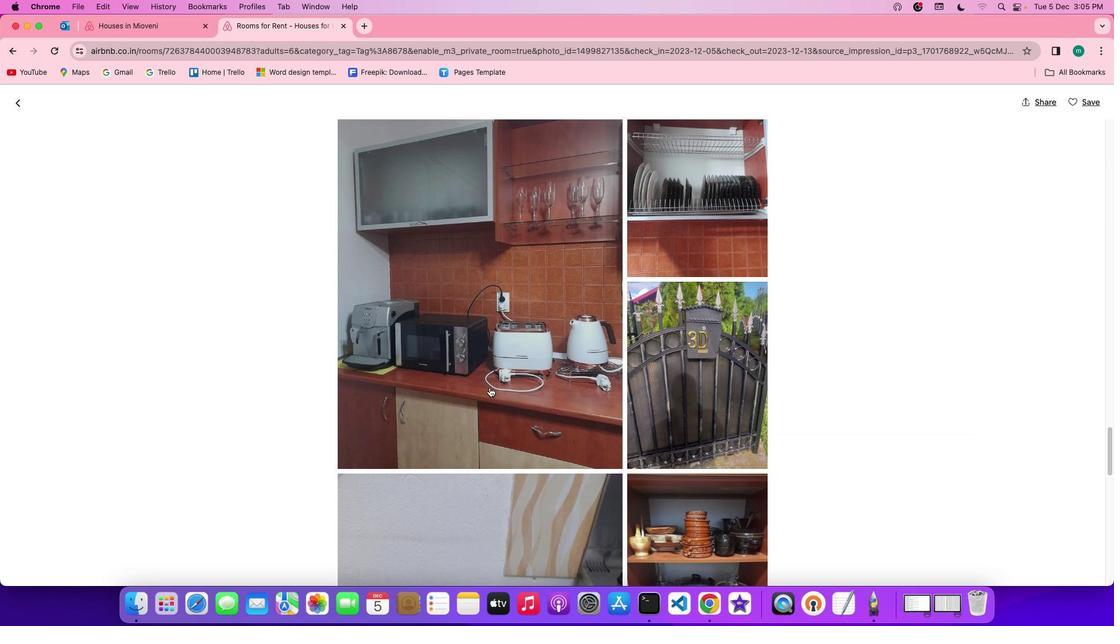 
Action: Mouse scrolled (489, 387) with delta (0, 0)
Screenshot: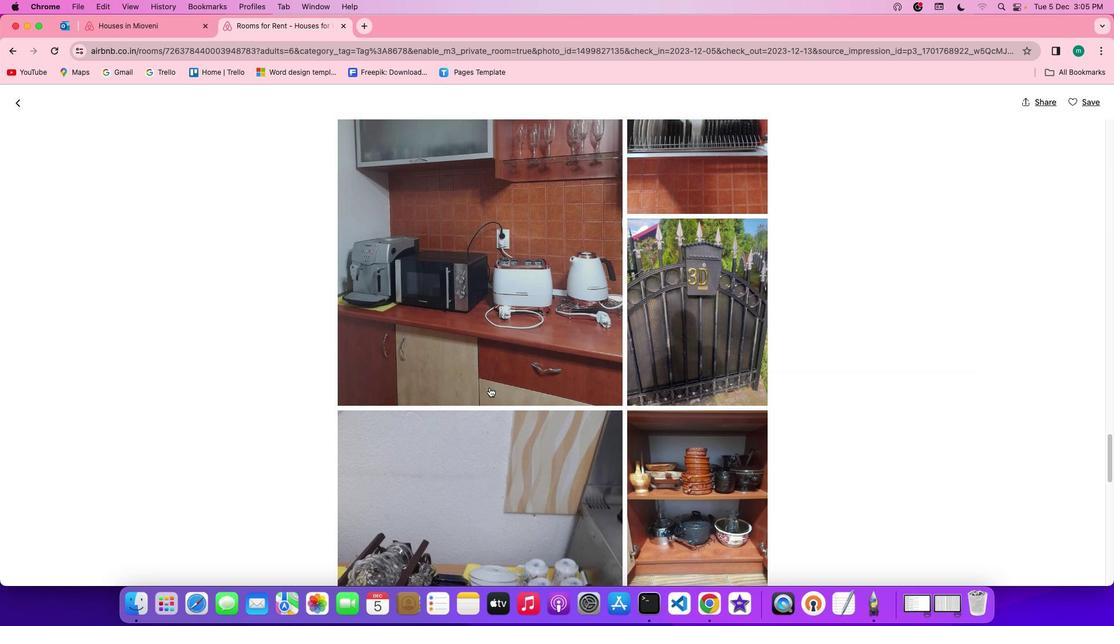 
Action: Mouse scrolled (489, 387) with delta (0, 0)
Screenshot: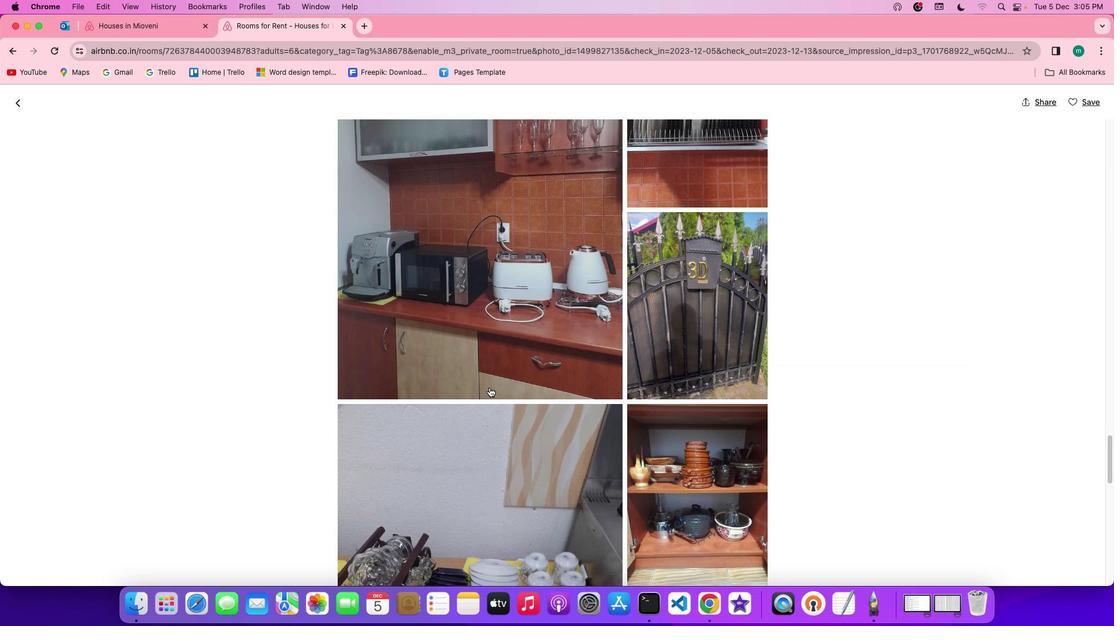 
Action: Mouse scrolled (489, 387) with delta (0, -1)
Screenshot: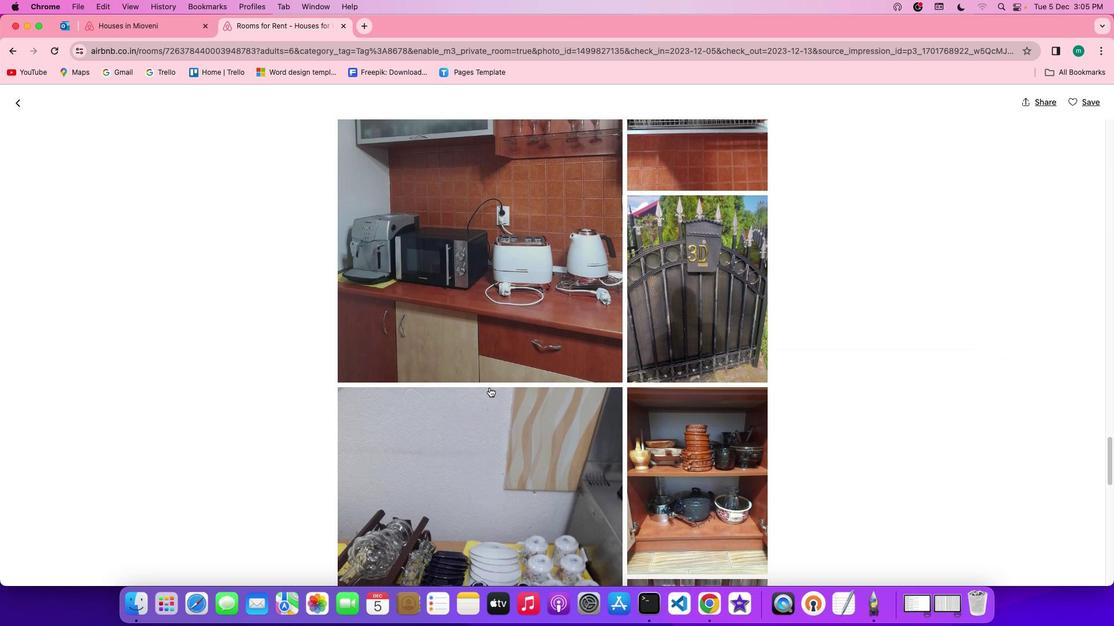 
Action: Mouse scrolled (489, 387) with delta (0, -1)
Screenshot: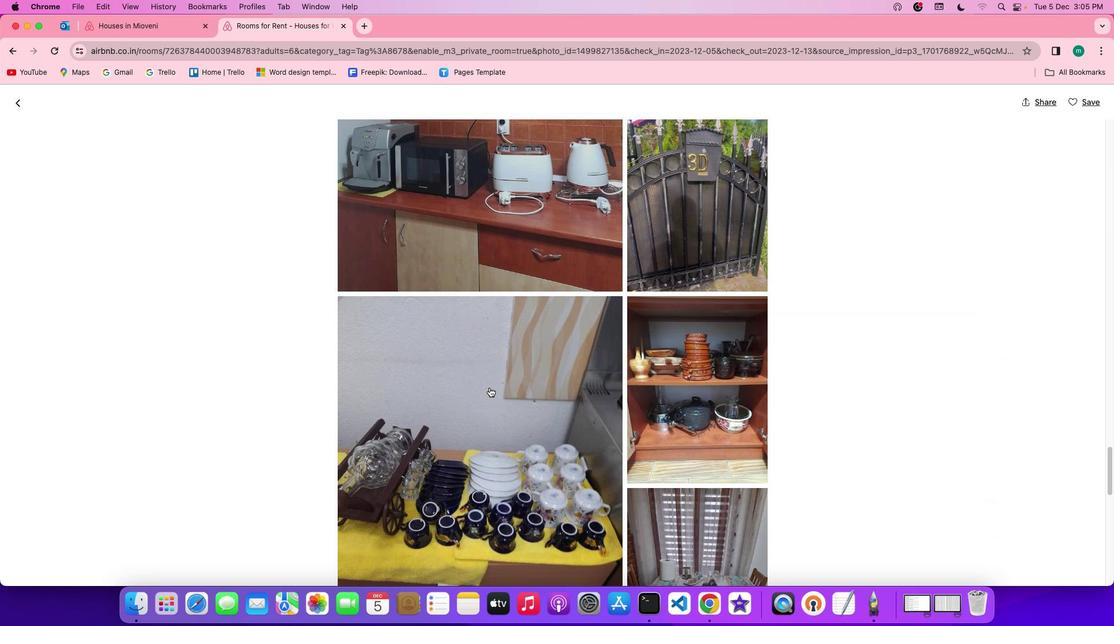 
Action: Mouse scrolled (489, 387) with delta (0, 0)
Screenshot: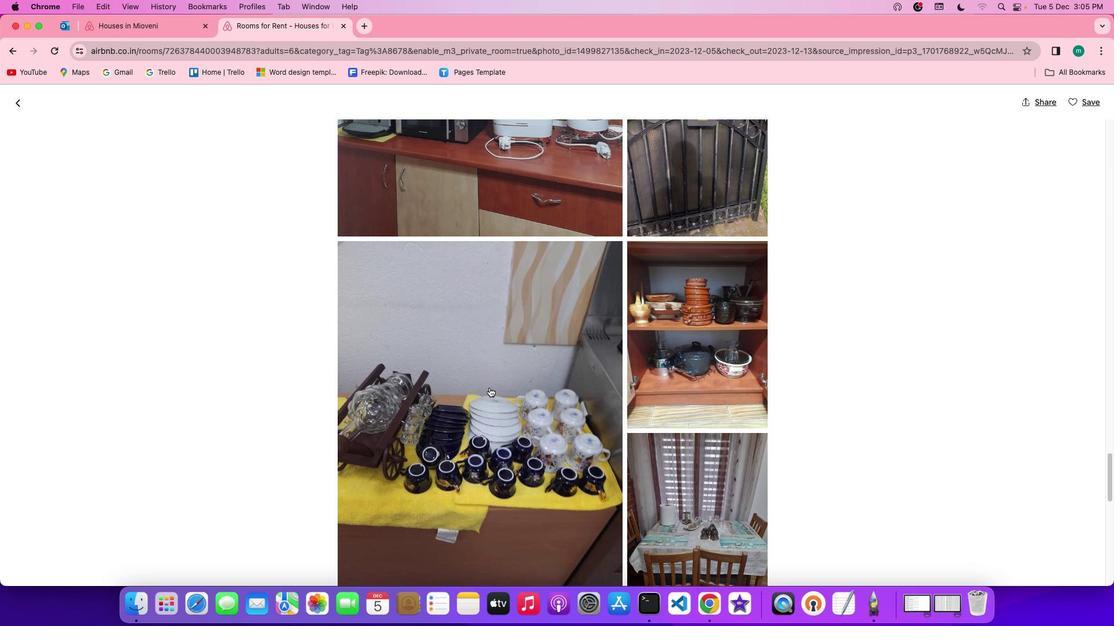 
Action: Mouse scrolled (489, 387) with delta (0, 0)
Screenshot: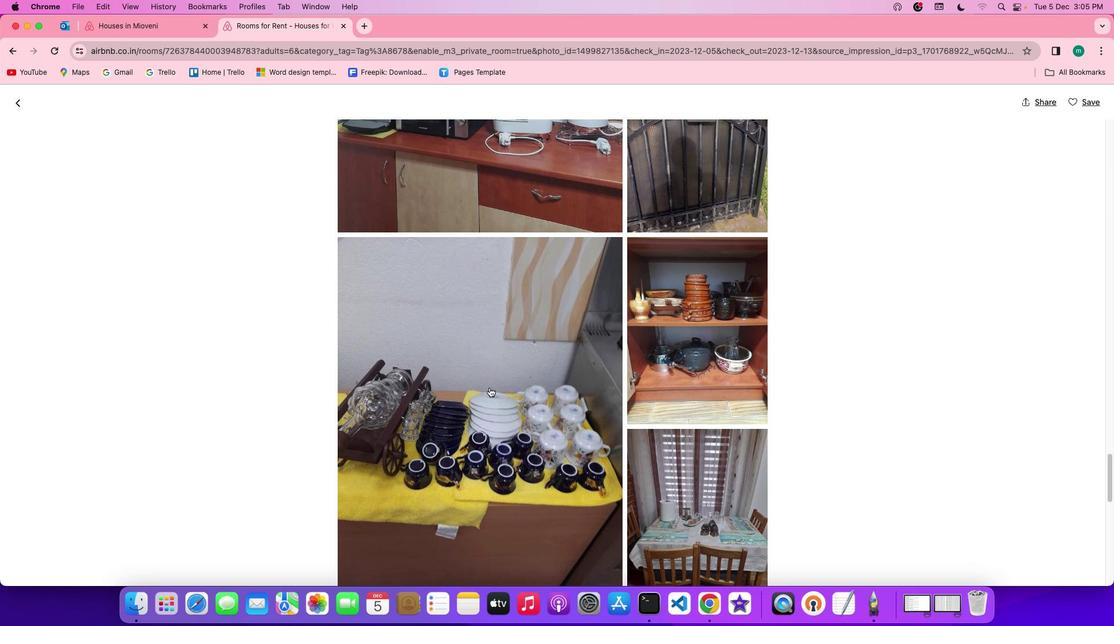 
Action: Mouse scrolled (489, 387) with delta (0, -1)
Screenshot: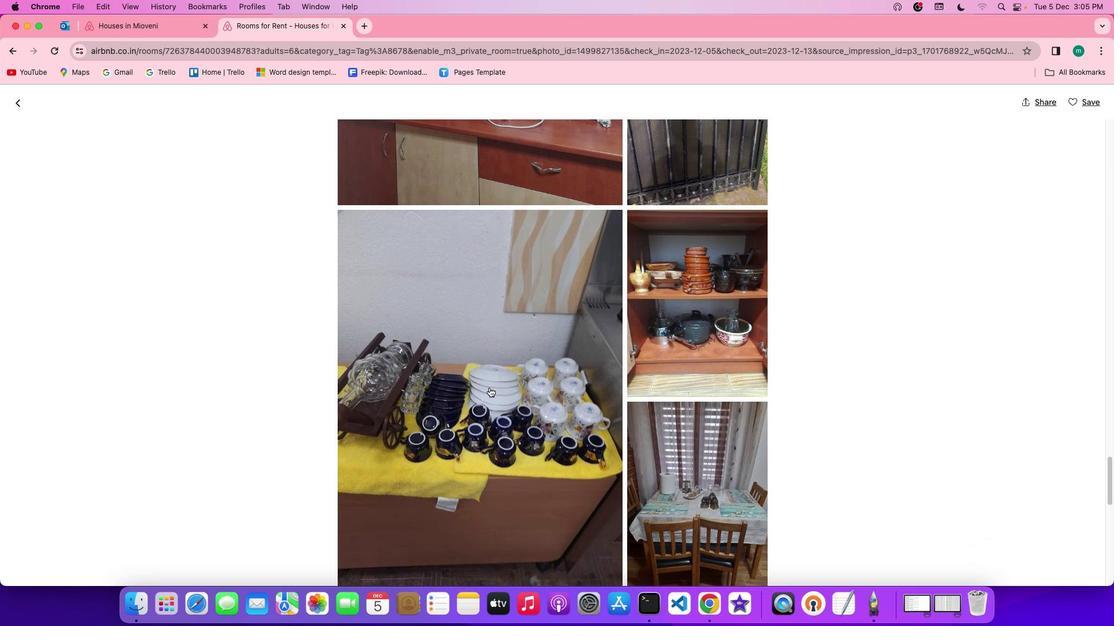 
Action: Mouse scrolled (489, 387) with delta (0, 0)
Screenshot: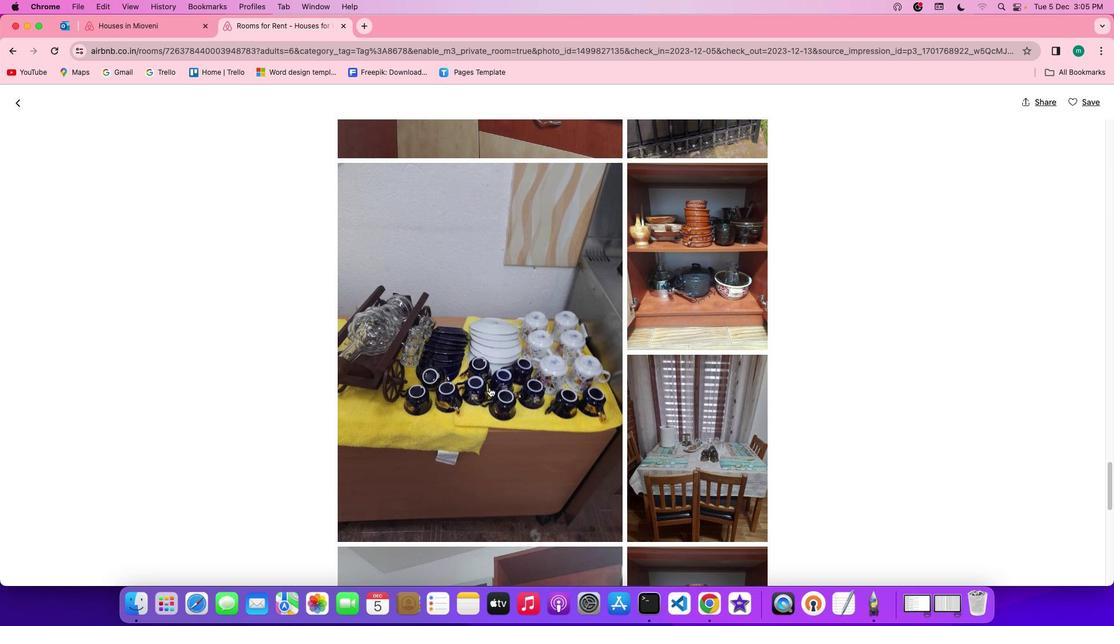 
Action: Mouse scrolled (489, 387) with delta (0, 0)
Screenshot: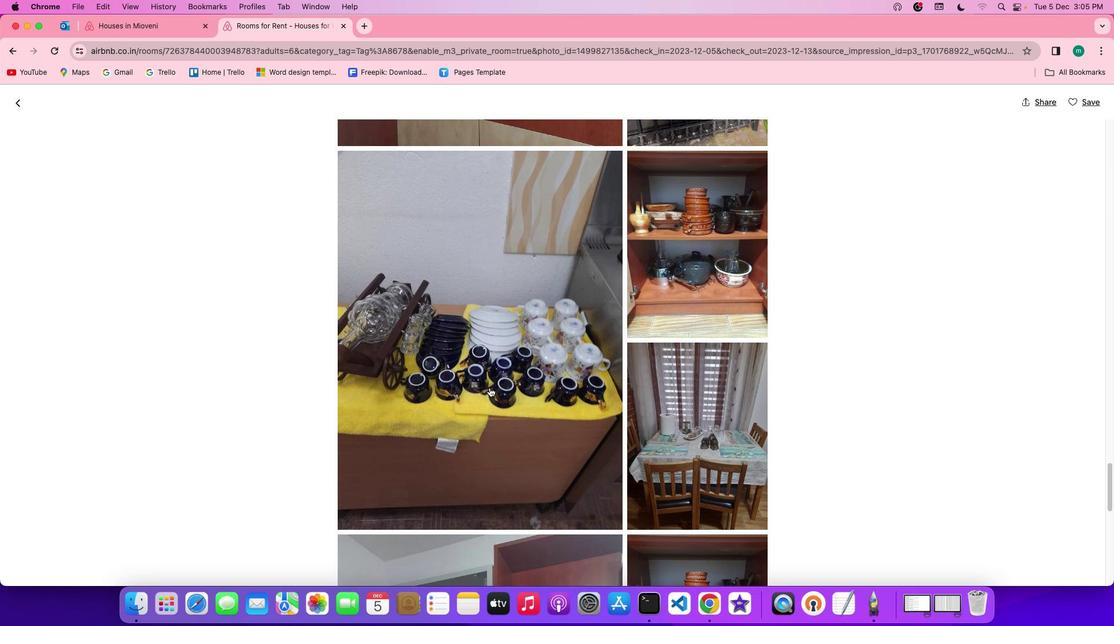 
Action: Mouse scrolled (489, 387) with delta (0, -1)
Screenshot: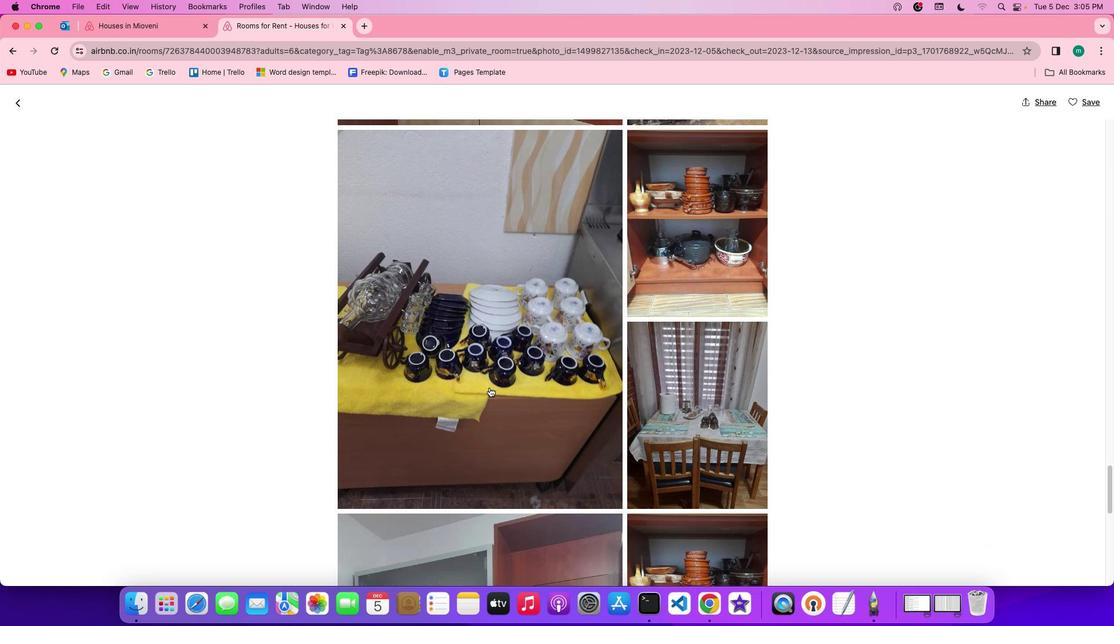 
Action: Mouse scrolled (489, 387) with delta (0, 0)
Screenshot: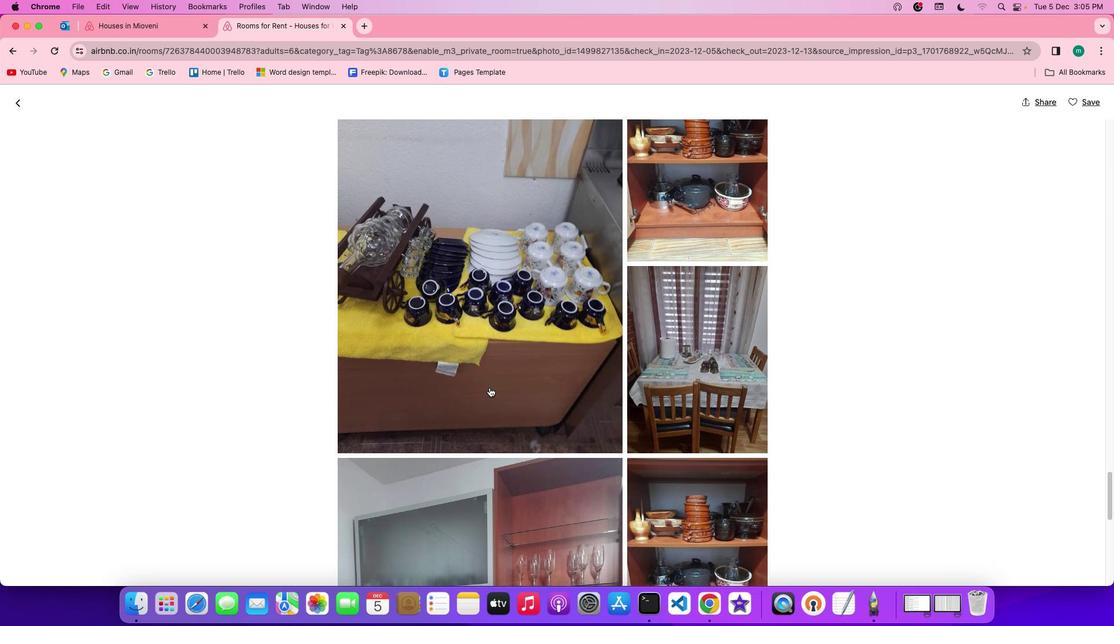 
Action: Mouse scrolled (489, 387) with delta (0, 0)
Screenshot: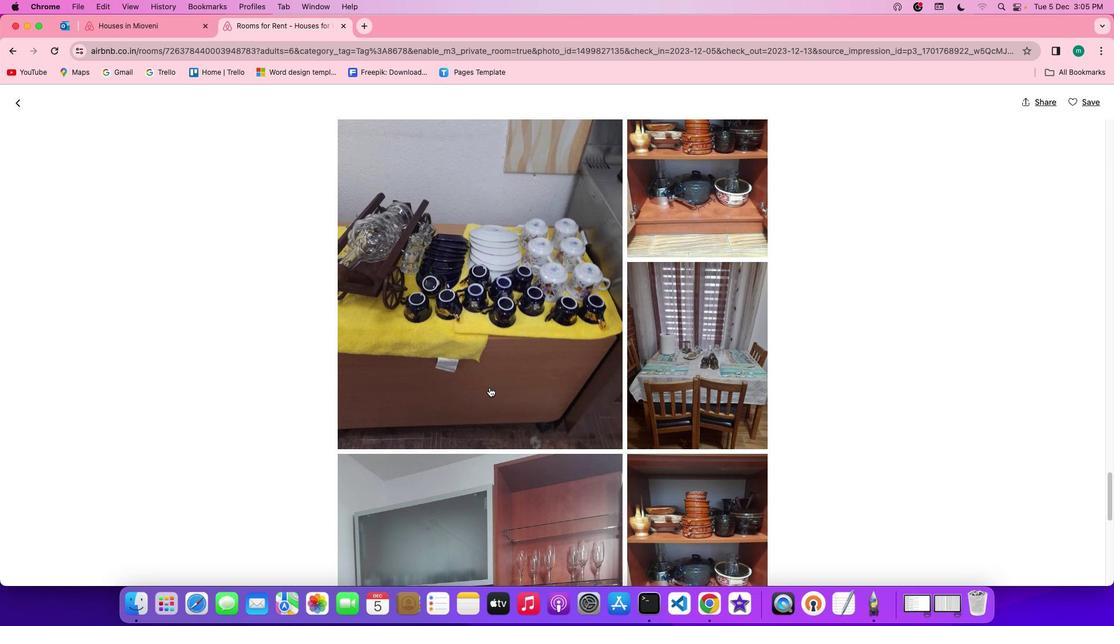 
Action: Mouse scrolled (489, 387) with delta (0, 0)
Screenshot: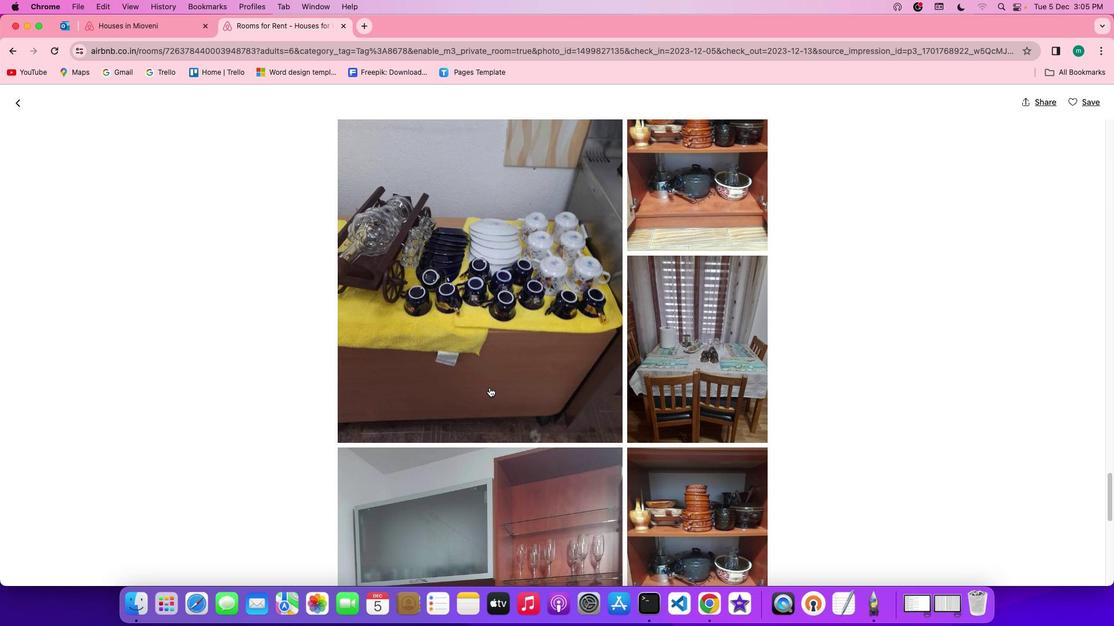 
Action: Mouse scrolled (489, 387) with delta (0, -1)
Screenshot: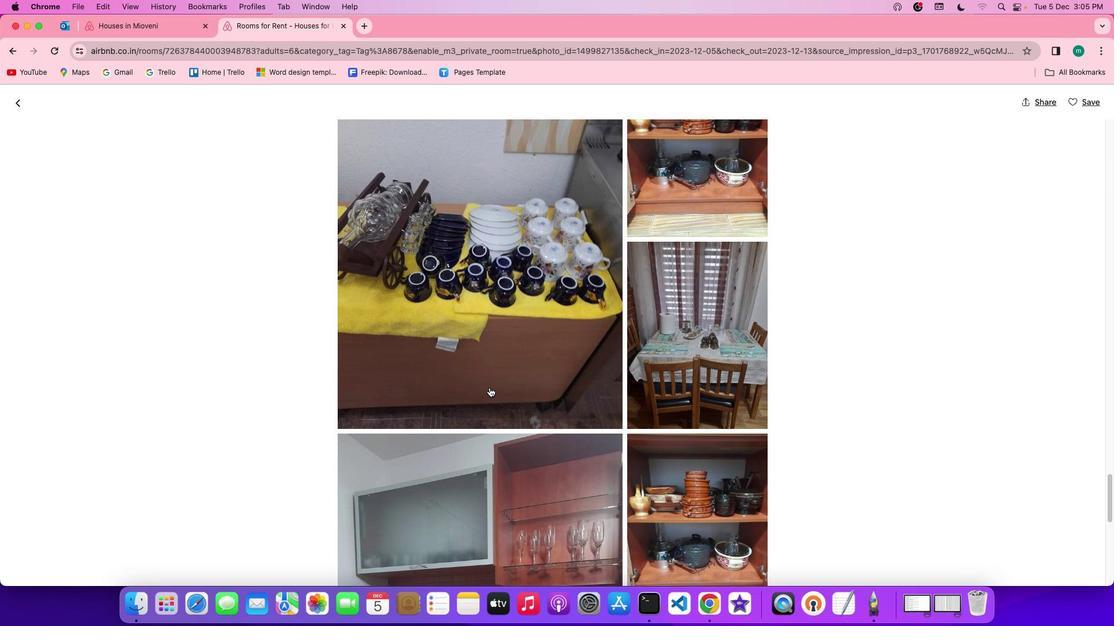 
Action: Mouse scrolled (489, 387) with delta (0, 0)
Screenshot: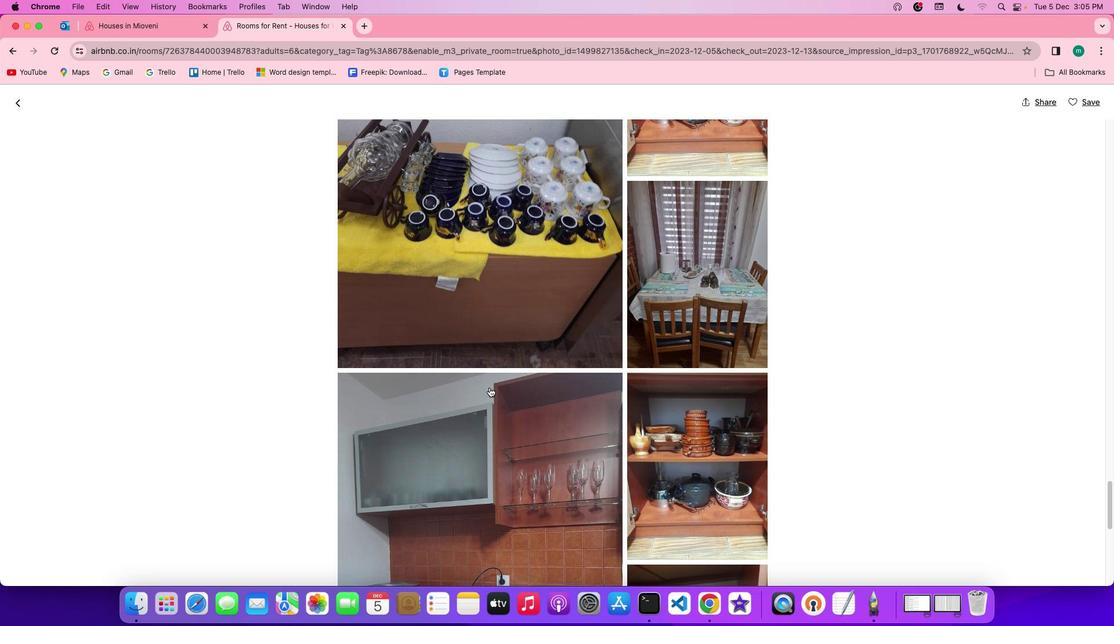 
Action: Mouse scrolled (489, 387) with delta (0, 0)
Screenshot: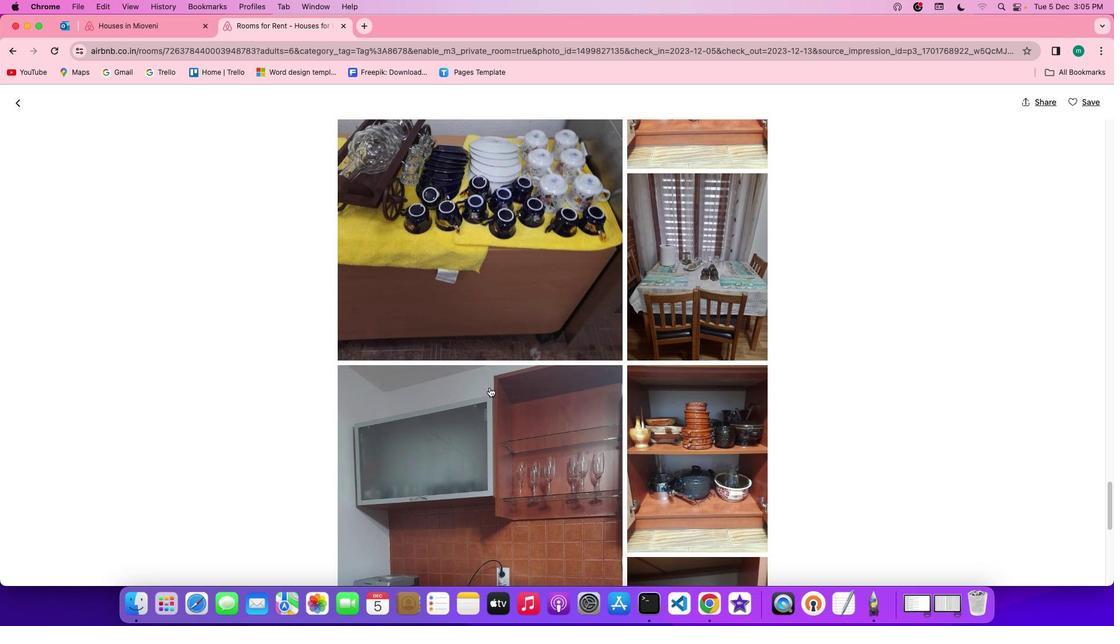 
Action: Mouse scrolled (489, 387) with delta (0, -1)
Screenshot: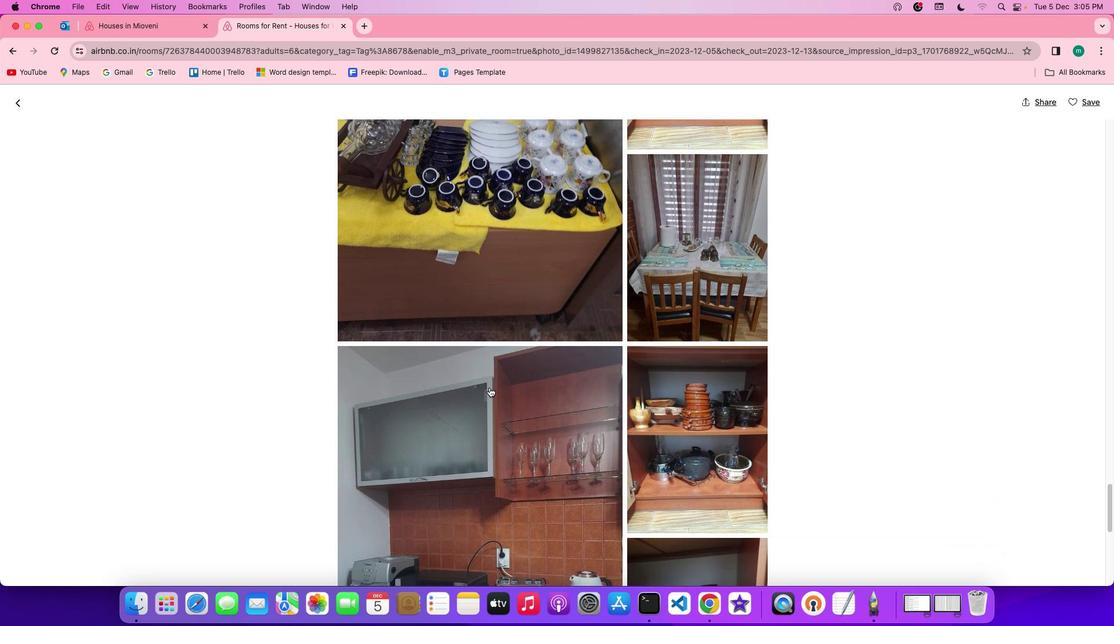 
Action: Mouse scrolled (489, 387) with delta (0, -1)
Screenshot: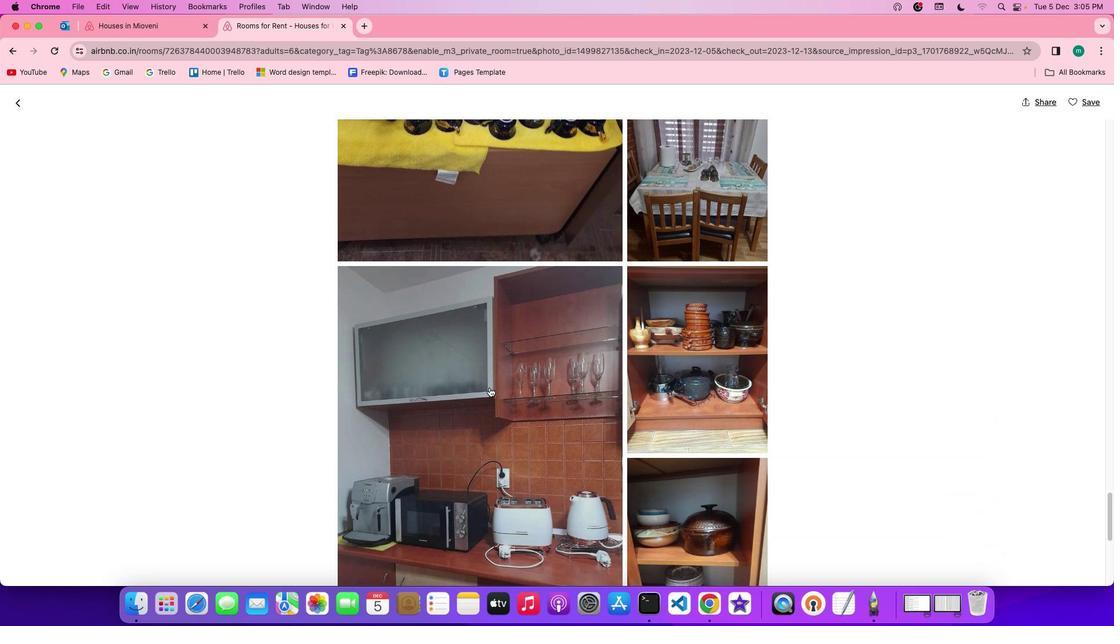 
Action: Mouse scrolled (489, 387) with delta (0, 0)
Screenshot: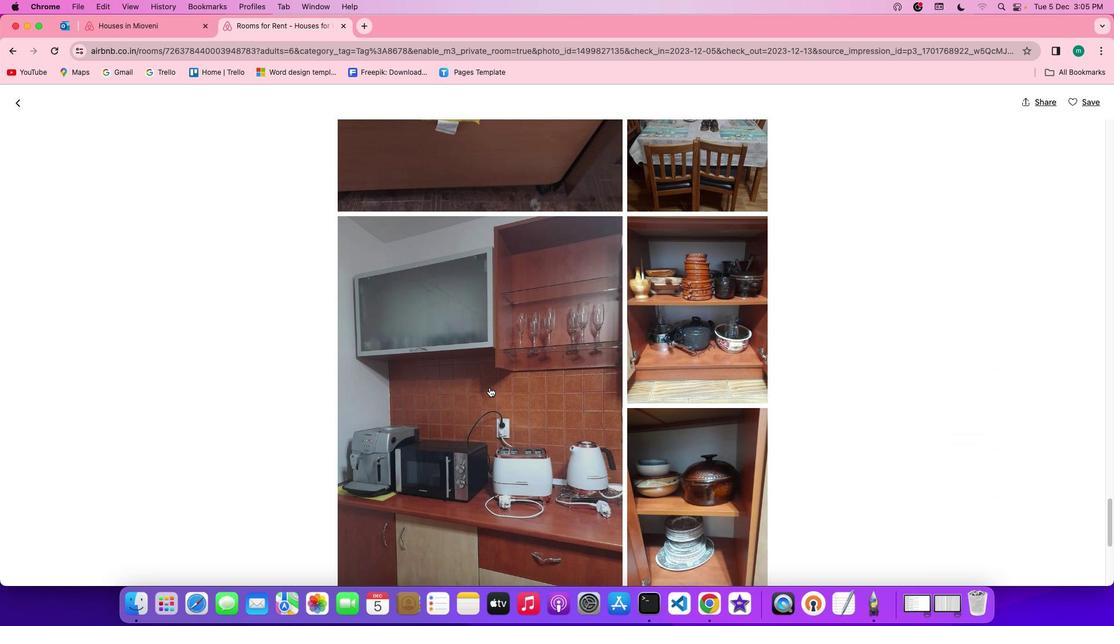 
Action: Mouse scrolled (489, 387) with delta (0, 0)
Screenshot: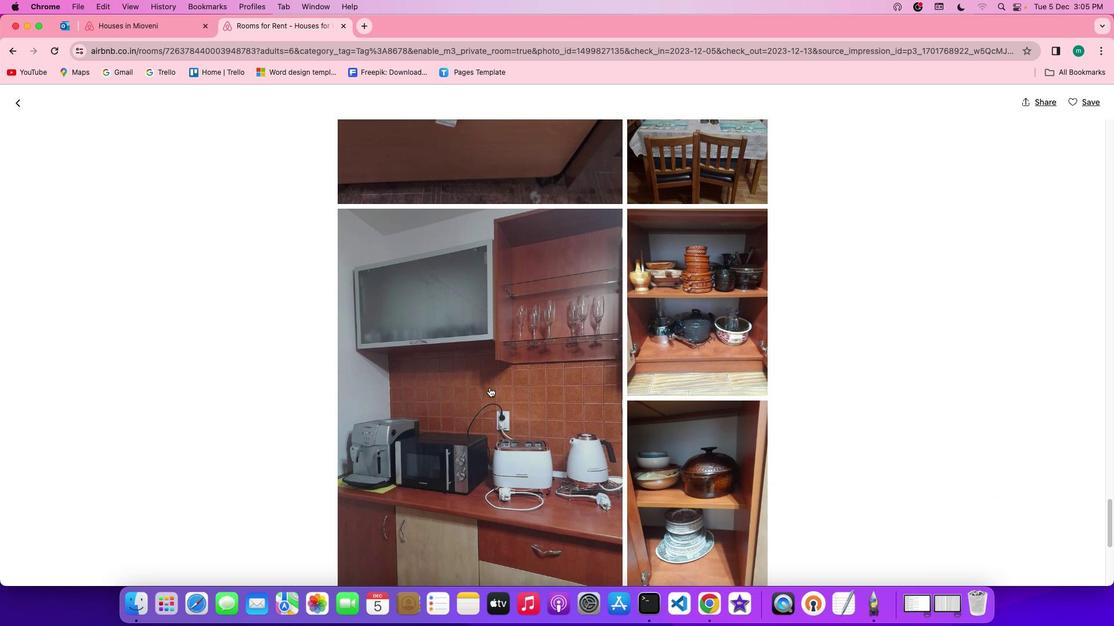 
Action: Mouse scrolled (489, 387) with delta (0, -1)
Screenshot: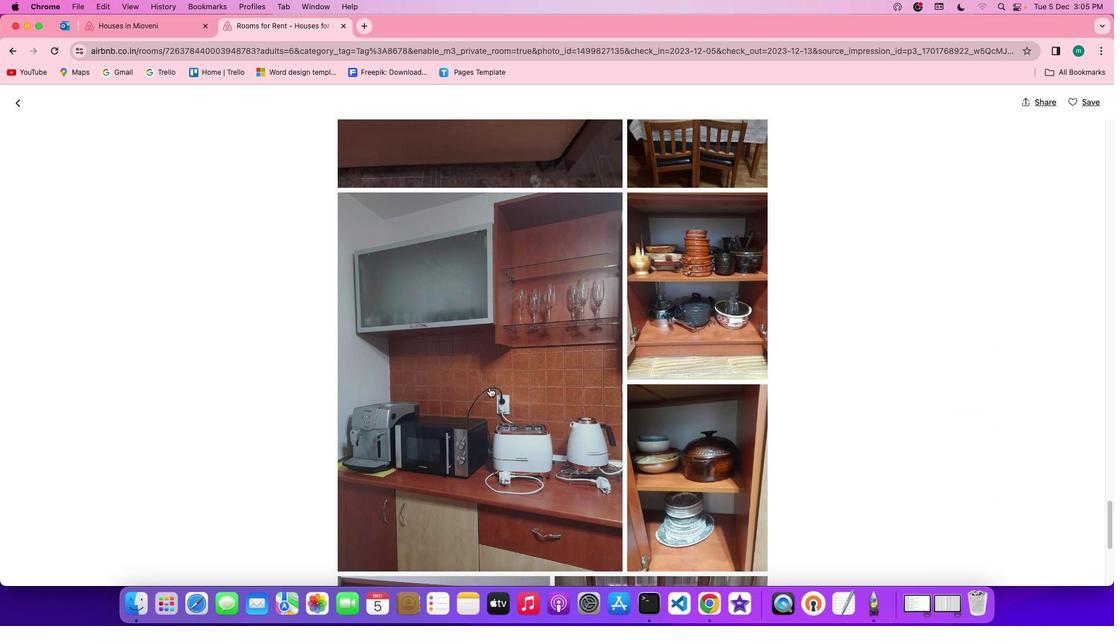 
Action: Mouse scrolled (489, 387) with delta (0, 0)
Screenshot: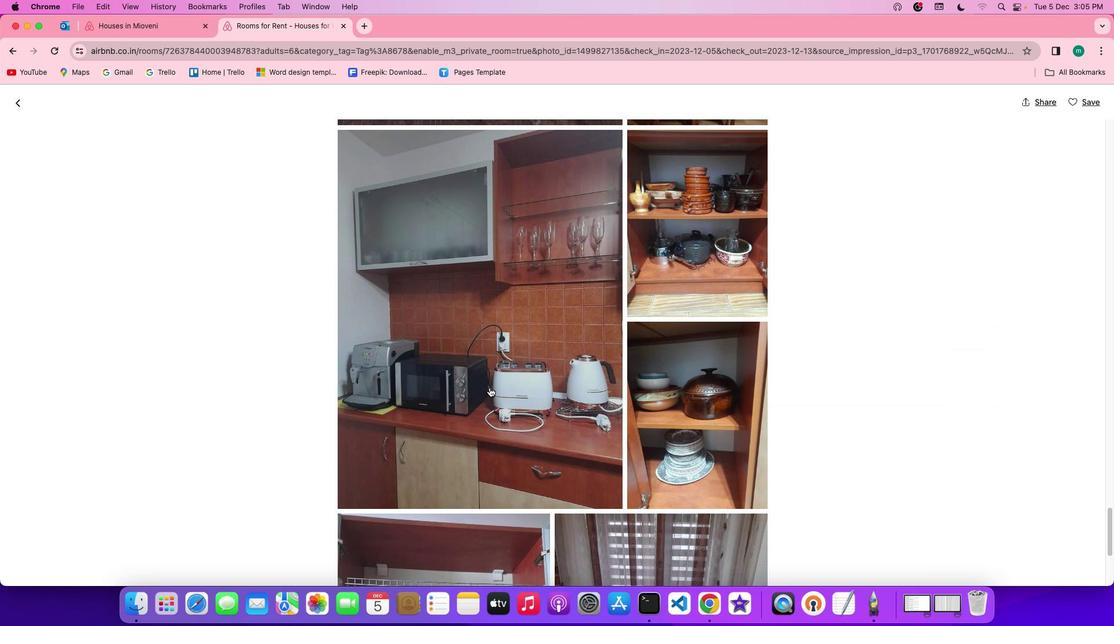 
Action: Mouse scrolled (489, 387) with delta (0, 0)
Screenshot: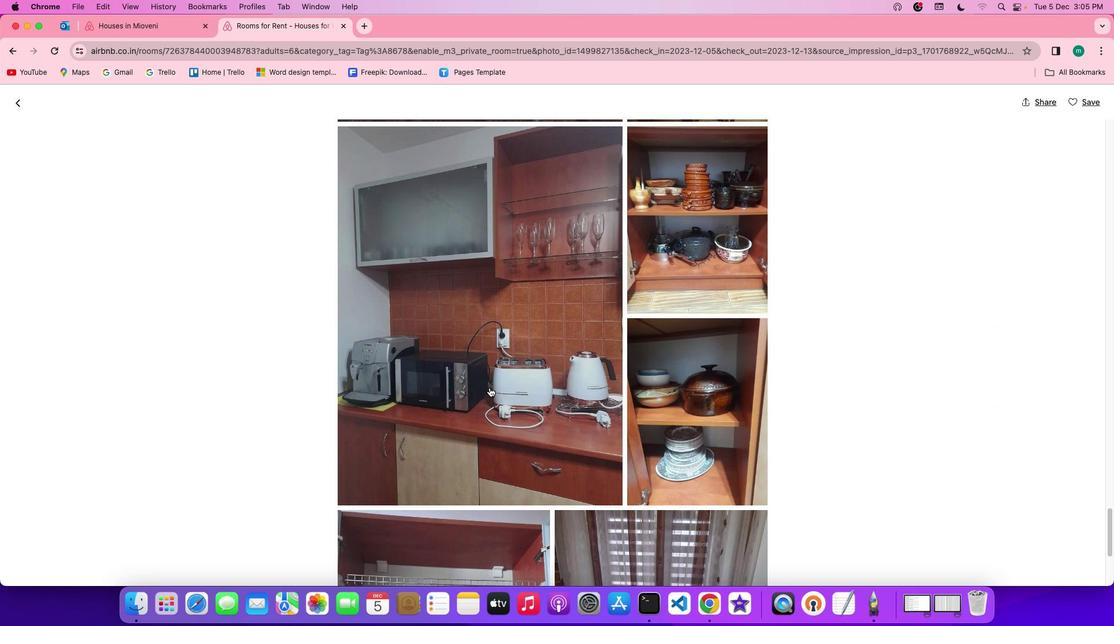 
Action: Mouse scrolled (489, 387) with delta (0, 0)
Screenshot: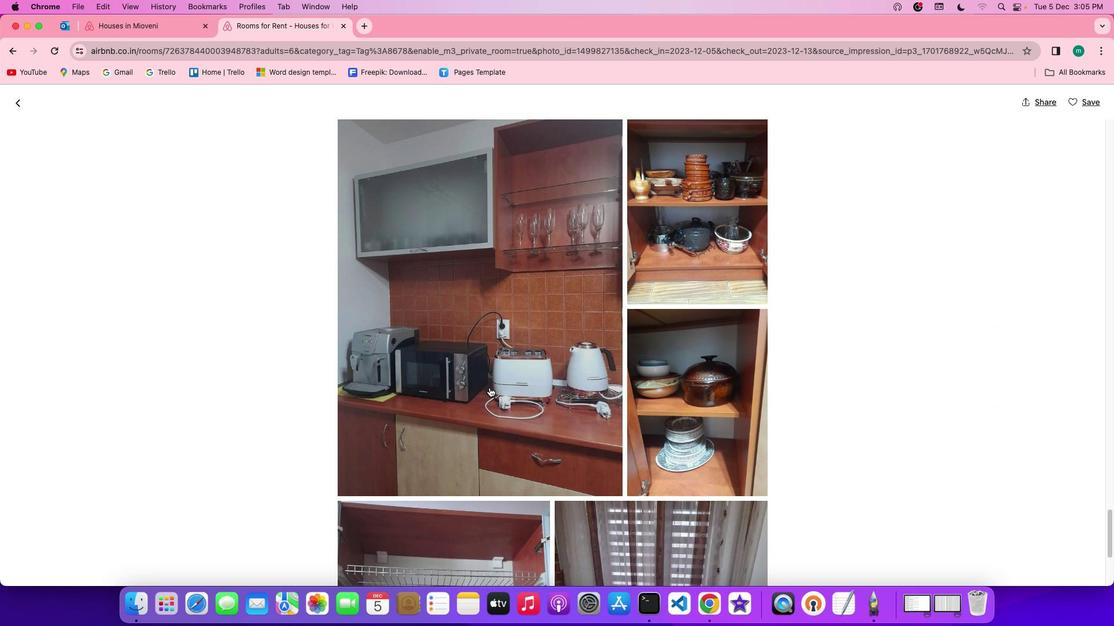 
Action: Mouse scrolled (489, 387) with delta (0, -1)
Screenshot: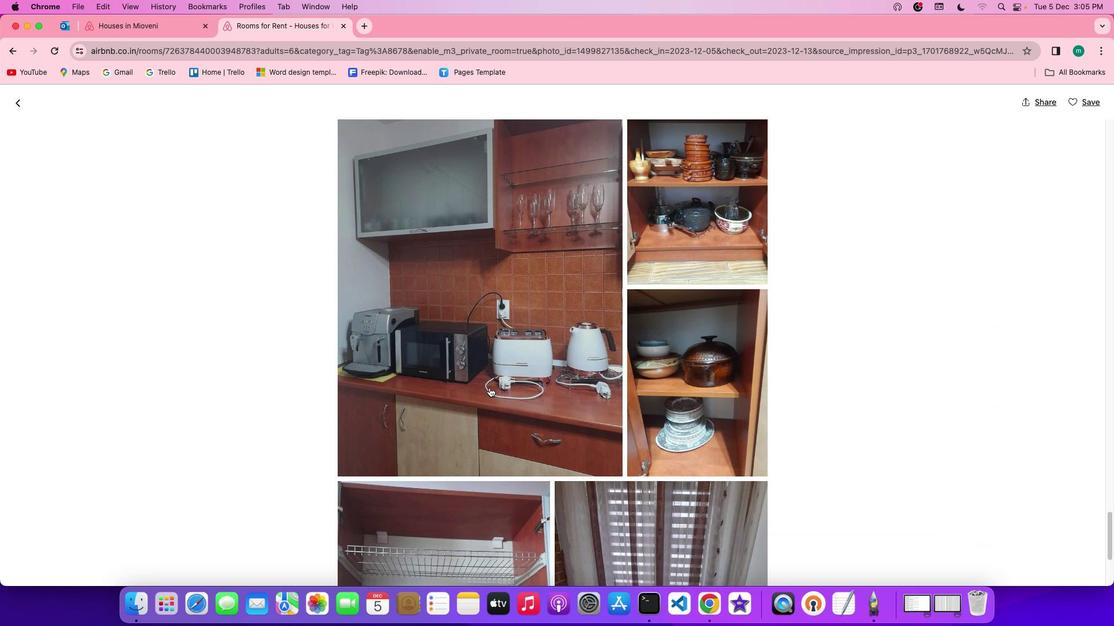 
Action: Mouse scrolled (489, 387) with delta (0, -1)
Screenshot: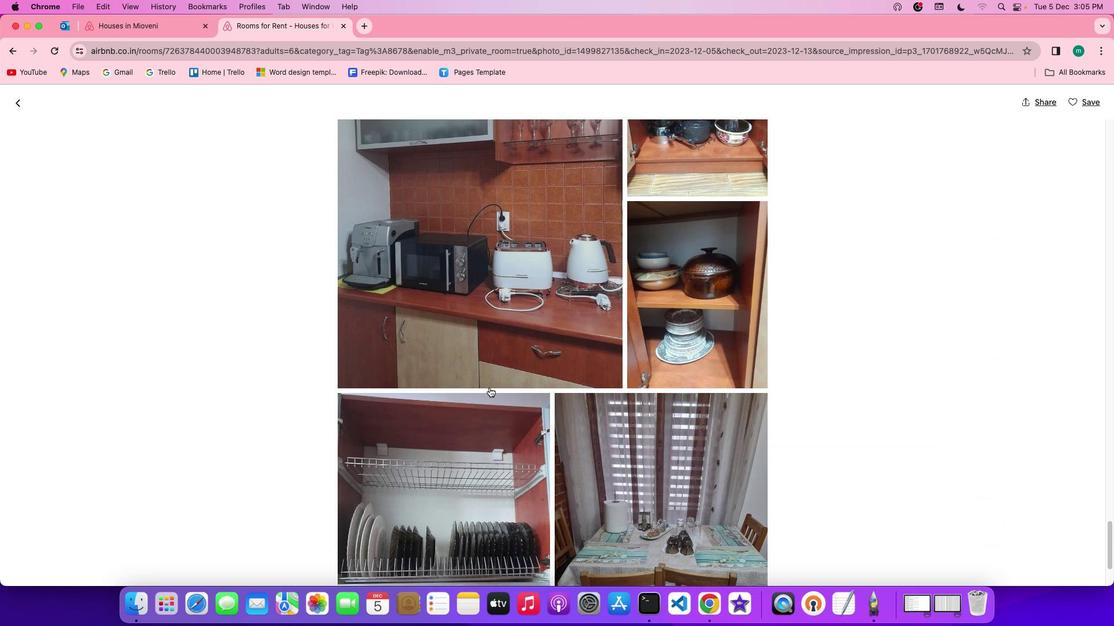 
Action: Mouse scrolled (489, 387) with delta (0, 0)
Screenshot: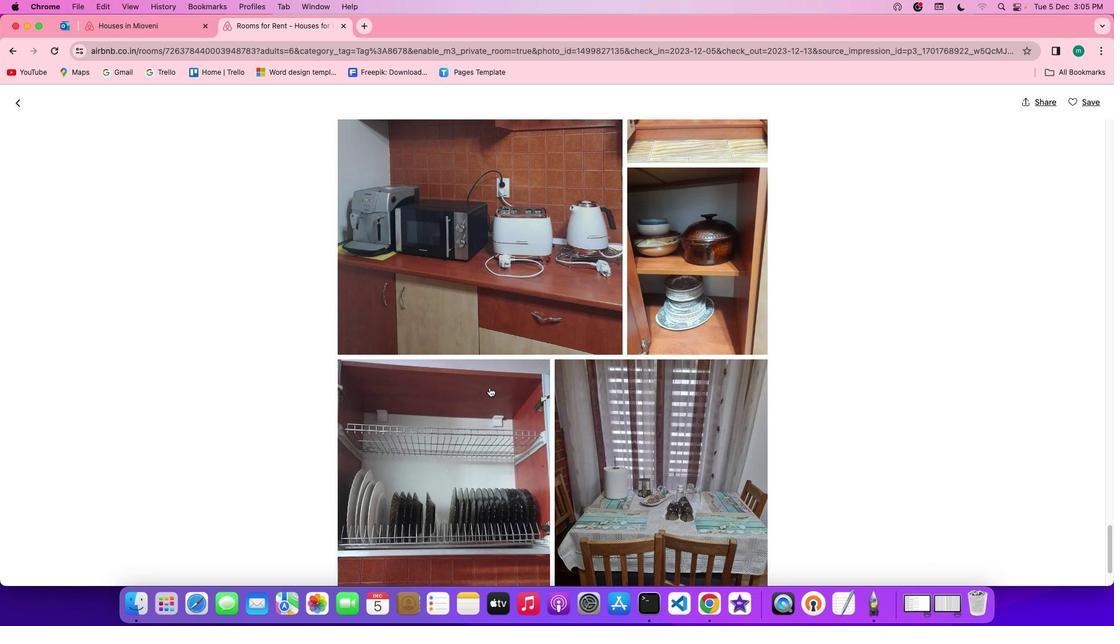 
Action: Mouse scrolled (489, 387) with delta (0, 0)
Screenshot: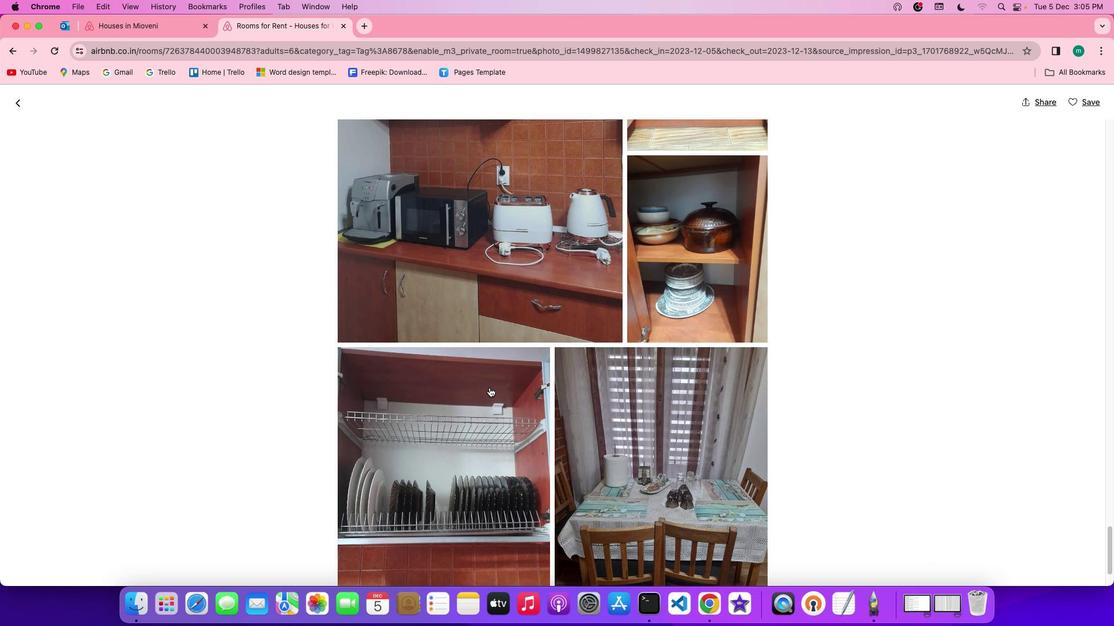 
Action: Mouse scrolled (489, 387) with delta (0, -1)
Screenshot: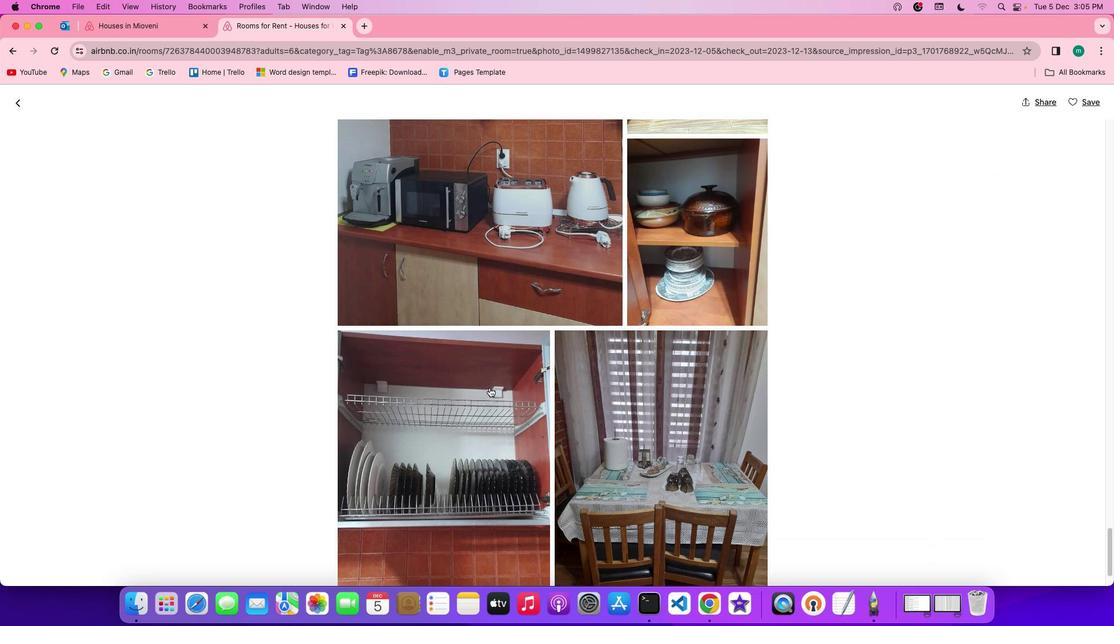 
Action: Mouse scrolled (489, 387) with delta (0, -1)
Screenshot: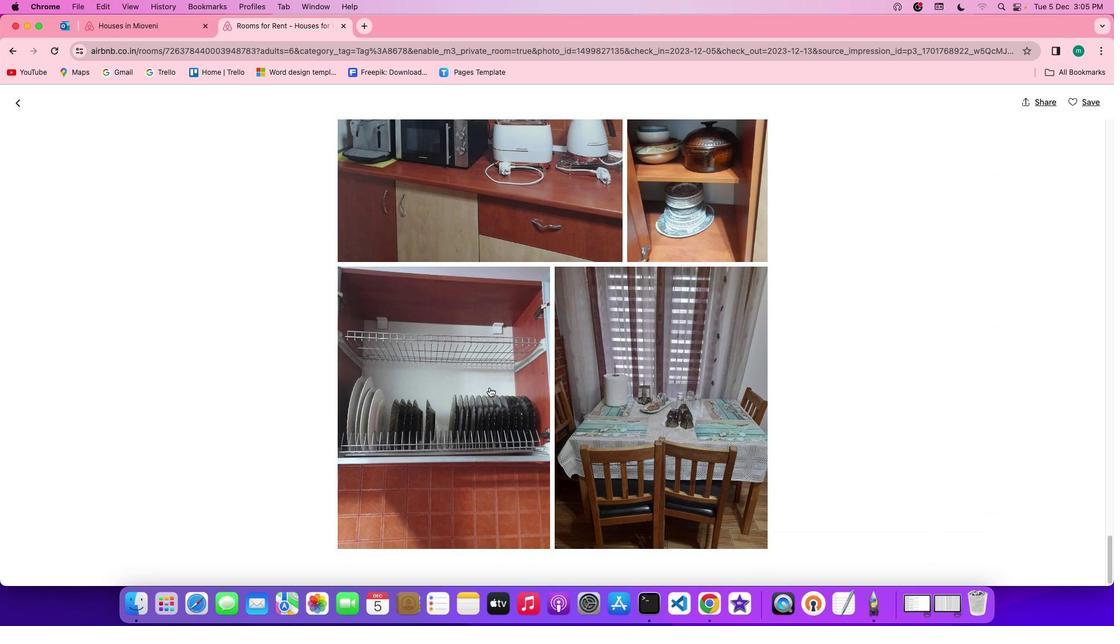 
Action: Mouse scrolled (489, 387) with delta (0, 0)
Screenshot: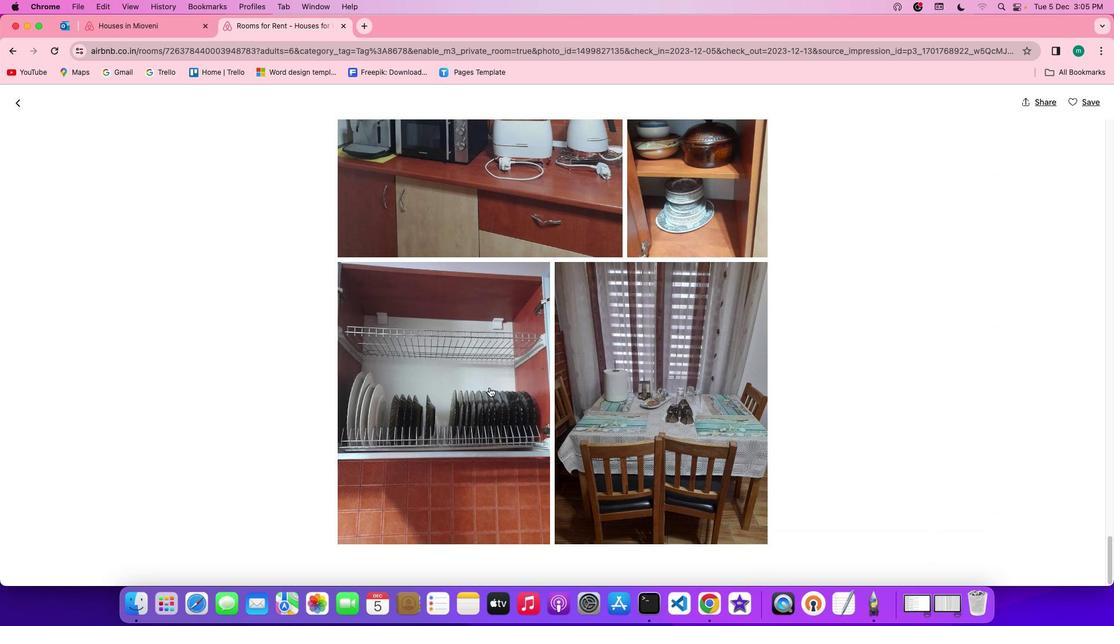 
Action: Mouse scrolled (489, 387) with delta (0, 0)
Screenshot: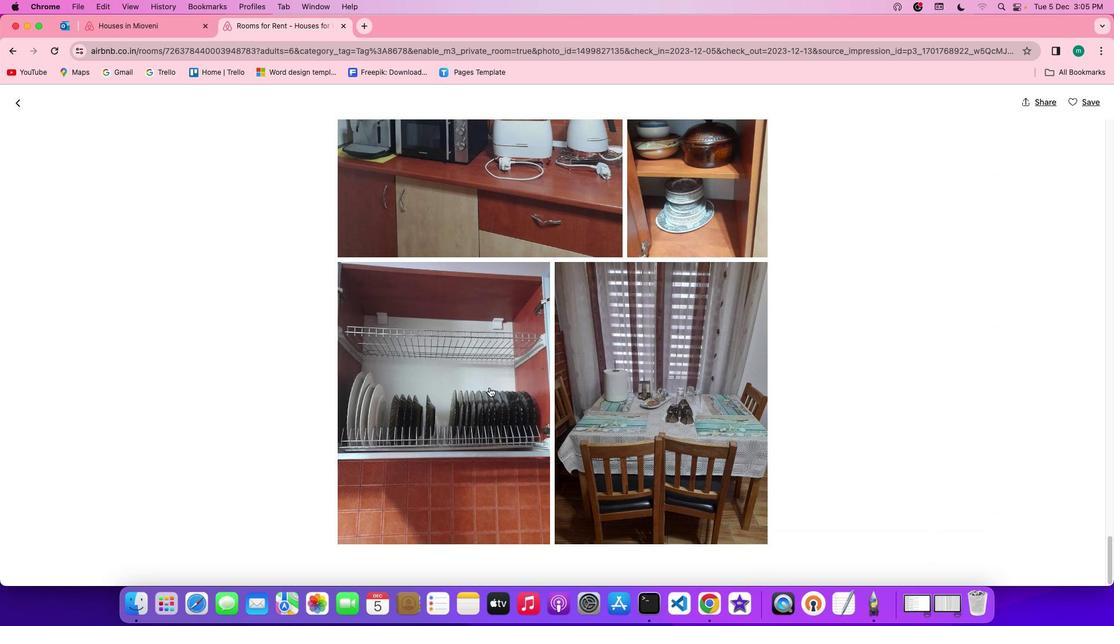 
Action: Mouse scrolled (489, 387) with delta (0, -1)
Screenshot: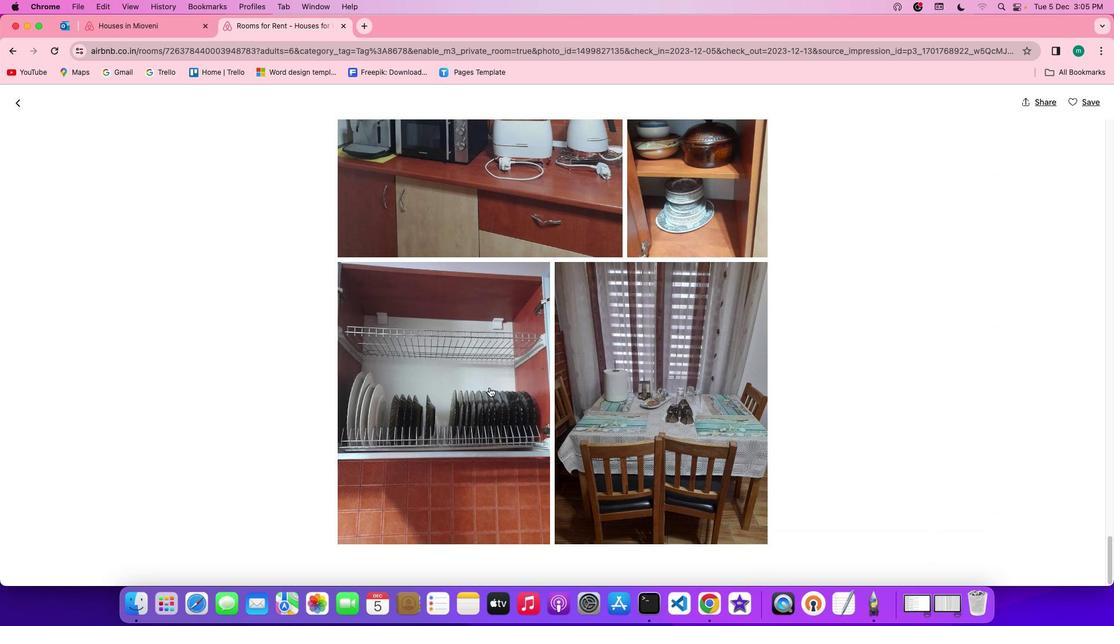 
Action: Mouse scrolled (489, 387) with delta (0, -2)
Screenshot: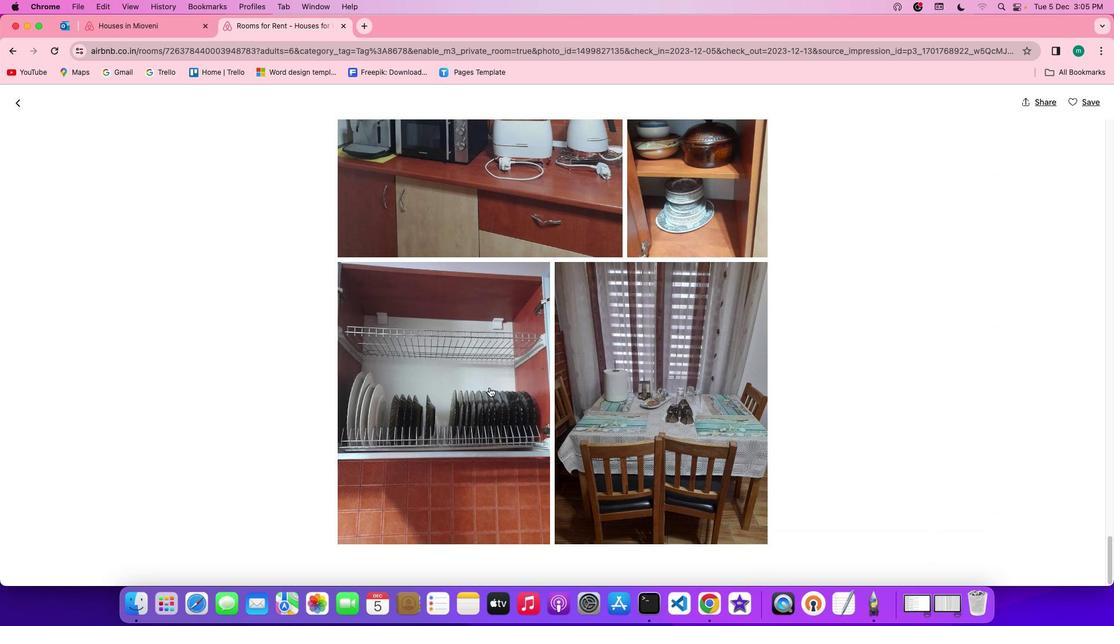 
Action: Mouse moved to (11, 106)
Screenshot: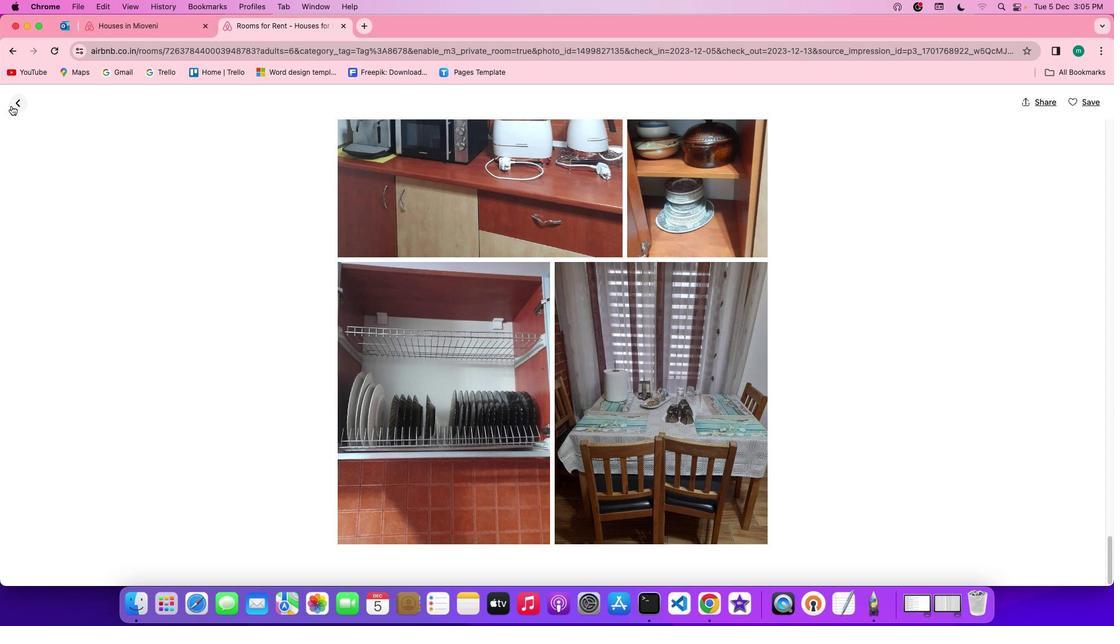 
Action: Mouse pressed left at (11, 106)
Screenshot: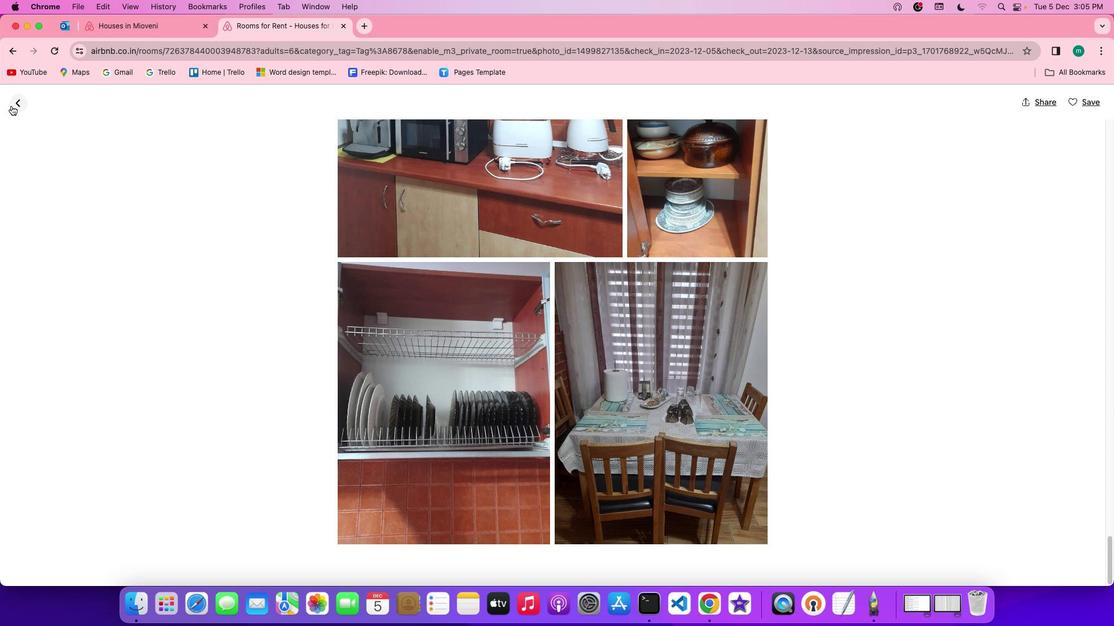 
Action: Mouse moved to (675, 626)
Screenshot: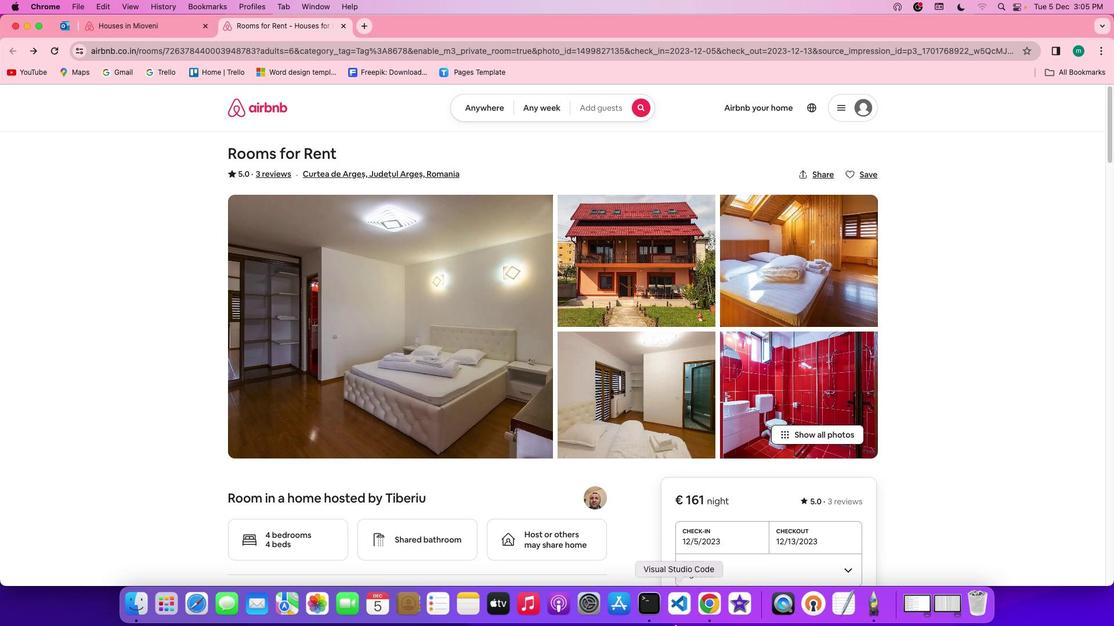 
Action: Mouse scrolled (675, 626) with delta (0, 0)
Screenshot: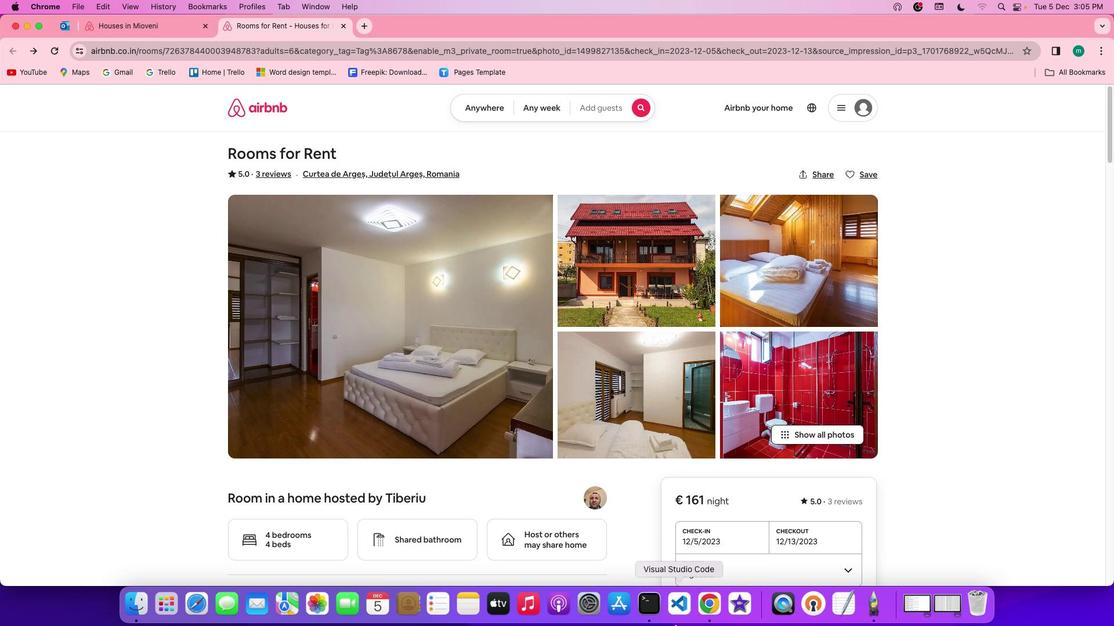 
Action: Mouse scrolled (675, 626) with delta (0, 0)
Screenshot: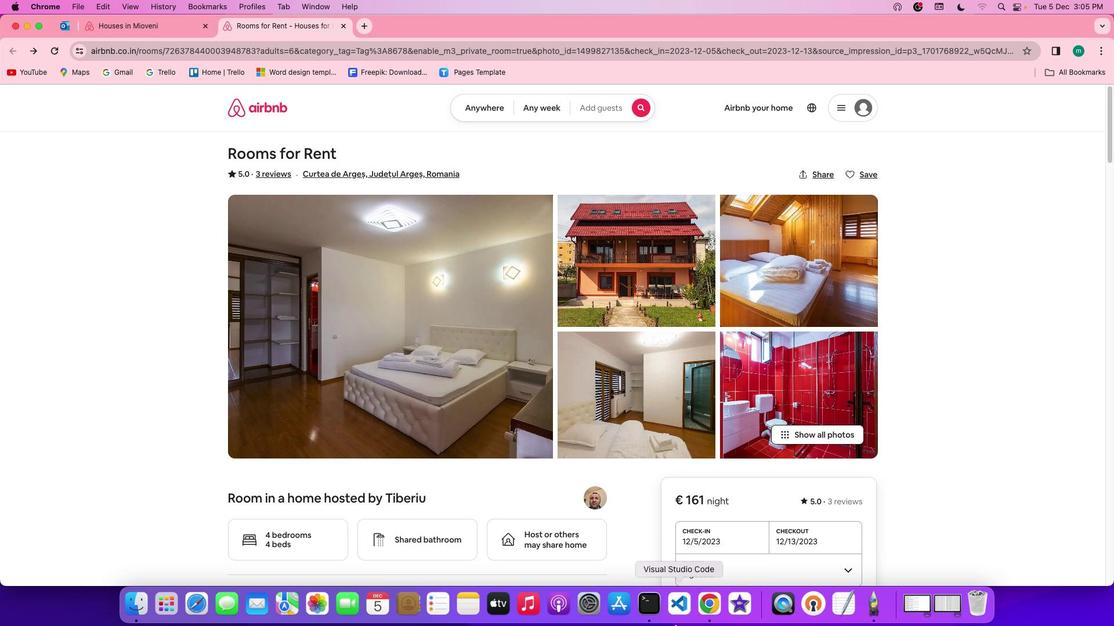 
Action: Mouse scrolled (675, 626) with delta (0, -1)
Screenshot: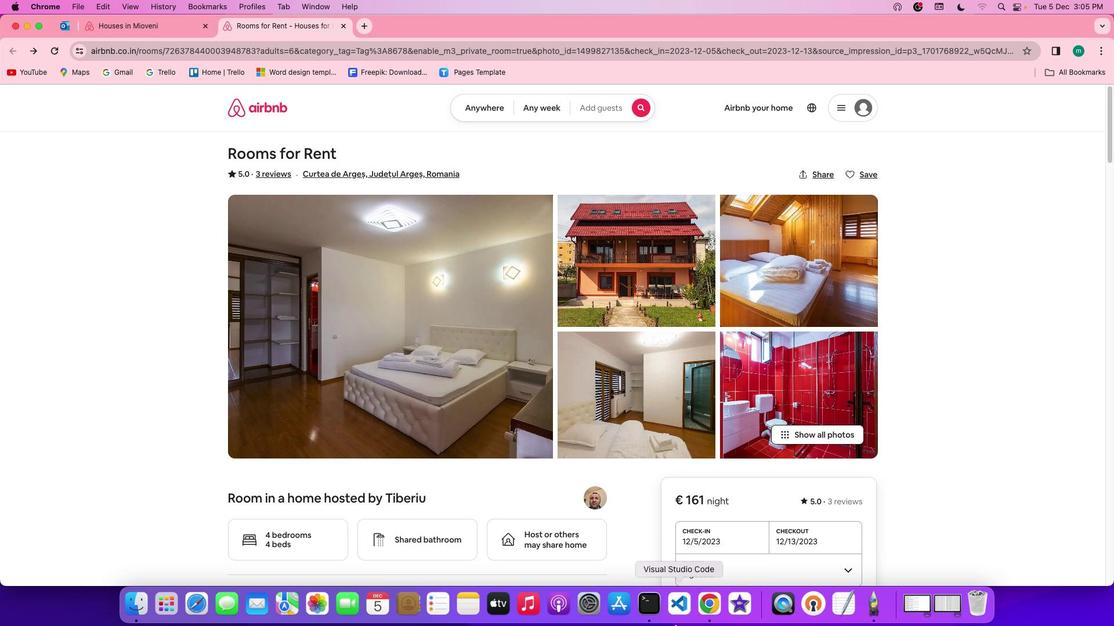 
Action: Mouse scrolled (675, 626) with delta (0, -1)
Screenshot: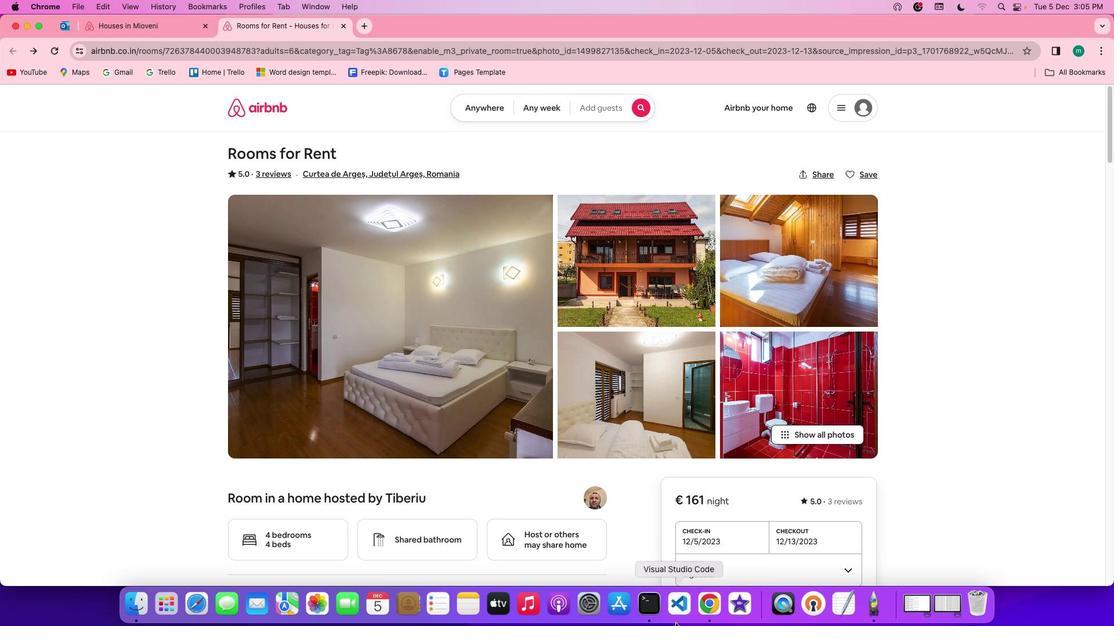
Action: Mouse moved to (463, 550)
Screenshot: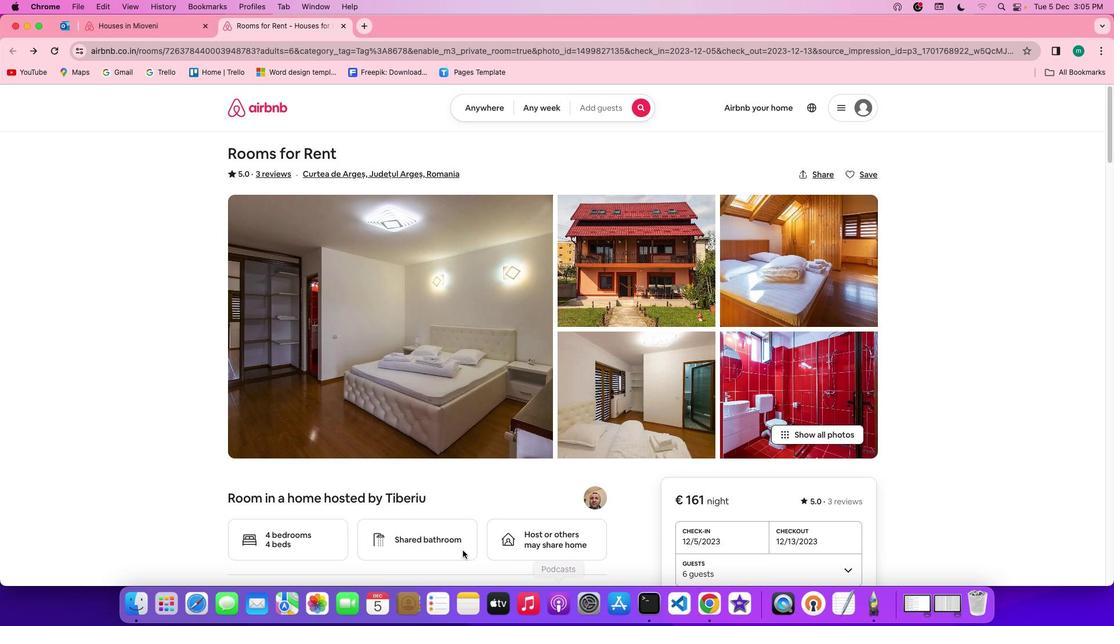 
Action: Mouse scrolled (463, 550) with delta (0, 0)
Screenshot: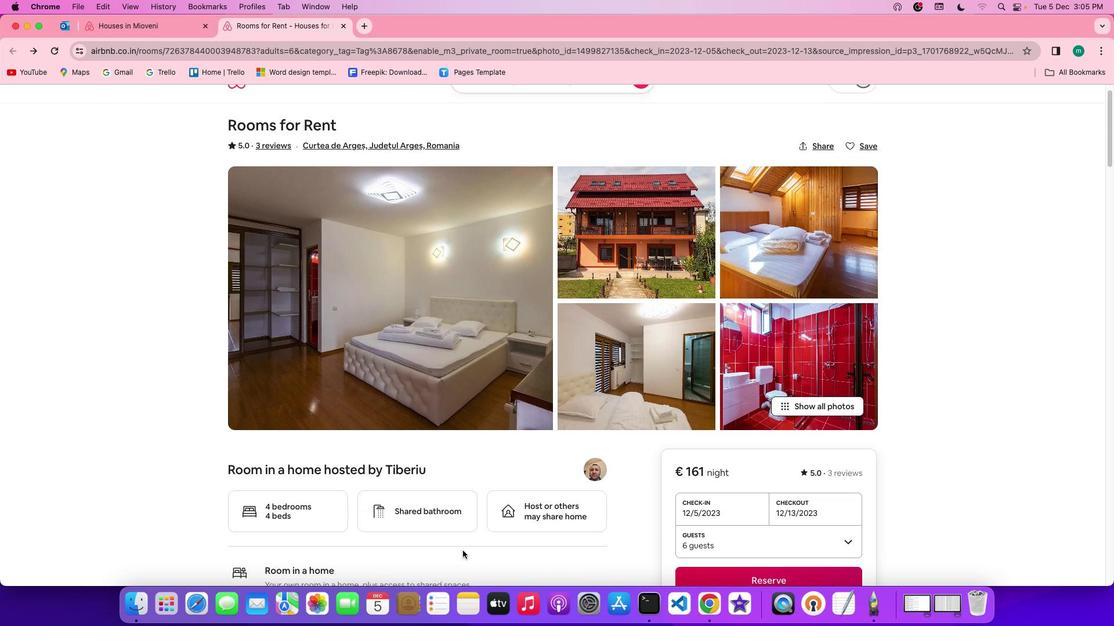 
Action: Mouse scrolled (463, 550) with delta (0, 0)
Screenshot: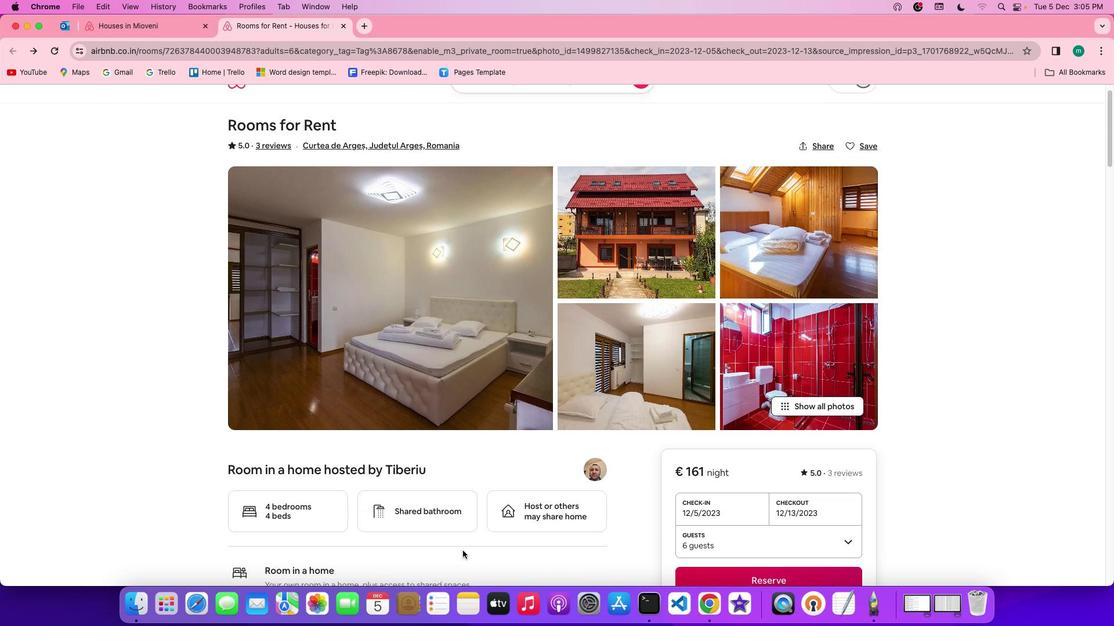 
Action: Mouse scrolled (463, 550) with delta (0, -1)
Screenshot: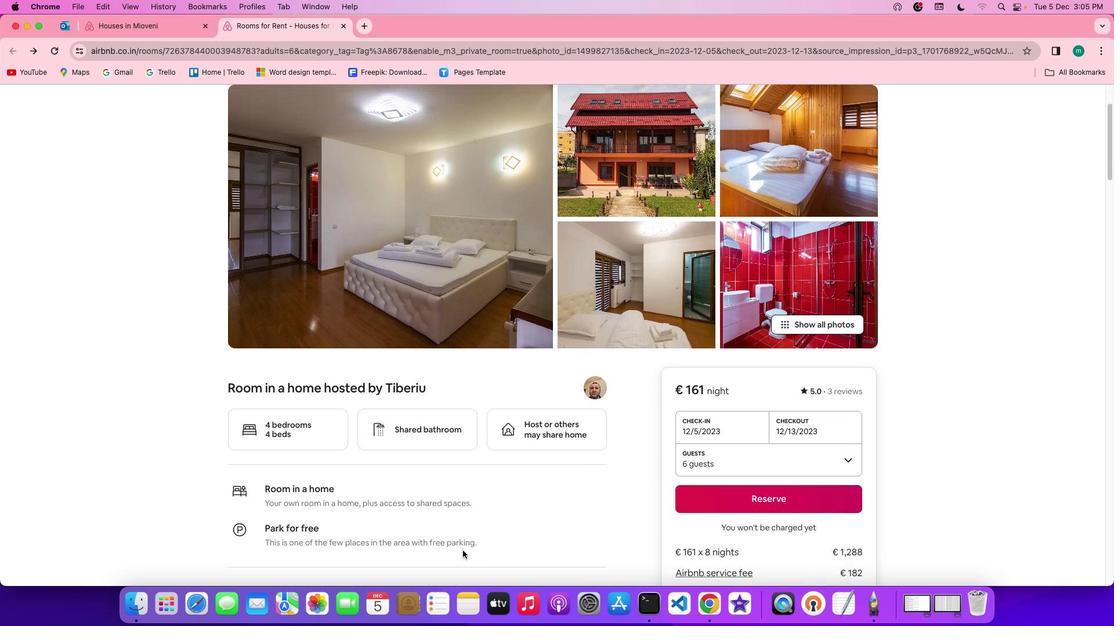 
Action: Mouse scrolled (463, 550) with delta (0, -2)
Screenshot: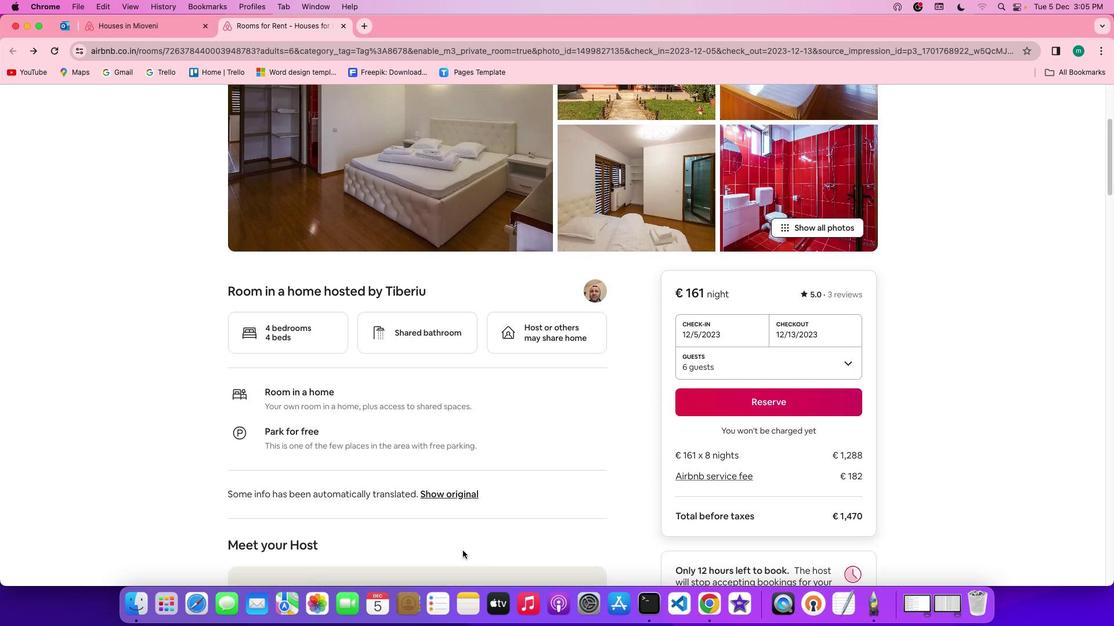 
Action: Mouse scrolled (463, 550) with delta (0, 0)
Screenshot: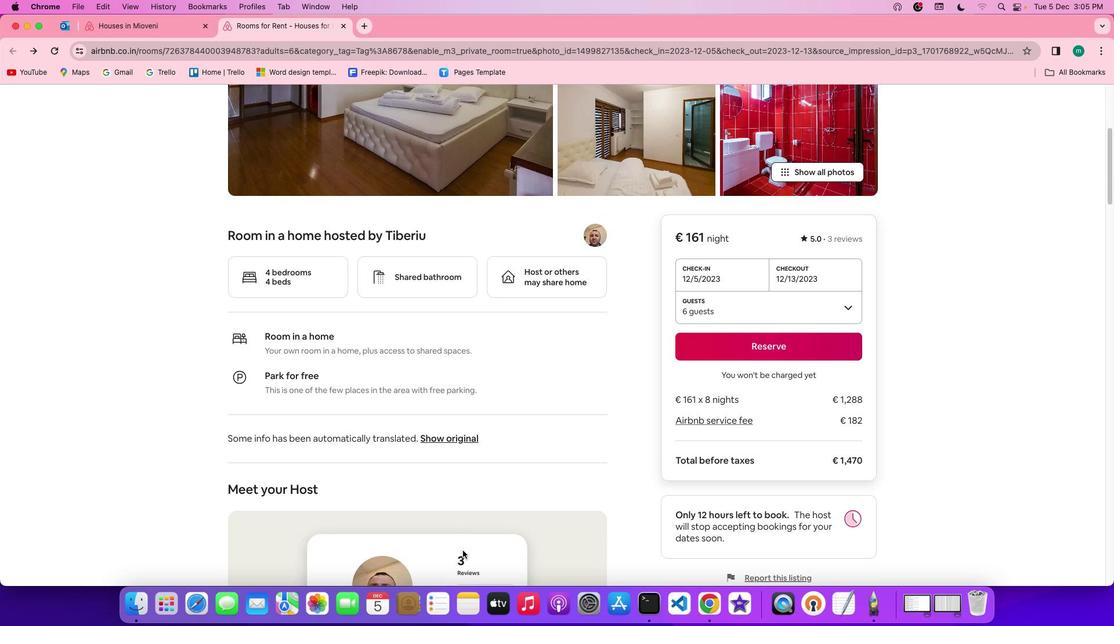 
Action: Mouse scrolled (463, 550) with delta (0, 0)
Screenshot: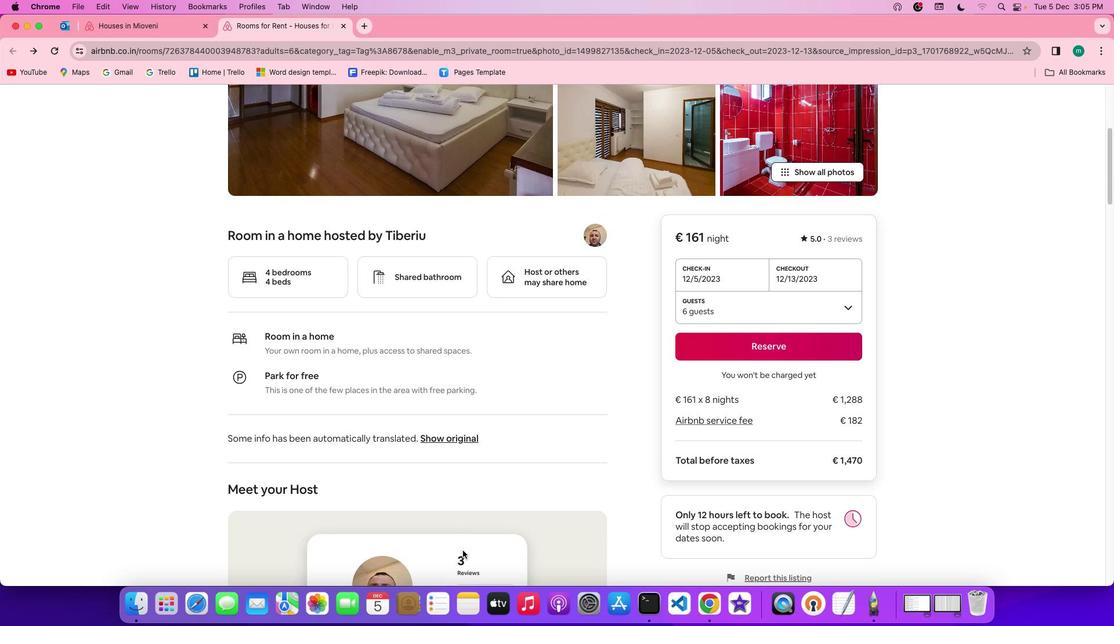 
Action: Mouse scrolled (463, 550) with delta (0, -1)
Screenshot: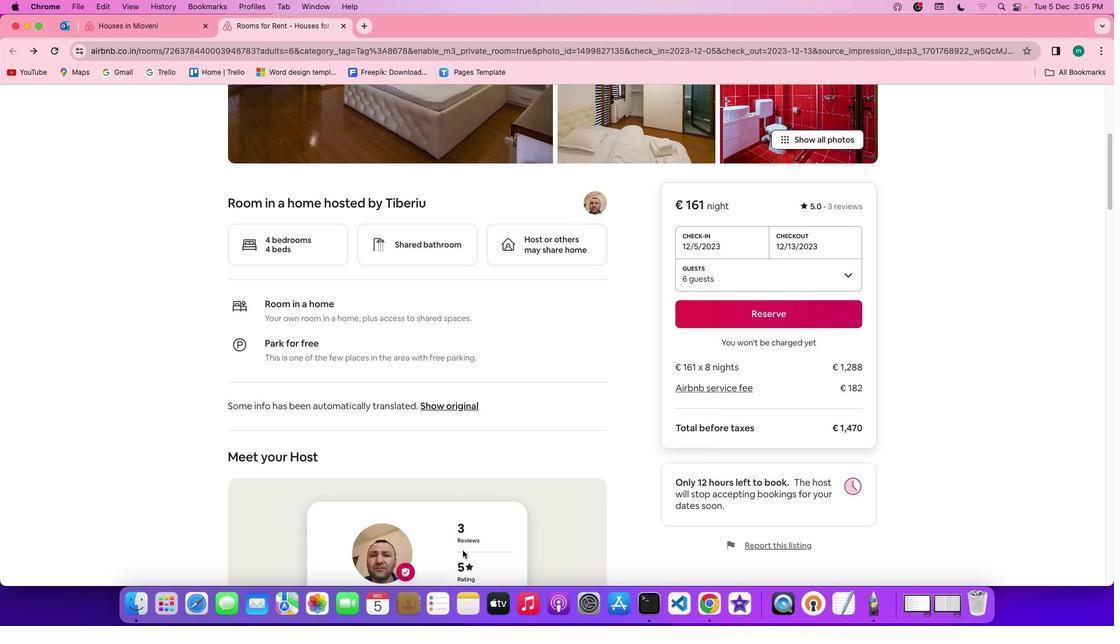 
Action: Mouse scrolled (463, 550) with delta (0, -2)
Screenshot: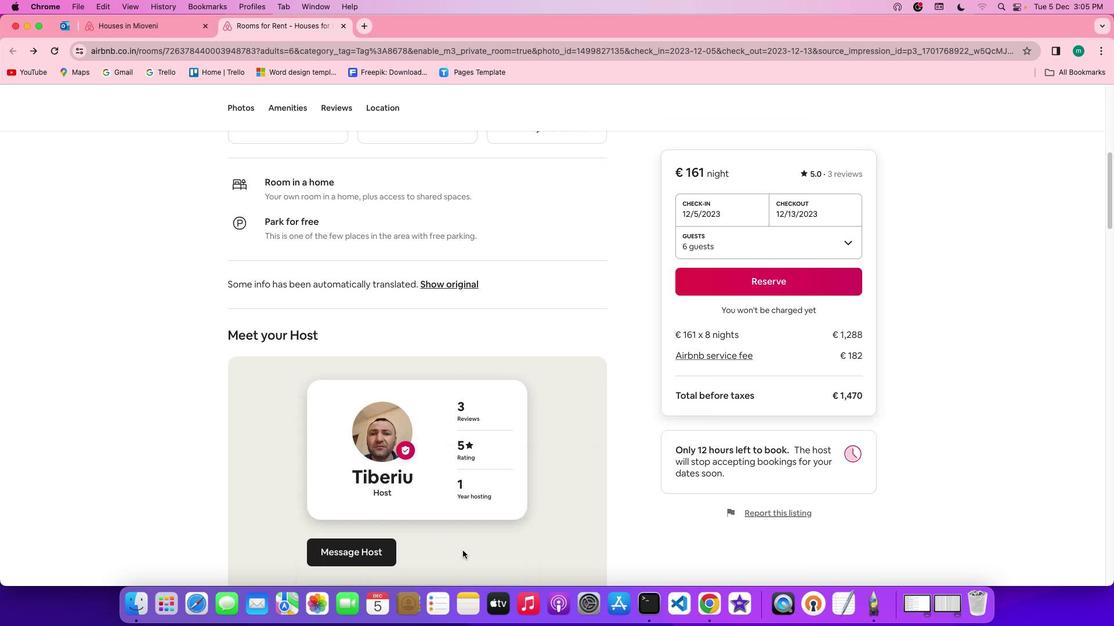 
Action: Mouse scrolled (463, 550) with delta (0, 0)
Screenshot: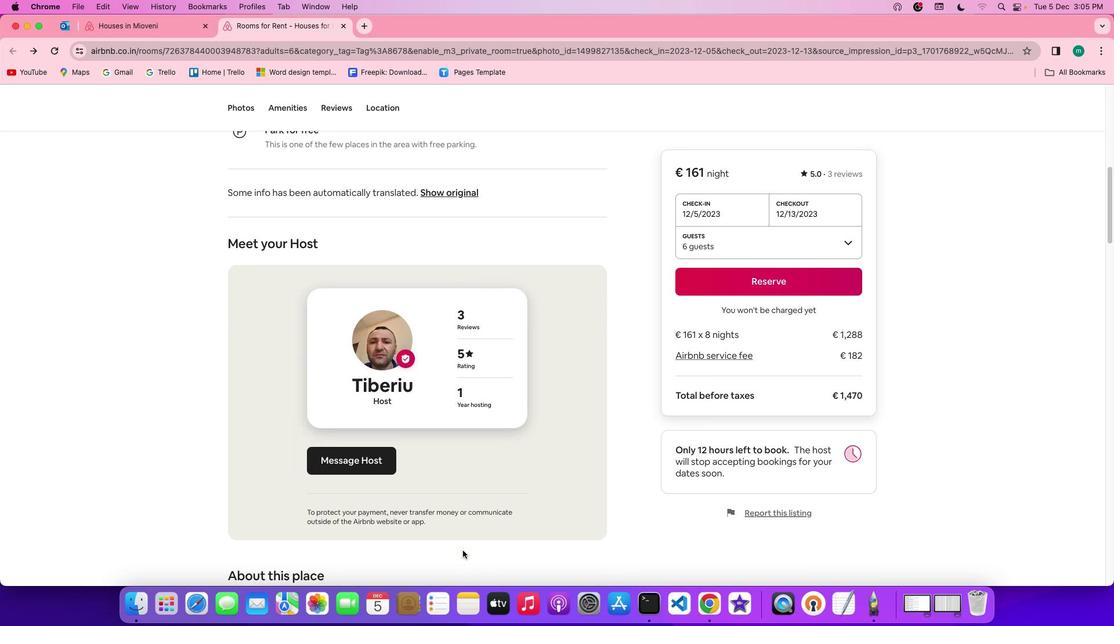 
Action: Mouse scrolled (463, 550) with delta (0, 0)
Screenshot: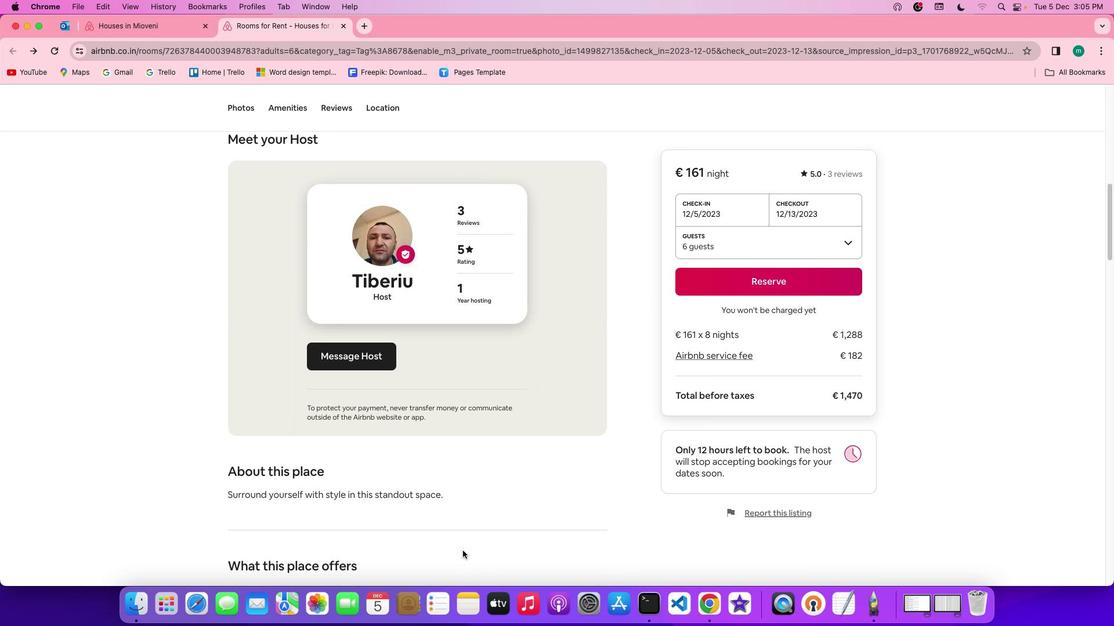 
Action: Mouse scrolled (463, 550) with delta (0, -1)
Screenshot: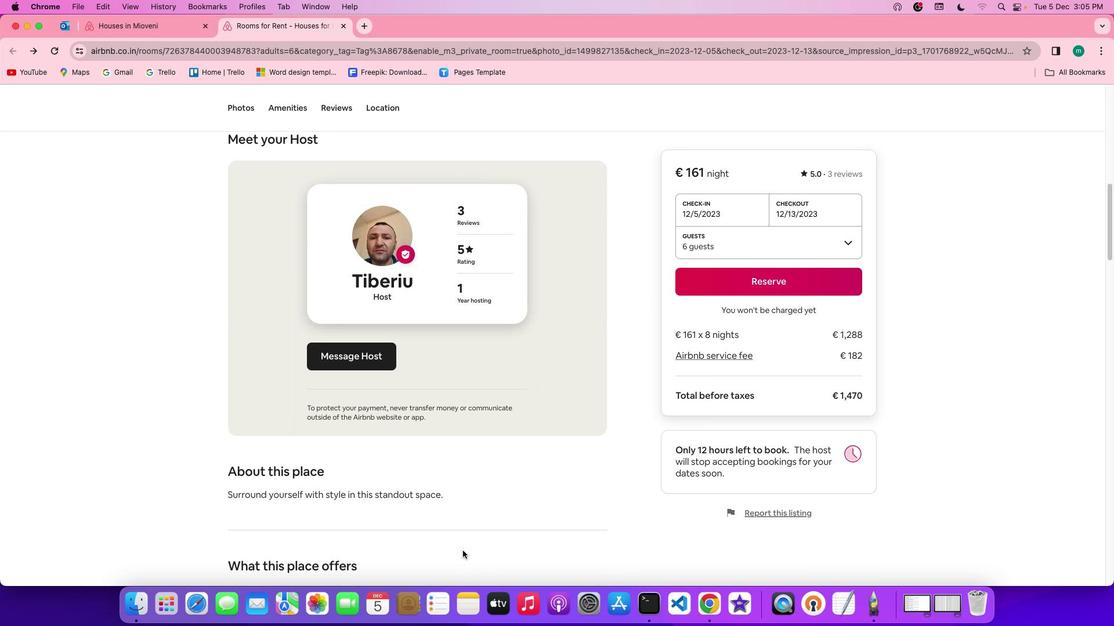 
Action: Mouse scrolled (463, 550) with delta (0, -2)
Screenshot: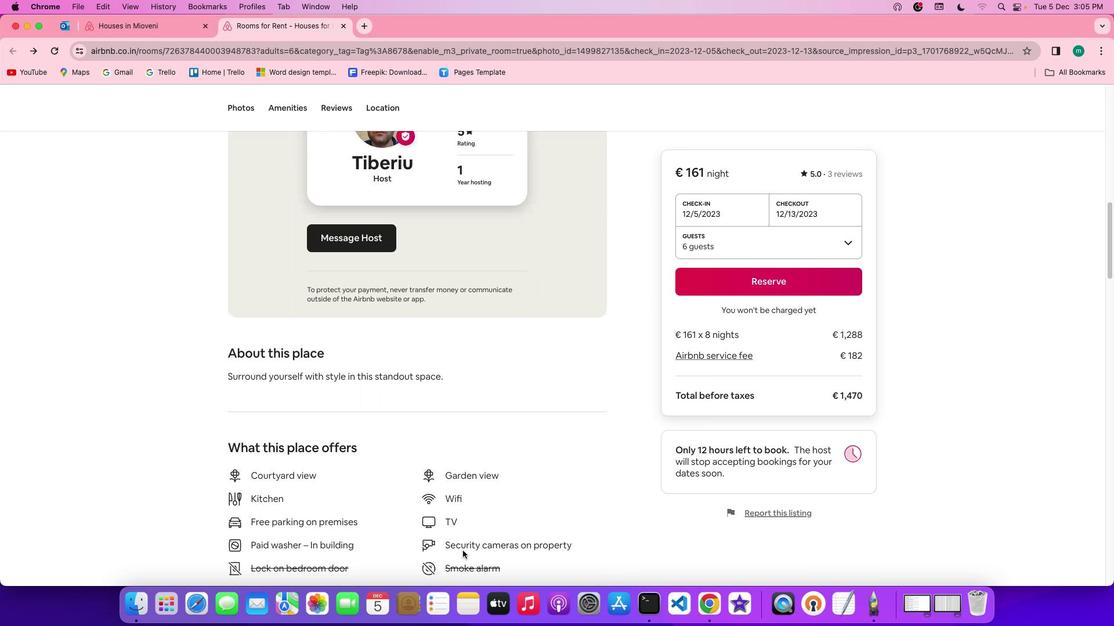 
Action: Mouse scrolled (463, 550) with delta (0, -2)
Screenshot: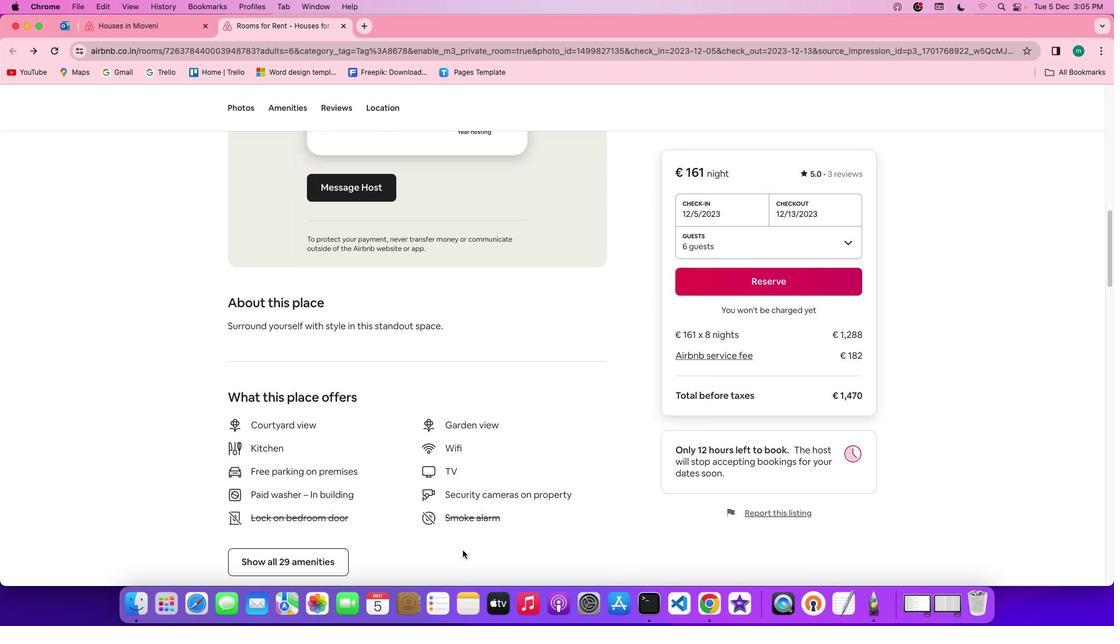 
Action: Mouse scrolled (463, 550) with delta (0, 0)
Screenshot: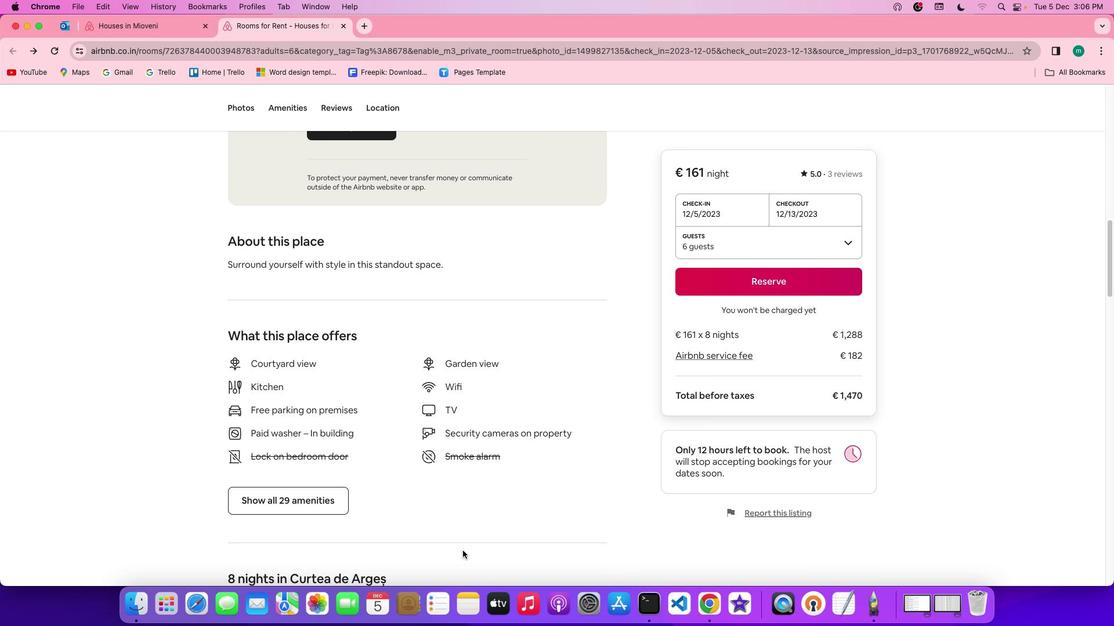 
Action: Mouse scrolled (463, 550) with delta (0, 0)
Screenshot: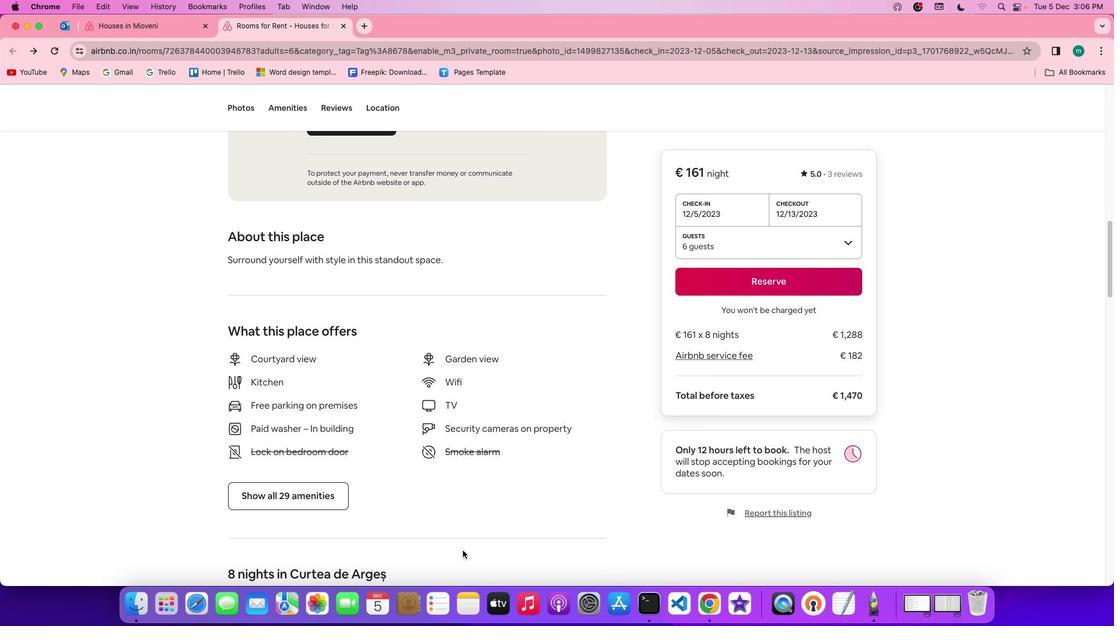 
Action: Mouse moved to (319, 476)
Screenshot: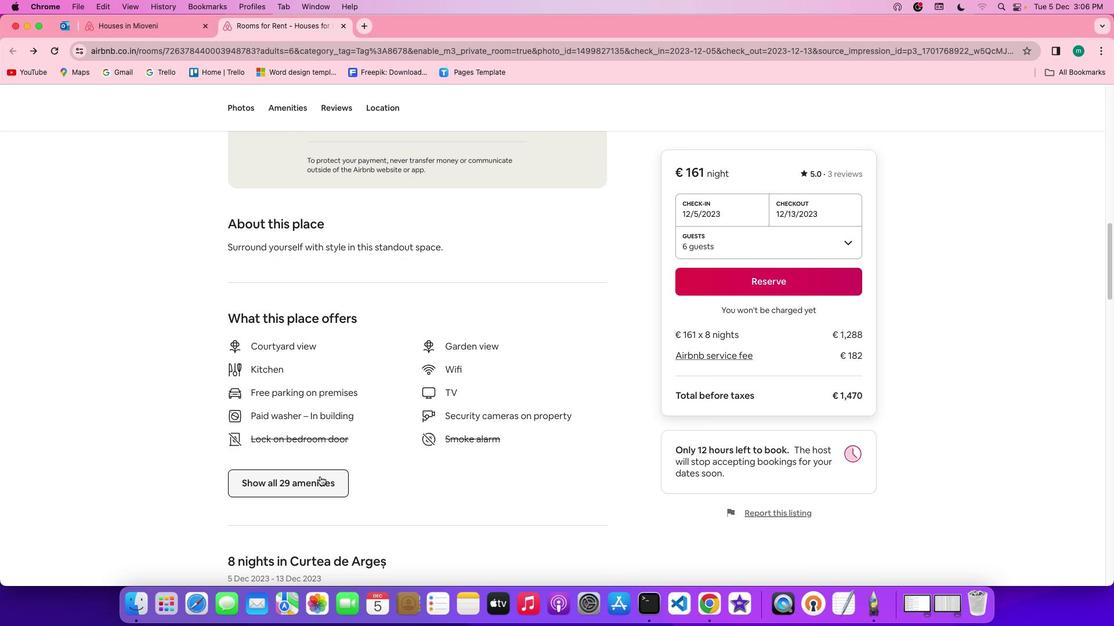 
Action: Mouse pressed left at (319, 476)
Screenshot: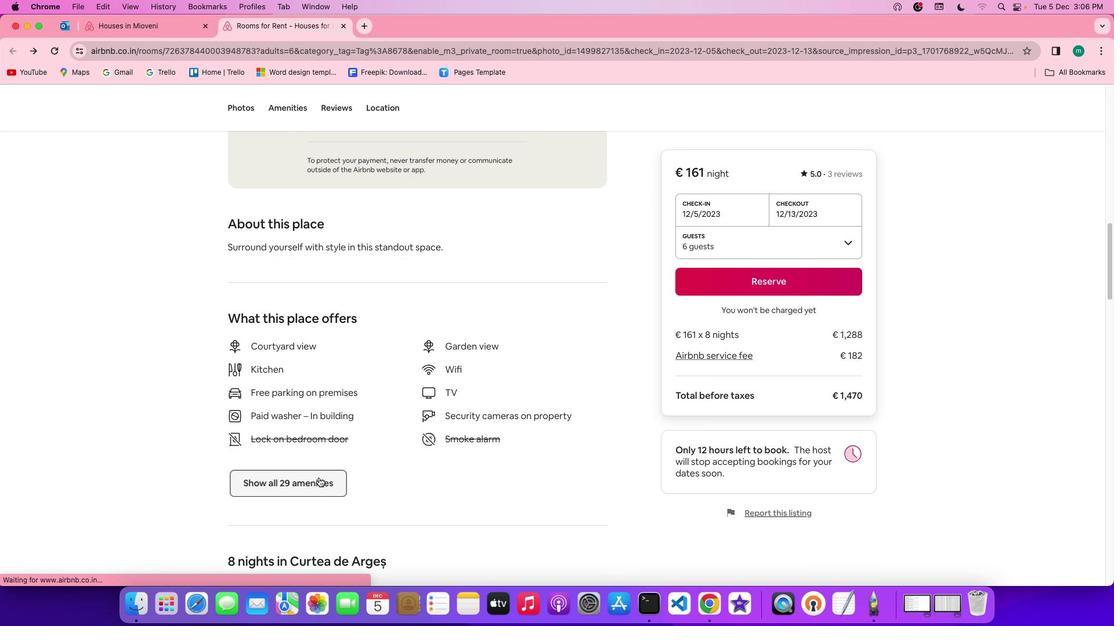 
Action: Mouse moved to (600, 494)
Screenshot: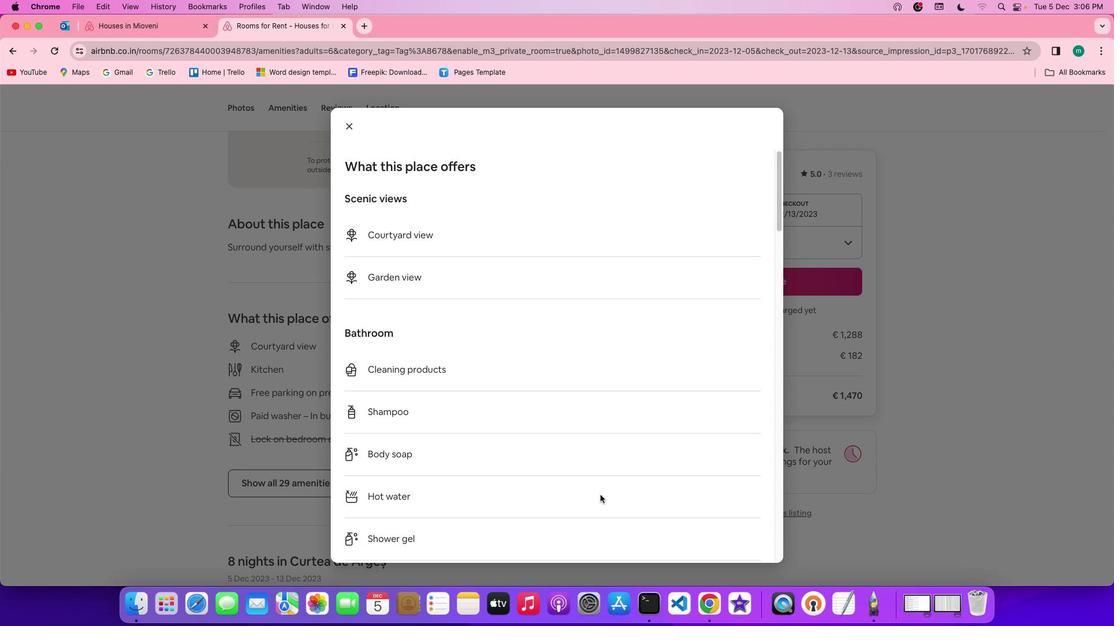 
Action: Mouse scrolled (600, 494) with delta (0, 0)
Screenshot: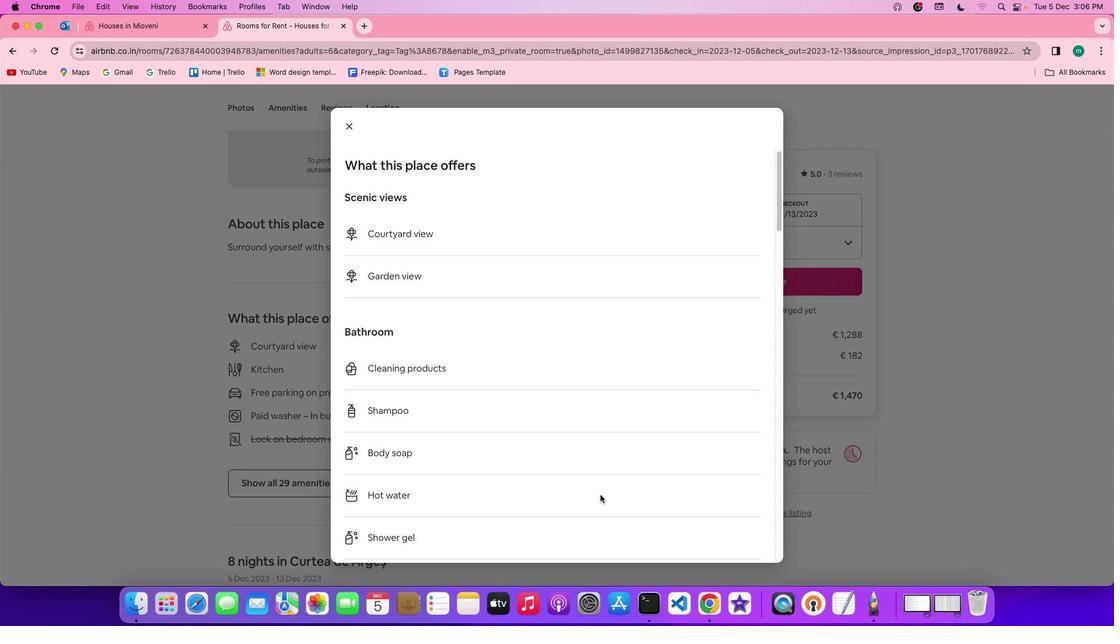 
Action: Mouse scrolled (600, 494) with delta (0, 0)
Screenshot: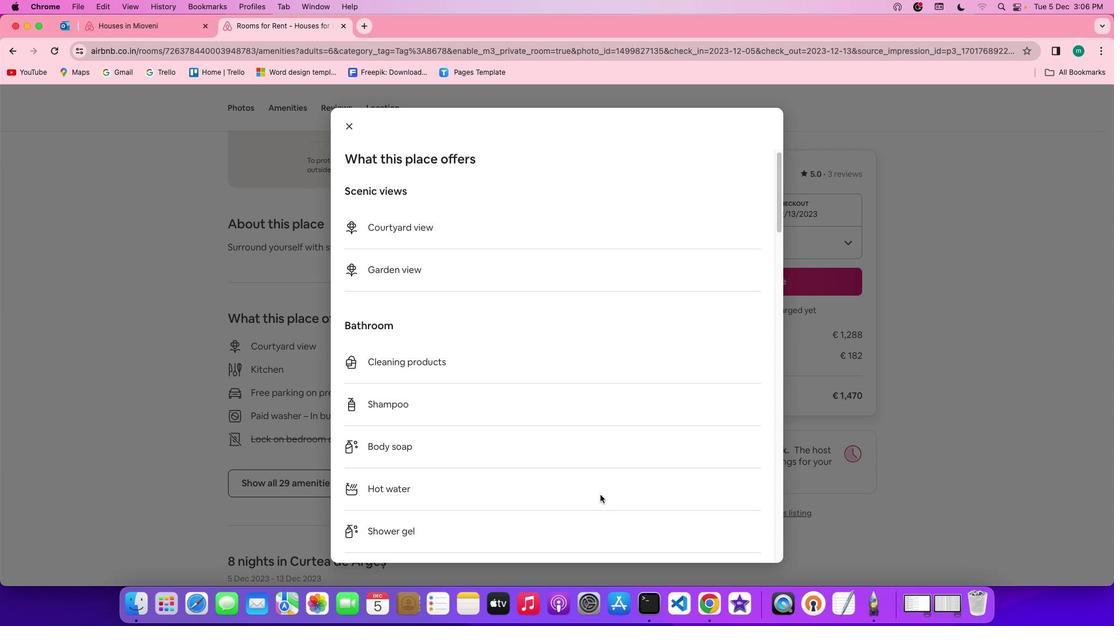 
Action: Mouse scrolled (600, 494) with delta (0, 0)
Screenshot: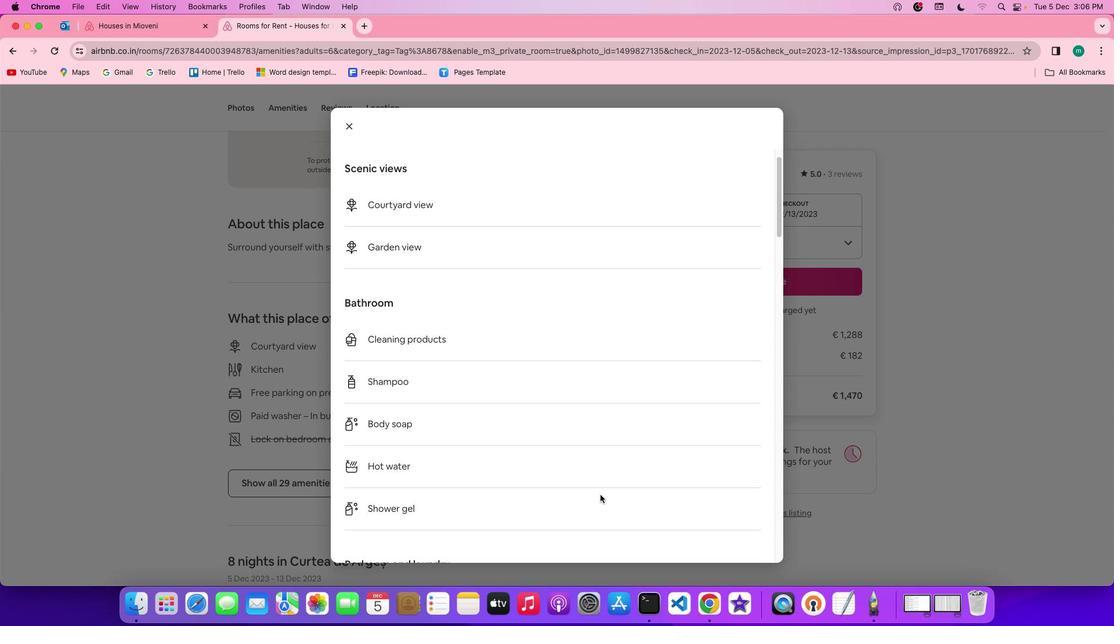 
Action: Mouse scrolled (600, 494) with delta (0, 0)
Screenshot: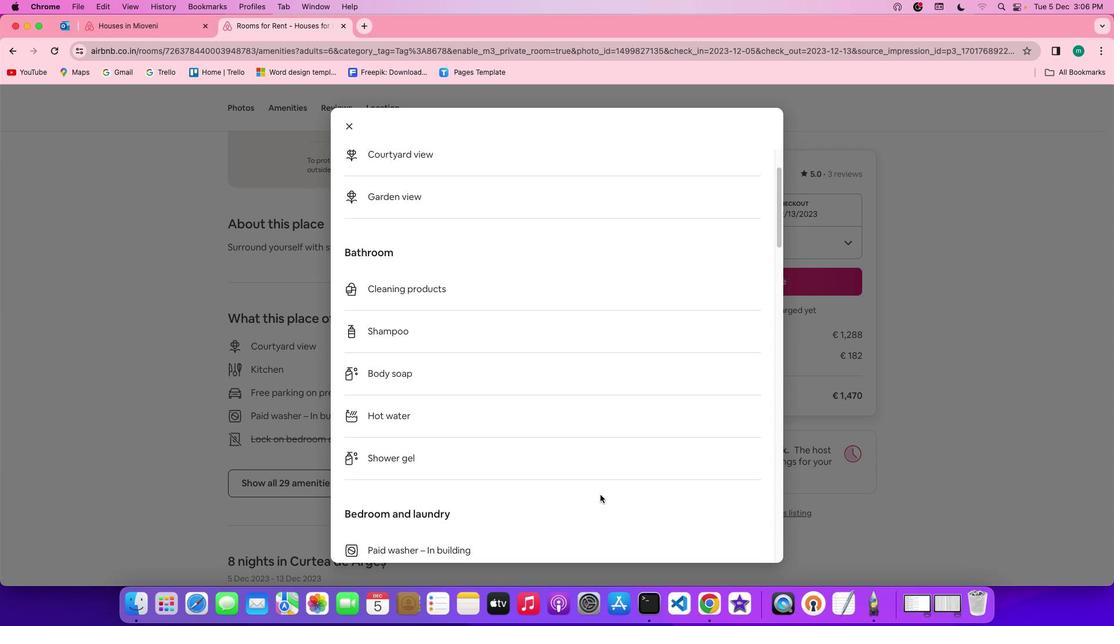 
Action: Mouse scrolled (600, 494) with delta (0, 0)
Screenshot: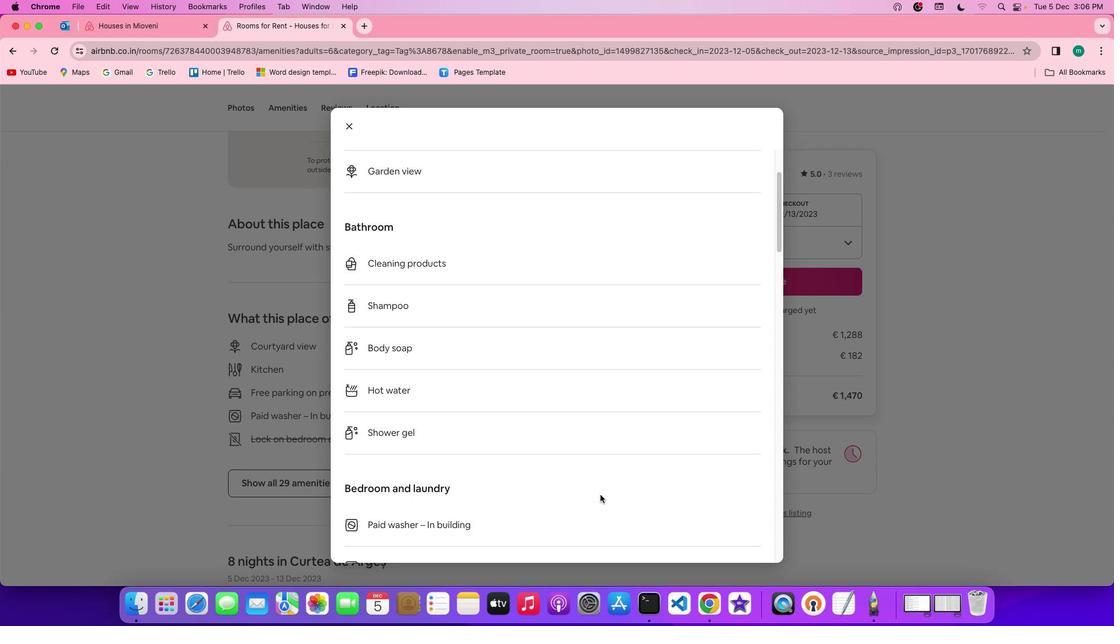 
Action: Mouse scrolled (600, 494) with delta (0, 0)
Screenshot: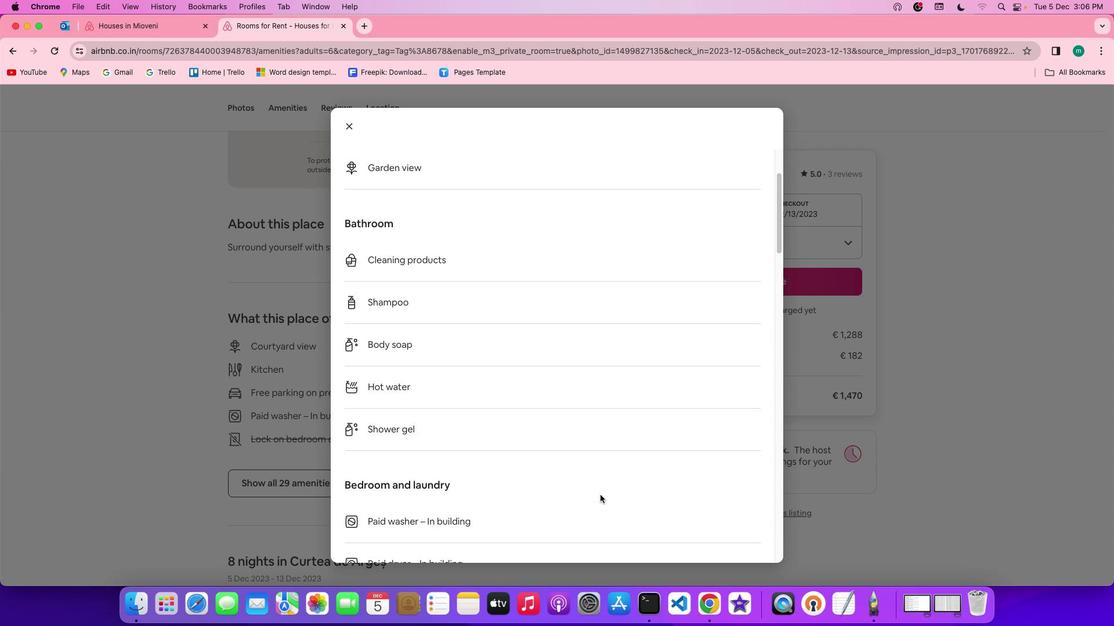 
Action: Mouse scrolled (600, 494) with delta (0, 0)
Screenshot: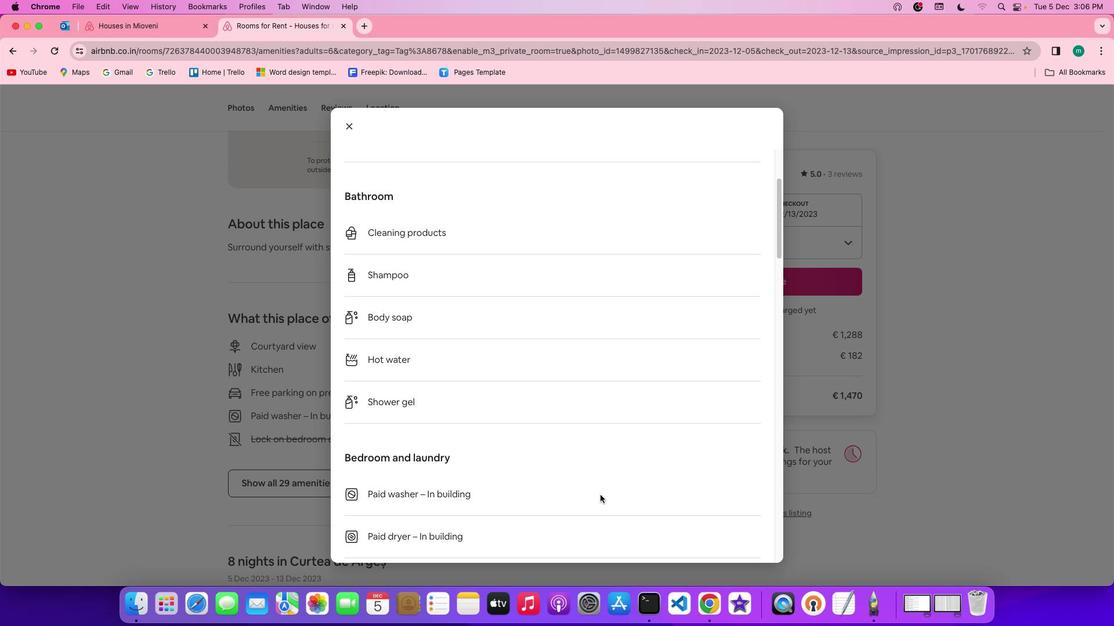 
Action: Mouse scrolled (600, 494) with delta (0, 0)
